Task: Buy 1 Sun Roof from Motors section under best seller category for shipping address: Kiera Campbell, 1126 Sharon Lane, South Bend, Indiana 46625, Cell Number 5742125169. Pay from credit card ending with 7965, CVV 549
Action: Mouse moved to (20, 84)
Screenshot: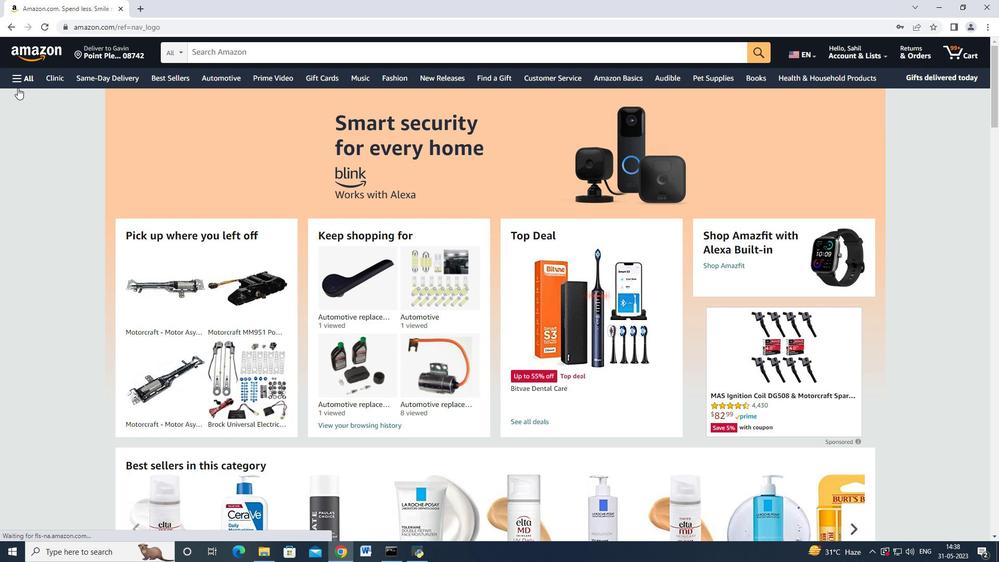 
Action: Mouse pressed left at (20, 84)
Screenshot: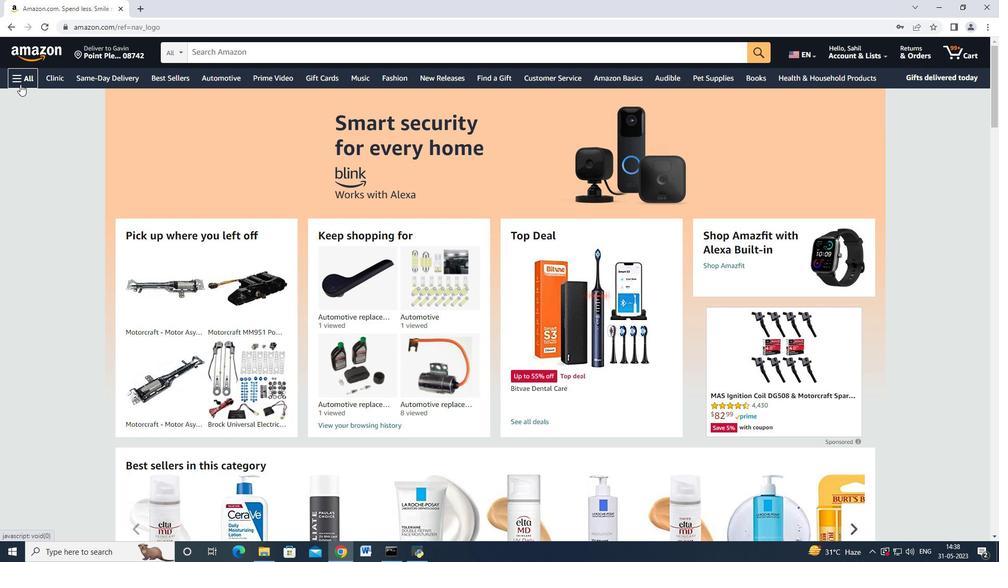 
Action: Mouse moved to (82, 189)
Screenshot: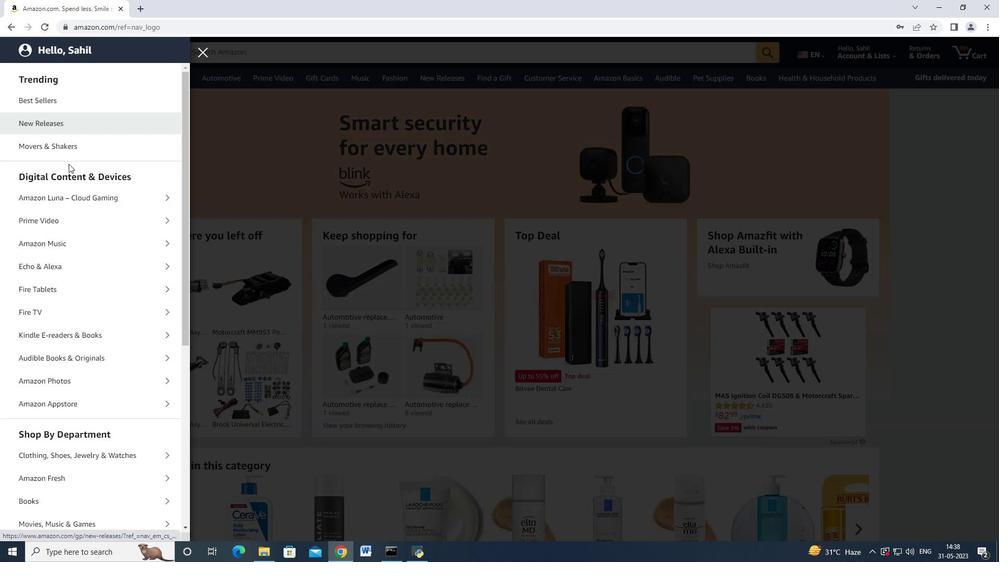 
Action: Mouse scrolled (82, 189) with delta (0, 0)
Screenshot: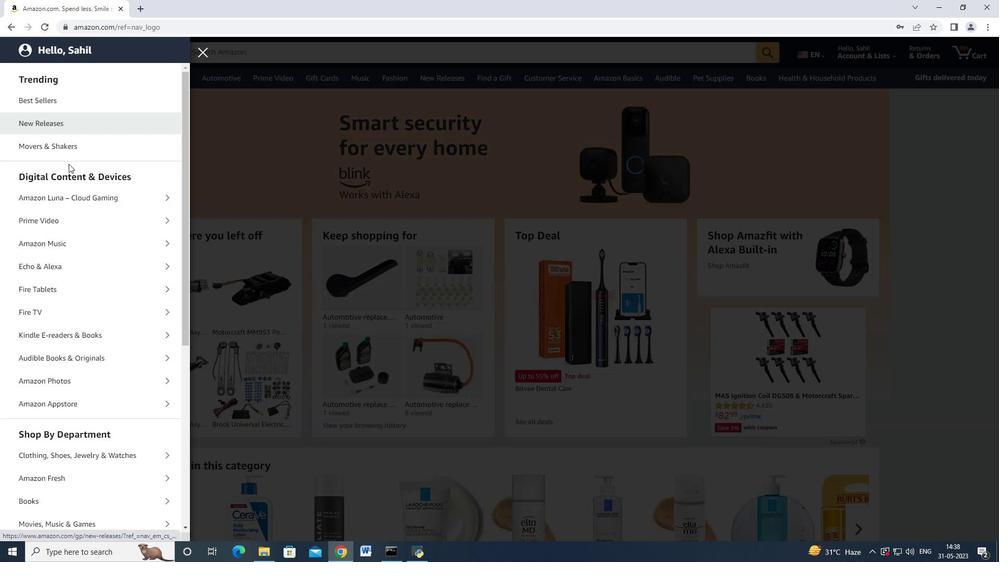 
Action: Mouse moved to (94, 228)
Screenshot: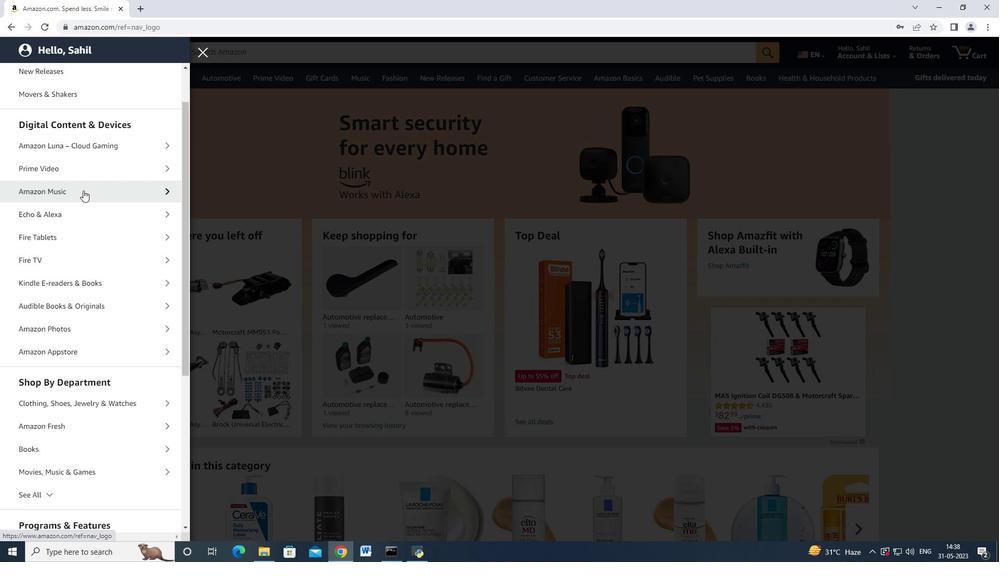 
Action: Mouse scrolled (84, 192) with delta (0, 0)
Screenshot: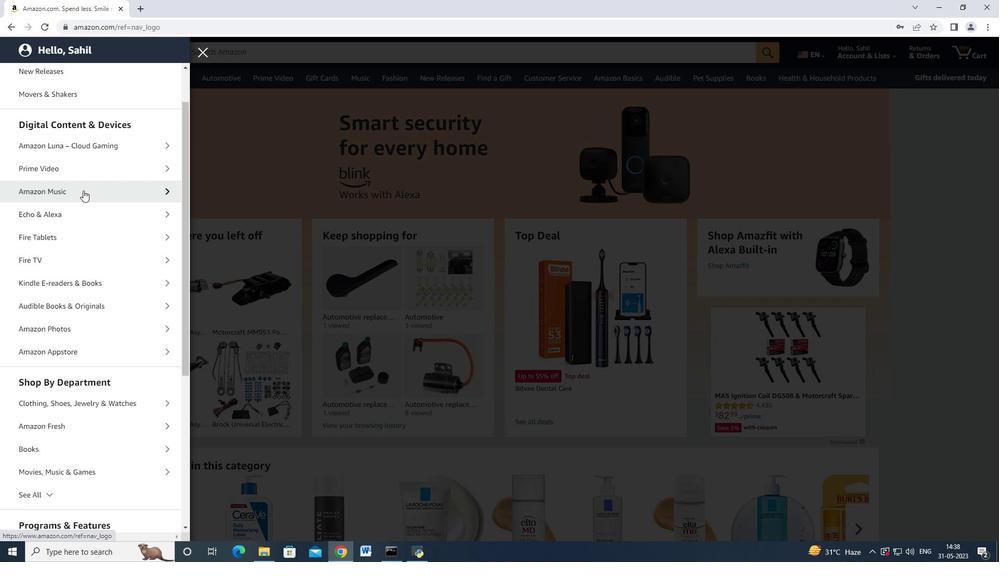
Action: Mouse moved to (101, 262)
Screenshot: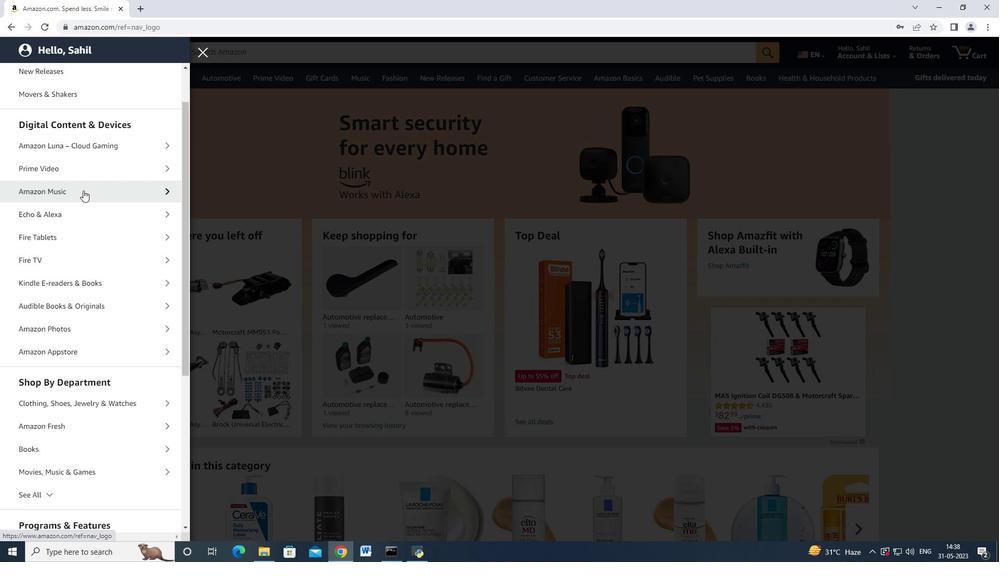 
Action: Mouse scrolled (86, 195) with delta (0, 0)
Screenshot: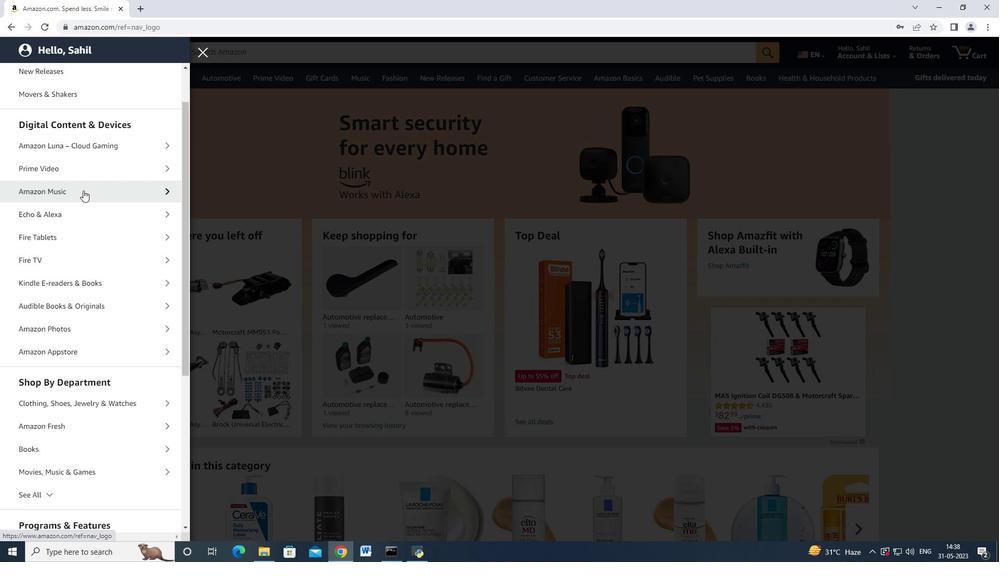 
Action: Mouse moved to (101, 264)
Screenshot: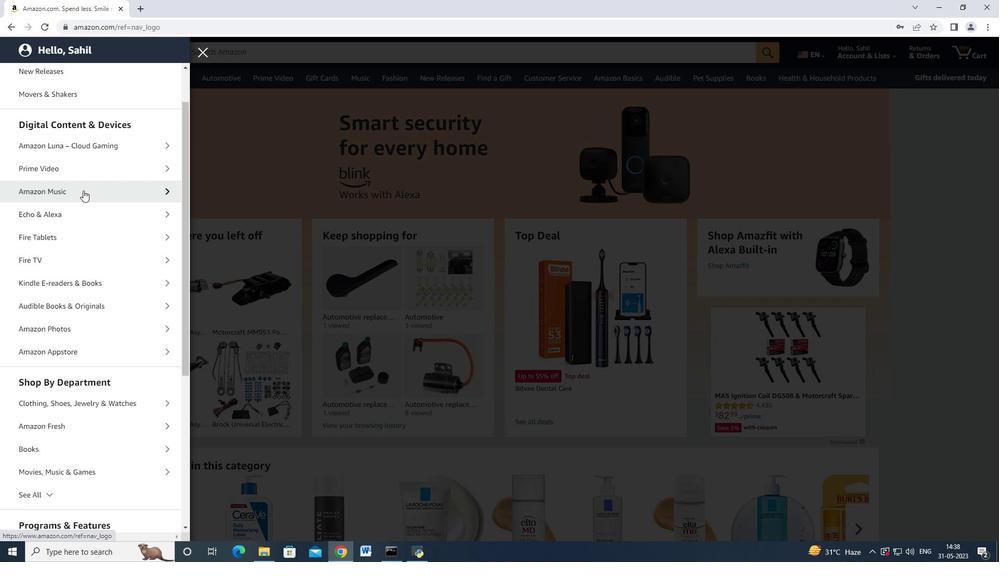 
Action: Mouse scrolled (87, 196) with delta (0, 0)
Screenshot: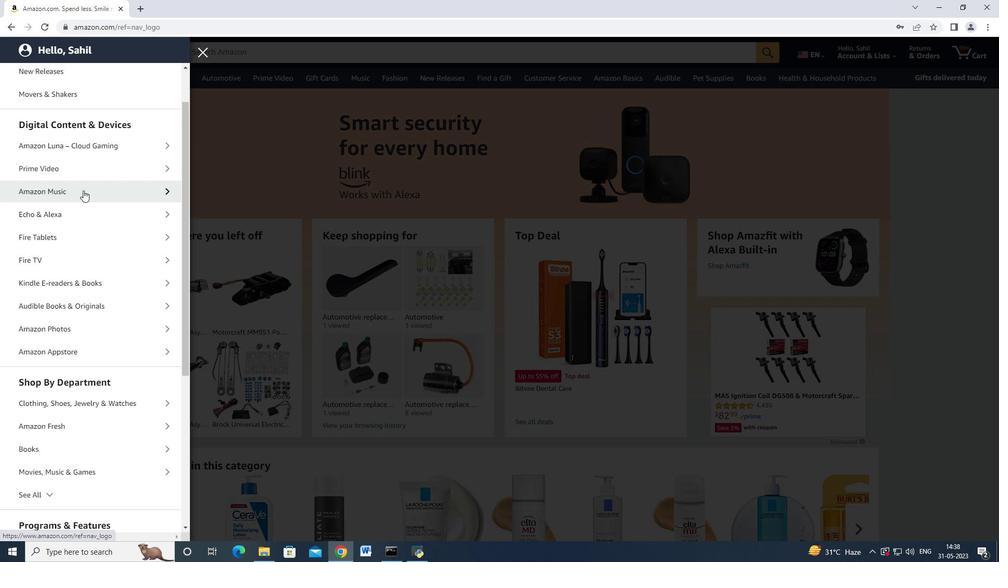 
Action: Mouse moved to (97, 298)
Screenshot: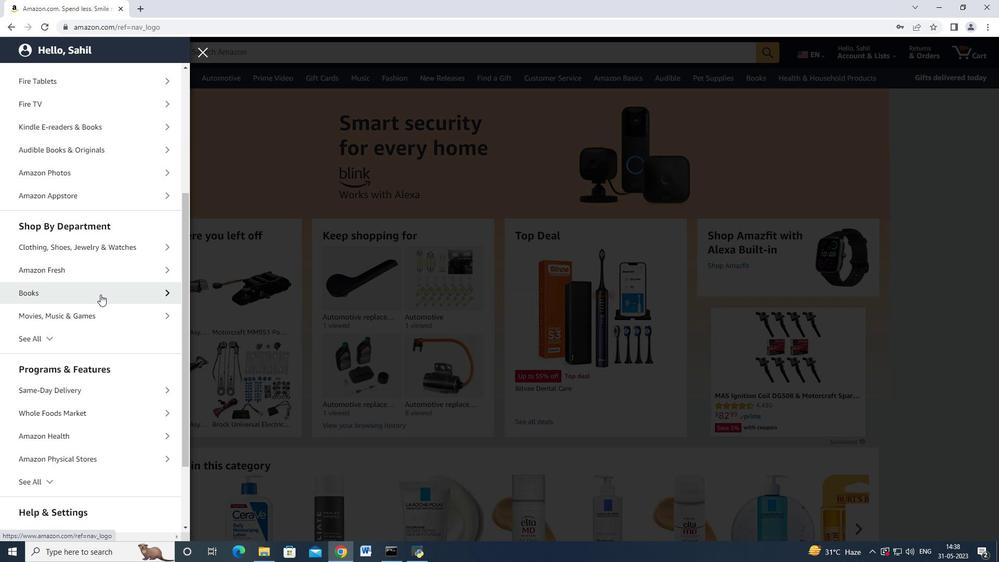 
Action: Mouse scrolled (97, 297) with delta (0, 0)
Screenshot: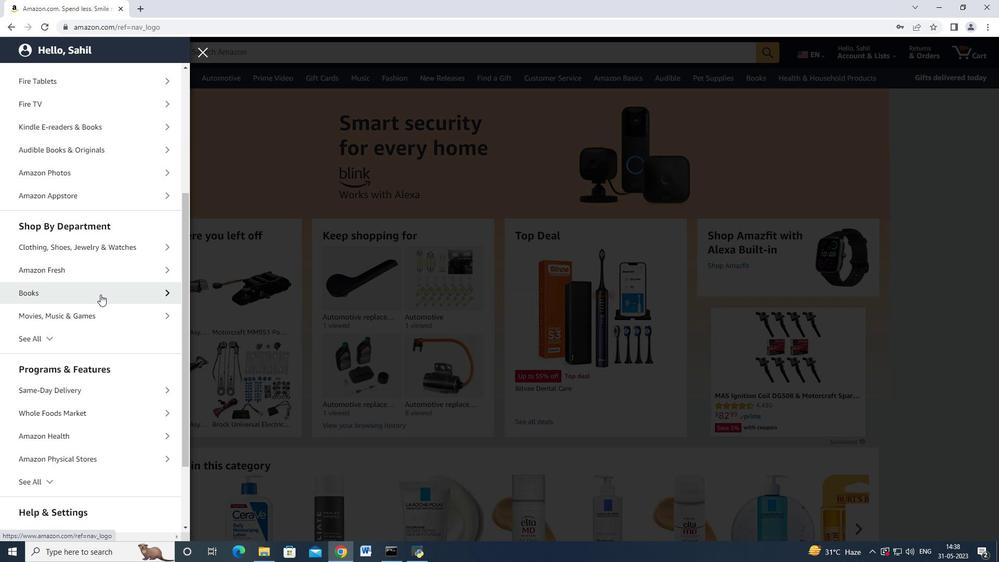 
Action: Mouse moved to (84, 290)
Screenshot: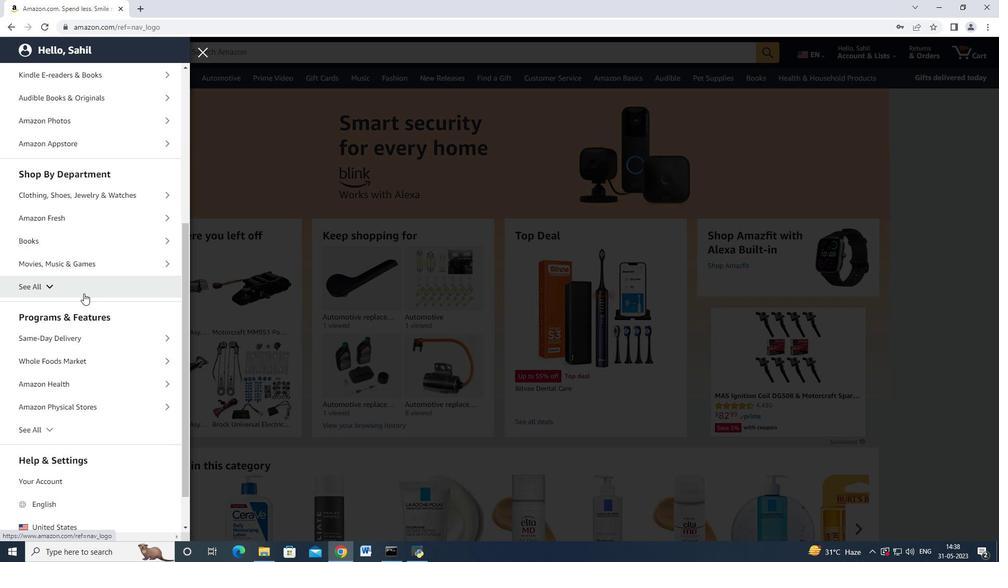 
Action: Mouse pressed left at (84, 290)
Screenshot: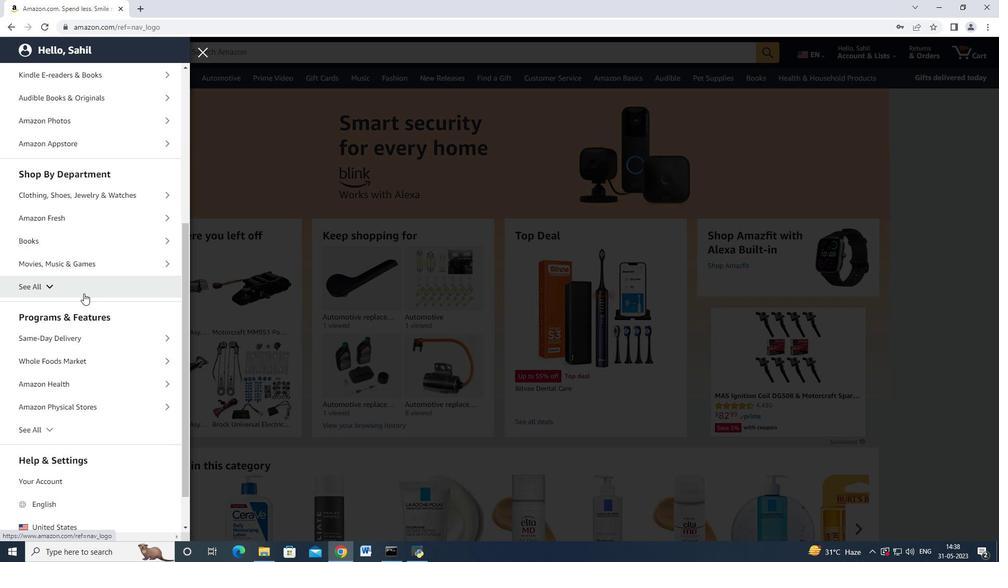 
Action: Mouse moved to (84, 291)
Screenshot: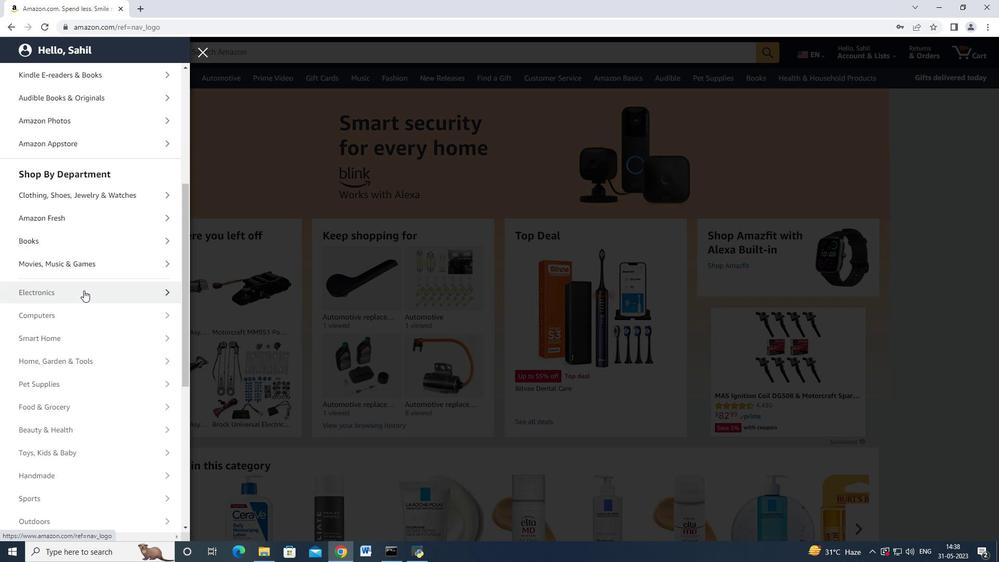 
Action: Mouse scrolled (84, 290) with delta (0, 0)
Screenshot: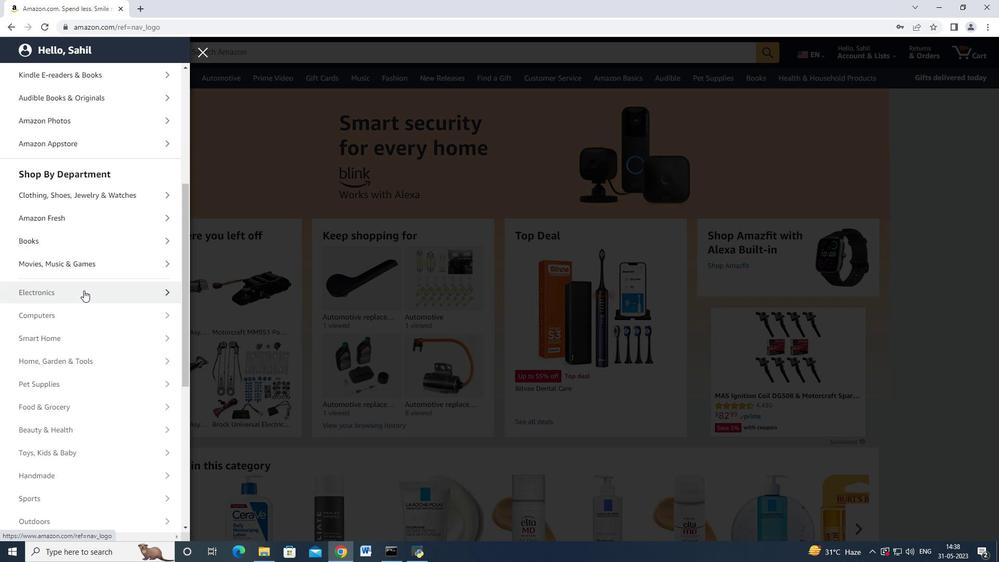 
Action: Mouse moved to (85, 291)
Screenshot: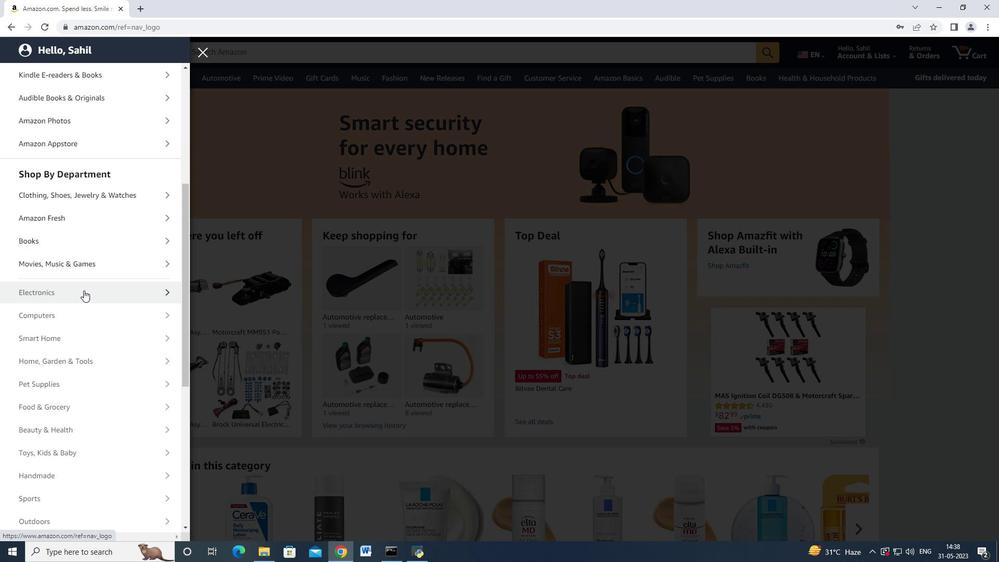
Action: Mouse scrolled (85, 290) with delta (0, 0)
Screenshot: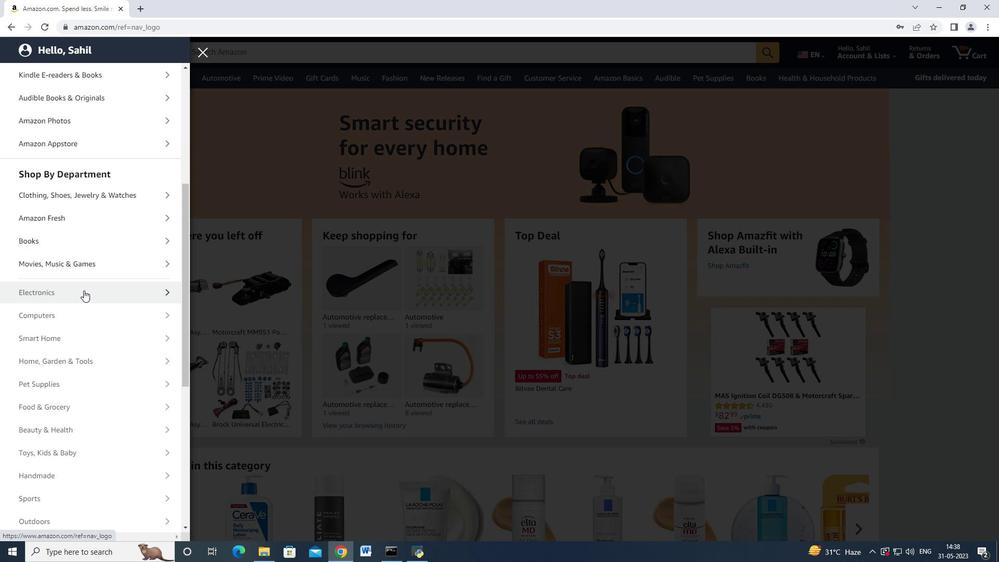 
Action: Mouse scrolled (85, 290) with delta (0, 0)
Screenshot: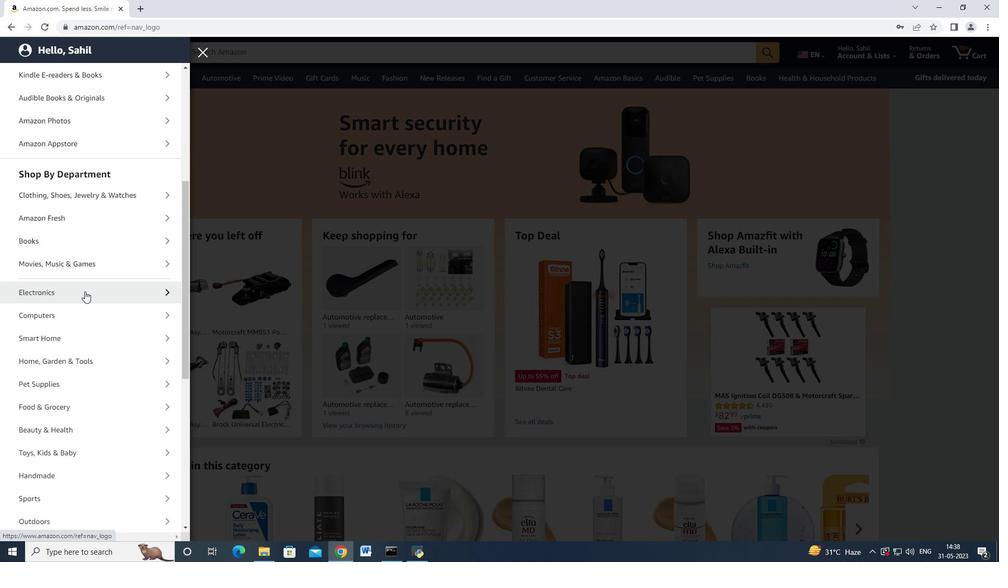 
Action: Mouse scrolled (85, 290) with delta (0, 0)
Screenshot: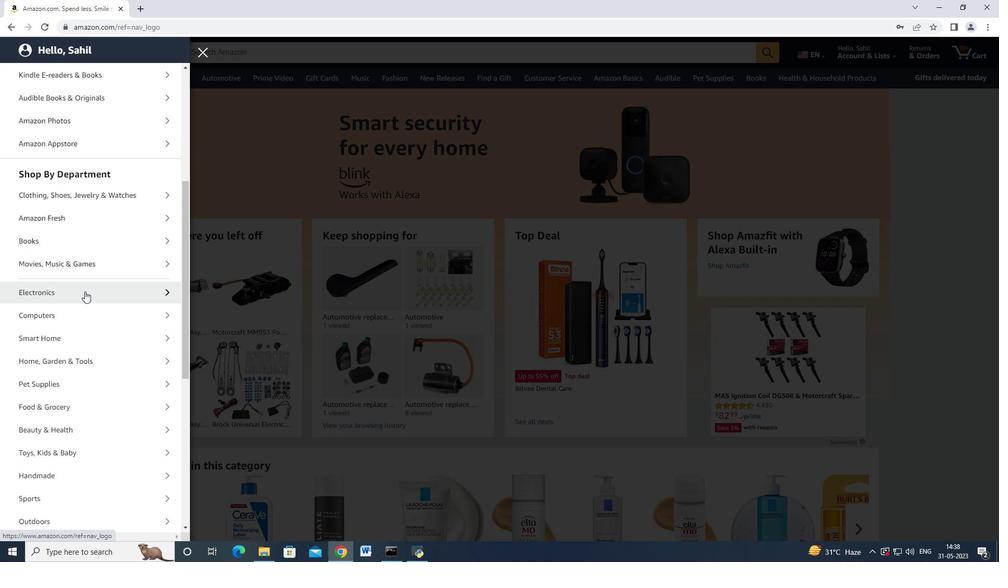 
Action: Mouse moved to (89, 340)
Screenshot: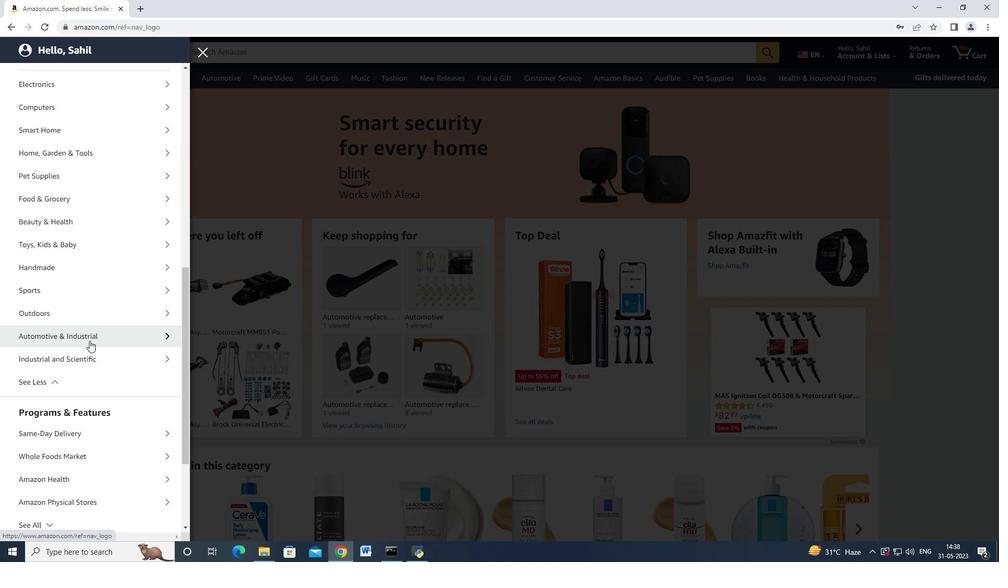 
Action: Mouse pressed left at (89, 340)
Screenshot: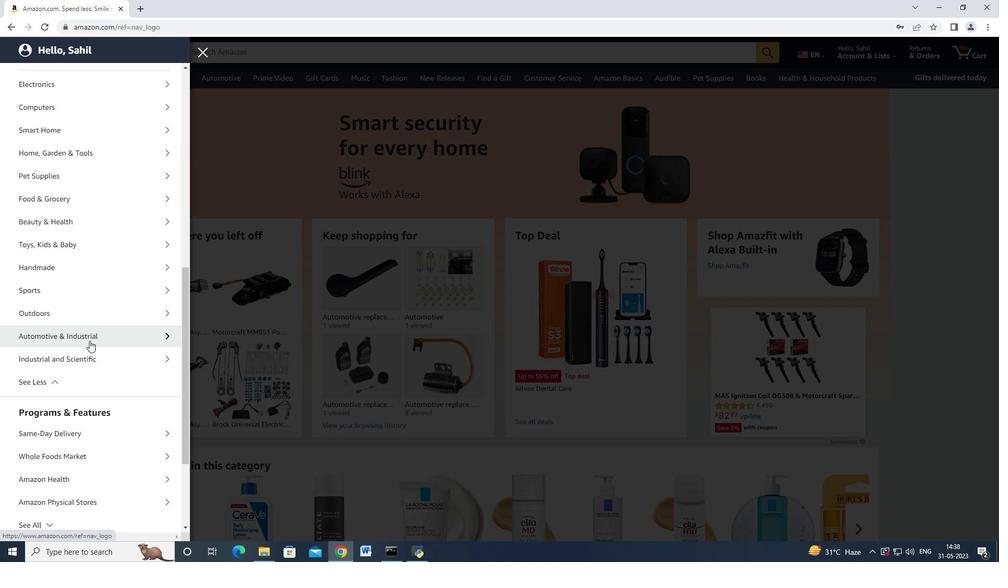 
Action: Mouse moved to (100, 127)
Screenshot: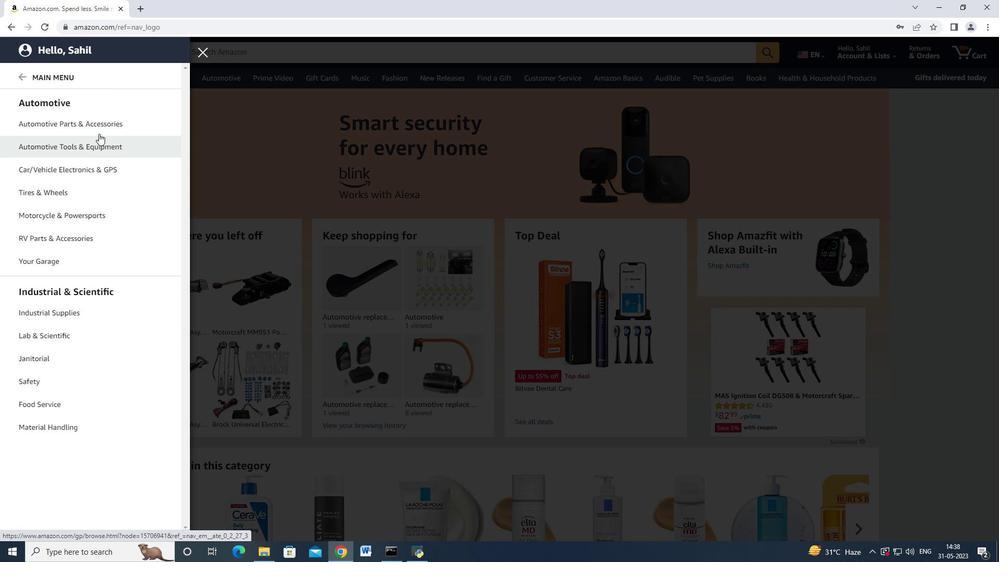 
Action: Mouse pressed left at (100, 127)
Screenshot: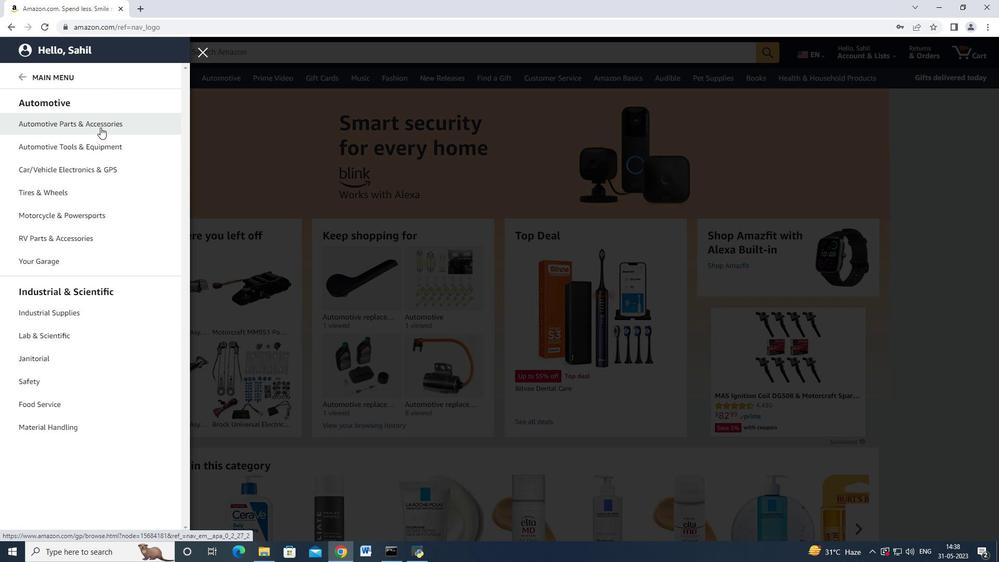 
Action: Mouse moved to (187, 102)
Screenshot: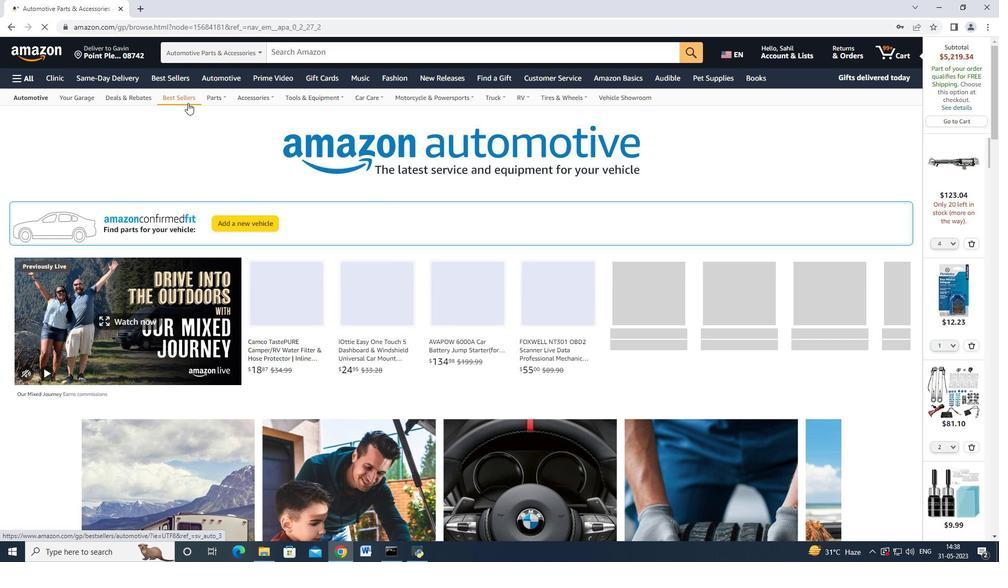 
Action: Mouse pressed left at (187, 102)
Screenshot: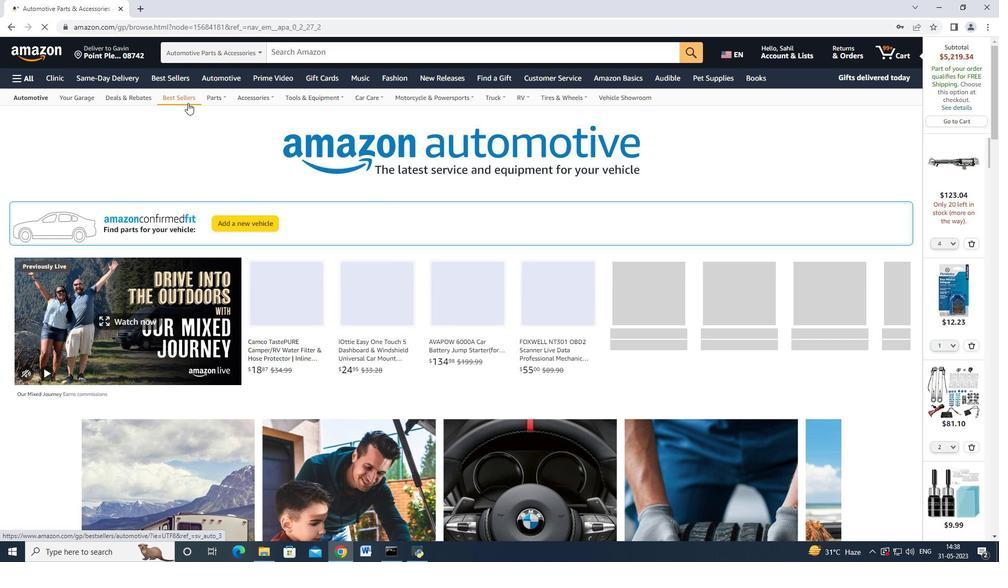 
Action: Mouse moved to (161, 203)
Screenshot: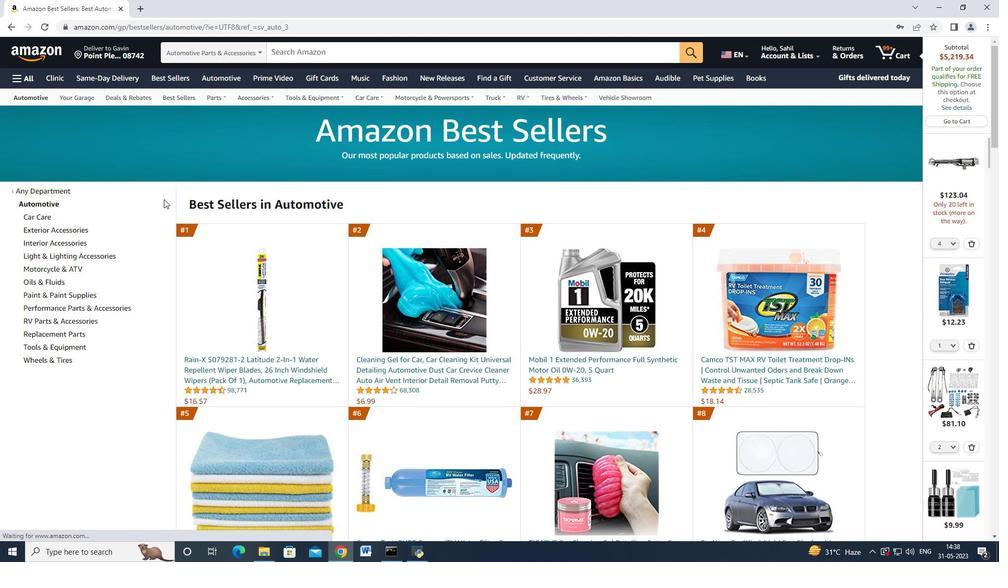 
Action: Mouse scrolled (161, 203) with delta (0, 0)
Screenshot: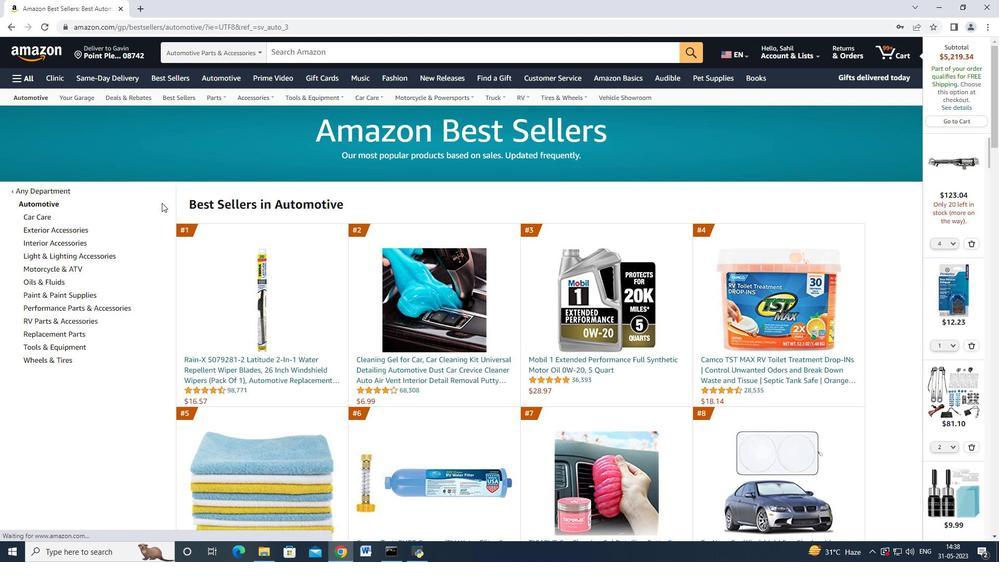 
Action: Mouse moved to (72, 279)
Screenshot: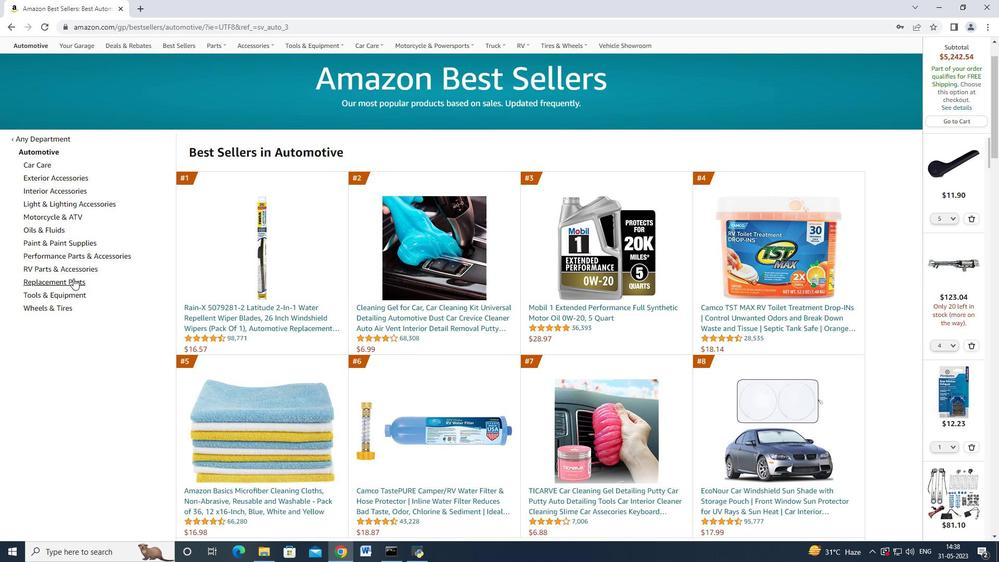 
Action: Mouse pressed left at (72, 279)
Screenshot: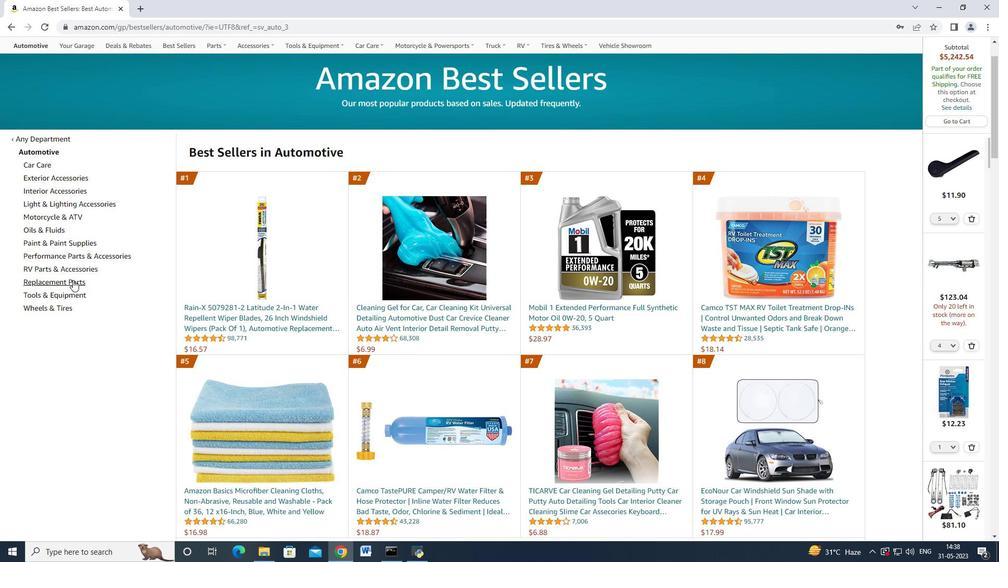 
Action: Mouse moved to (187, 98)
Screenshot: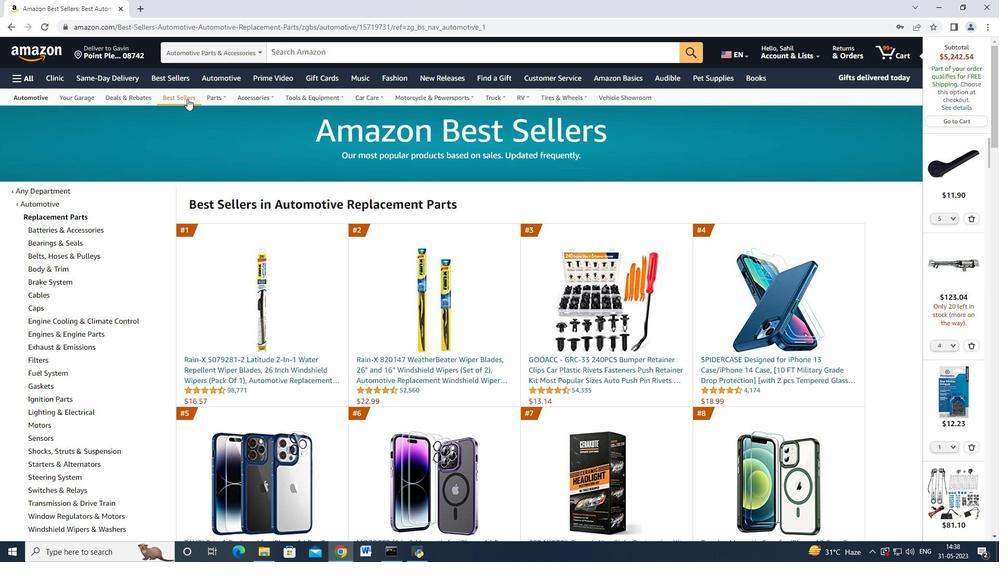 
Action: Mouse pressed left at (187, 98)
Screenshot: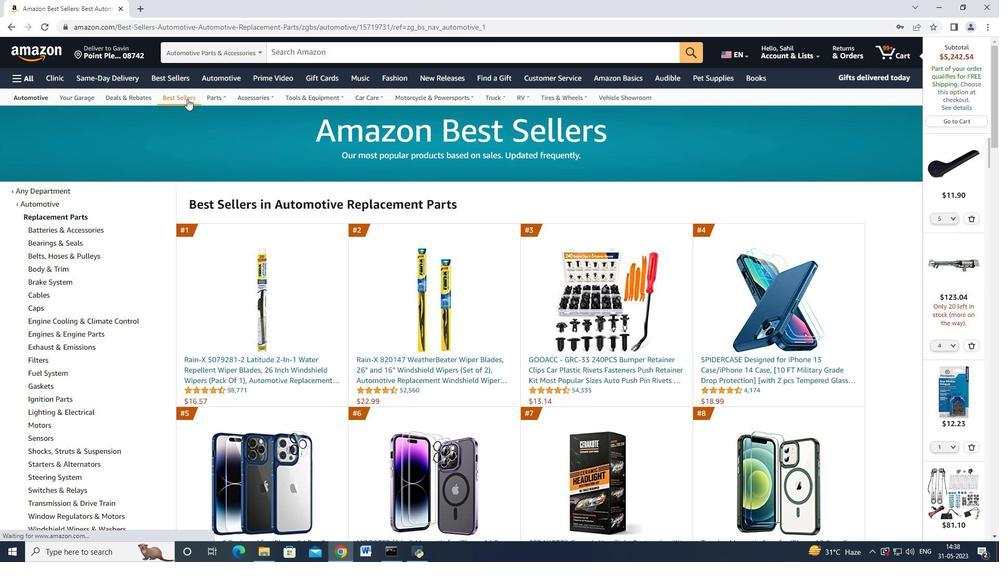 
Action: Mouse moved to (74, 332)
Screenshot: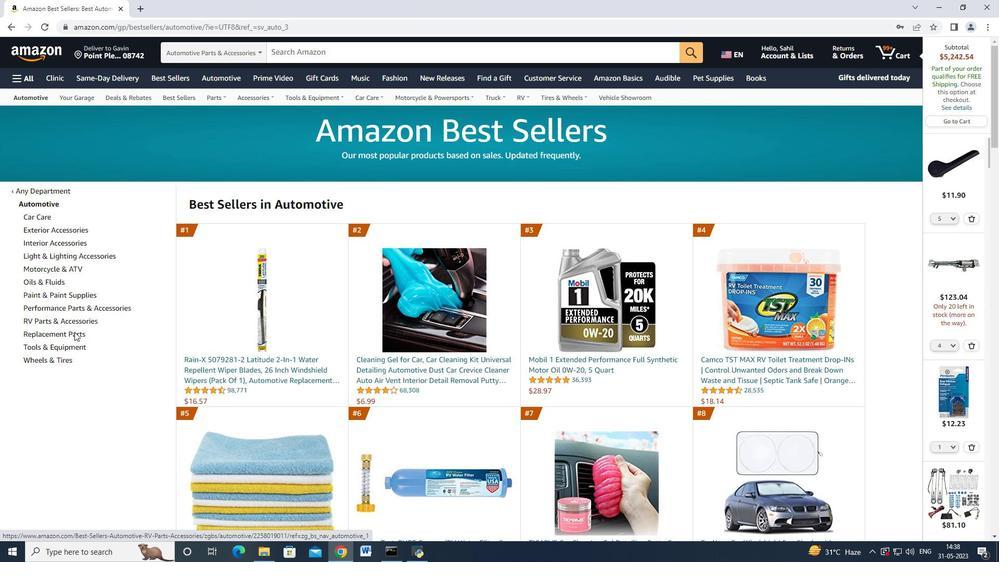 
Action: Mouse pressed left at (74, 332)
Screenshot: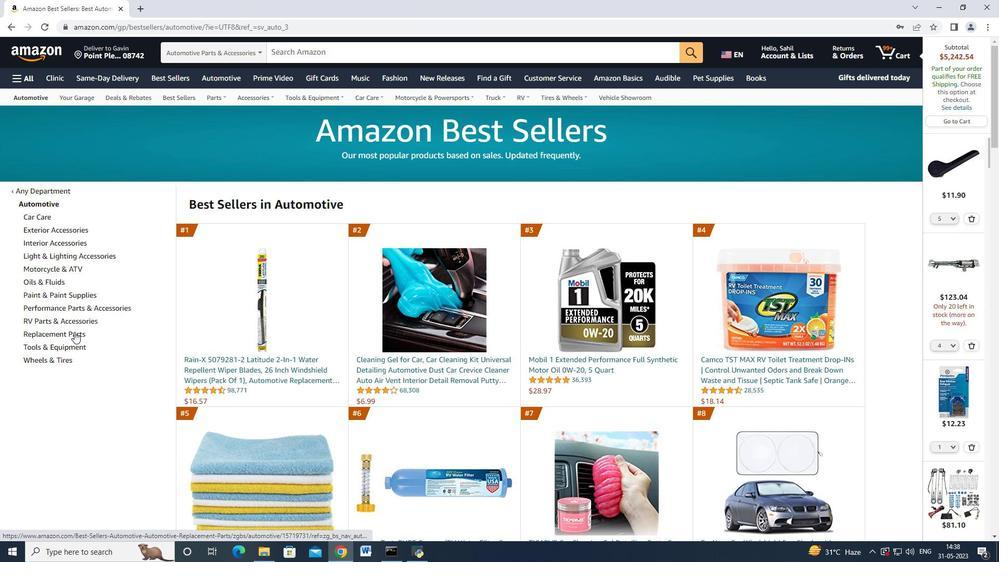 
Action: Mouse moved to (16, 321)
Screenshot: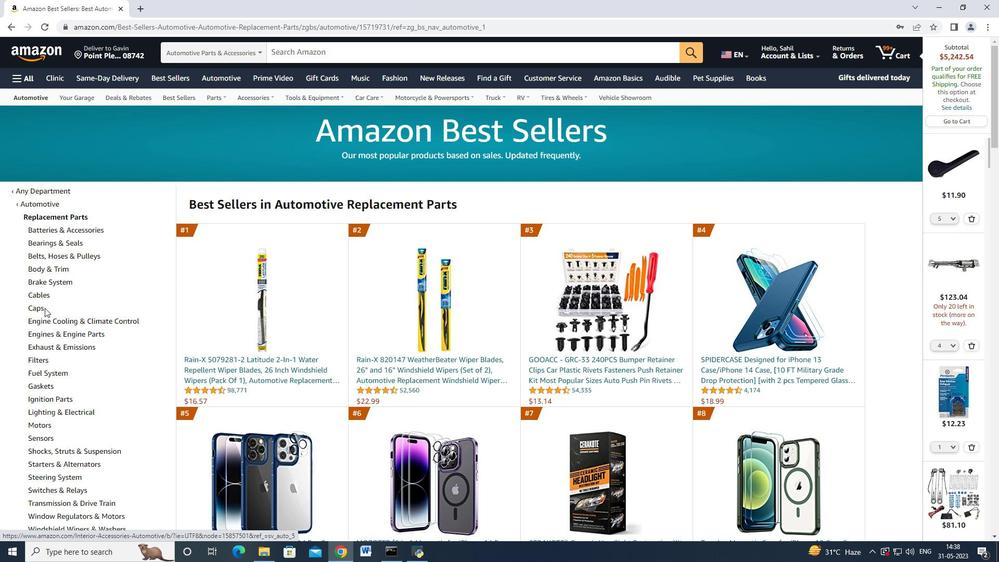 
Action: Mouse scrolled (16, 320) with delta (0, 0)
Screenshot: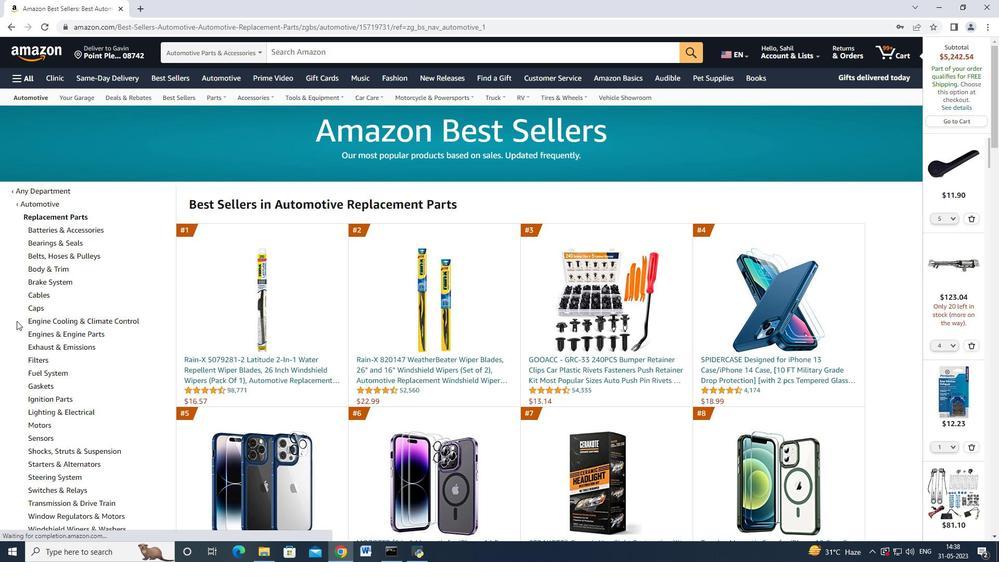 
Action: Mouse moved to (20, 320)
Screenshot: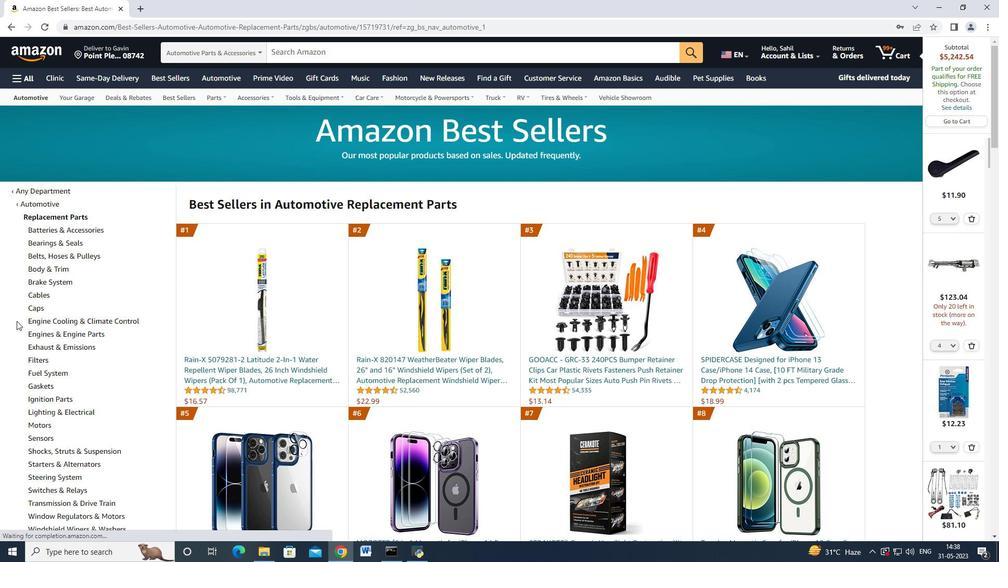 
Action: Mouse scrolled (20, 319) with delta (0, 0)
Screenshot: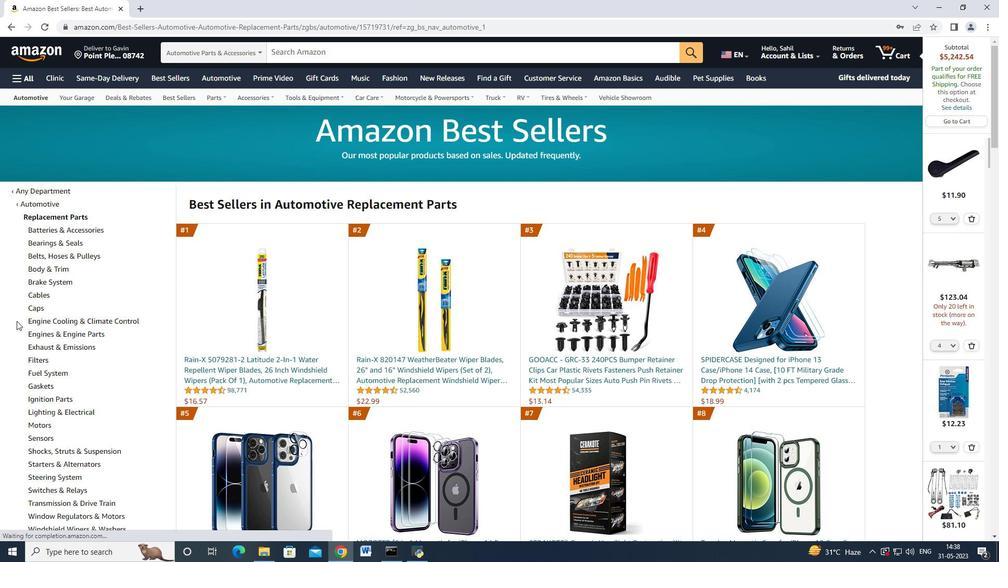 
Action: Mouse moved to (44, 323)
Screenshot: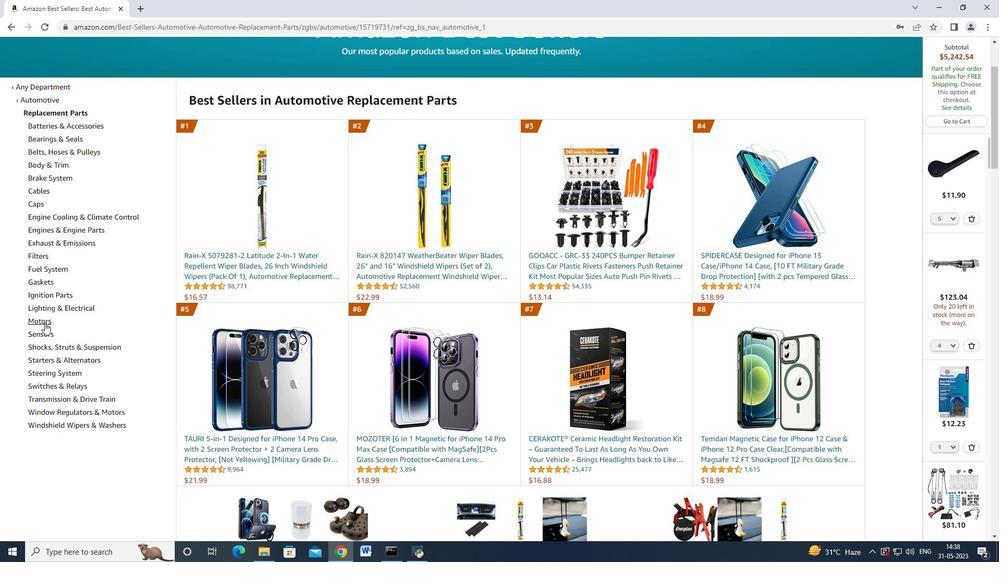 
Action: Mouse pressed left at (44, 323)
Screenshot: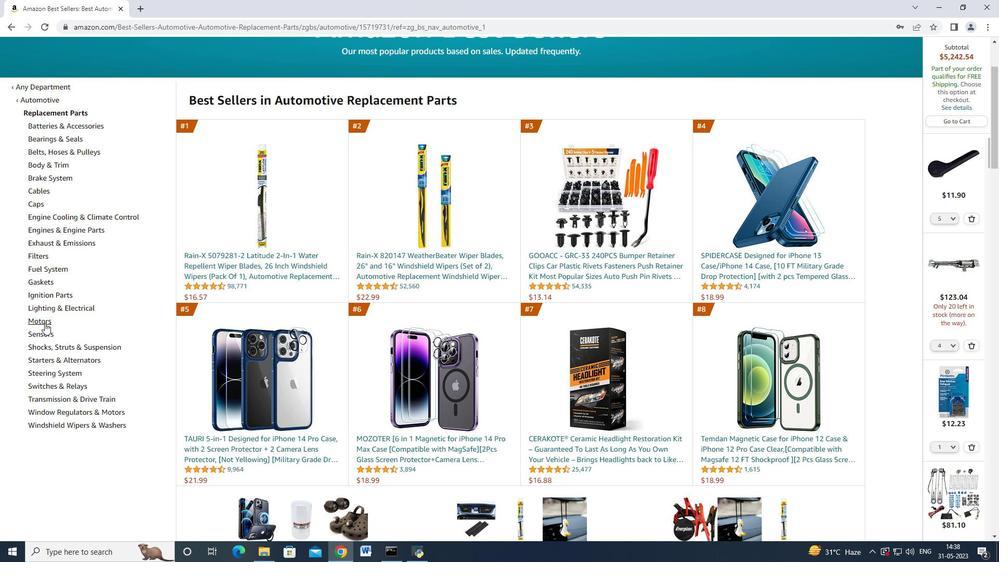 
Action: Mouse moved to (73, 294)
Screenshot: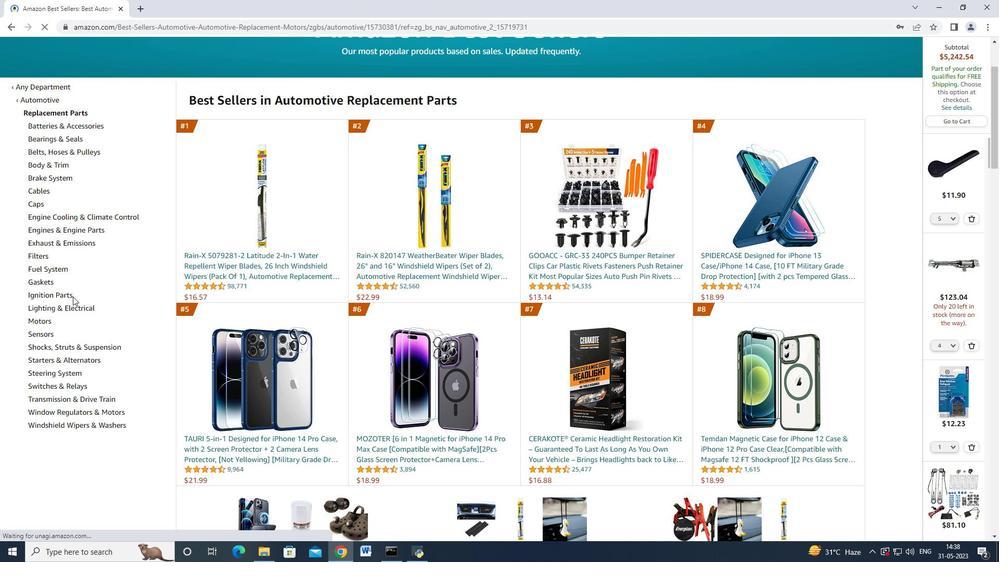 
Action: Mouse scrolled (73, 294) with delta (0, 0)
Screenshot: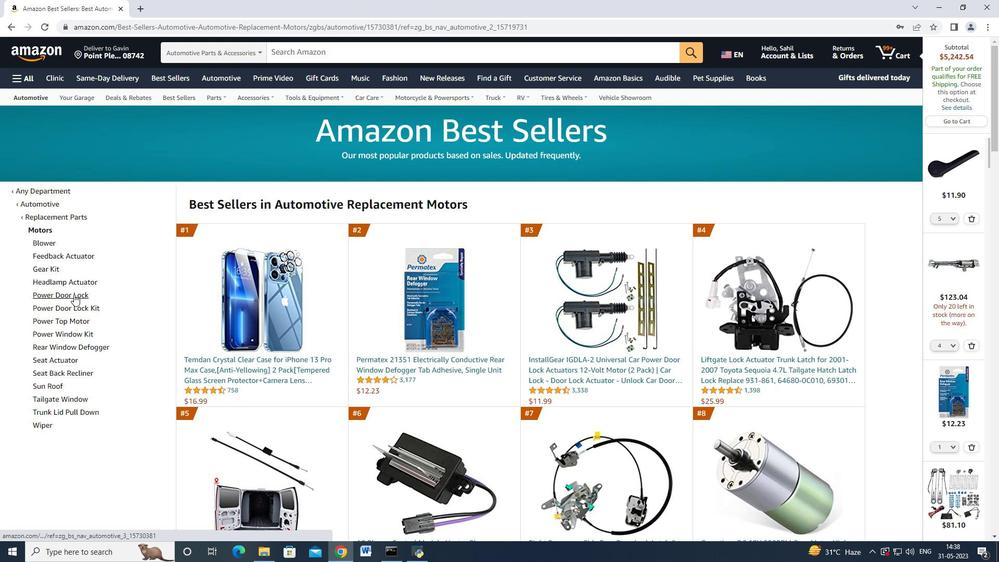 
Action: Mouse moved to (52, 332)
Screenshot: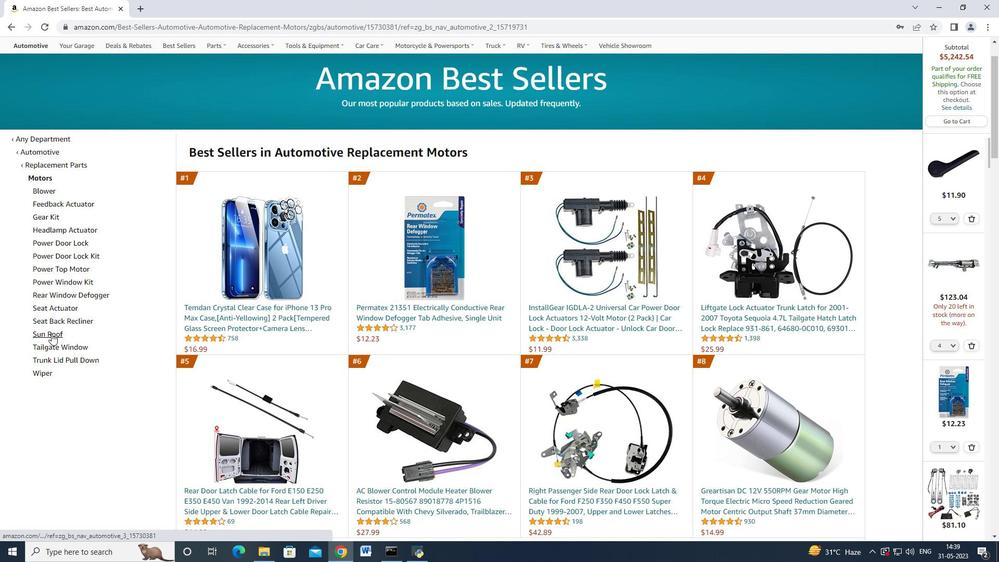 
Action: Mouse pressed left at (52, 332)
Screenshot: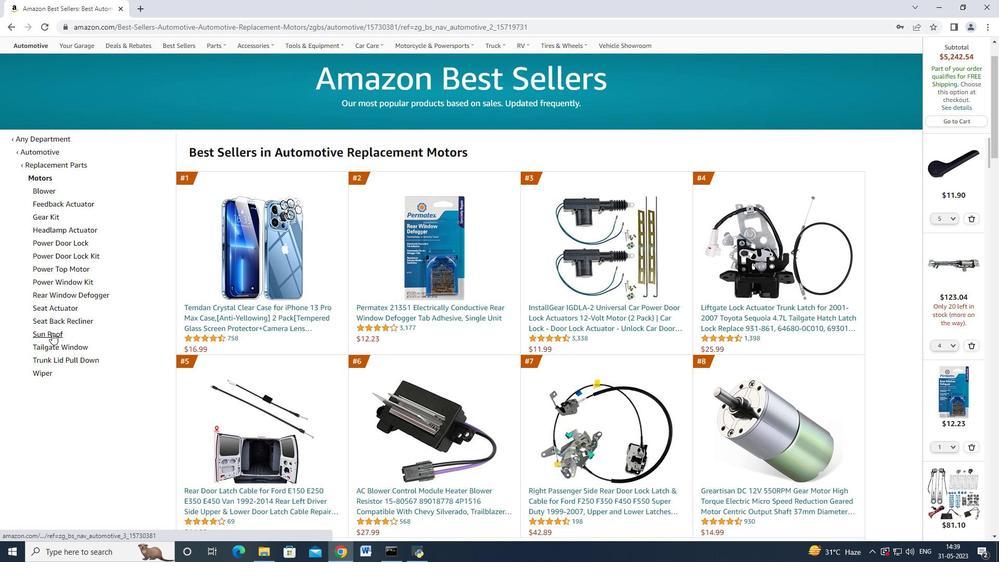 
Action: Mouse moved to (379, 363)
Screenshot: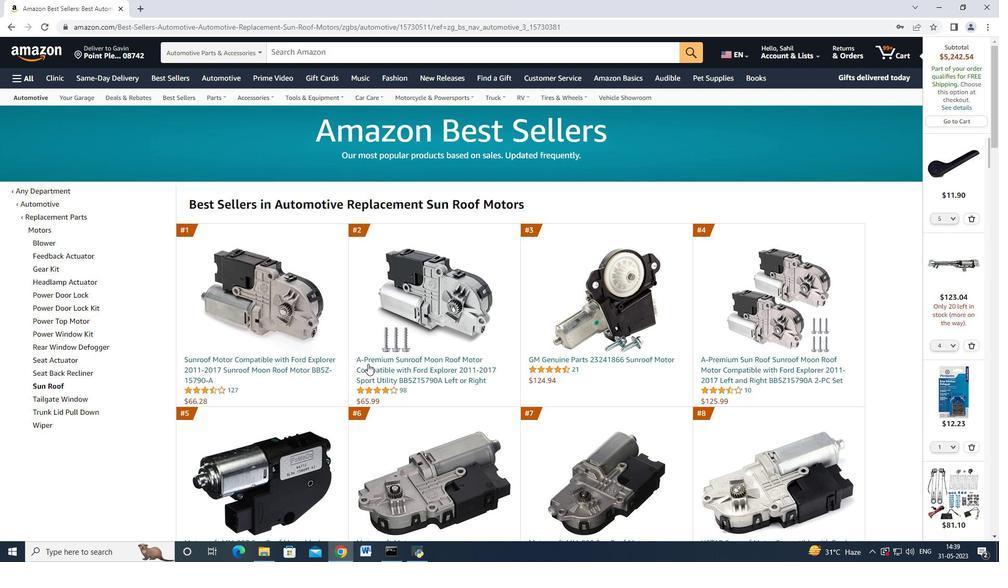 
Action: Mouse pressed left at (379, 363)
Screenshot: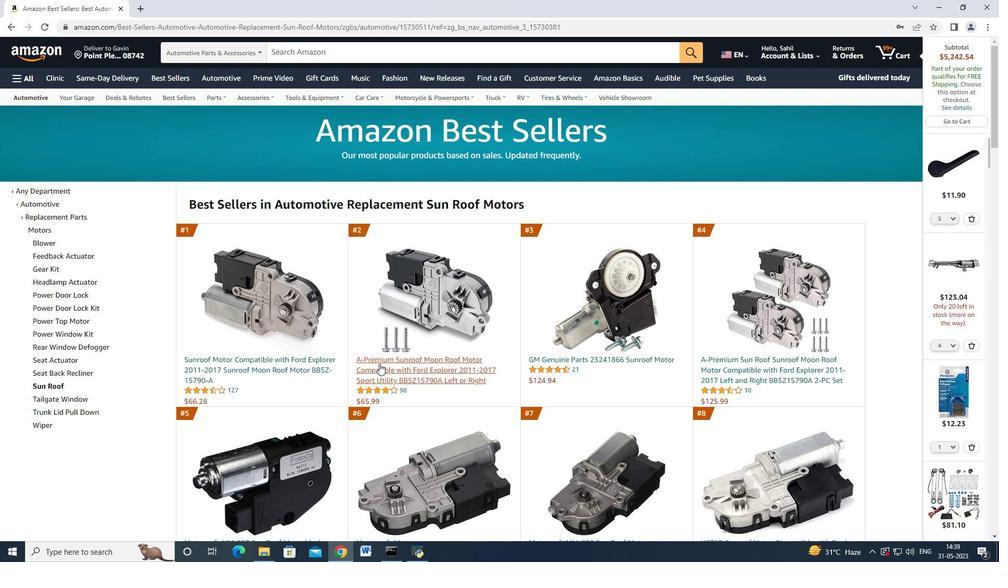 
Action: Mouse moved to (792, 315)
Screenshot: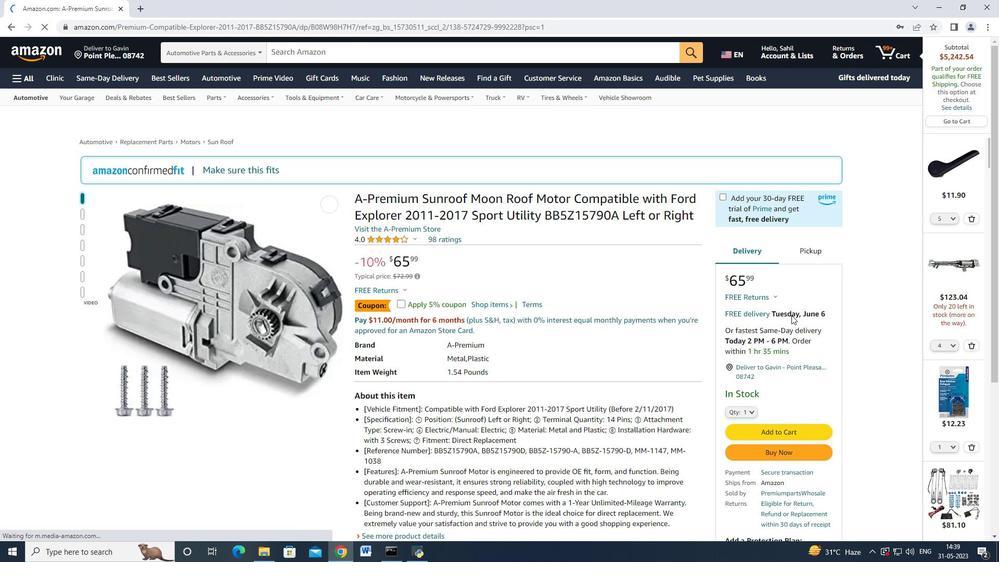 
Action: Mouse scrolled (792, 314) with delta (0, 0)
Screenshot: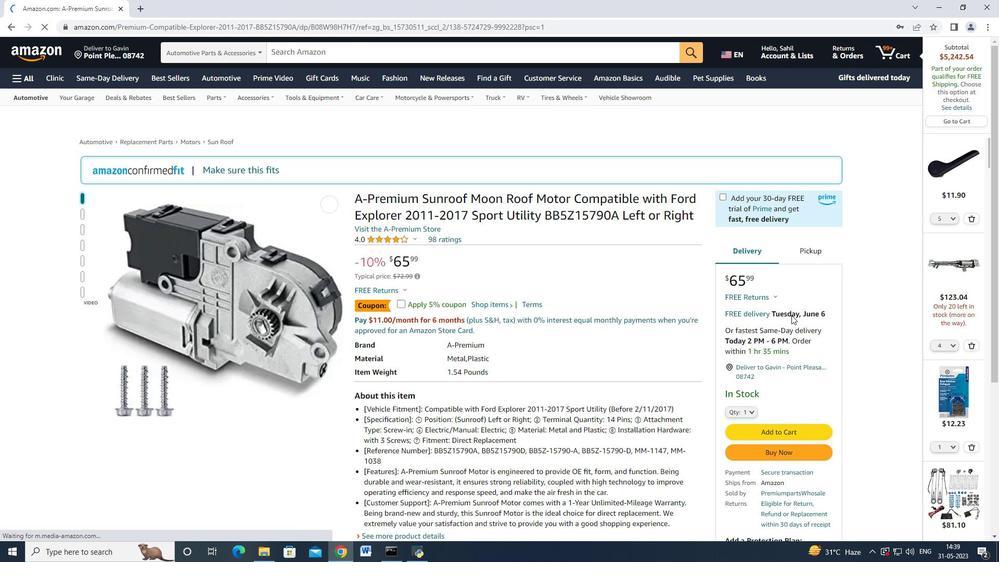 
Action: Mouse moved to (780, 401)
Screenshot: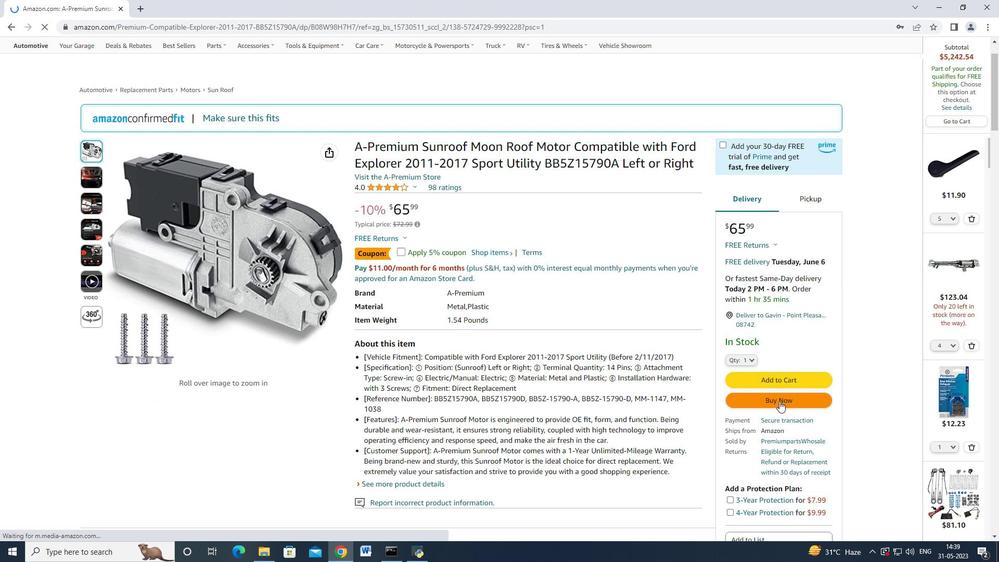 
Action: Mouse pressed left at (780, 401)
Screenshot: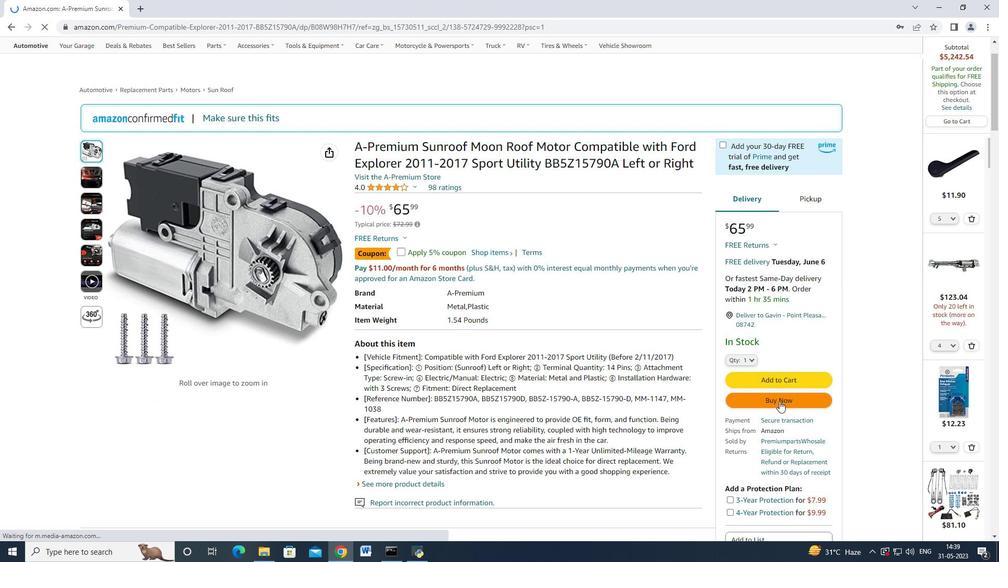 
Action: Mouse moved to (600, 90)
Screenshot: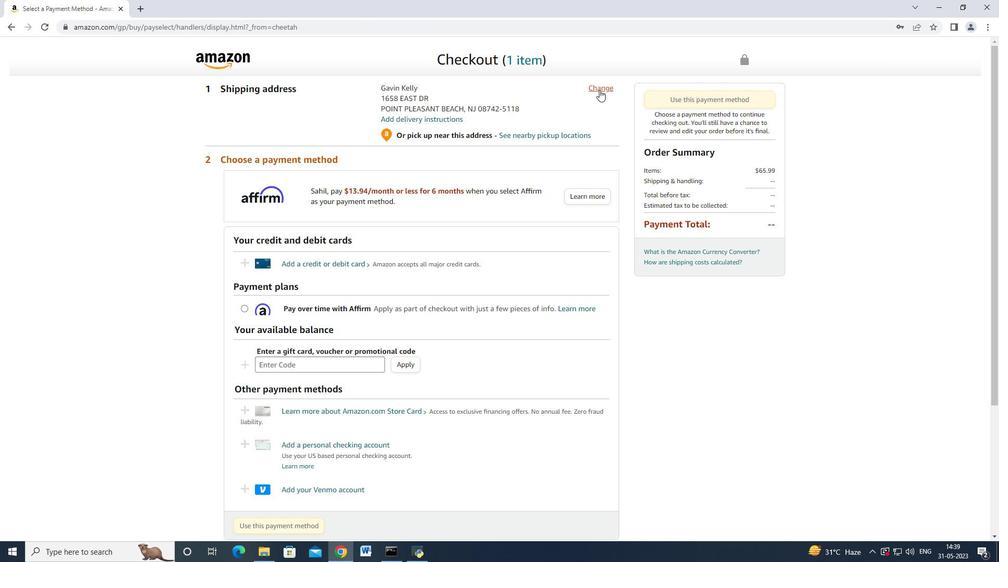 
Action: Mouse pressed left at (600, 90)
Screenshot: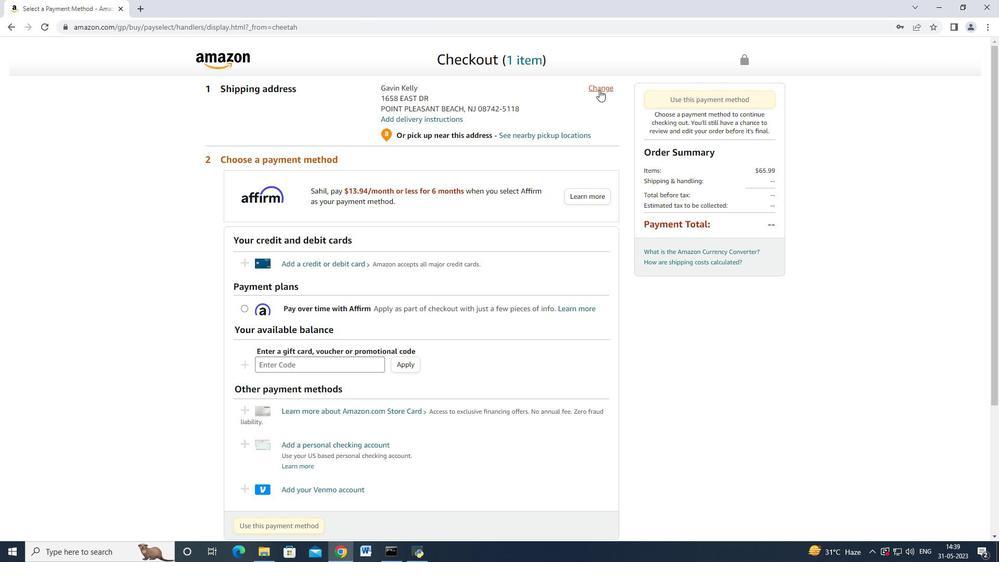 
Action: Mouse moved to (354, 205)
Screenshot: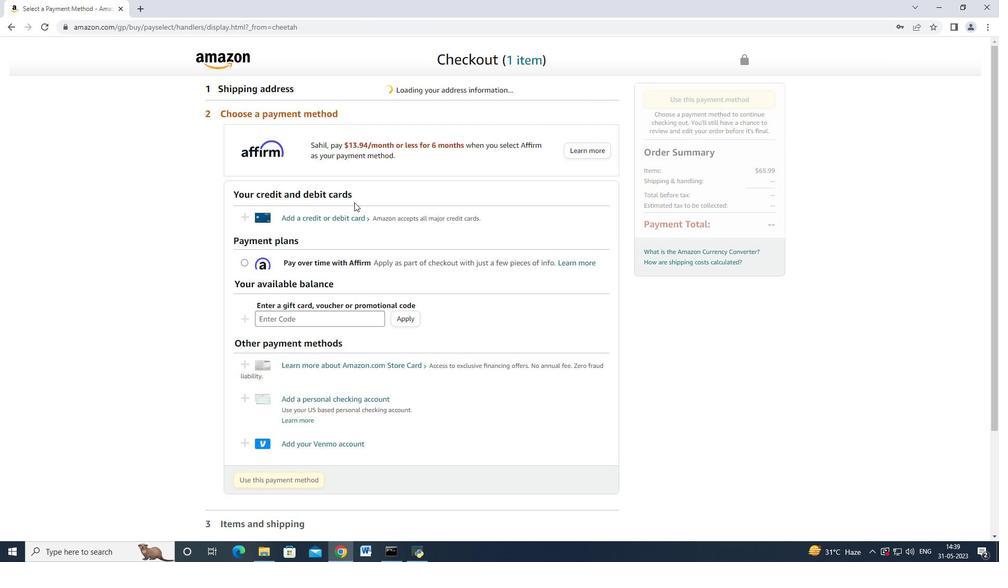 
Action: Mouse scrolled (354, 204) with delta (0, 0)
Screenshot: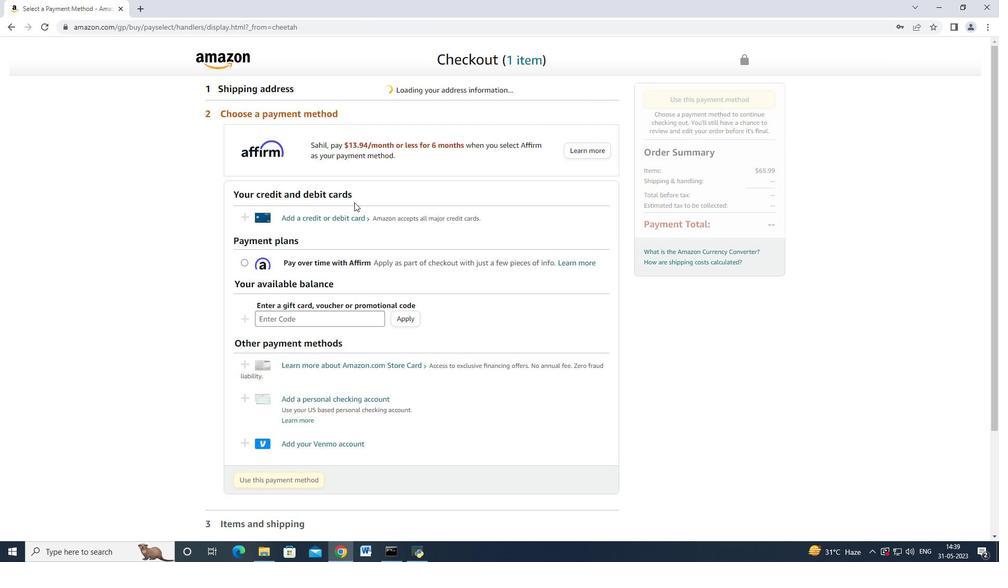 
Action: Mouse moved to (354, 206)
Screenshot: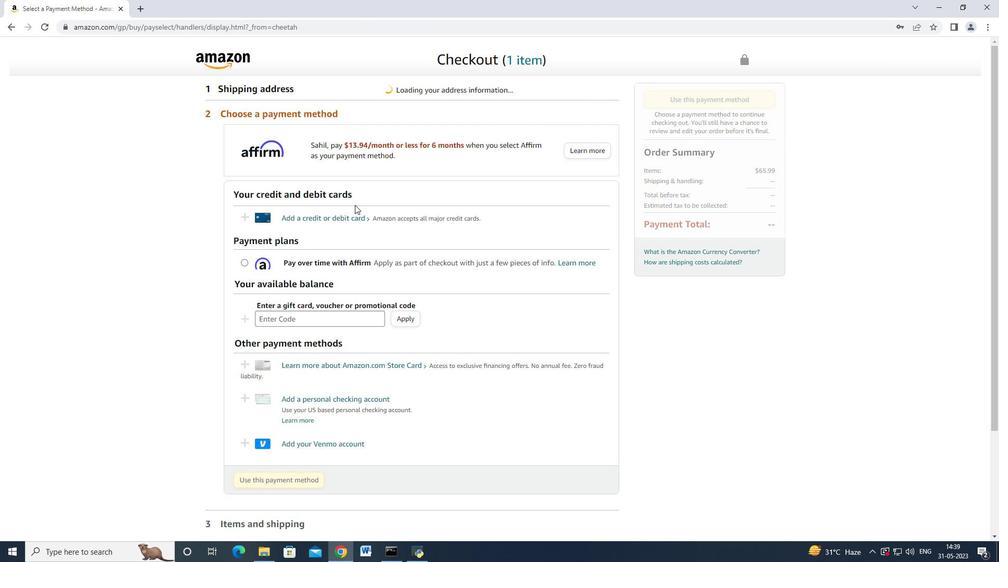 
Action: Mouse scrolled (354, 205) with delta (0, 0)
Screenshot: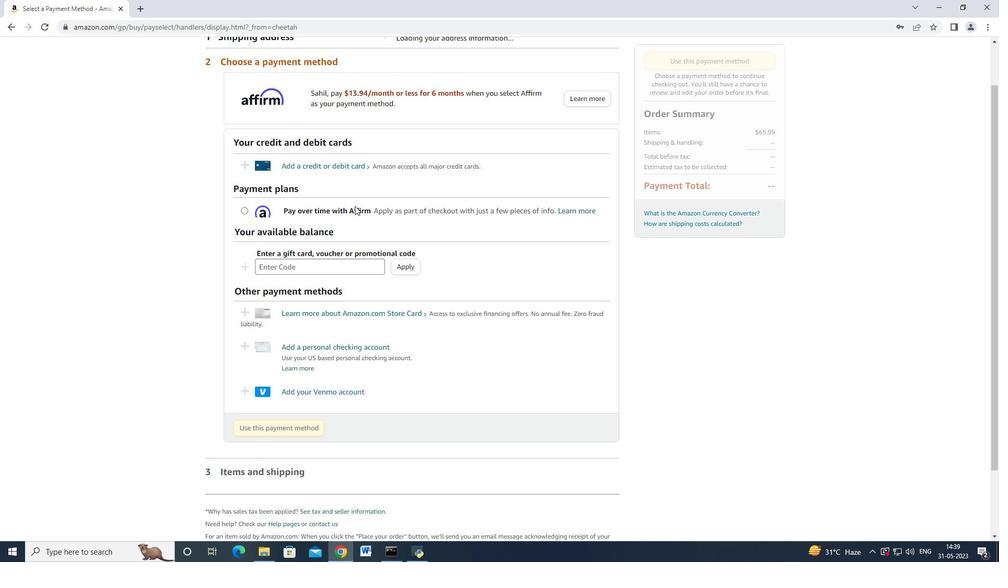
Action: Mouse scrolled (354, 206) with delta (0, 0)
Screenshot: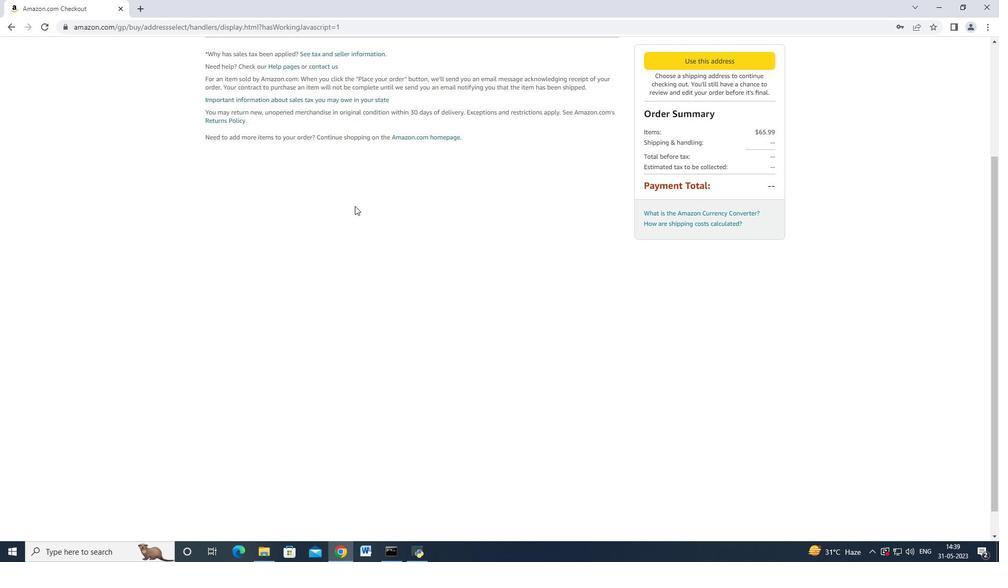 
Action: Mouse scrolled (354, 206) with delta (0, 0)
Screenshot: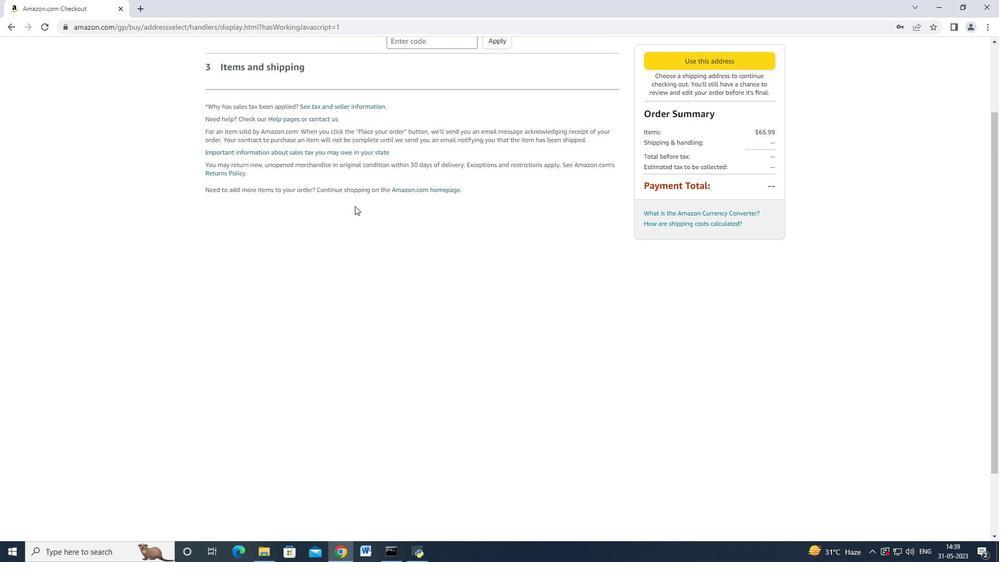 
Action: Mouse moved to (355, 207)
Screenshot: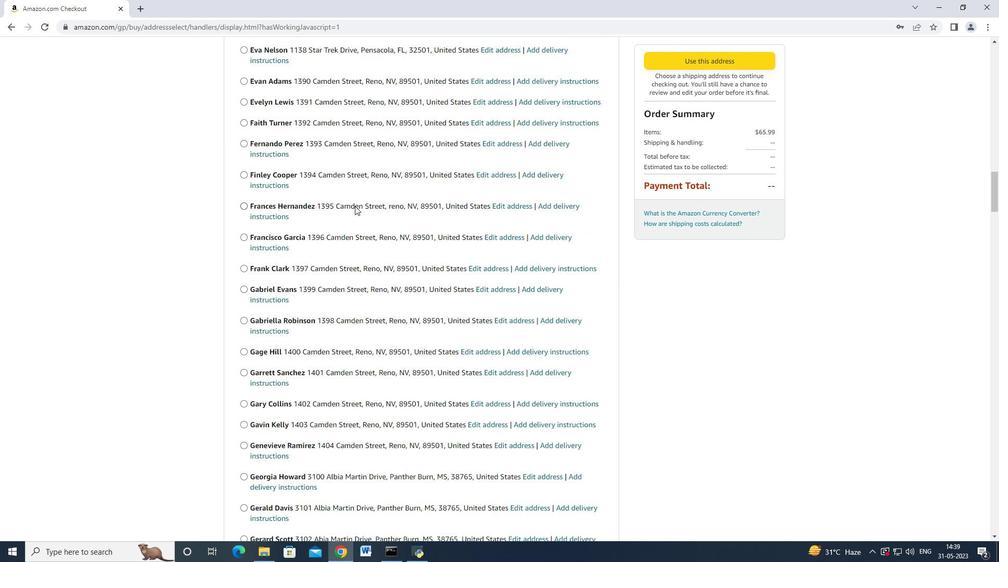 
Action: Mouse scrolled (355, 207) with delta (0, 0)
Screenshot: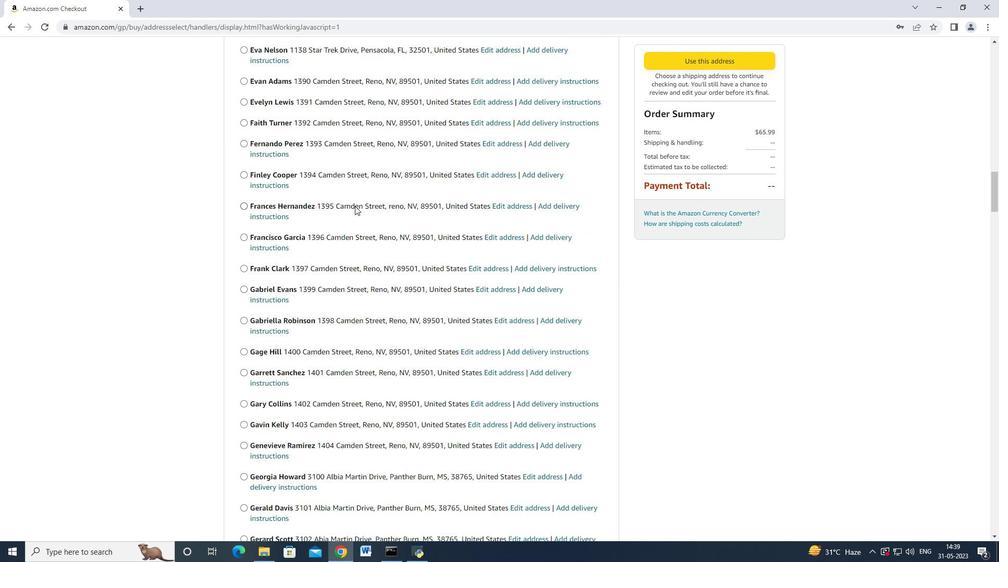 
Action: Mouse scrolled (355, 207) with delta (0, 0)
Screenshot: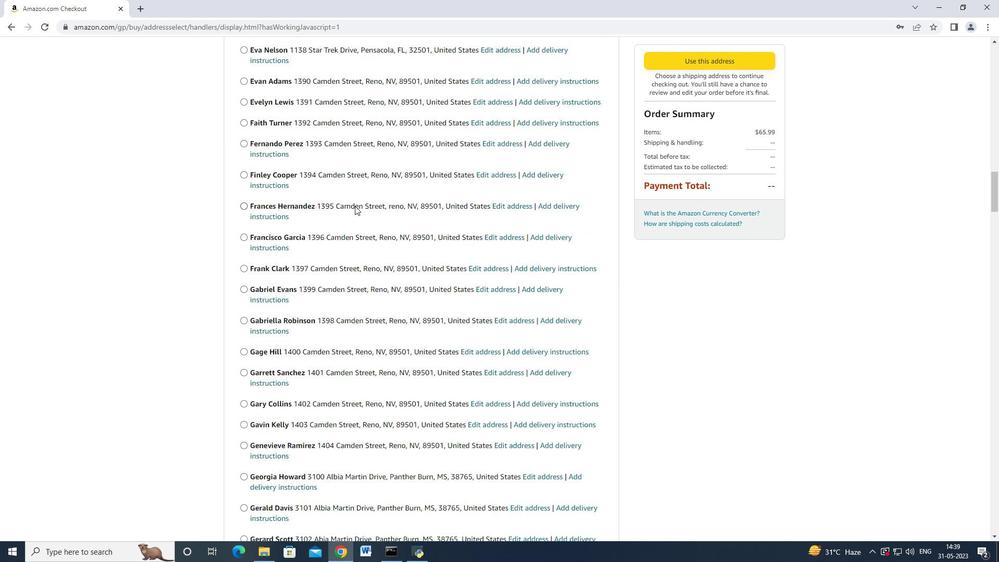 
Action: Mouse moved to (355, 208)
Screenshot: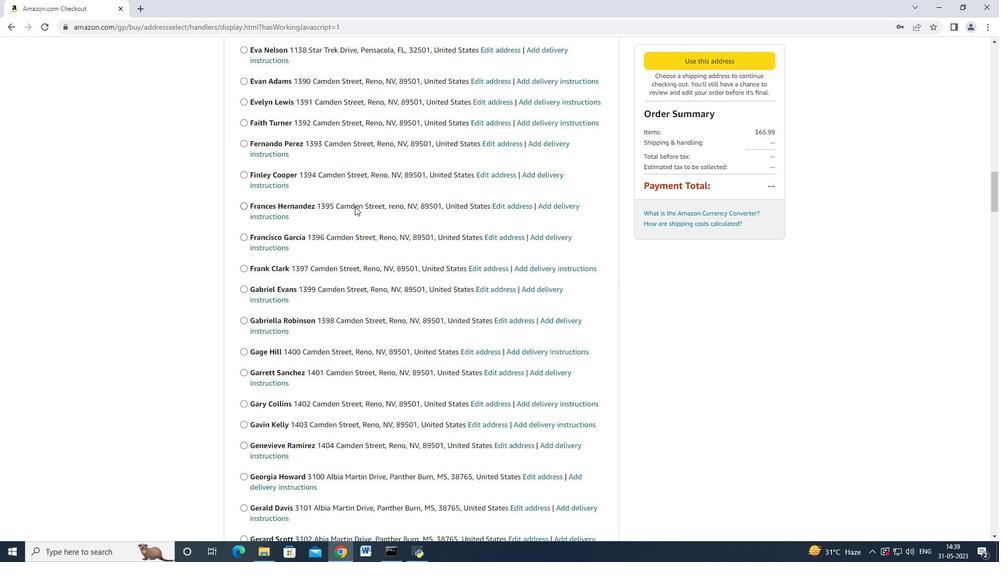 
Action: Mouse scrolled (355, 207) with delta (0, 0)
Screenshot: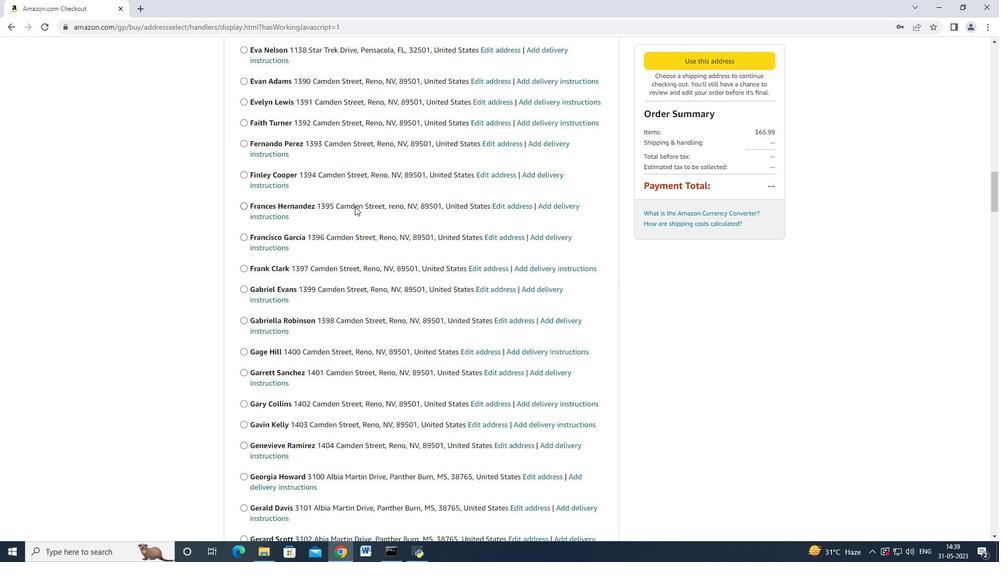 
Action: Mouse scrolled (355, 208) with delta (0, 0)
Screenshot: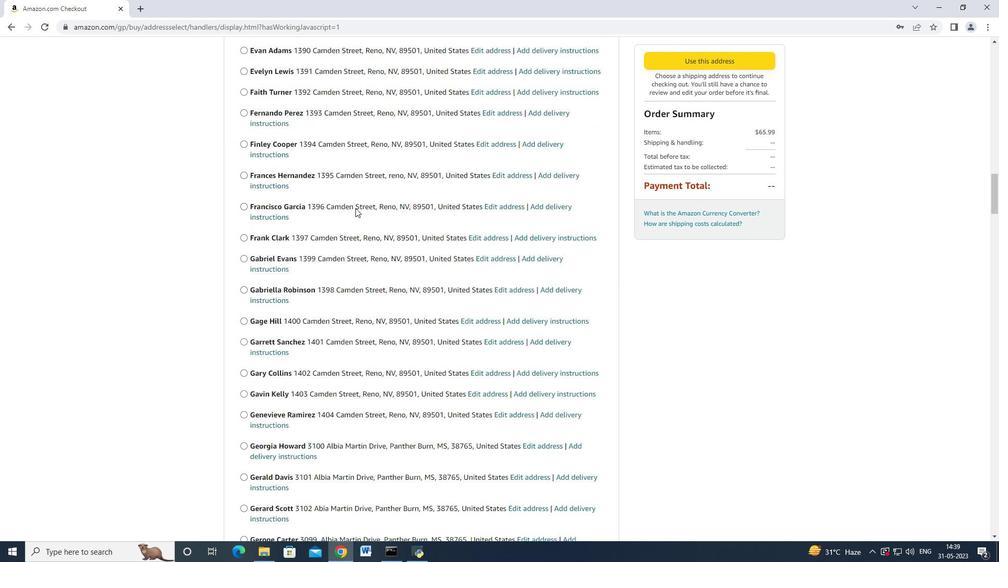 
Action: Mouse scrolled (355, 208) with delta (0, 0)
Screenshot: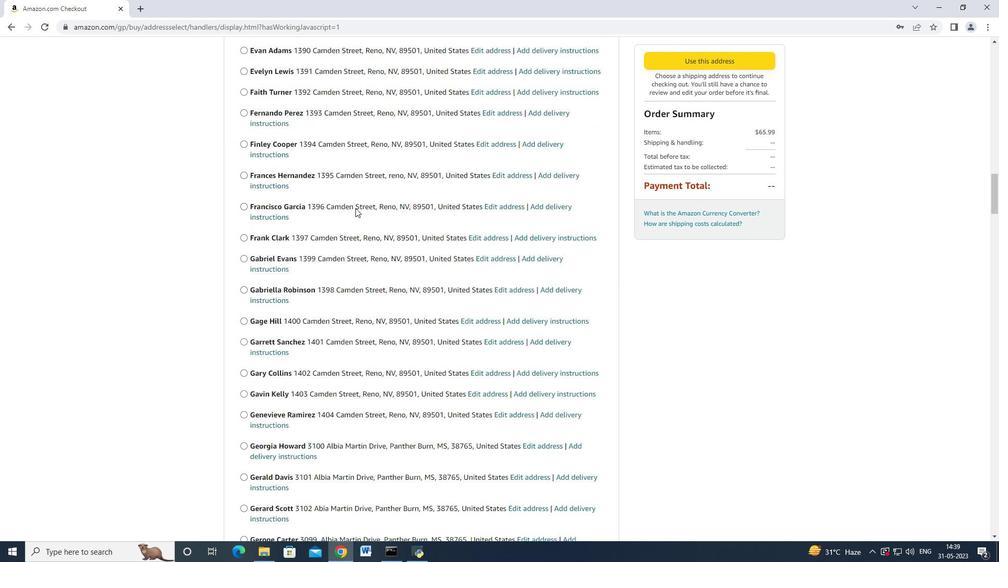 
Action: Mouse moved to (355, 208)
Screenshot: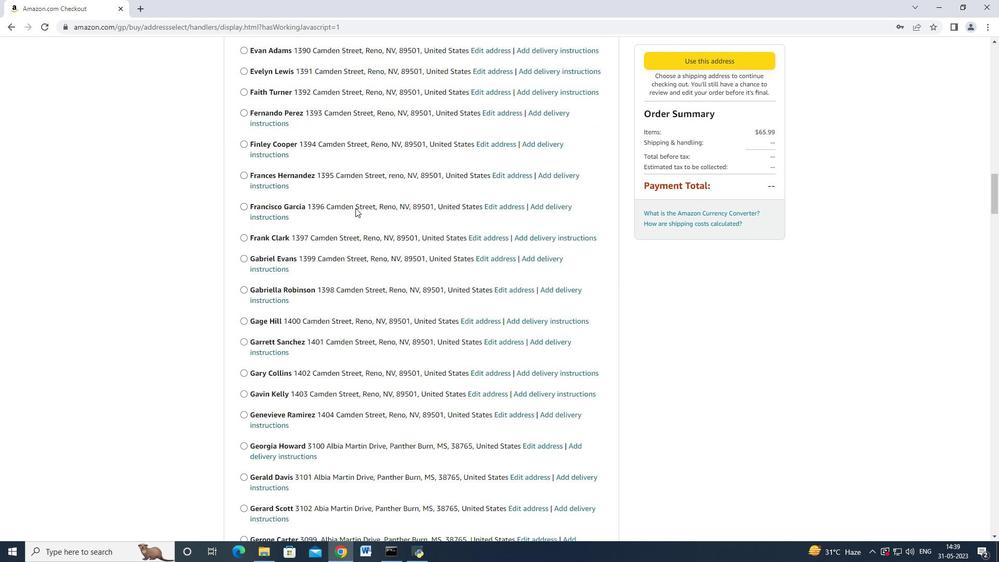 
Action: Mouse scrolled (355, 208) with delta (0, 0)
Screenshot: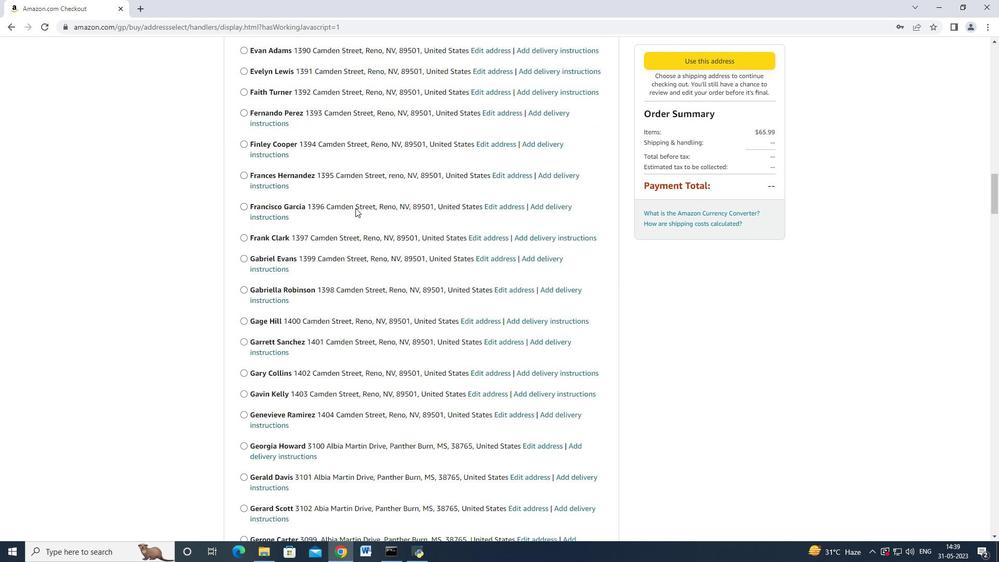 
Action: Mouse moved to (356, 208)
Screenshot: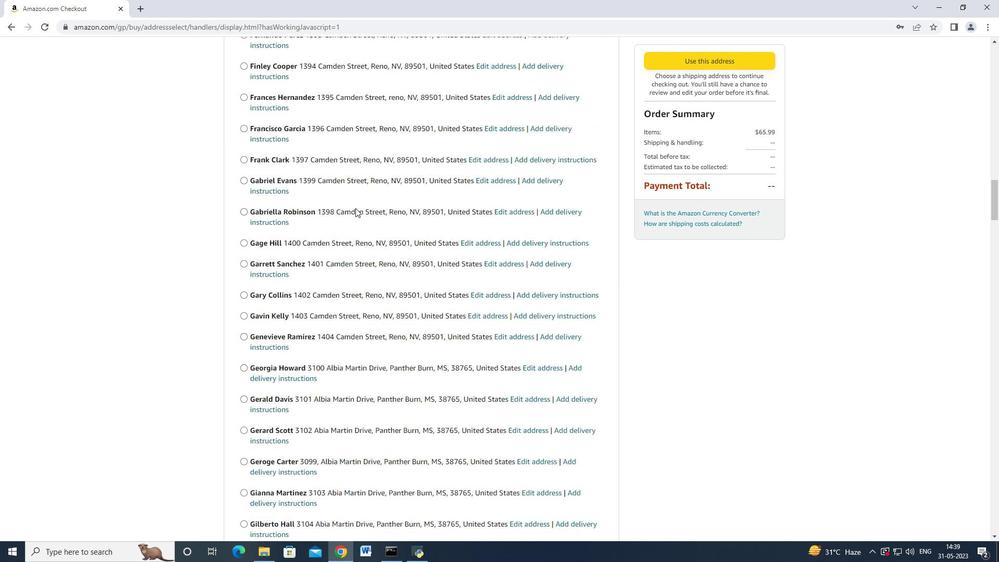 
Action: Mouse scrolled (356, 208) with delta (0, 0)
Screenshot: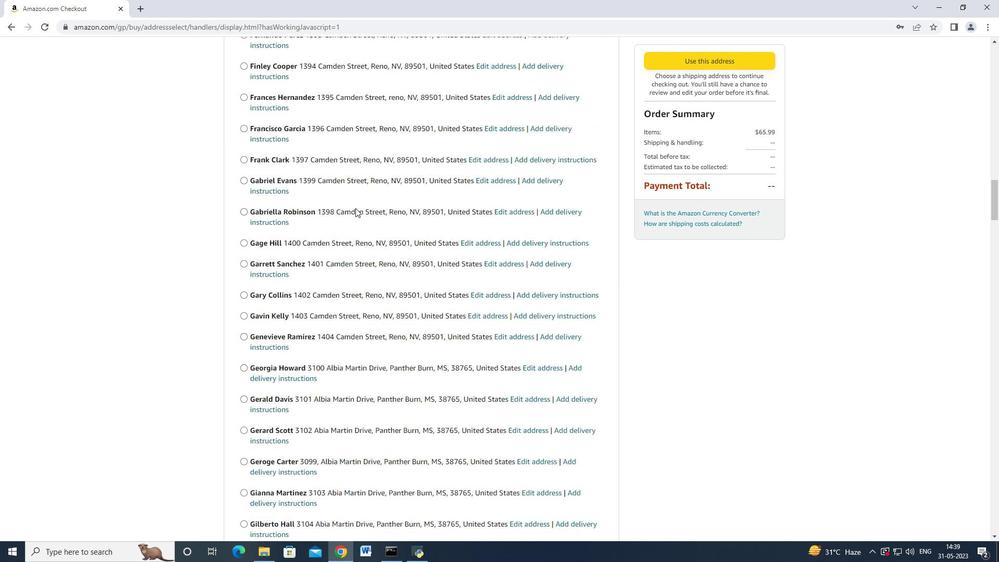 
Action: Mouse scrolled (356, 208) with delta (0, 0)
Screenshot: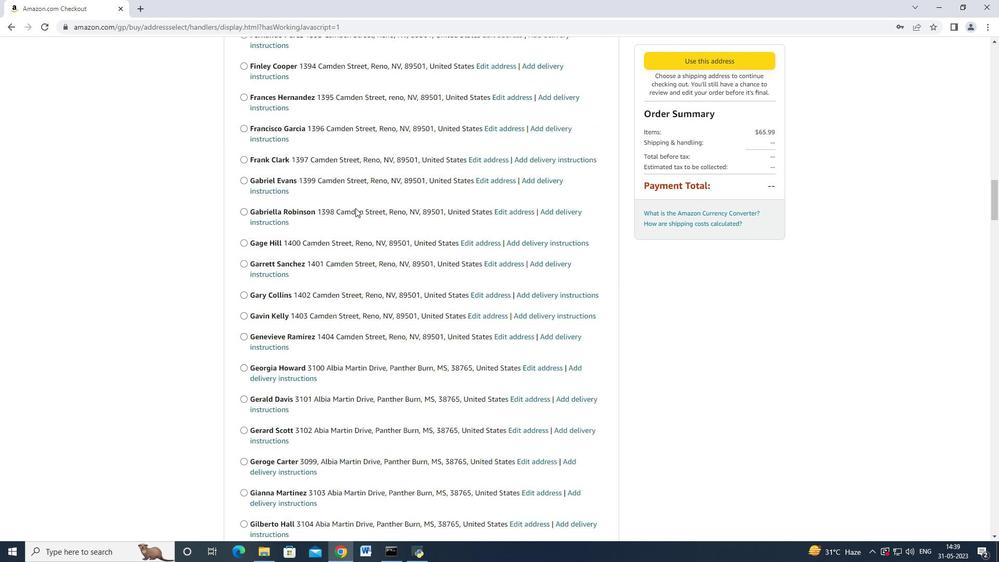 
Action: Mouse scrolled (356, 208) with delta (0, 0)
Screenshot: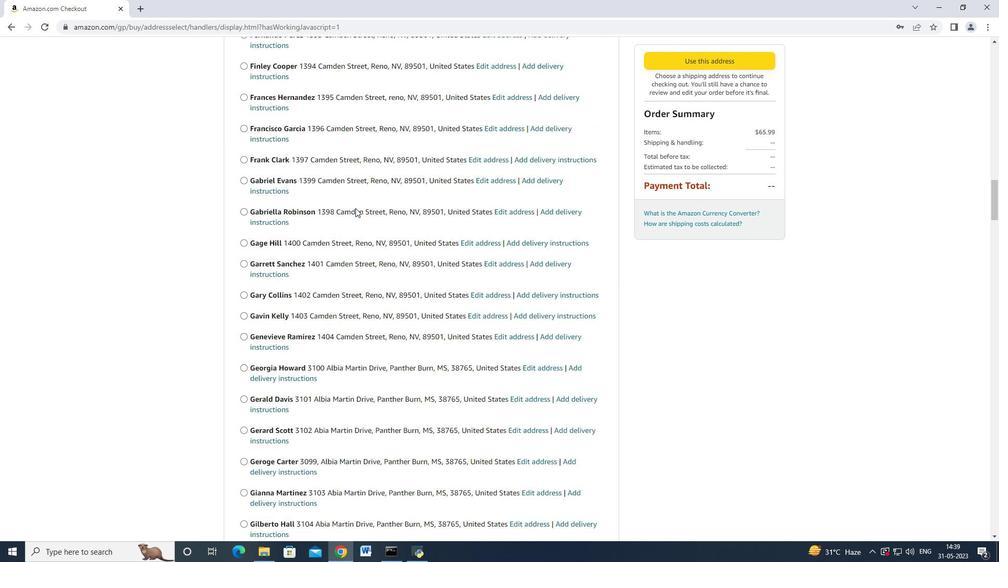 
Action: Mouse moved to (357, 208)
Screenshot: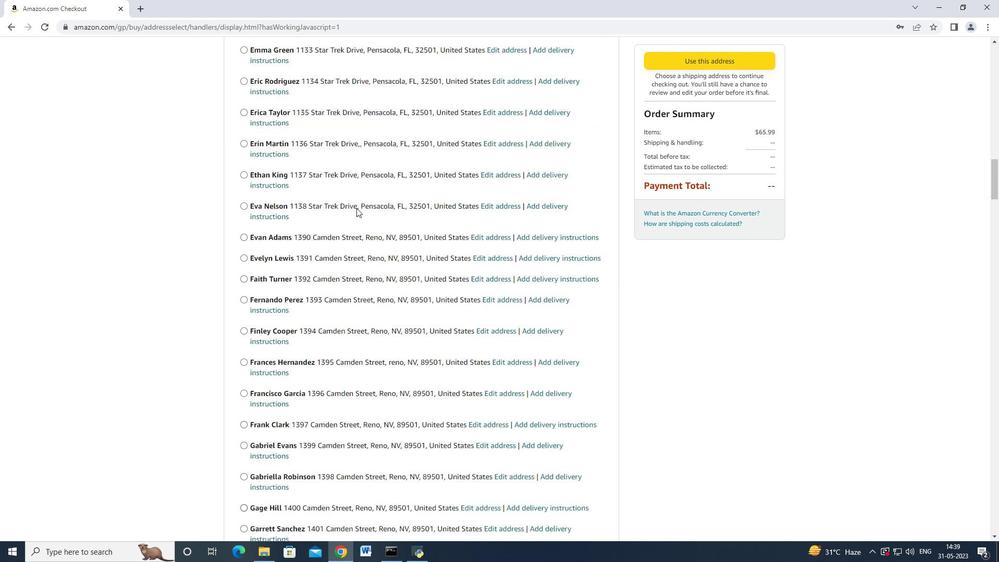 
Action: Mouse scrolled (357, 208) with delta (0, 0)
Screenshot: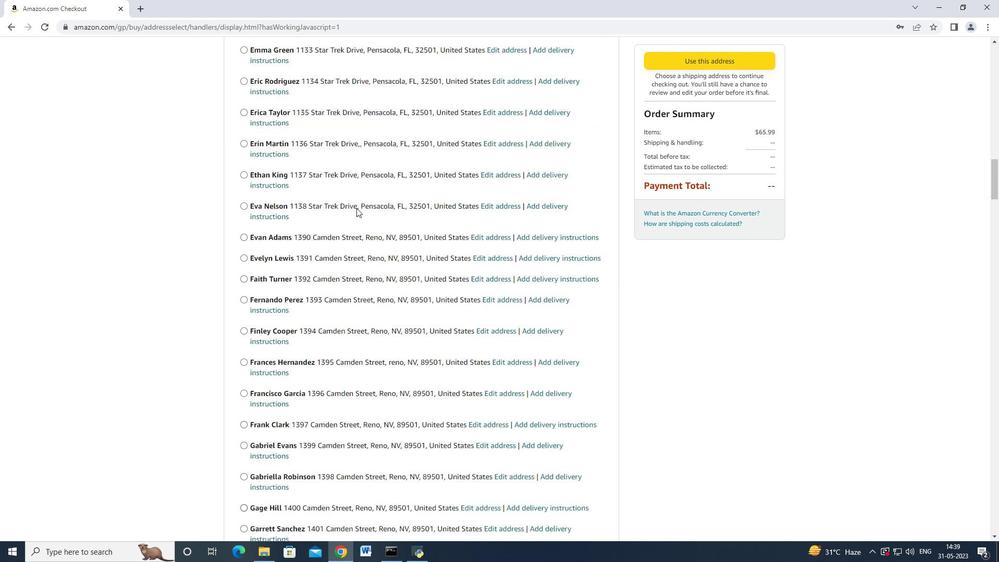 
Action: Mouse moved to (358, 208)
Screenshot: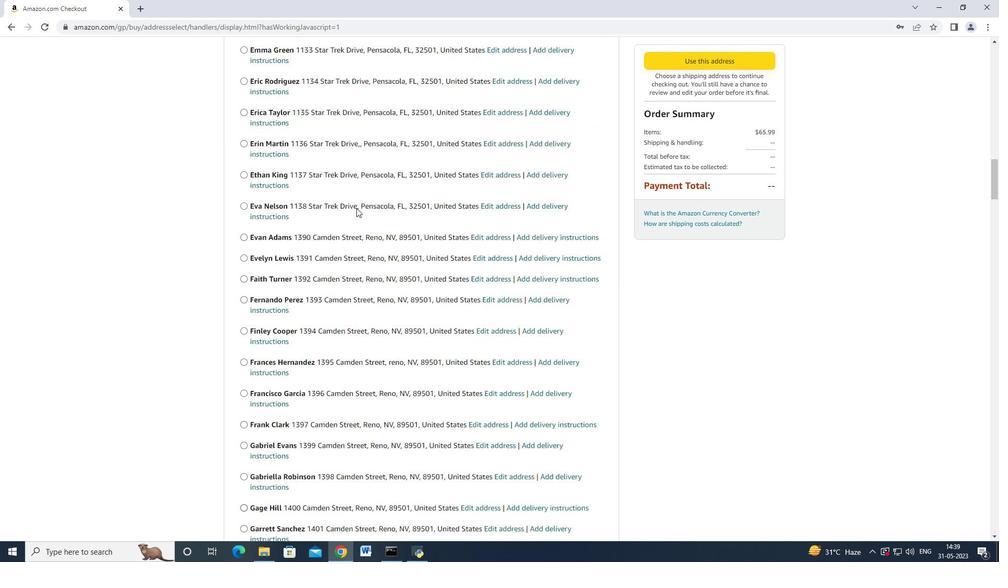 
Action: Mouse scrolled (358, 209) with delta (0, 0)
Screenshot: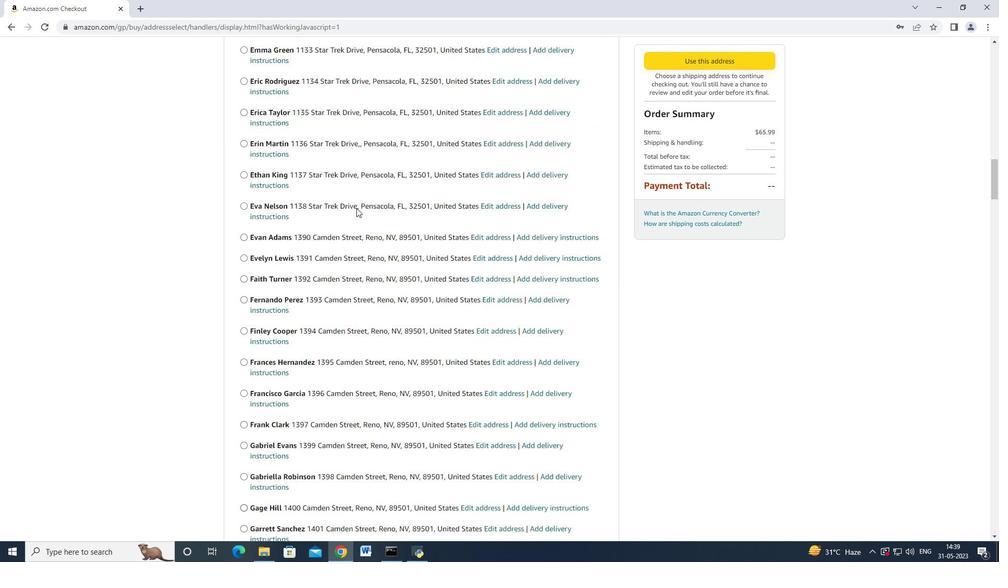 
Action: Mouse moved to (358, 208)
Screenshot: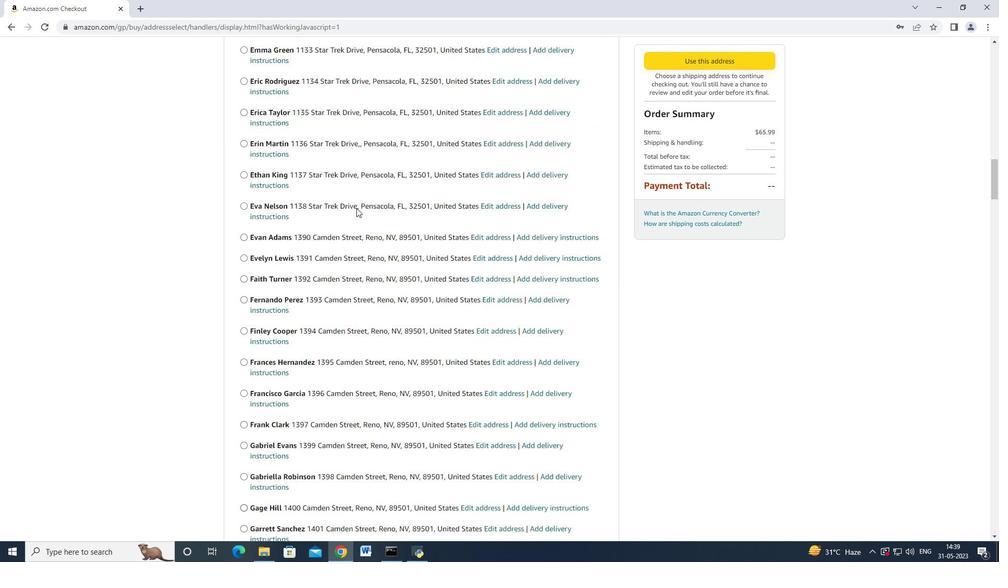 
Action: Mouse scrolled (358, 209) with delta (0, 0)
Screenshot: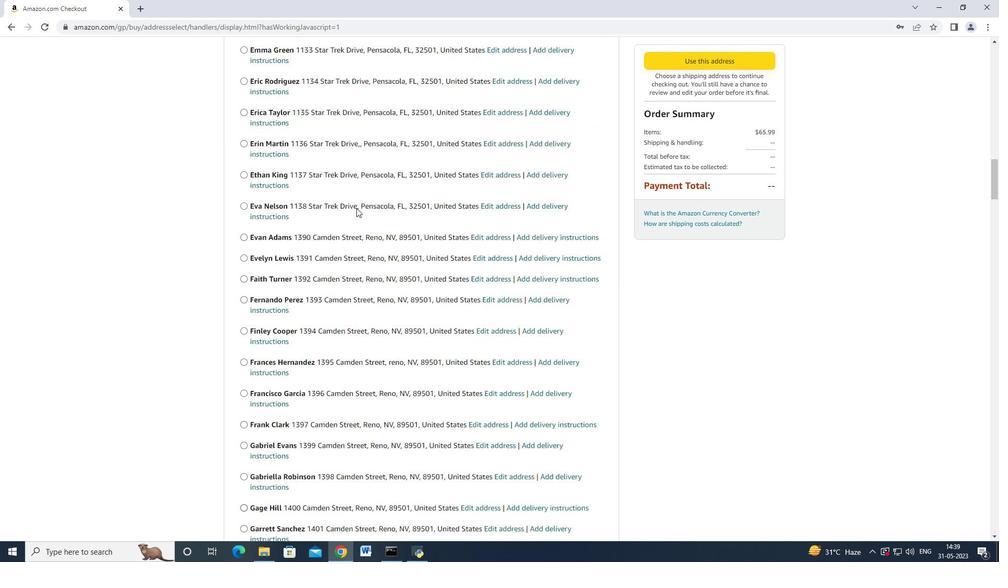 
Action: Mouse scrolled (358, 209) with delta (0, 0)
Screenshot: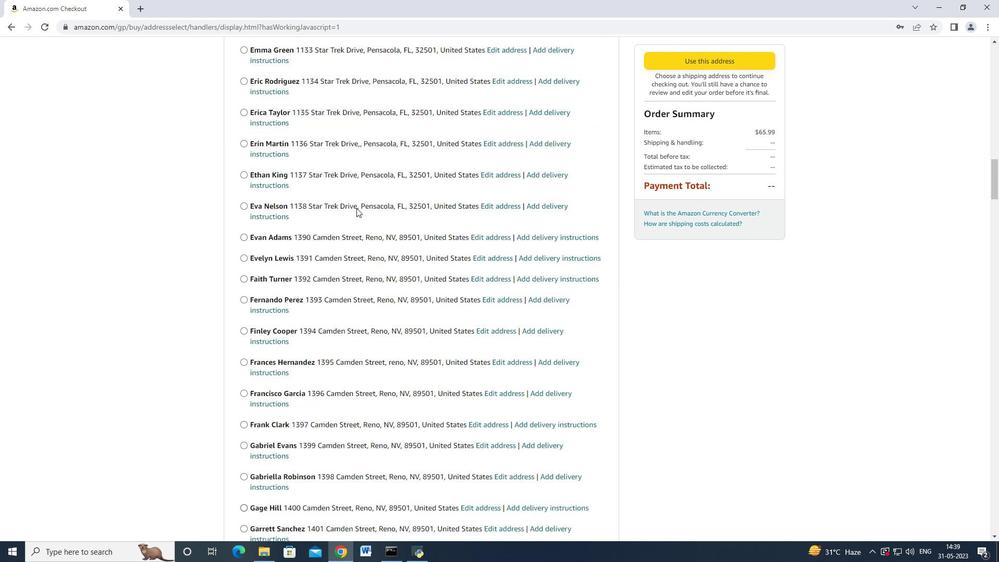 
Action: Mouse scrolled (358, 209) with delta (0, 0)
Screenshot: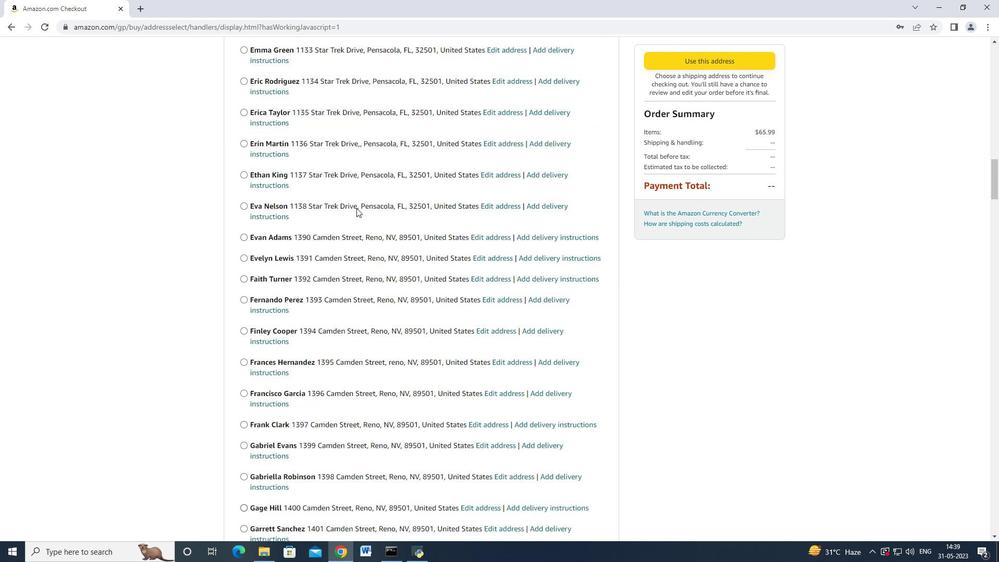 
Action: Mouse moved to (358, 208)
Screenshot: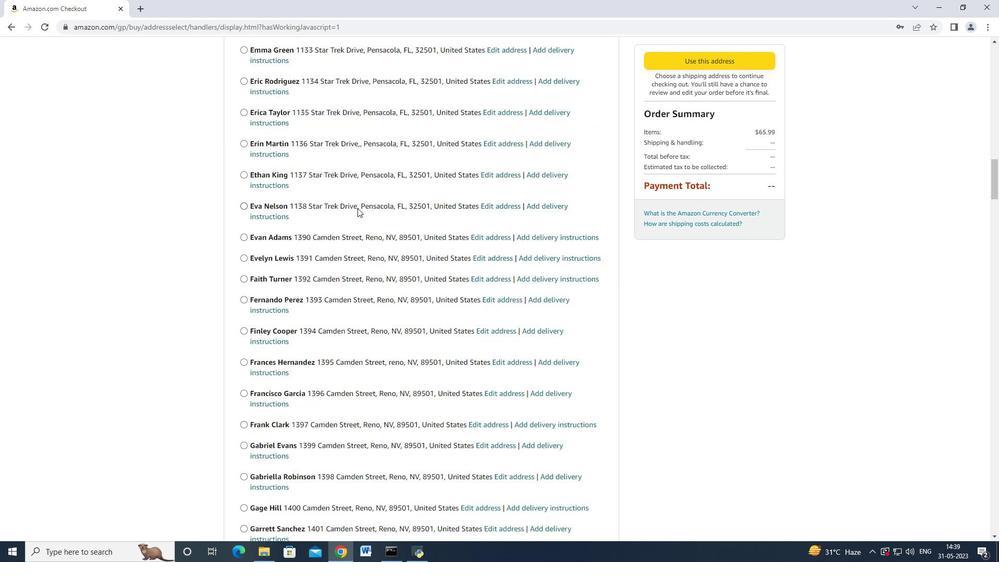 
Action: Mouse scrolled (358, 209) with delta (0, 0)
Screenshot: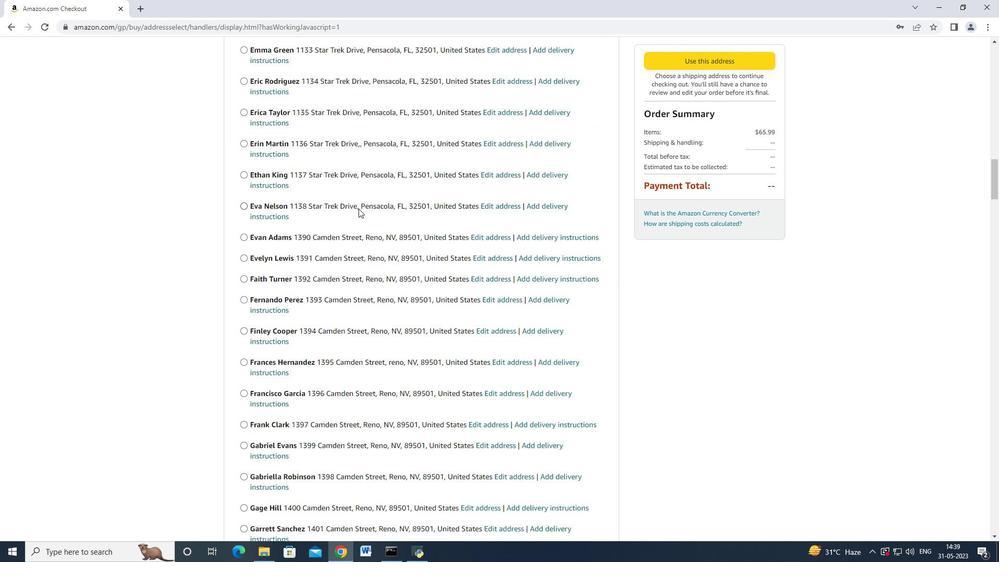 
Action: Mouse scrolled (358, 208) with delta (0, 0)
Screenshot: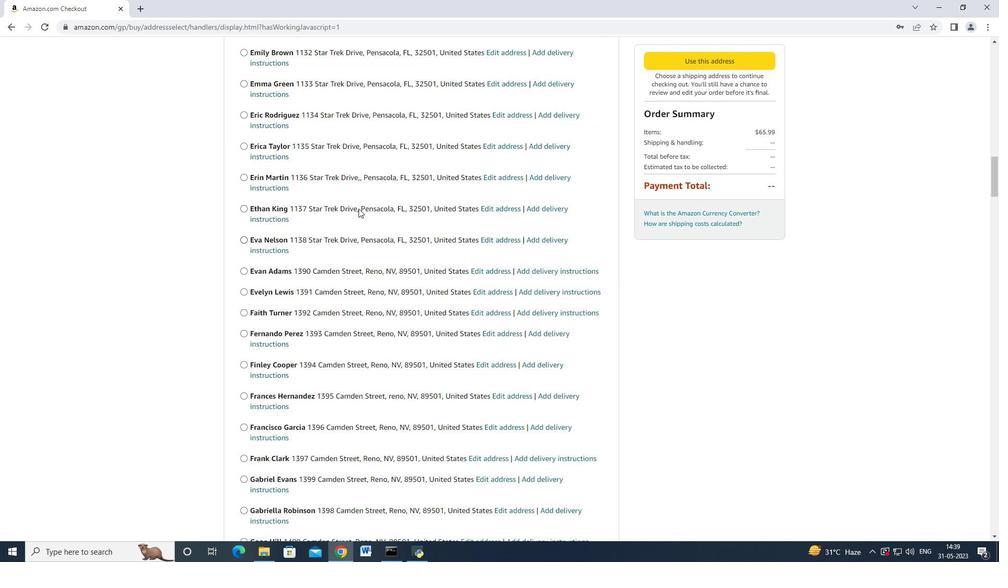 
Action: Mouse scrolled (358, 208) with delta (0, 0)
Screenshot: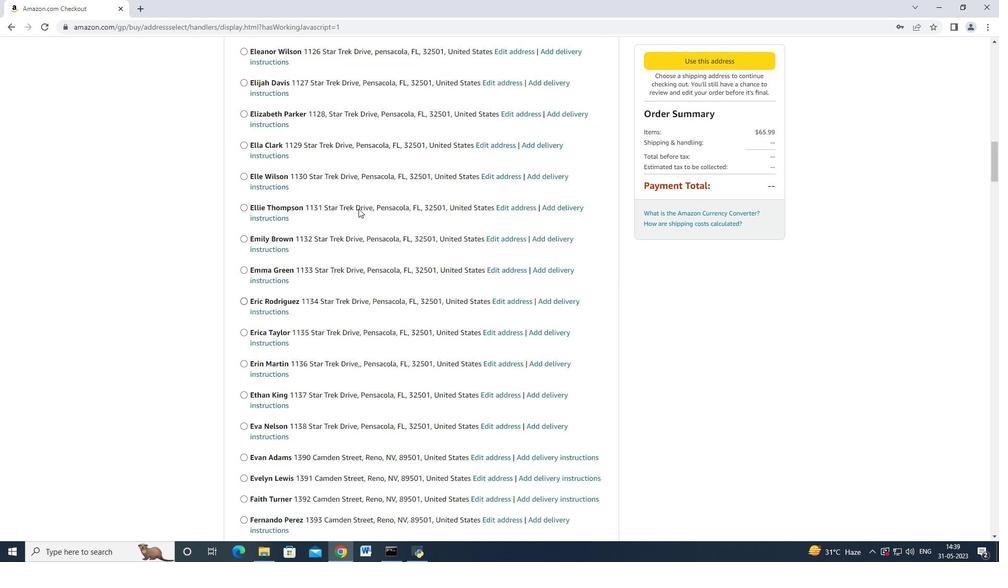 
Action: Mouse scrolled (358, 208) with delta (0, 0)
Screenshot: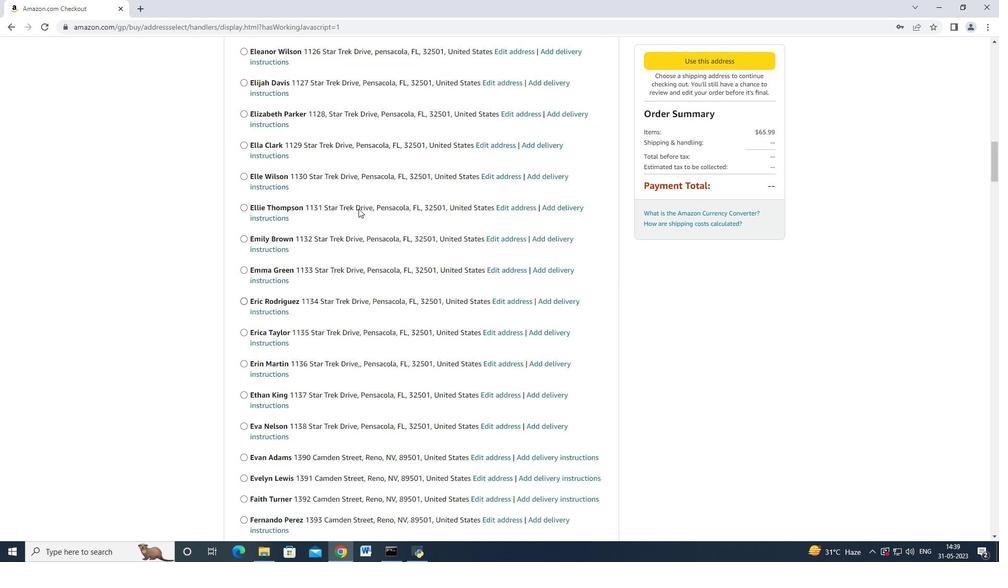
Action: Mouse scrolled (358, 208) with delta (0, 0)
Screenshot: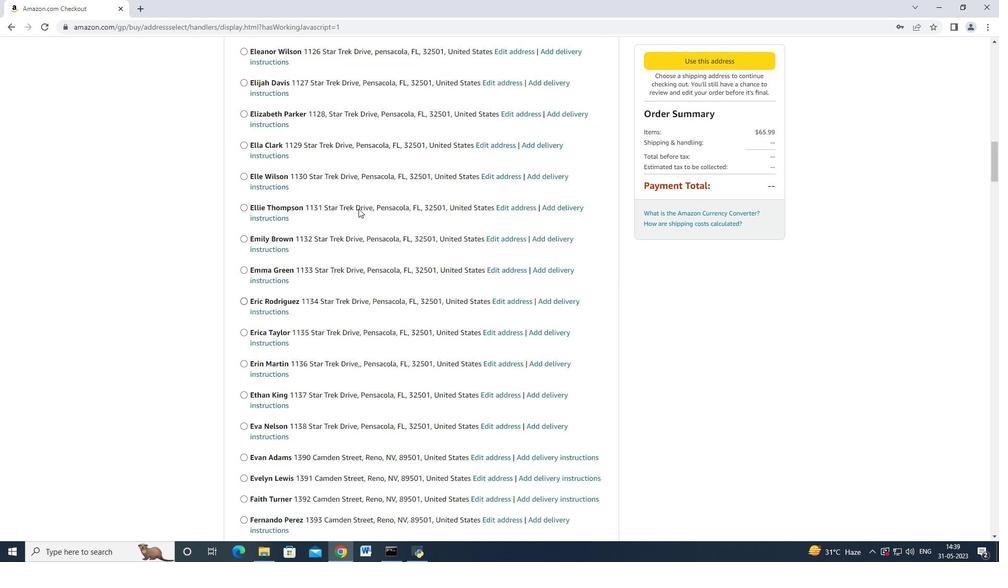 
Action: Mouse scrolled (358, 208) with delta (0, 0)
Screenshot: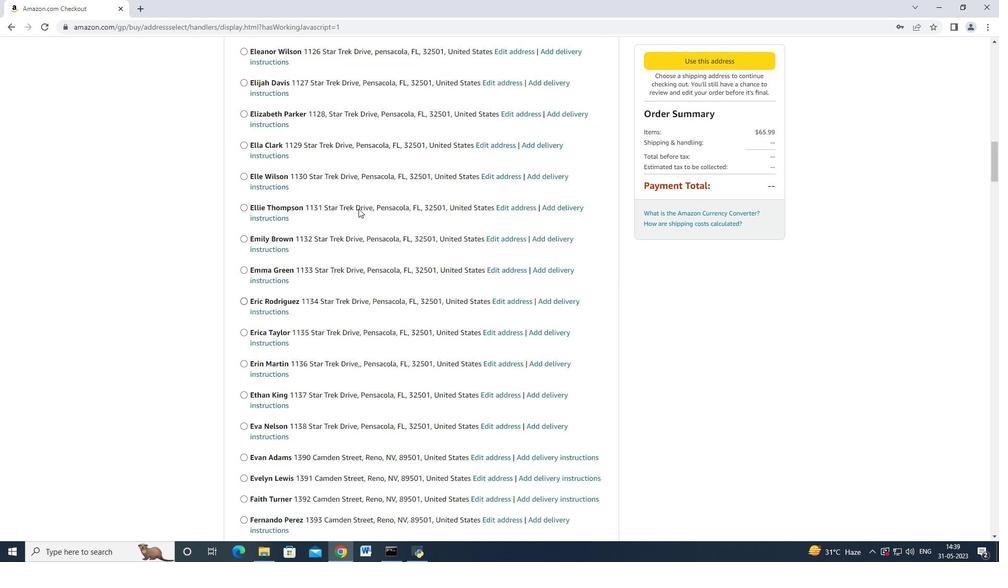 
Action: Mouse scrolled (358, 208) with delta (0, 0)
Screenshot: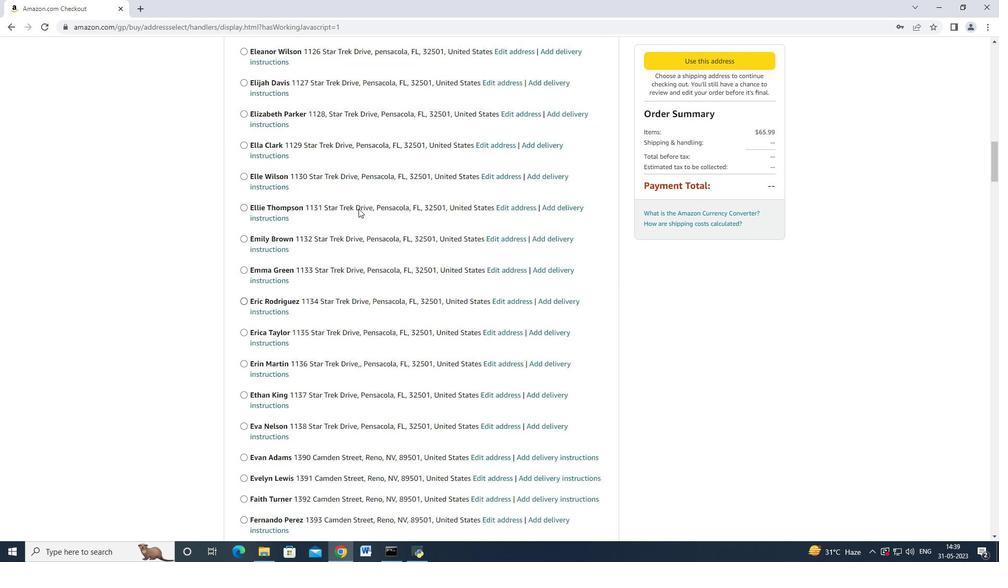 
Action: Mouse scrolled (358, 208) with delta (0, 0)
Screenshot: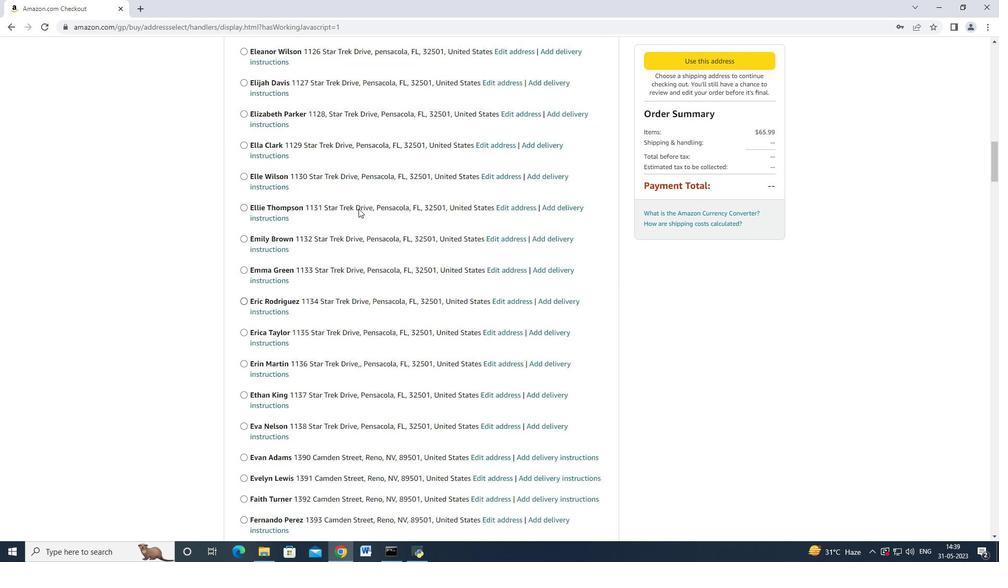 
Action: Mouse moved to (358, 208)
Screenshot: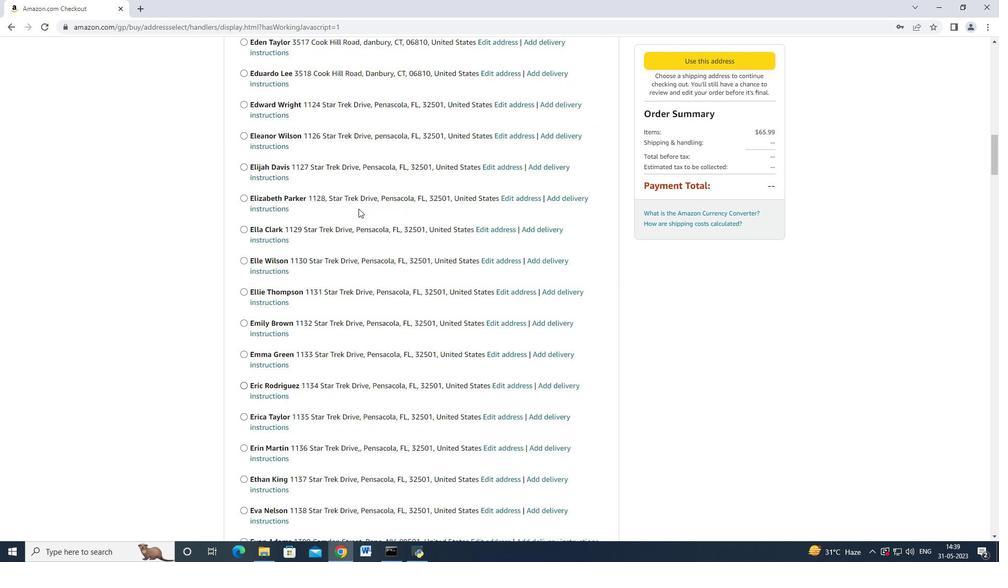 
Action: Mouse scrolled (358, 208) with delta (0, 0)
Screenshot: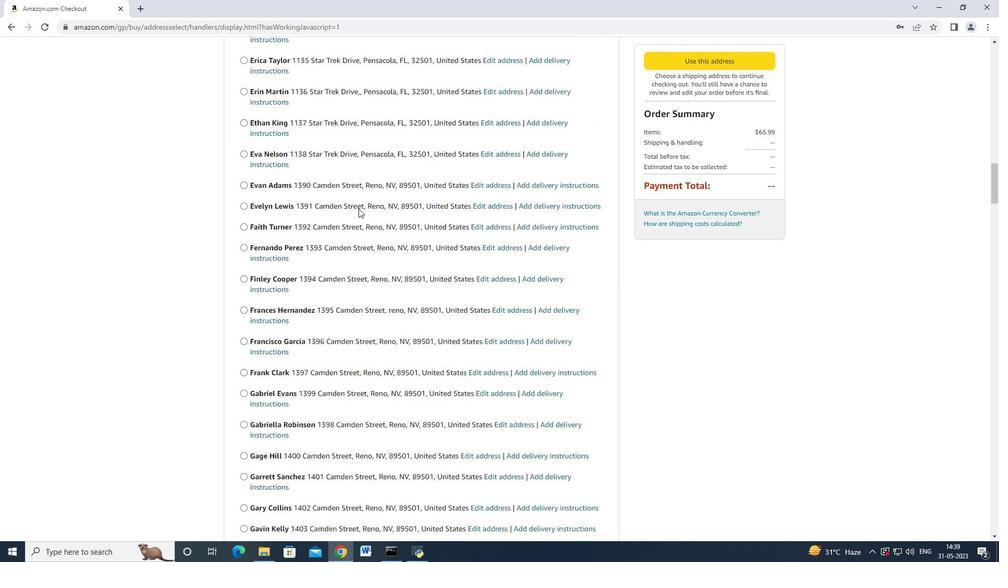 
Action: Mouse scrolled (358, 208) with delta (0, 0)
Screenshot: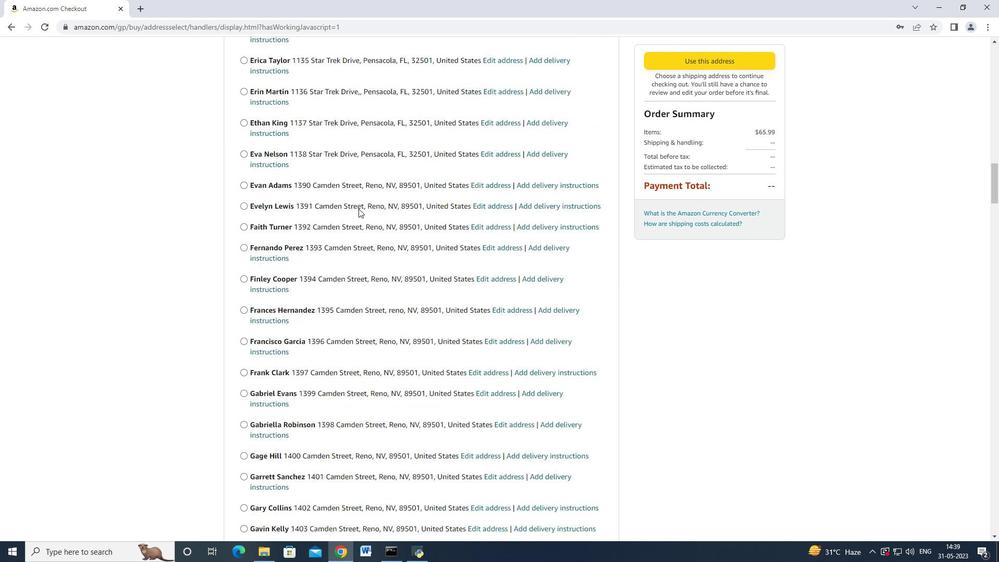 
Action: Mouse scrolled (358, 208) with delta (0, 0)
Screenshot: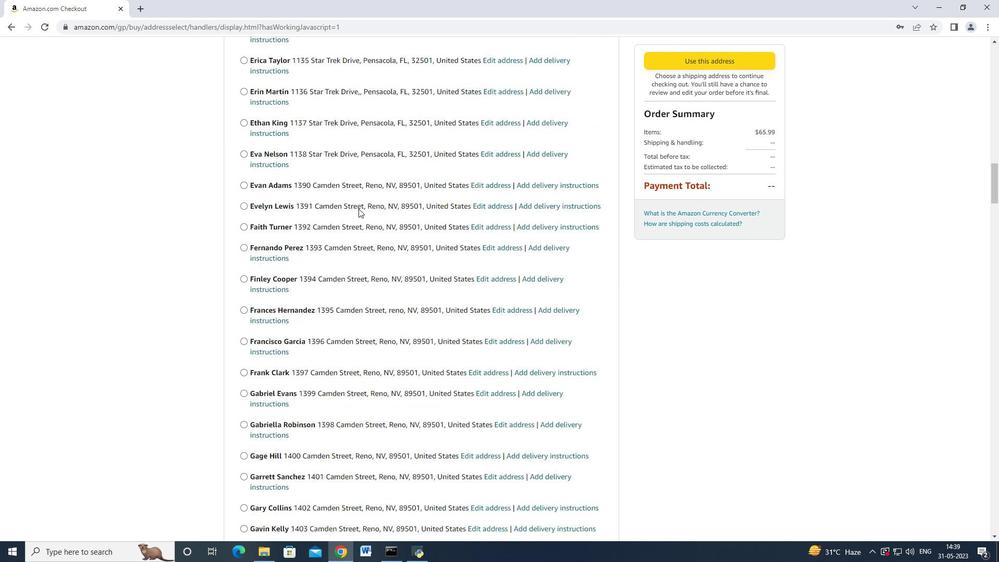 
Action: Mouse scrolled (358, 208) with delta (0, 0)
Screenshot: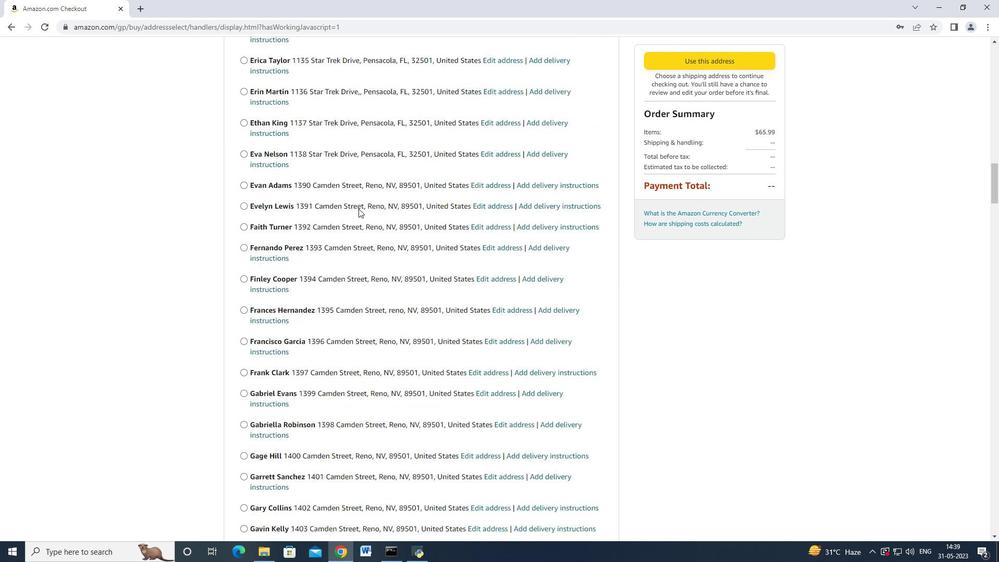 
Action: Mouse scrolled (358, 207) with delta (0, -1)
Screenshot: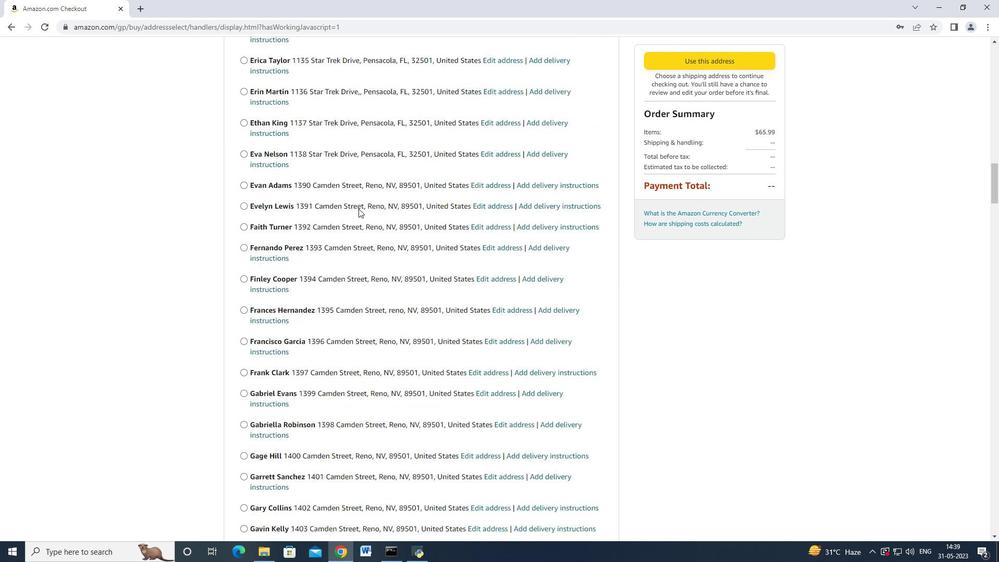 
Action: Mouse scrolled (358, 208) with delta (0, 0)
Screenshot: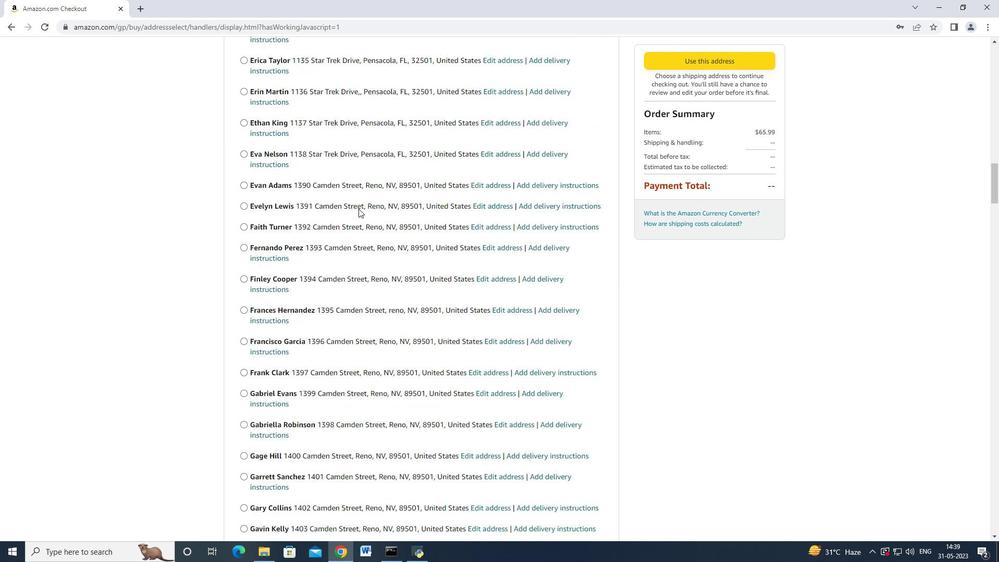 
Action: Mouse scrolled (358, 208) with delta (0, 0)
Screenshot: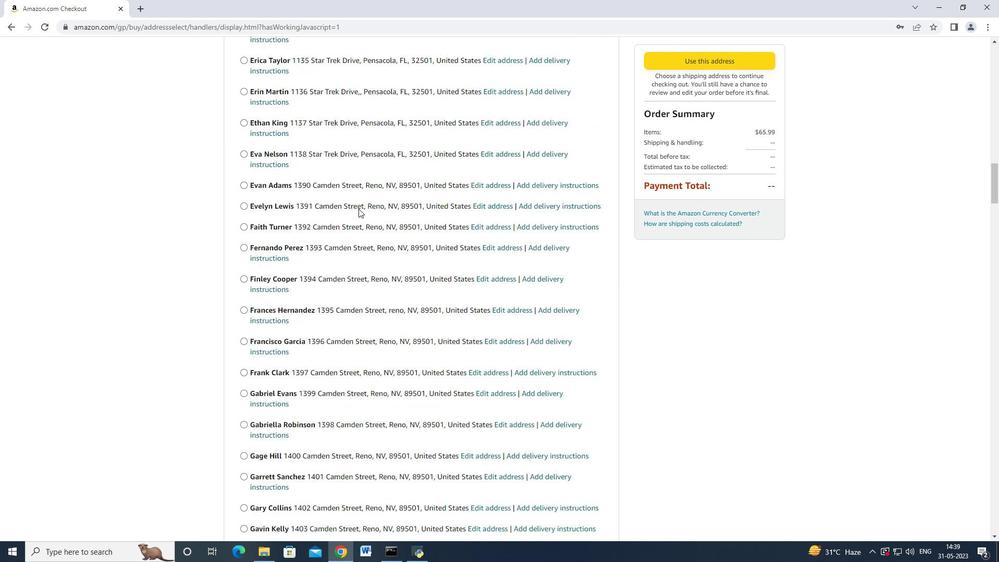 
Action: Mouse scrolled (358, 208) with delta (0, 0)
Screenshot: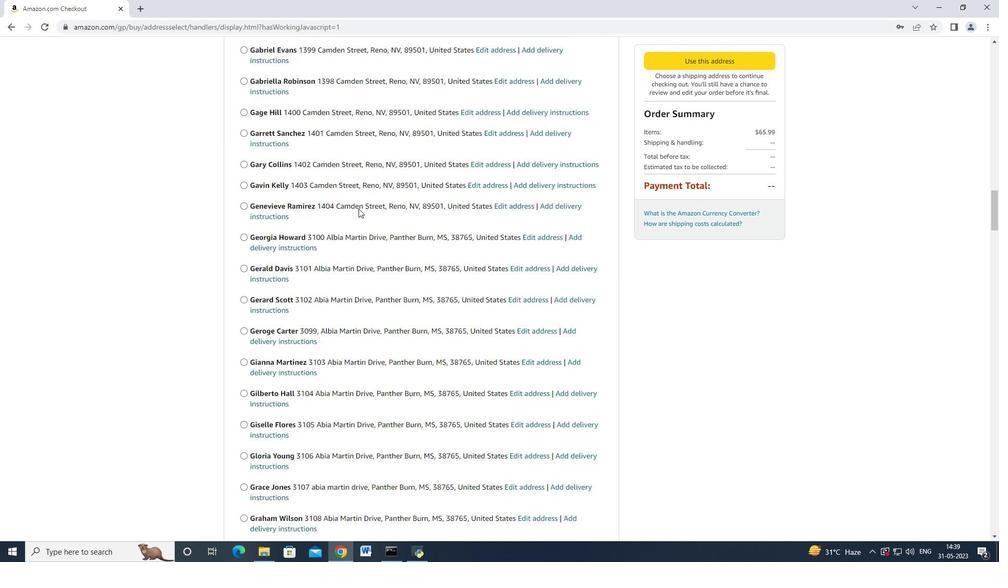 
Action: Mouse scrolled (358, 208) with delta (0, 0)
Screenshot: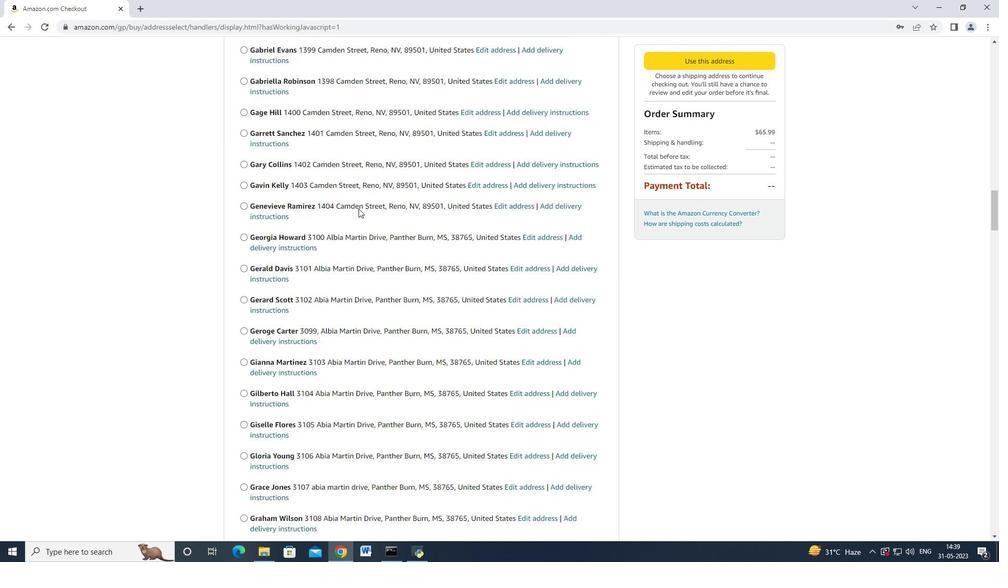 
Action: Mouse scrolled (358, 208) with delta (0, 0)
Screenshot: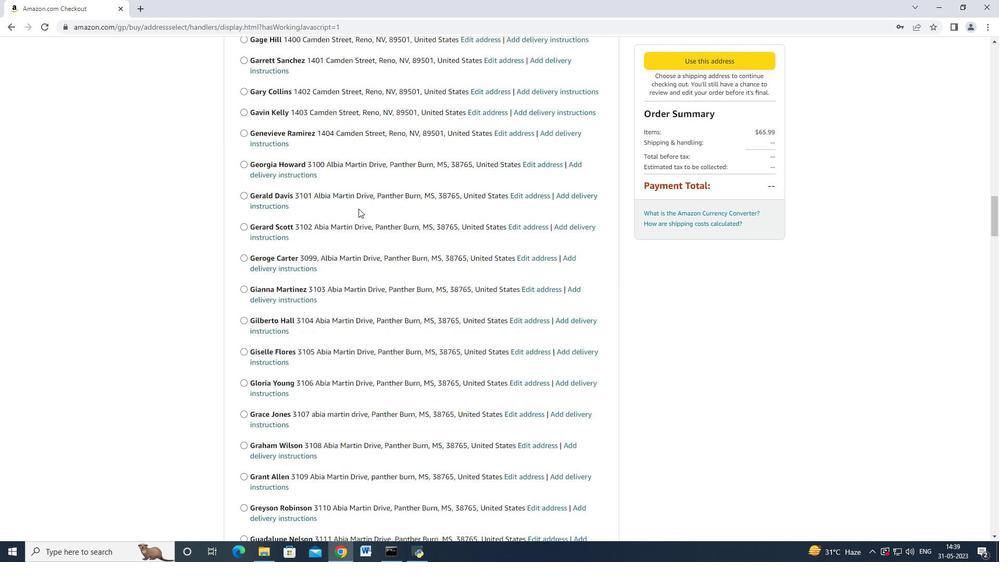 
Action: Mouse scrolled (358, 208) with delta (0, 0)
Screenshot: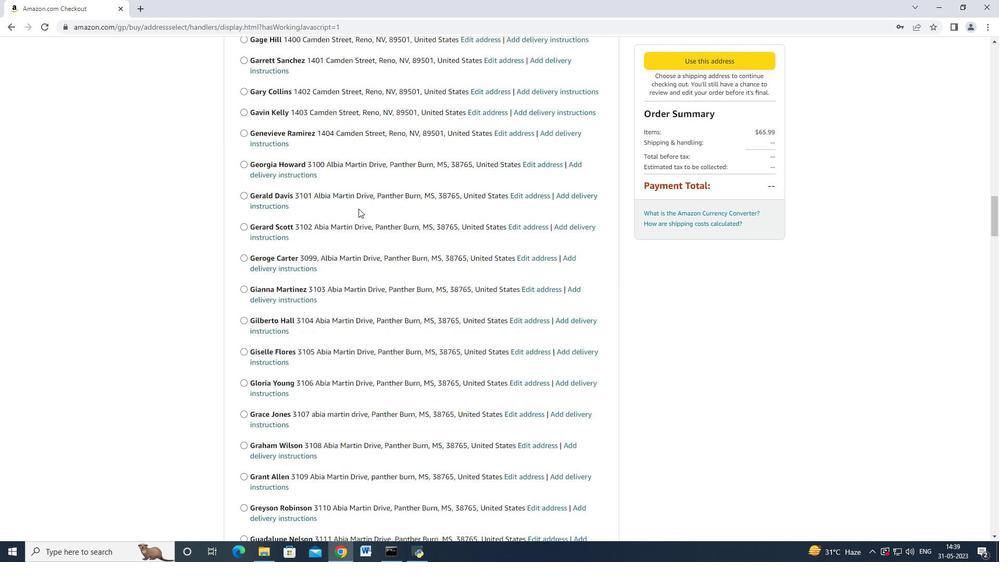 
Action: Mouse scrolled (358, 207) with delta (0, -1)
Screenshot: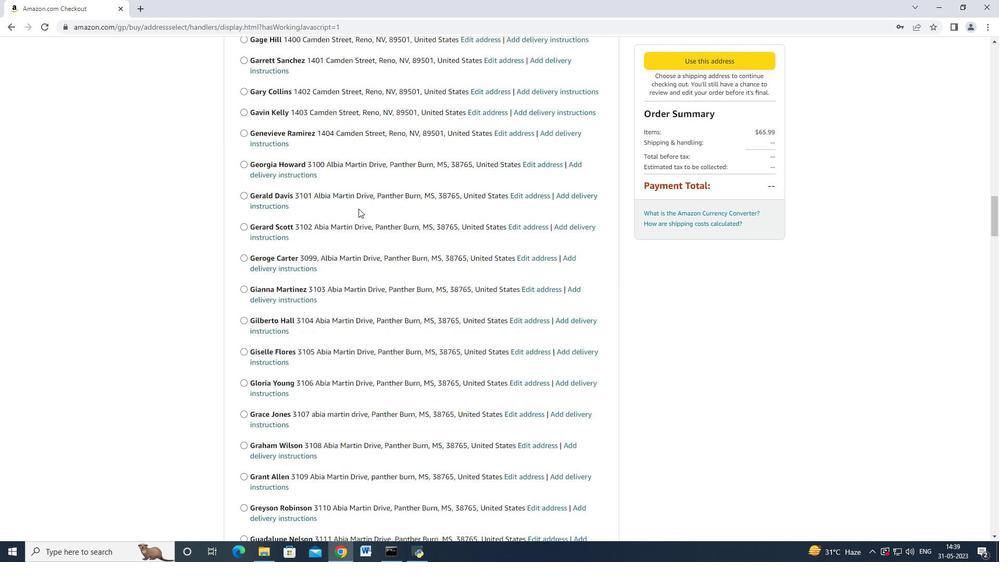 
Action: Mouse scrolled (358, 208) with delta (0, 0)
Screenshot: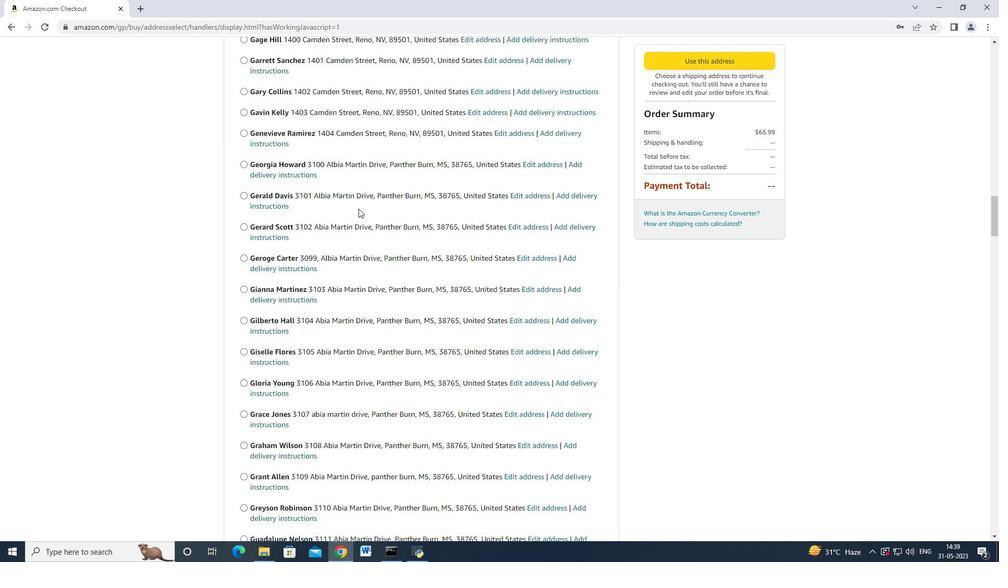 
Action: Mouse scrolled (358, 208) with delta (0, 0)
Screenshot: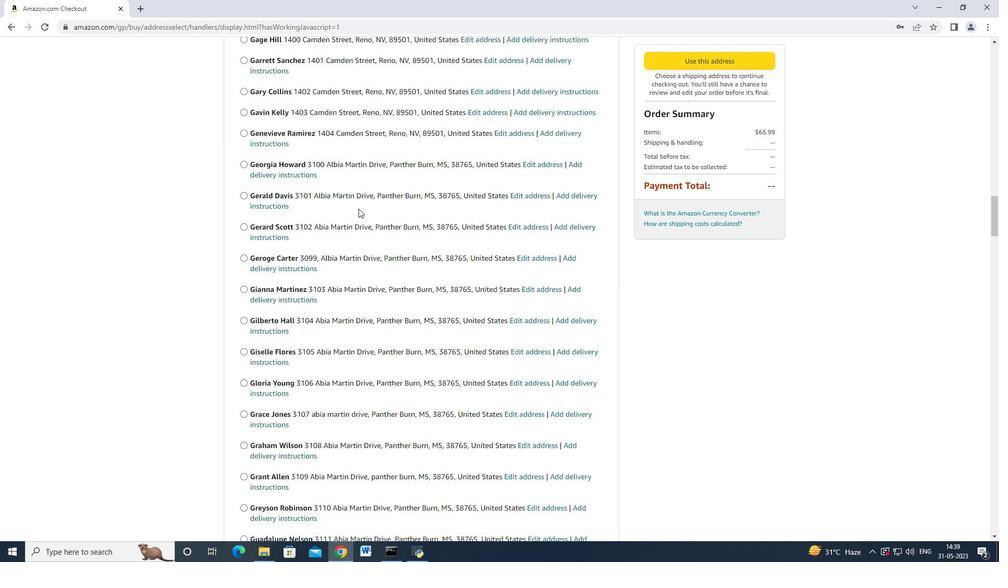 
Action: Mouse scrolled (358, 208) with delta (0, 0)
Screenshot: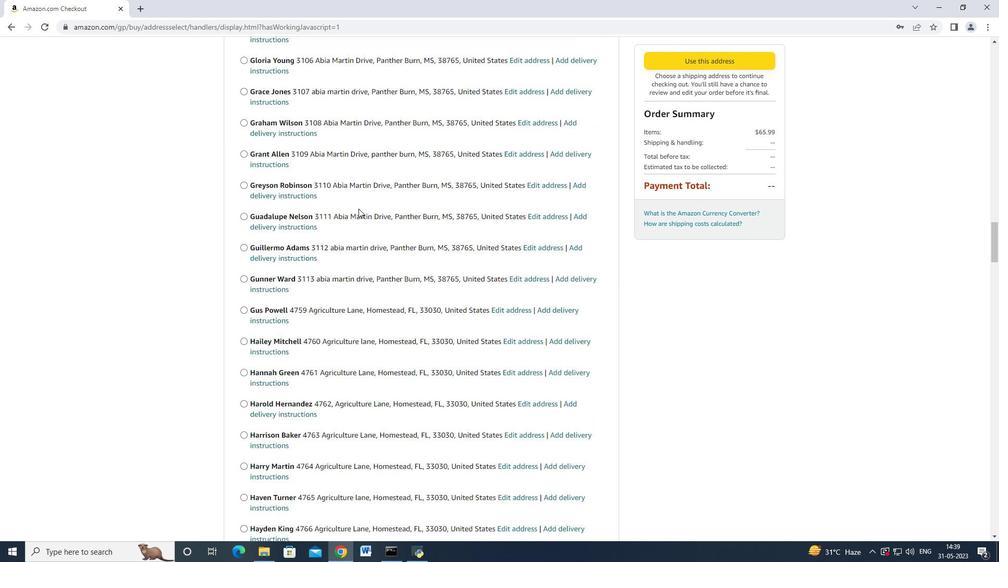 
Action: Mouse scrolled (358, 208) with delta (0, 0)
Screenshot: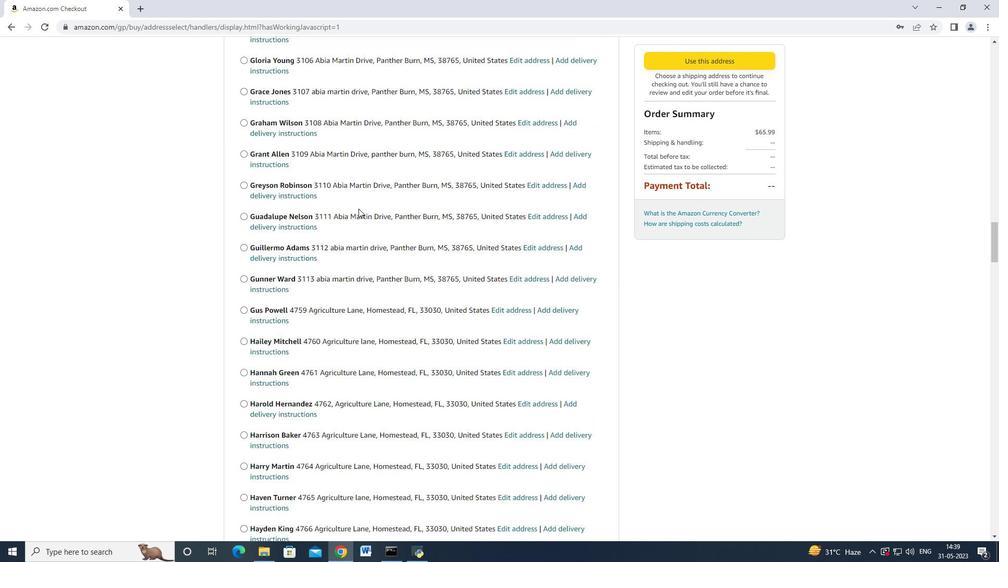 
Action: Mouse scrolled (358, 208) with delta (0, 0)
Screenshot: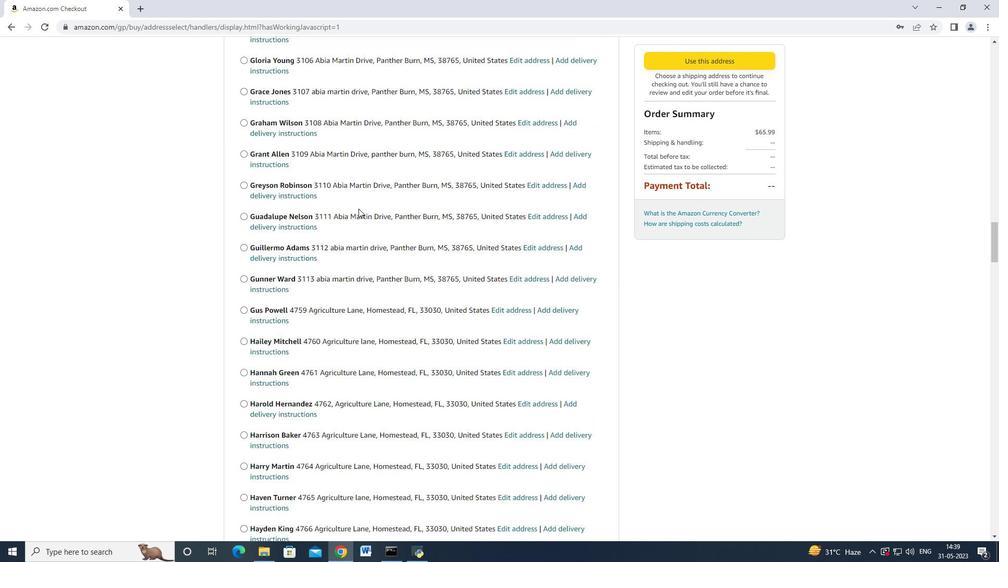 
Action: Mouse scrolled (358, 208) with delta (0, 0)
Screenshot: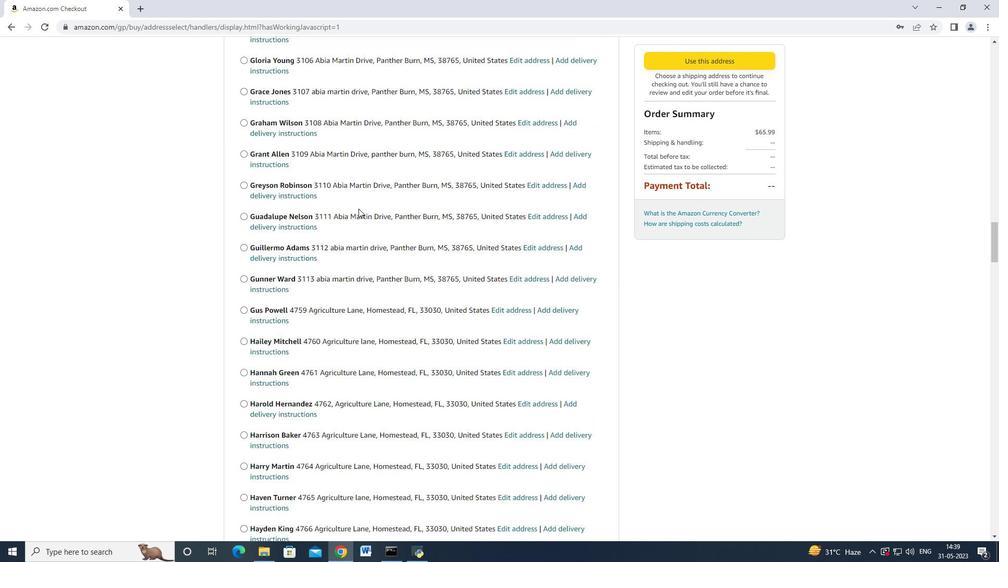 
Action: Mouse scrolled (358, 207) with delta (0, -1)
Screenshot: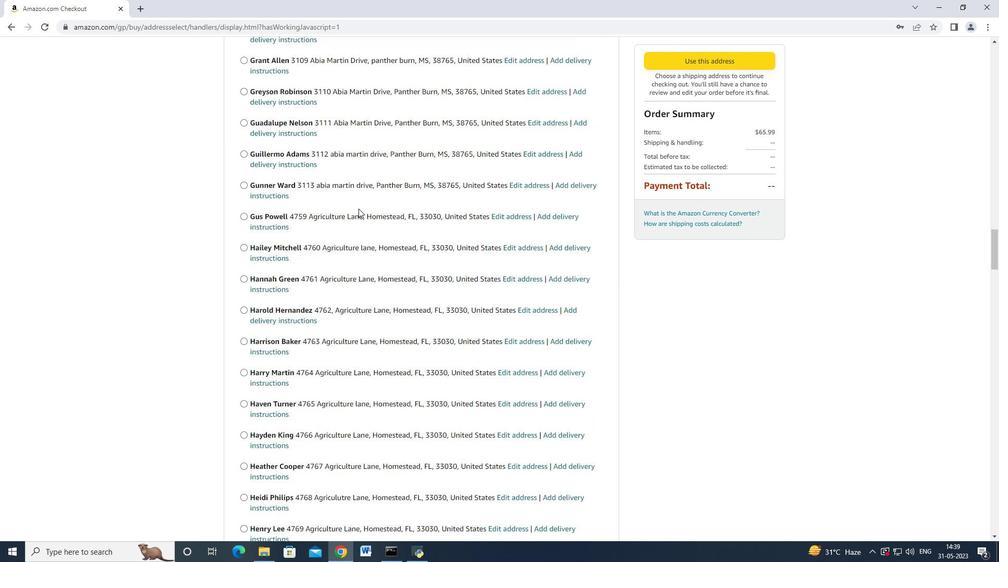 
Action: Mouse scrolled (358, 208) with delta (0, 0)
Screenshot: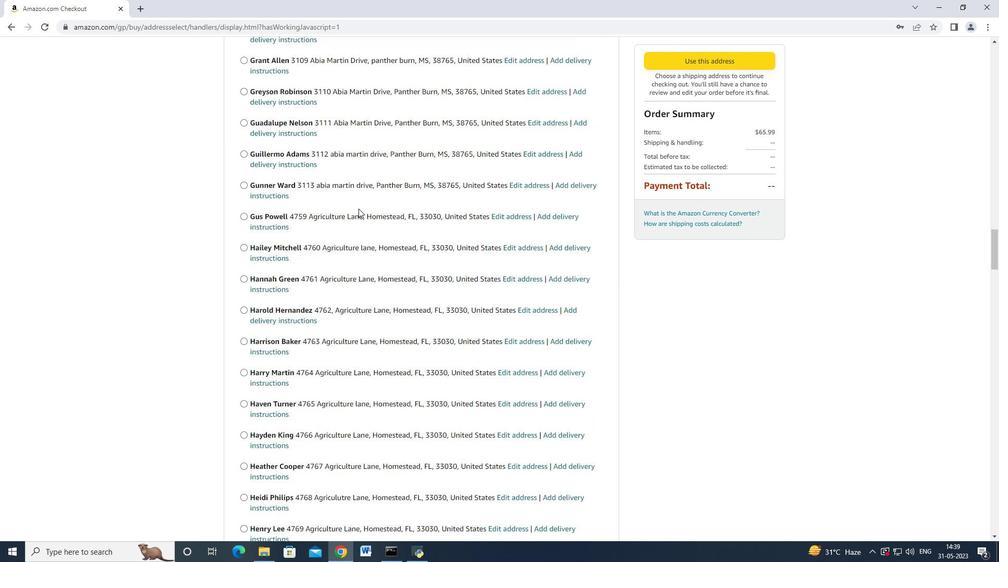 
Action: Mouse scrolled (358, 208) with delta (0, 0)
Screenshot: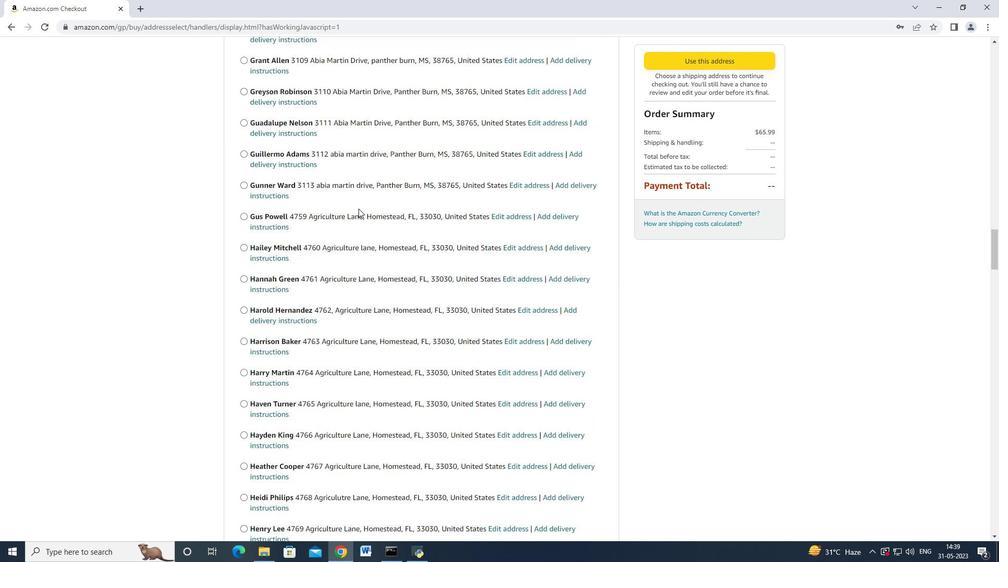 
Action: Mouse scrolled (358, 208) with delta (0, 0)
Screenshot: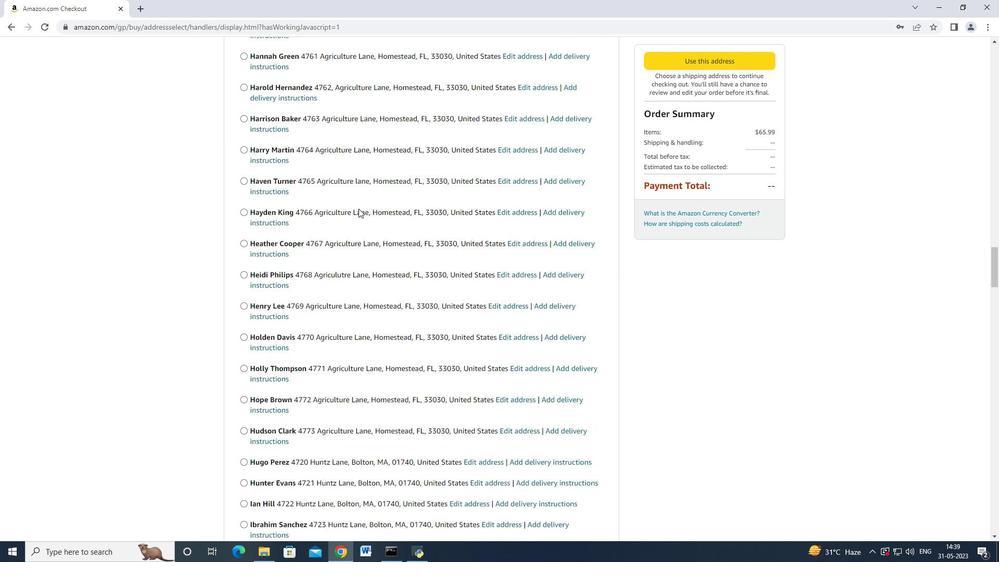 
Action: Mouse scrolled (358, 208) with delta (0, 0)
Screenshot: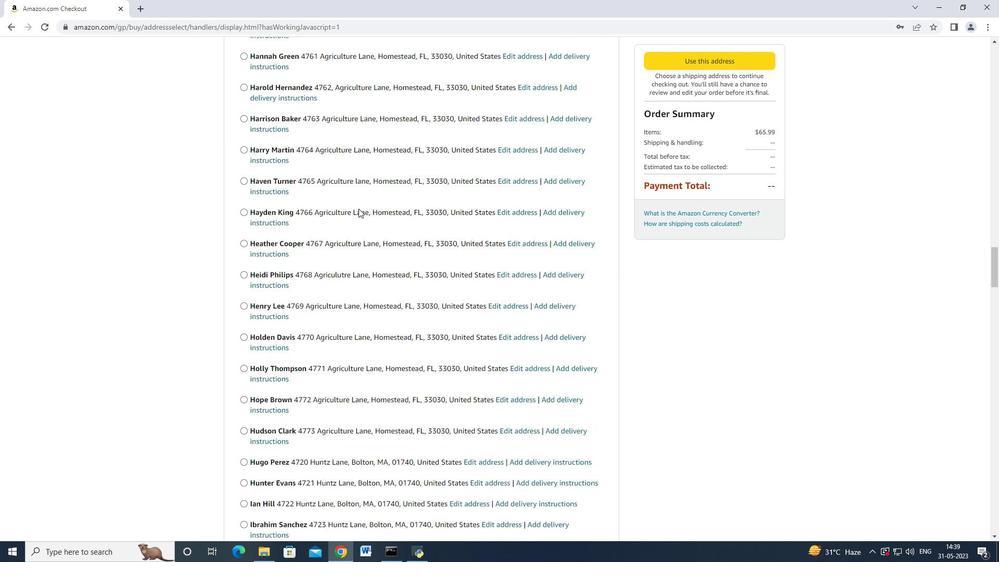 
Action: Mouse scrolled (358, 207) with delta (0, -1)
Screenshot: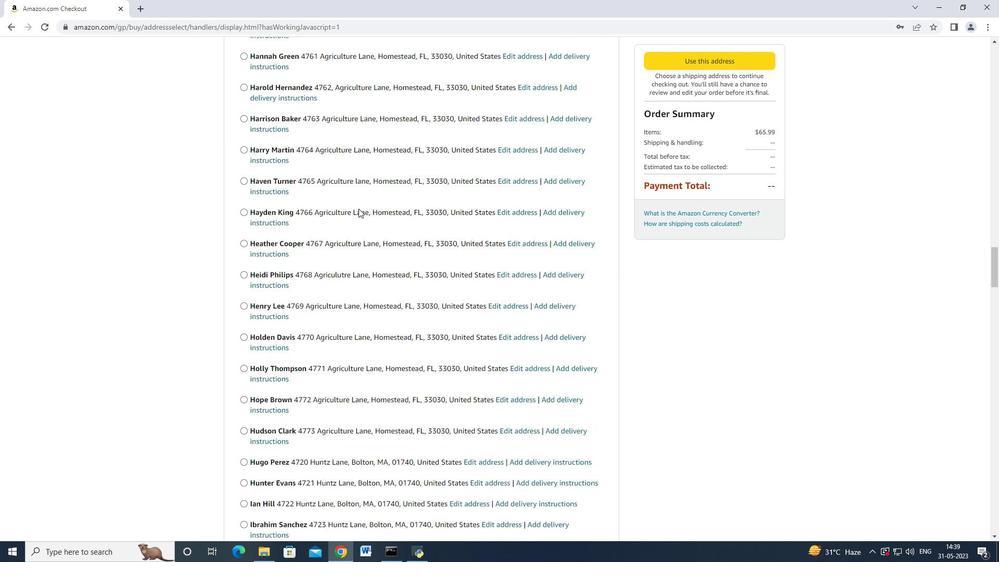
Action: Mouse scrolled (358, 208) with delta (0, 0)
Screenshot: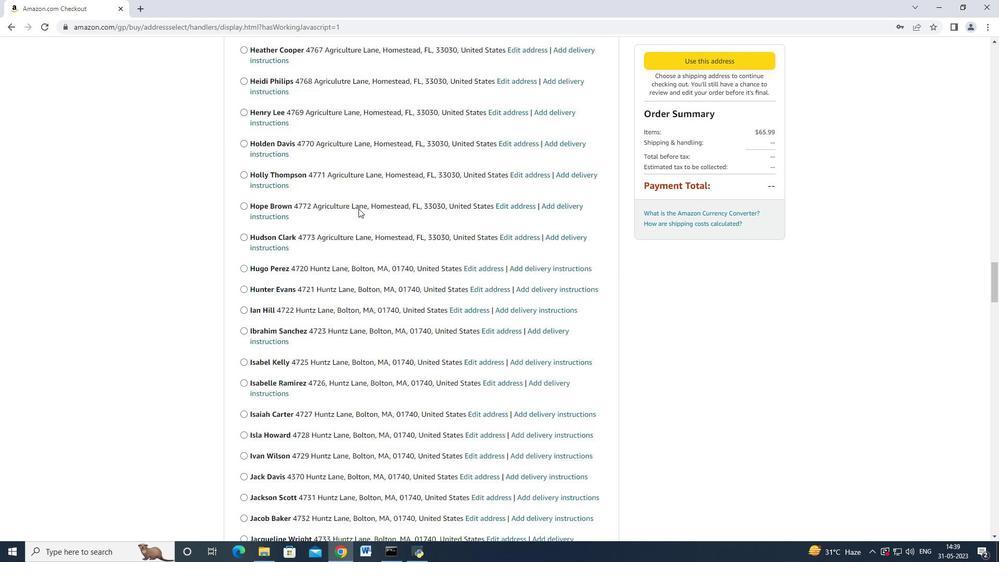 
Action: Mouse scrolled (358, 208) with delta (0, 0)
Screenshot: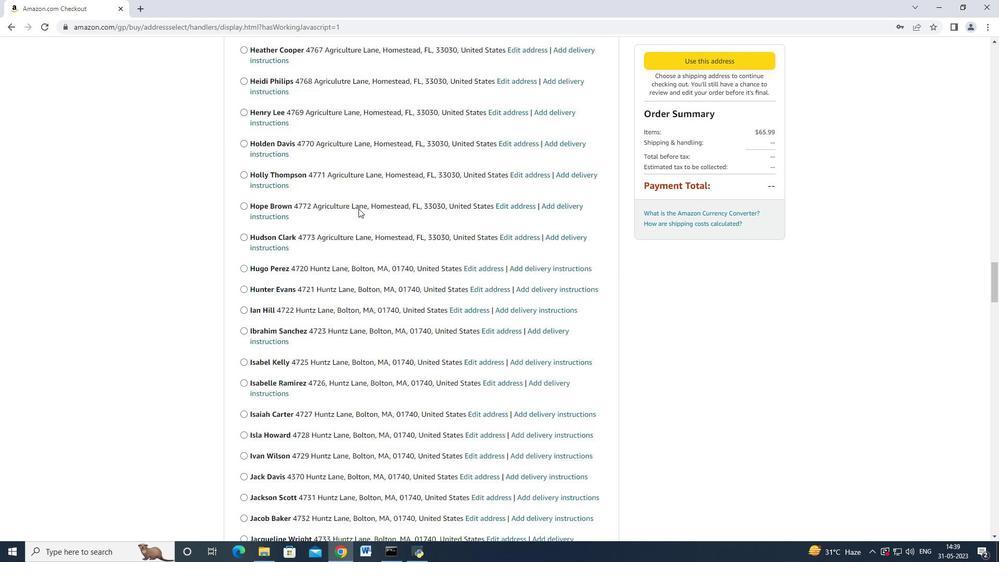 
Action: Mouse scrolled (358, 208) with delta (0, 0)
Screenshot: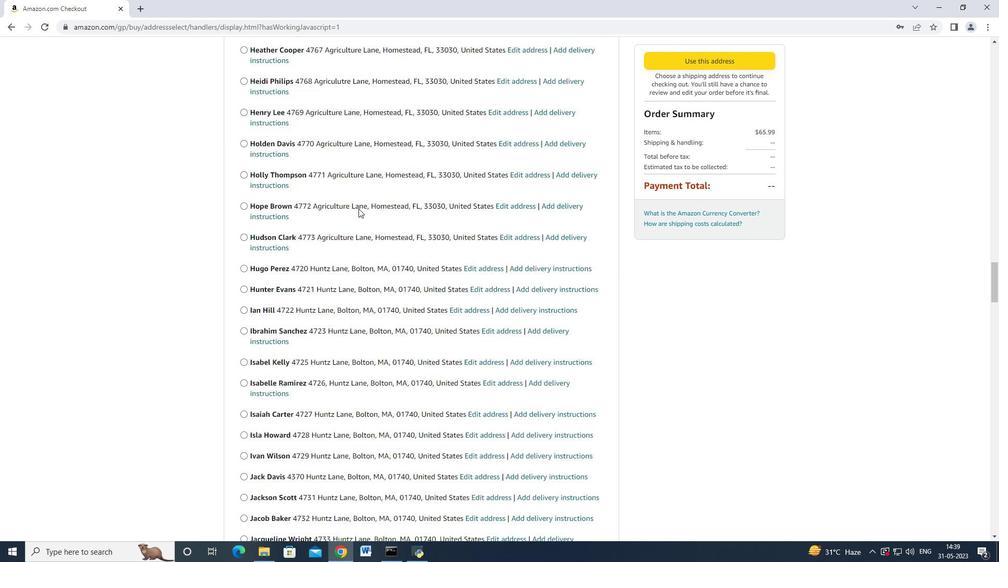 
Action: Mouse moved to (358, 209)
Screenshot: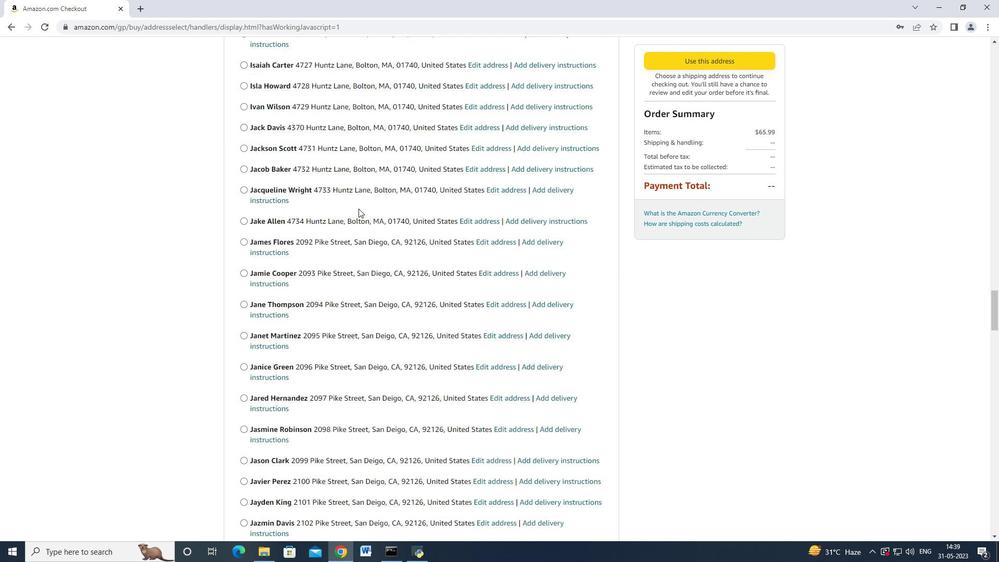 
Action: Mouse scrolled (358, 208) with delta (0, 0)
Screenshot: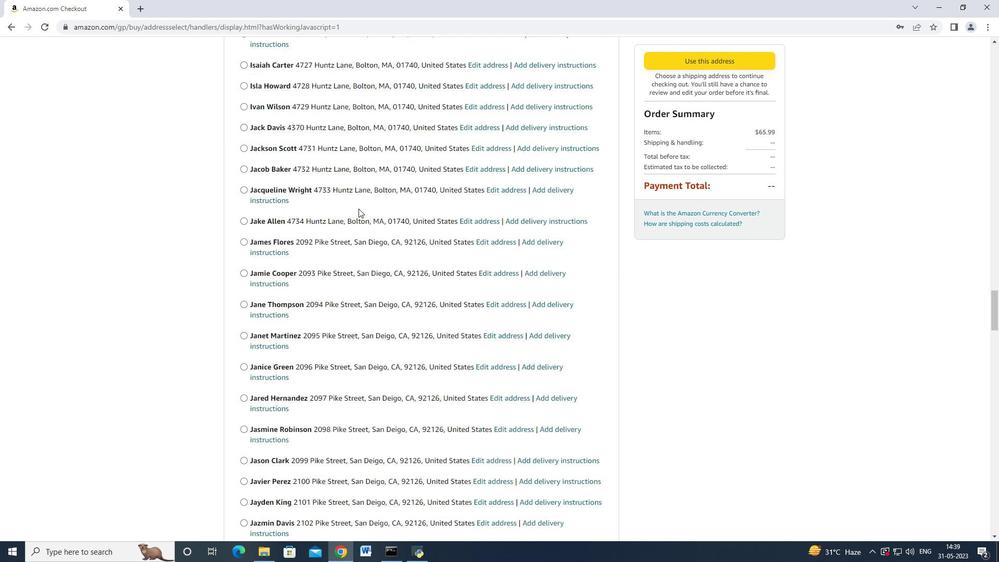 
Action: Mouse moved to (358, 209)
Screenshot: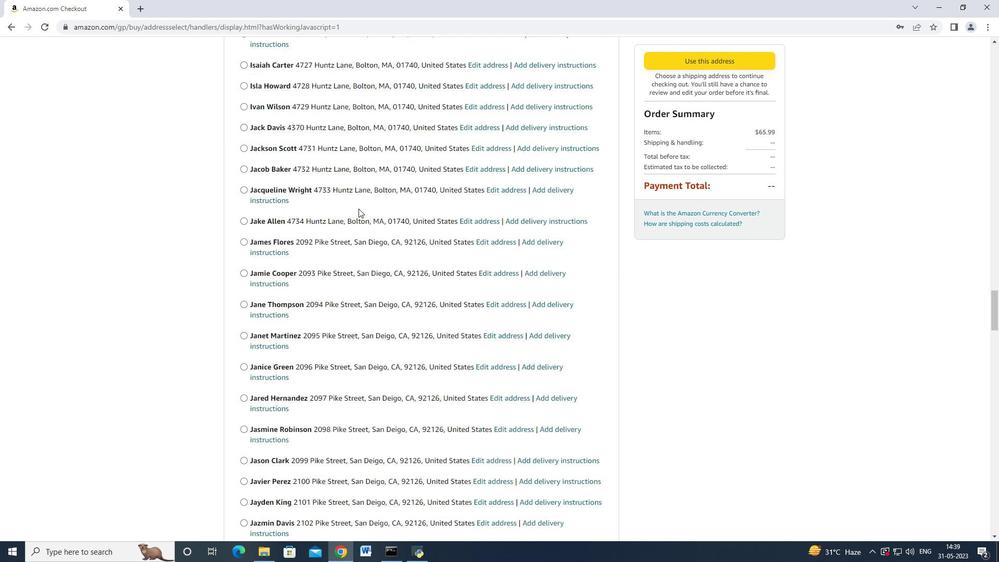 
Action: Mouse scrolled (358, 209) with delta (0, 0)
Screenshot: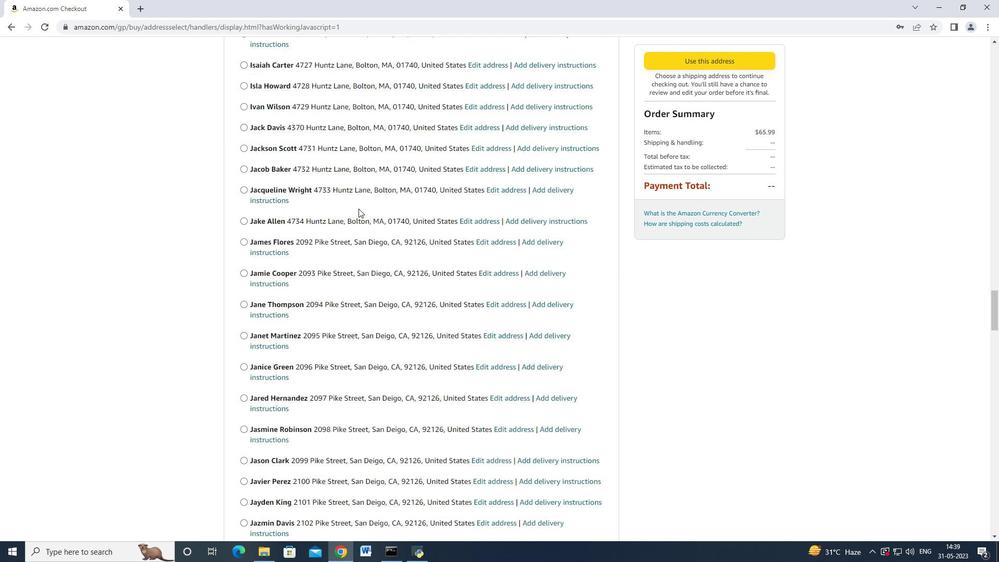 
Action: Mouse scrolled (358, 209) with delta (0, 0)
Screenshot: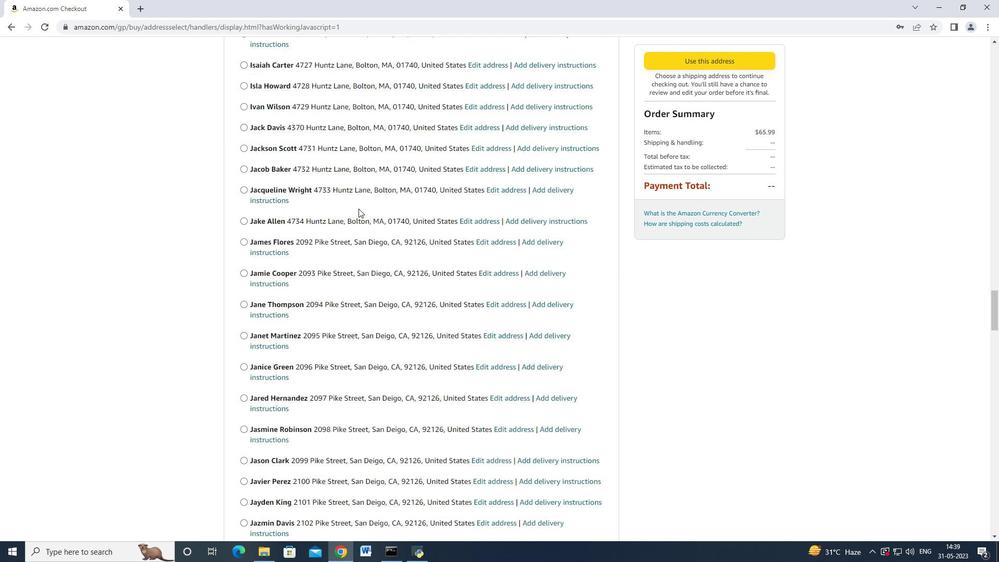 
Action: Mouse moved to (358, 209)
Screenshot: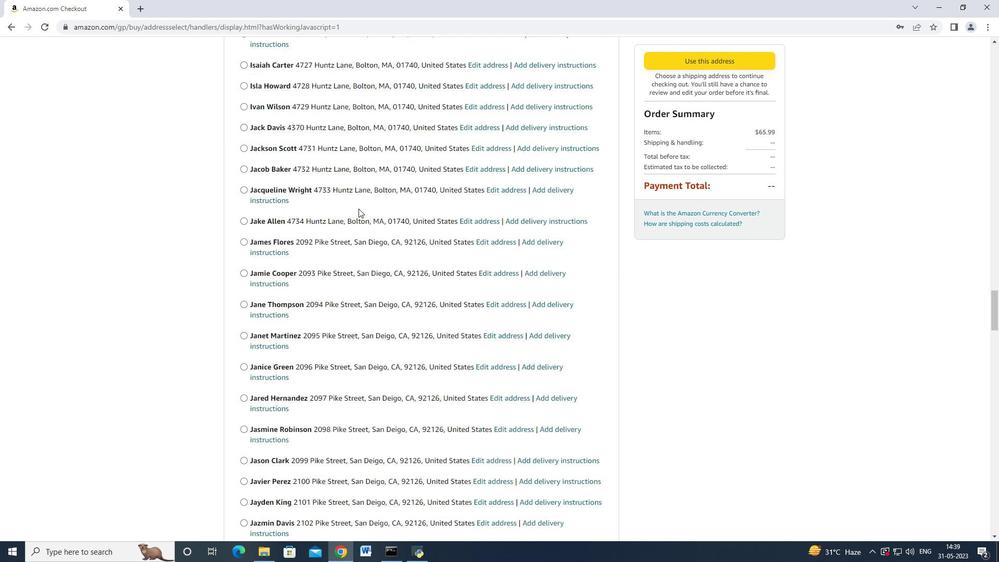 
Action: Mouse scrolled (358, 209) with delta (0, 0)
Screenshot: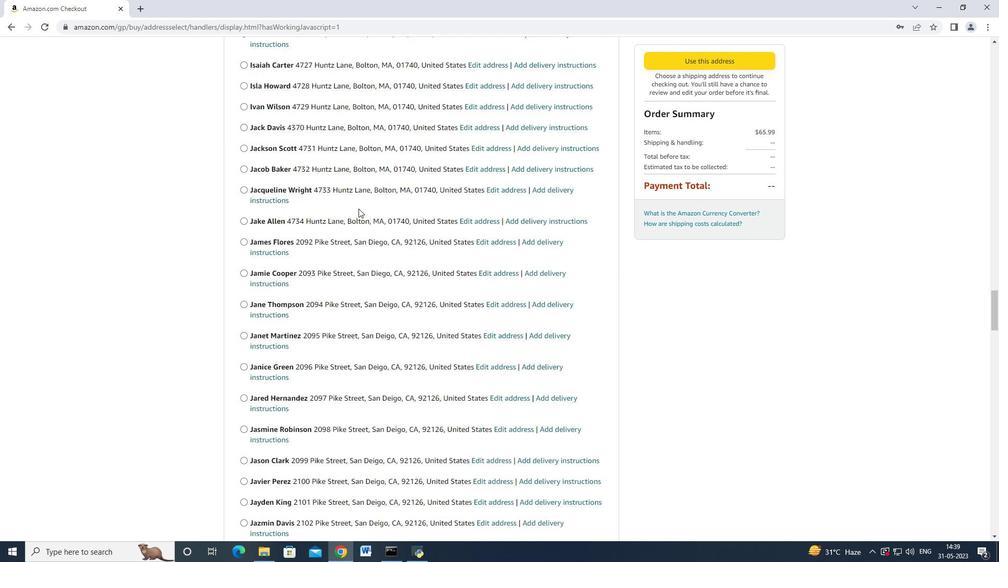 
Action: Mouse scrolled (358, 209) with delta (0, 0)
Screenshot: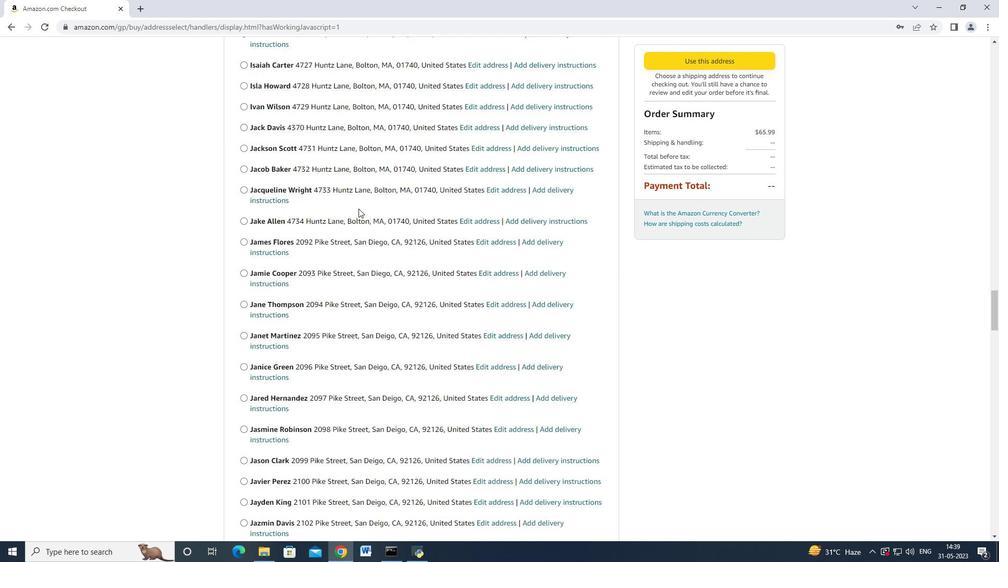 
Action: Mouse moved to (358, 209)
Screenshot: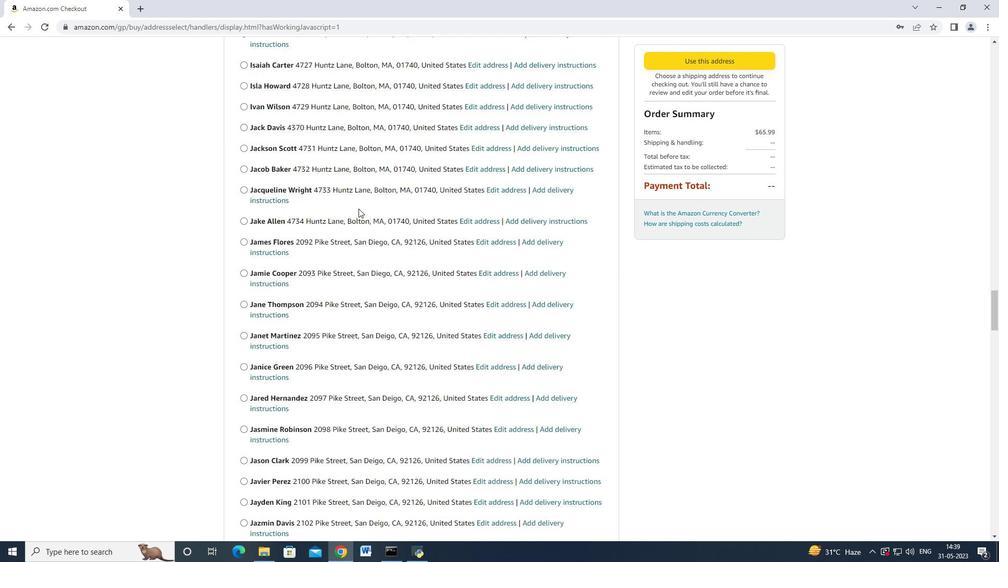 
Action: Mouse scrolled (358, 209) with delta (0, 0)
Screenshot: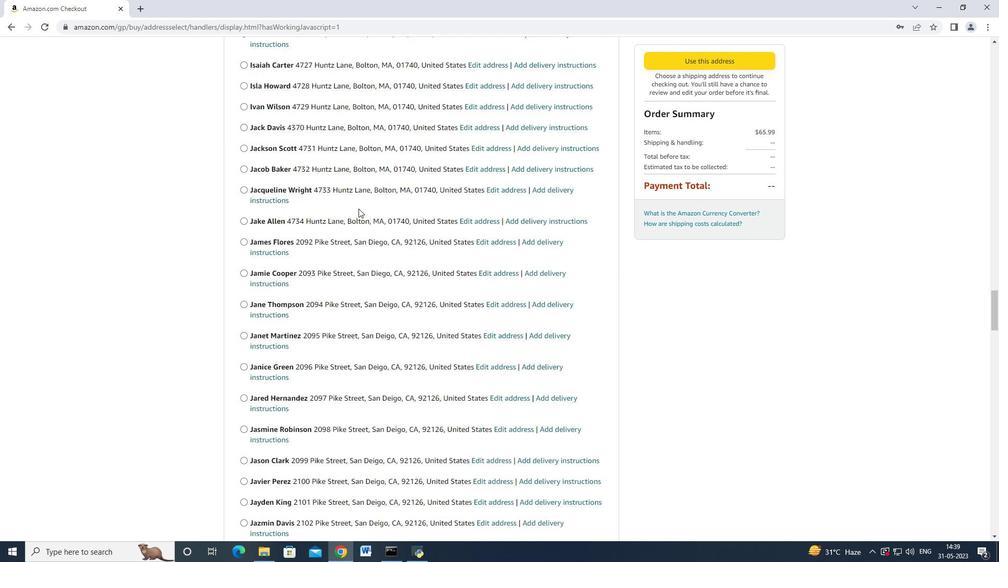 
Action: Mouse scrolled (358, 209) with delta (0, 0)
Screenshot: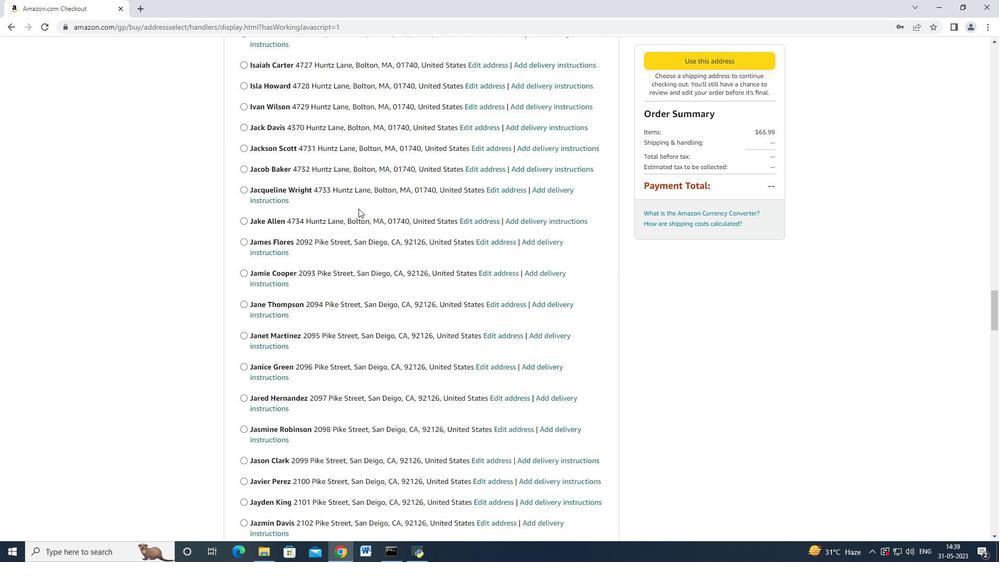 
Action: Mouse scrolled (358, 209) with delta (0, 0)
Screenshot: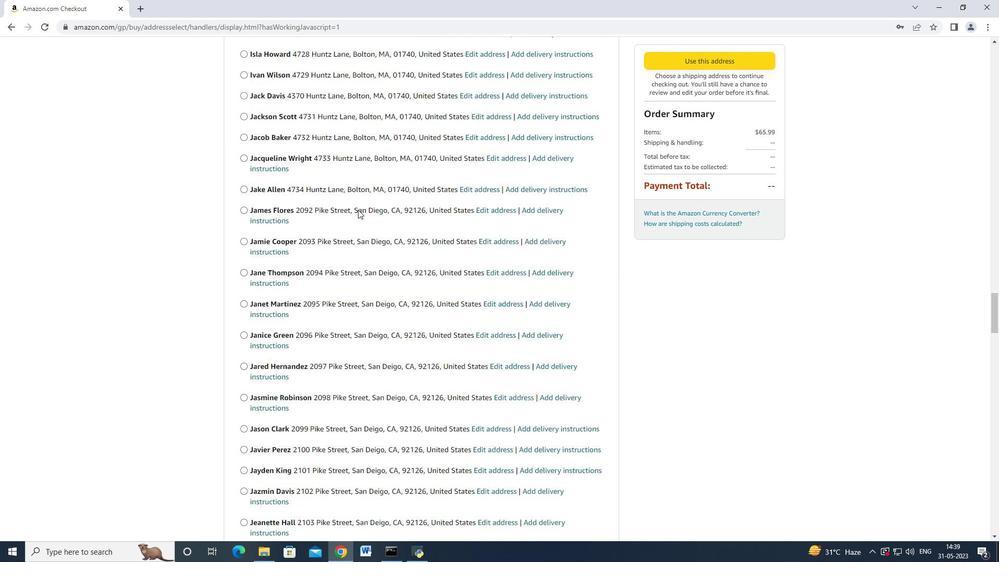 
Action: Mouse scrolled (358, 209) with delta (0, 0)
Screenshot: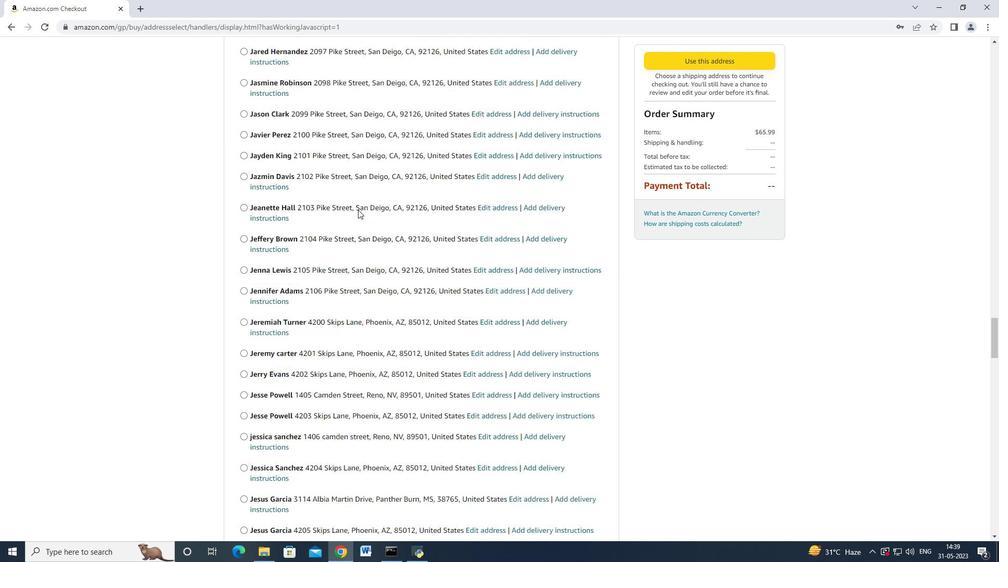 
Action: Mouse scrolled (358, 209) with delta (0, 0)
Screenshot: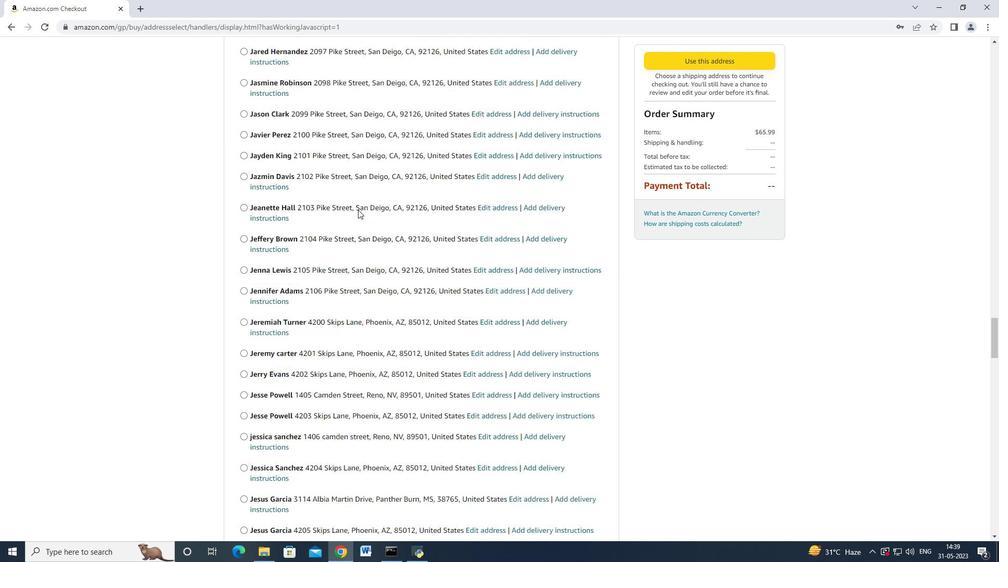 
Action: Mouse scrolled (358, 209) with delta (0, 0)
Screenshot: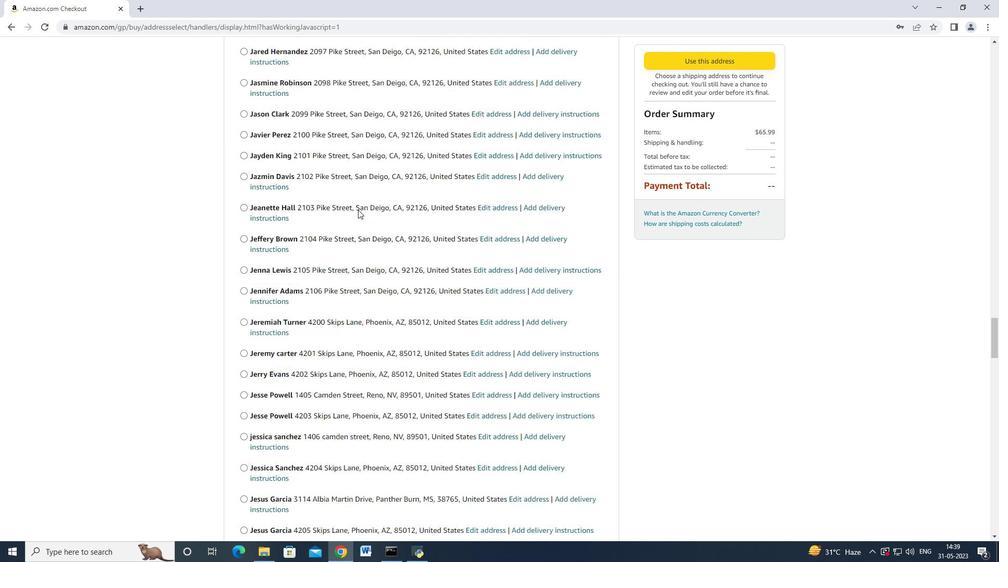 
Action: Mouse scrolled (358, 209) with delta (0, 0)
Screenshot: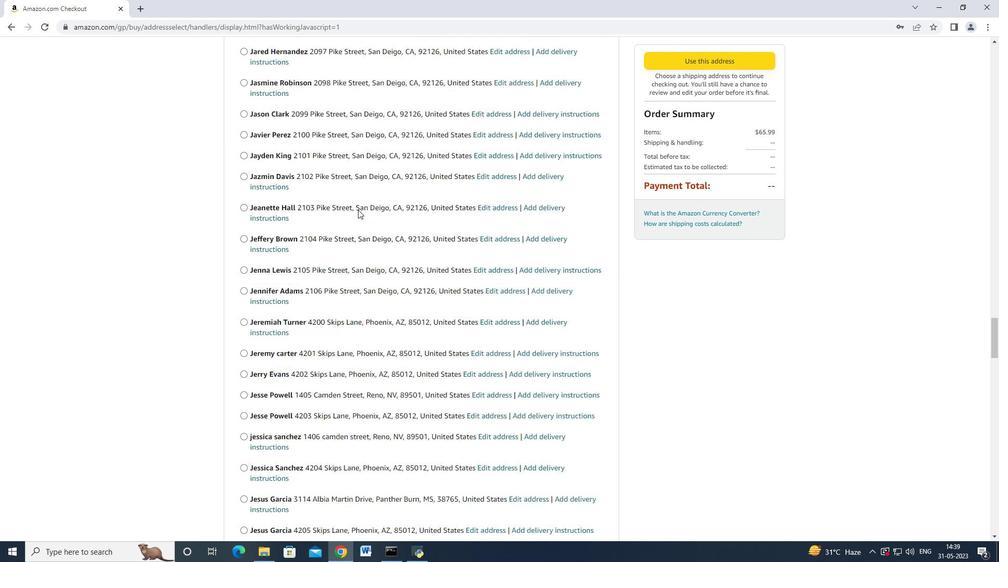 
Action: Mouse scrolled (358, 209) with delta (0, 0)
Screenshot: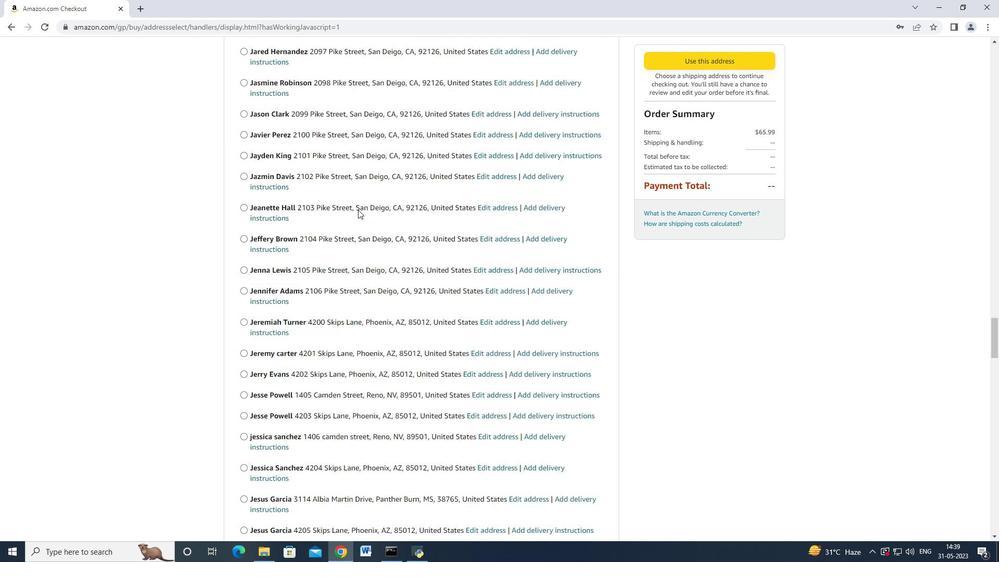 
Action: Mouse moved to (358, 209)
Screenshot: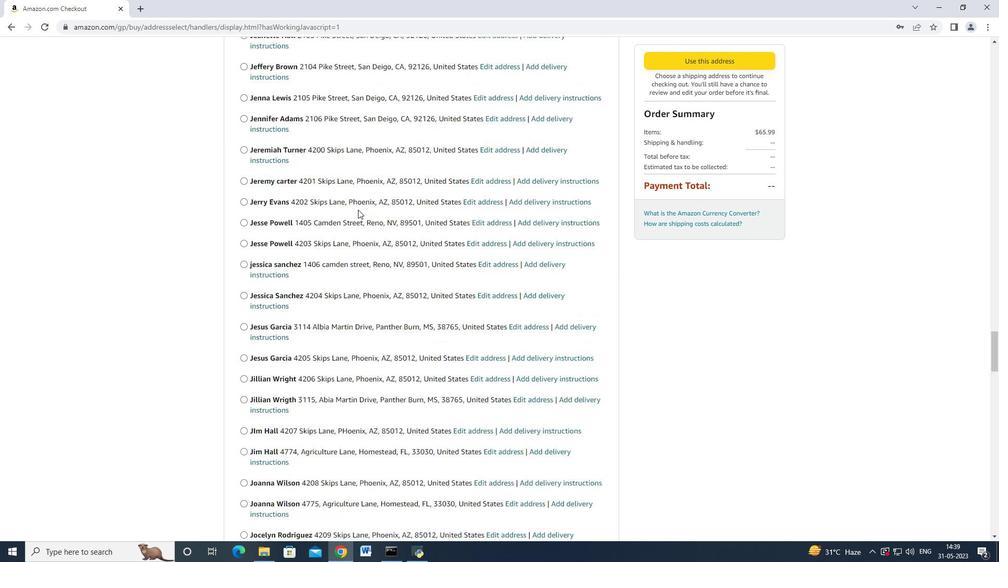 
Action: Mouse scrolled (358, 209) with delta (0, 0)
Screenshot: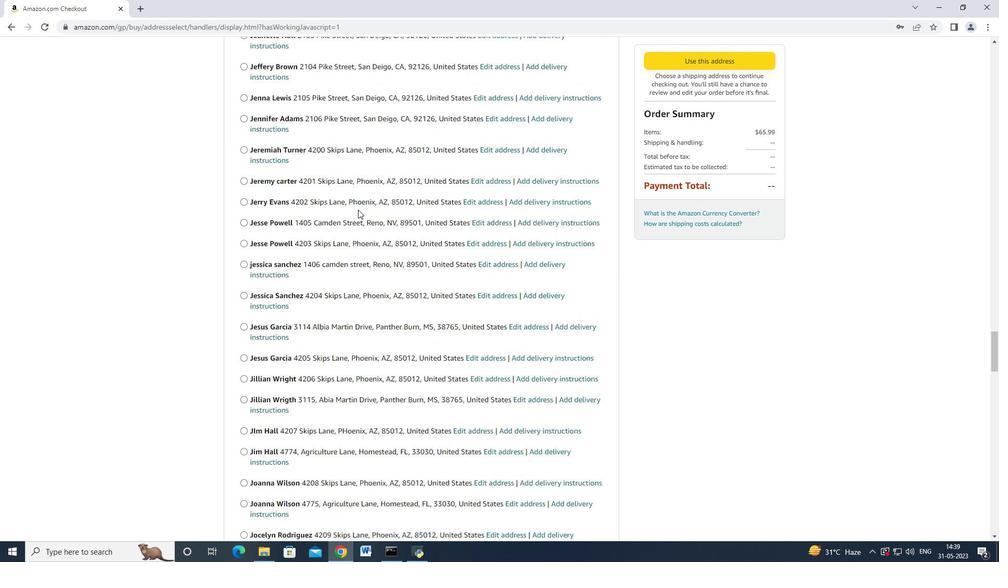 
Action: Mouse scrolled (358, 209) with delta (0, 0)
Screenshot: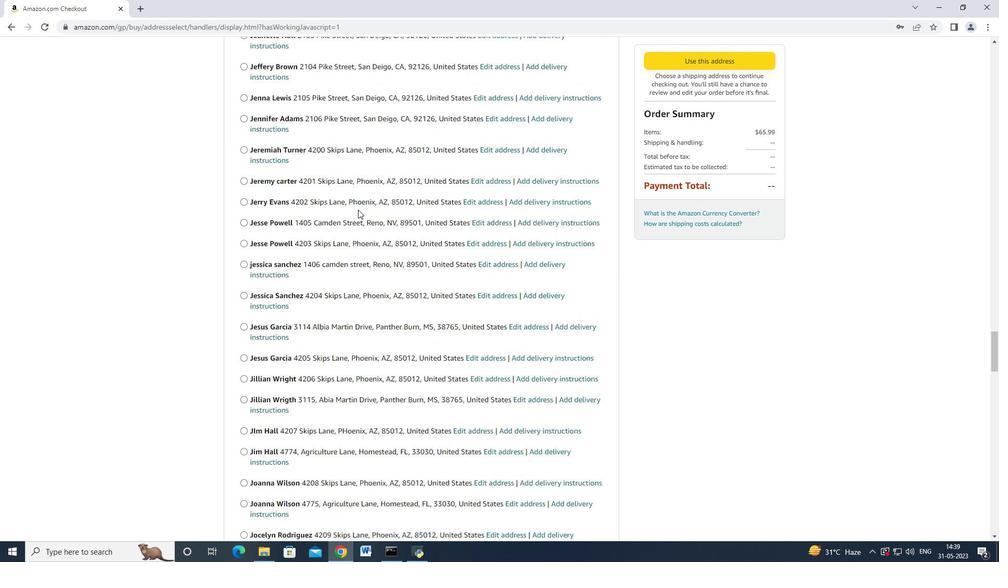 
Action: Mouse scrolled (358, 209) with delta (0, 0)
Screenshot: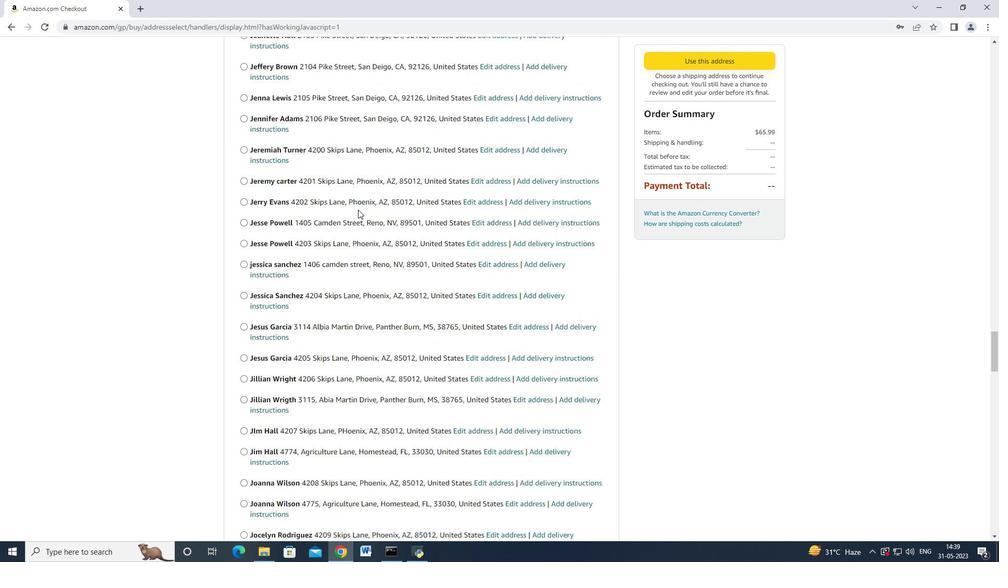 
Action: Mouse scrolled (358, 209) with delta (0, 0)
Screenshot: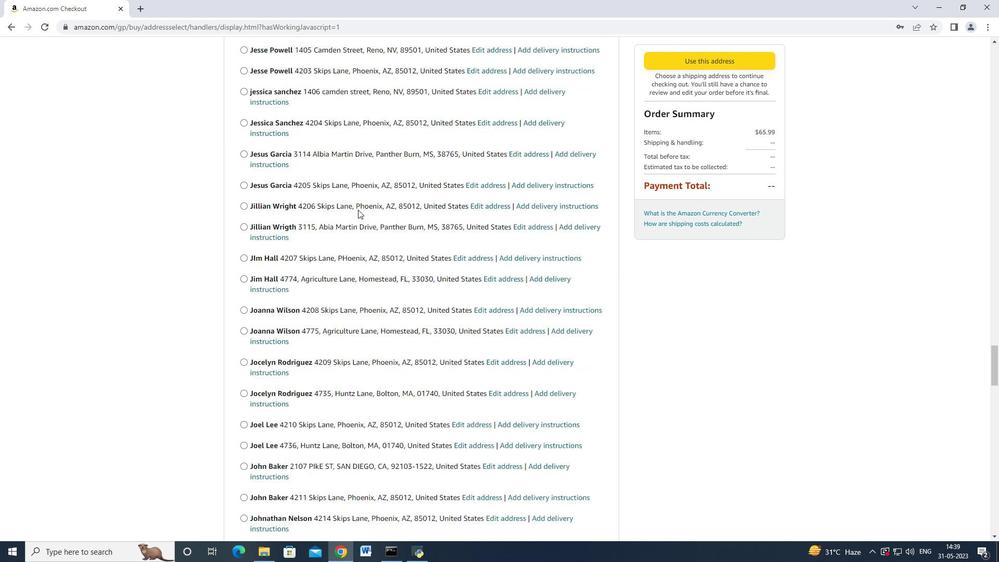 
Action: Mouse scrolled (358, 209) with delta (0, 0)
Screenshot: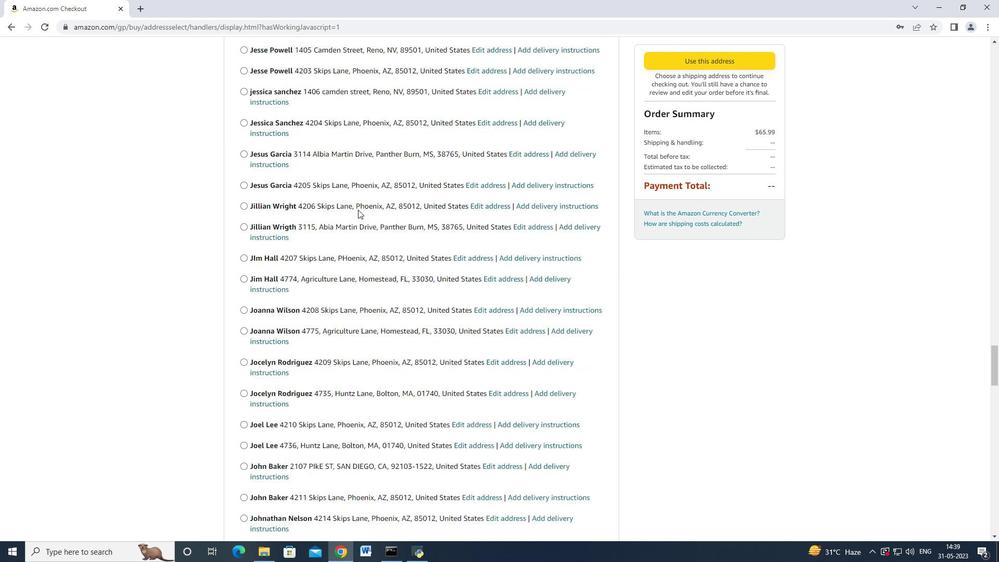 
Action: Mouse scrolled (358, 209) with delta (0, 0)
Screenshot: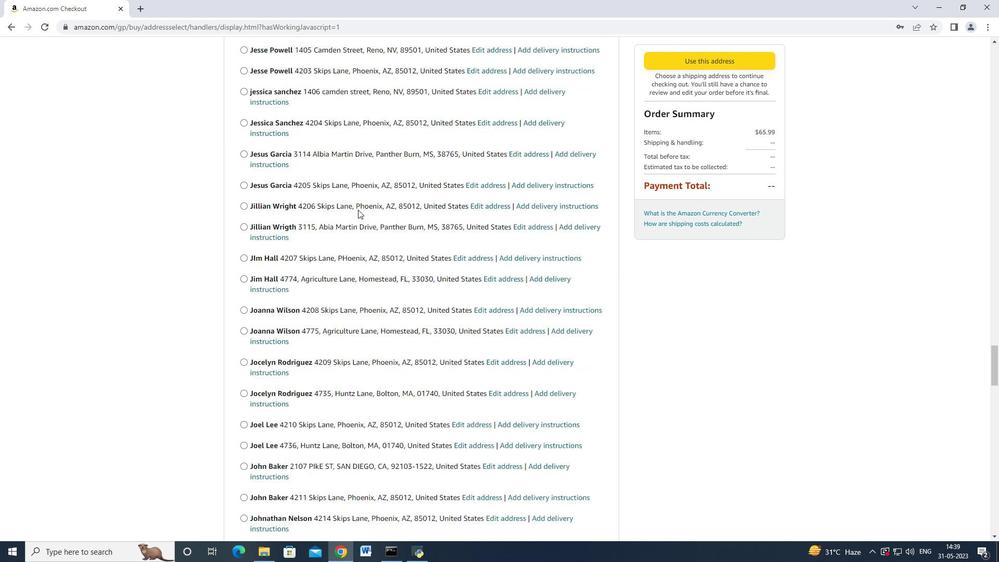
Action: Mouse moved to (358, 210)
Screenshot: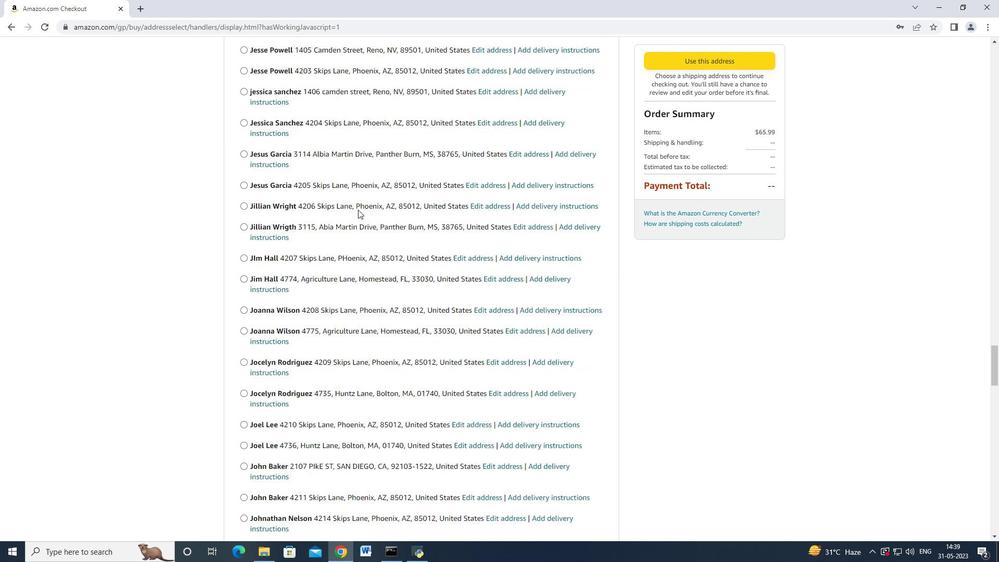 
Action: Mouse scrolled (358, 209) with delta (0, 0)
Screenshot: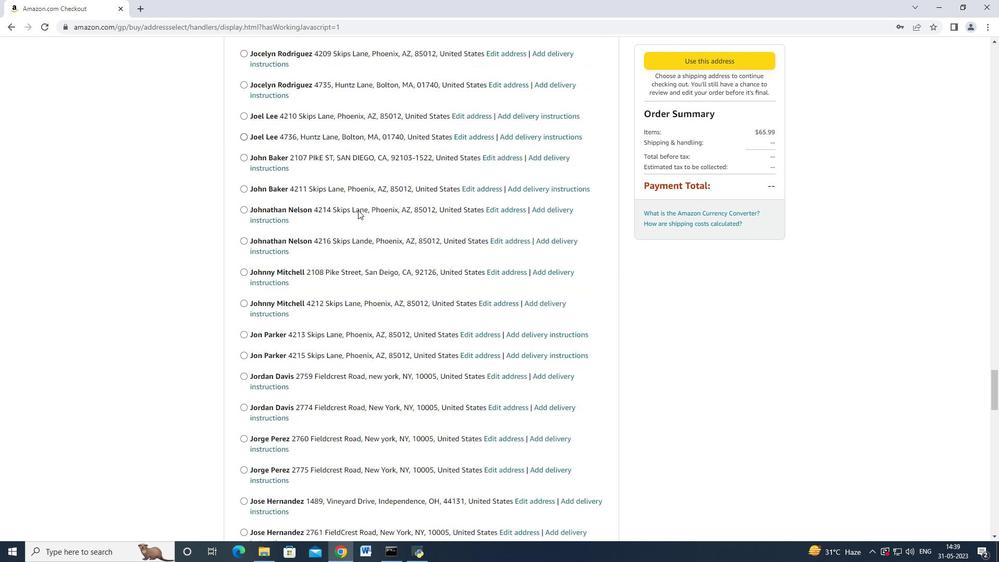 
Action: Mouse moved to (358, 210)
Screenshot: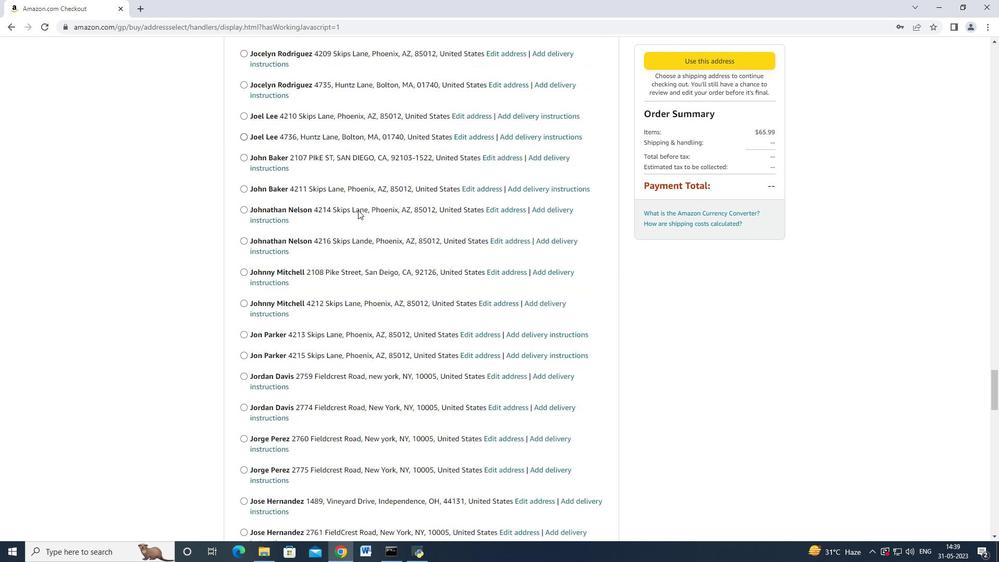 
Action: Mouse scrolled (358, 209) with delta (0, 0)
Screenshot: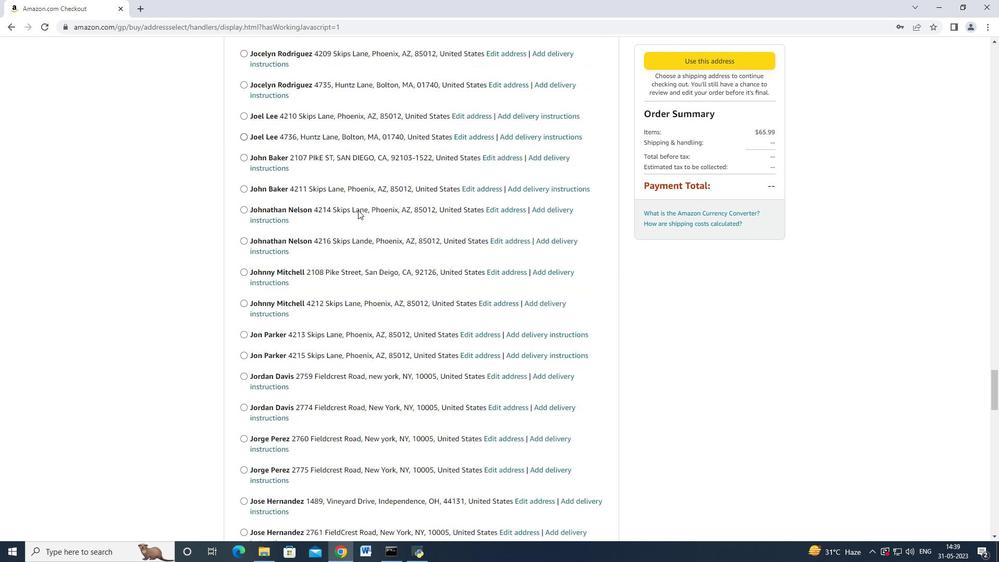 
Action: Mouse scrolled (358, 209) with delta (0, 0)
Screenshot: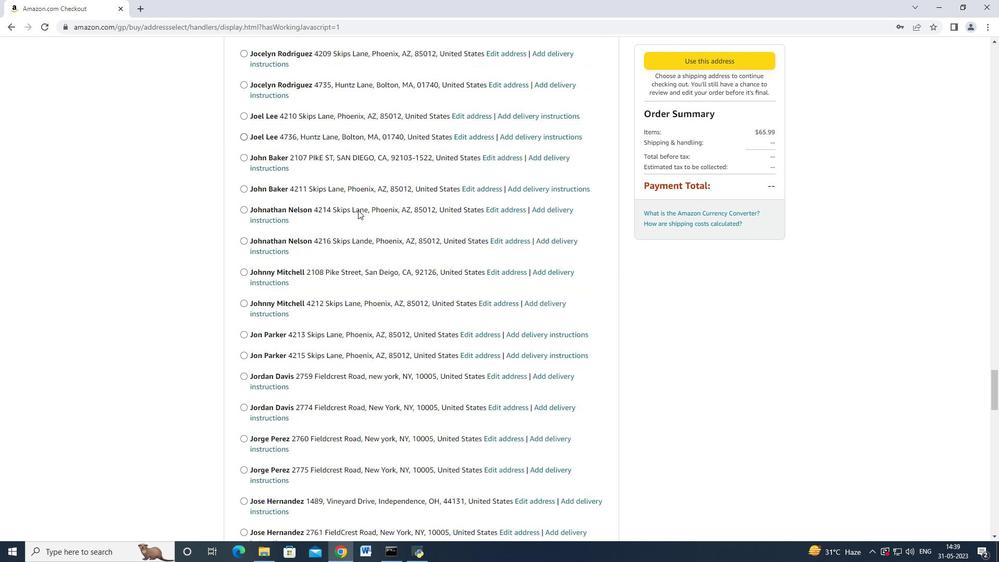 
Action: Mouse scrolled (358, 209) with delta (0, -1)
Screenshot: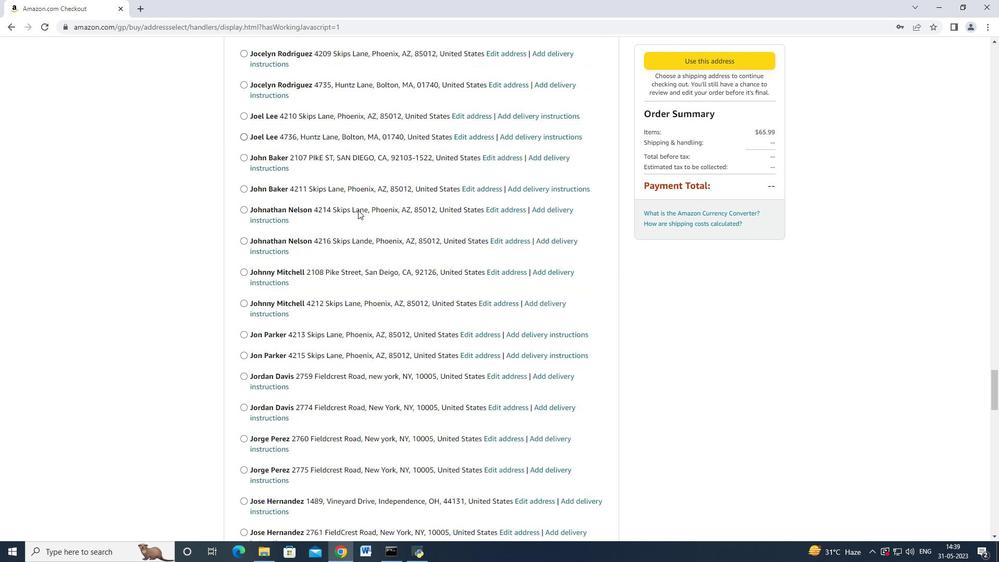 
Action: Mouse moved to (358, 210)
Screenshot: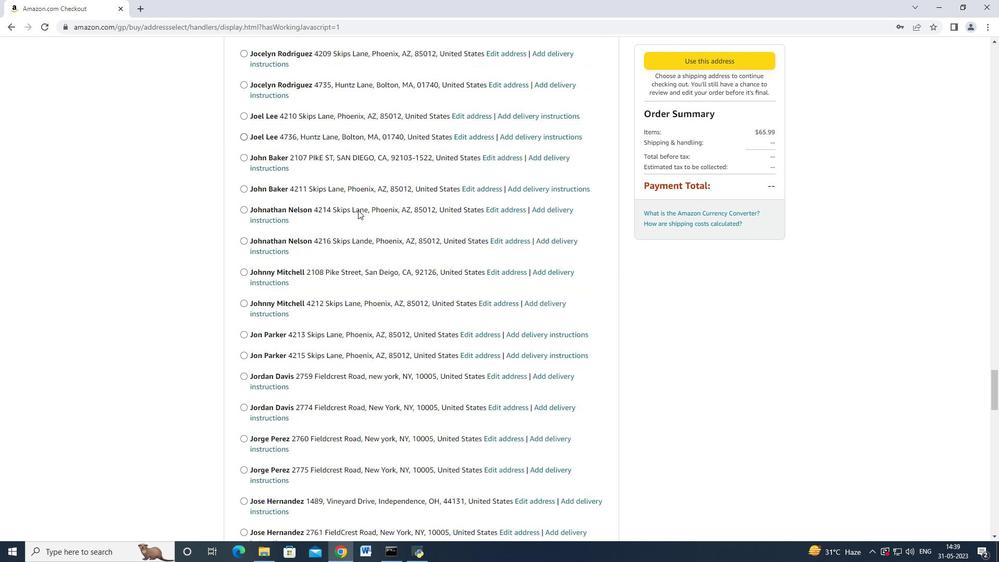 
Action: Mouse scrolled (358, 210) with delta (0, 0)
Screenshot: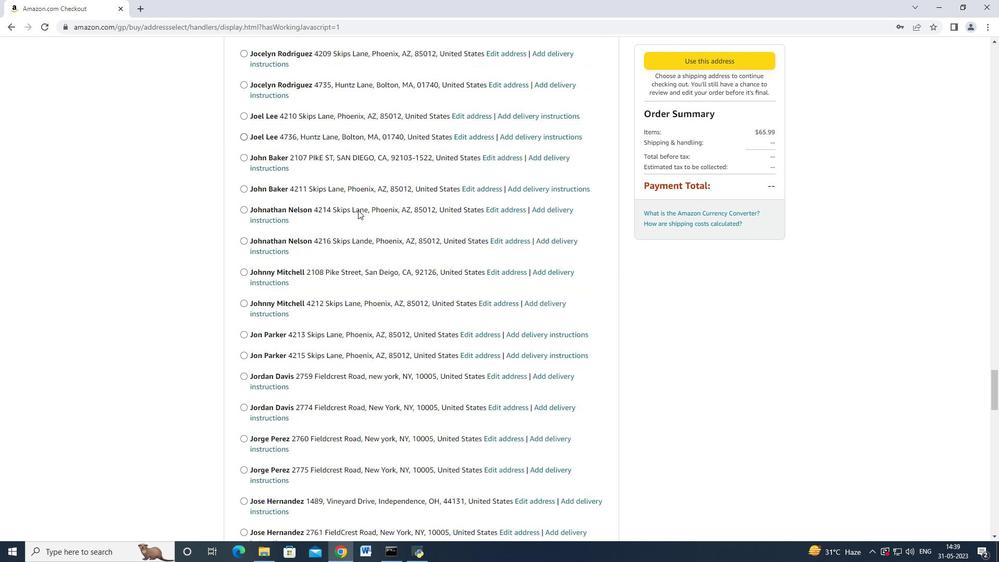 
Action: Mouse scrolled (358, 210) with delta (0, 0)
Screenshot: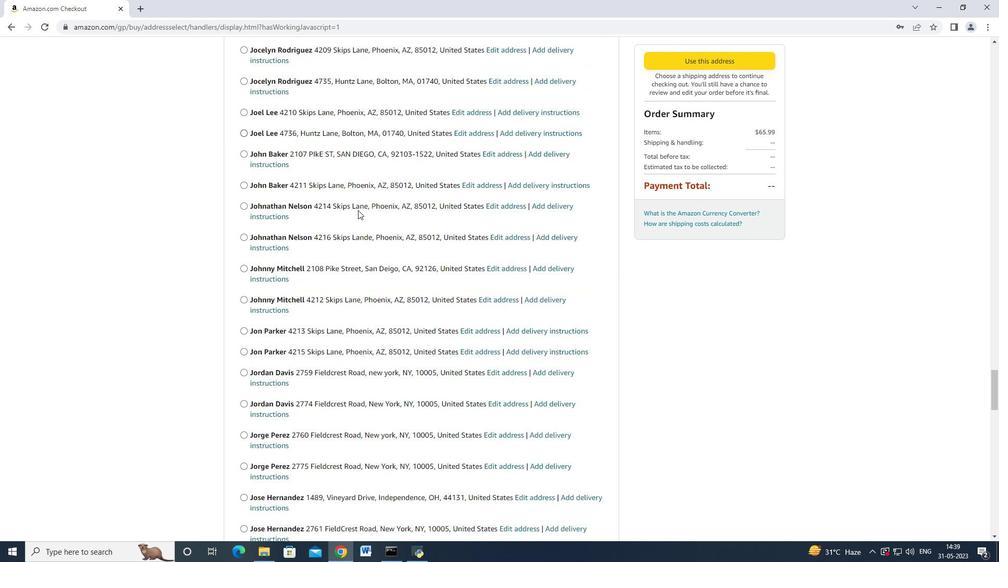 
Action: Mouse moved to (358, 211)
Screenshot: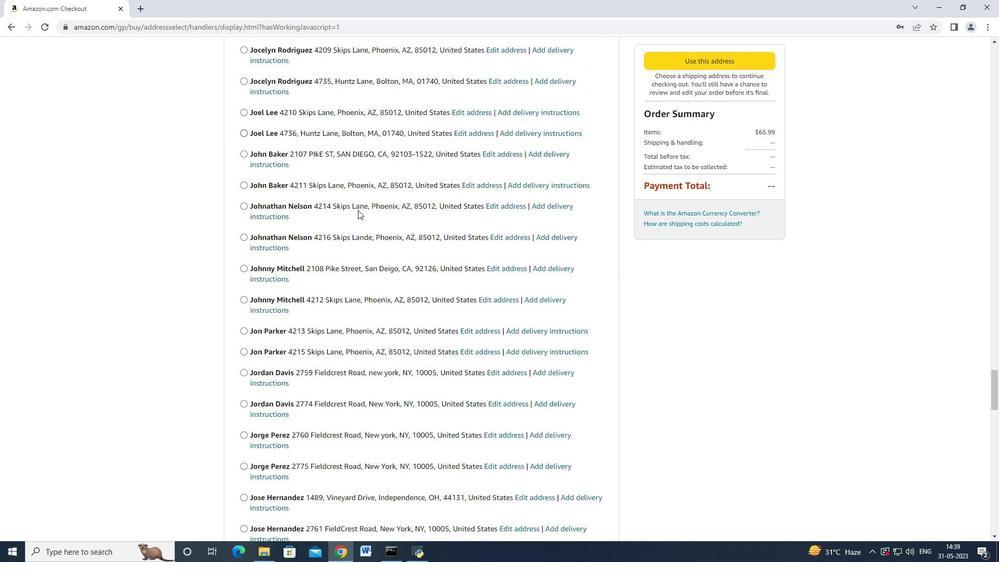 
Action: Mouse scrolled (358, 210) with delta (0, 0)
Screenshot: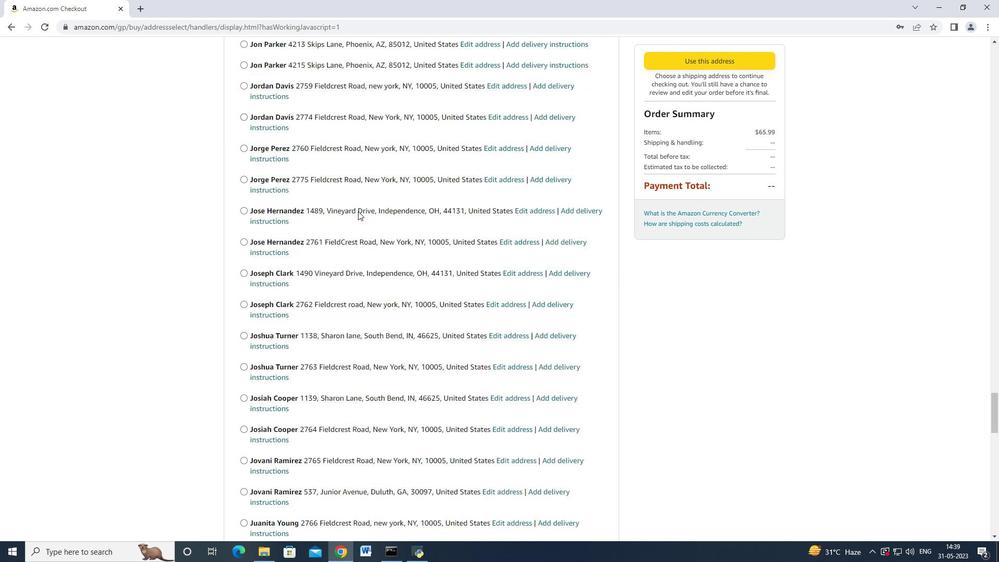 
Action: Mouse scrolled (358, 210) with delta (0, 0)
Screenshot: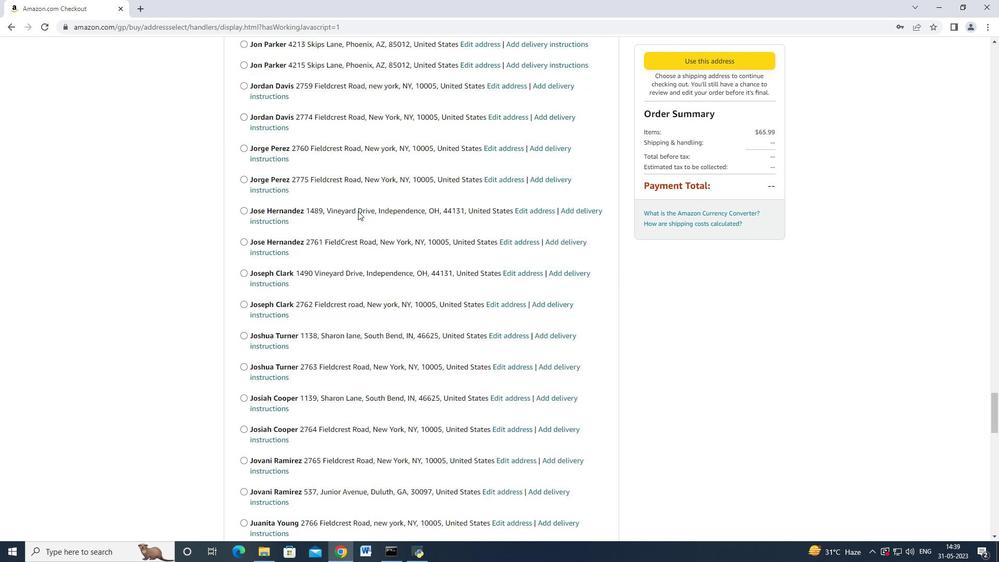 
Action: Mouse scrolled (358, 210) with delta (0, -1)
Screenshot: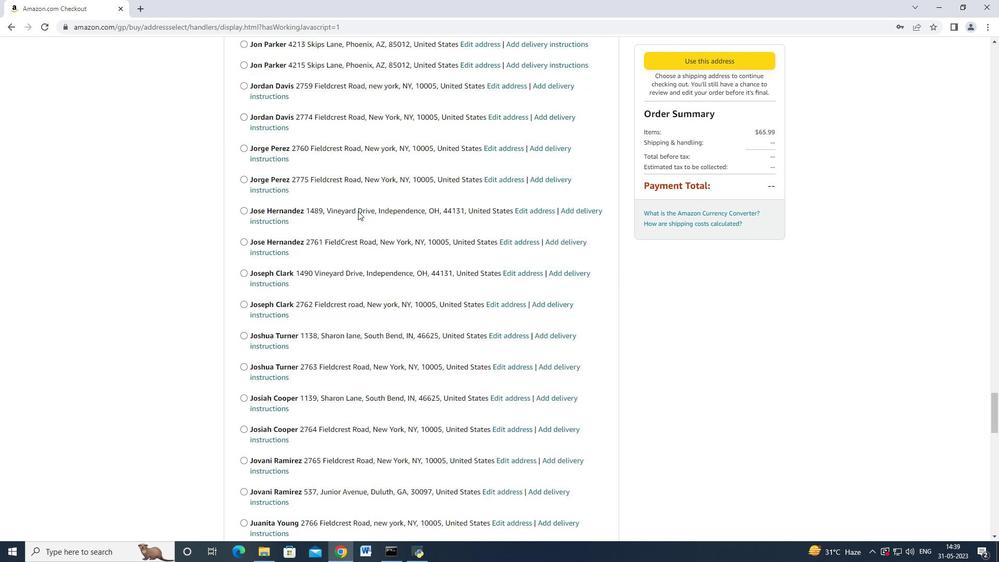 
Action: Mouse scrolled (358, 210) with delta (0, 0)
Screenshot: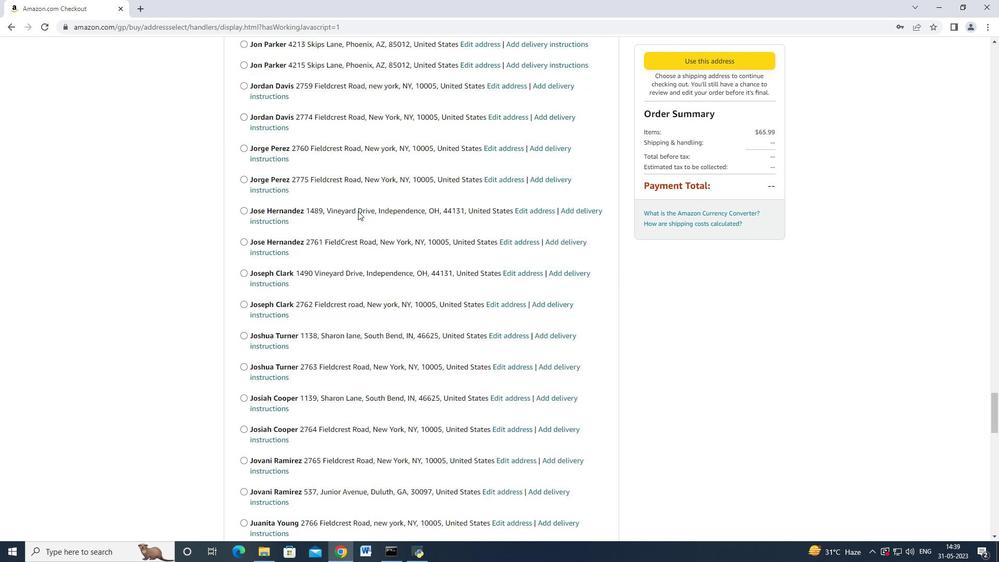 
Action: Mouse moved to (358, 211)
Screenshot: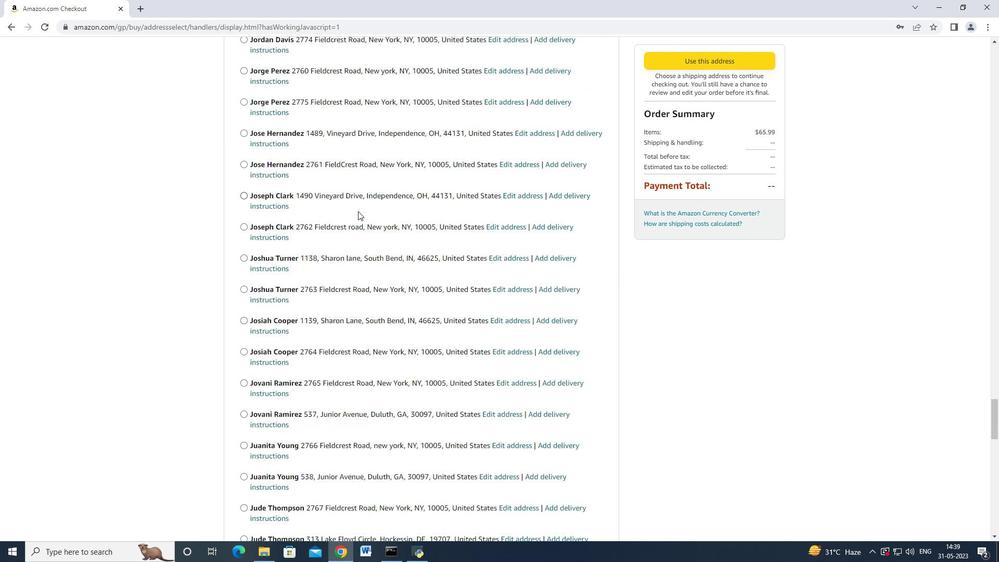 
Action: Mouse scrolled (358, 210) with delta (0, 0)
Screenshot: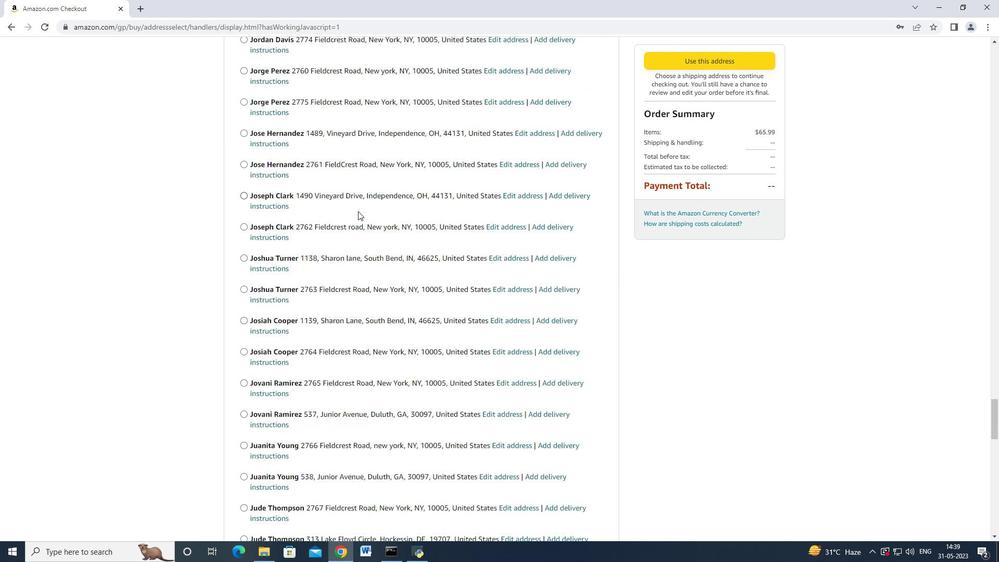 
Action: Mouse moved to (359, 210)
Screenshot: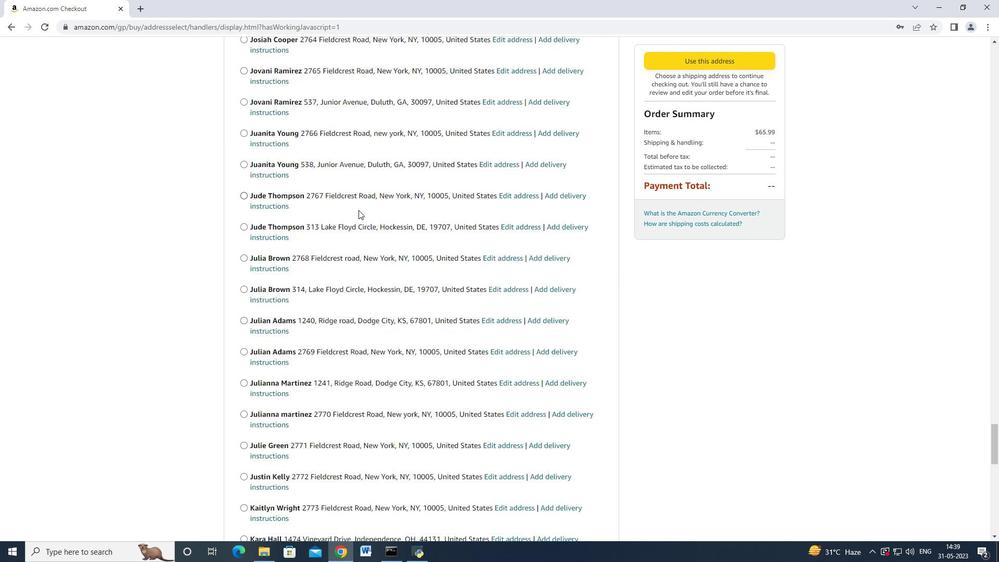 
Action: Mouse scrolled (359, 209) with delta (0, 0)
Screenshot: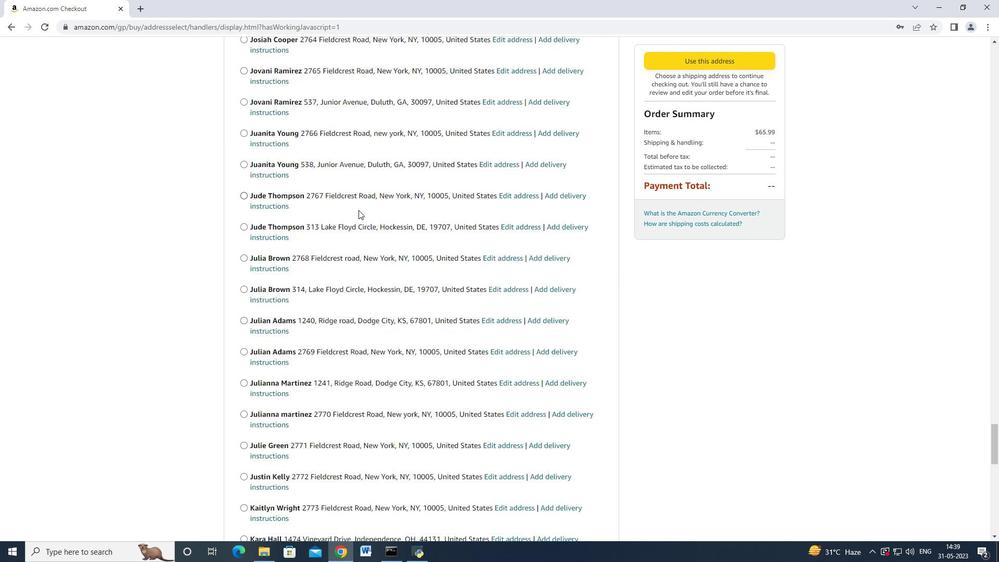 
Action: Mouse scrolled (359, 209) with delta (0, 0)
Screenshot: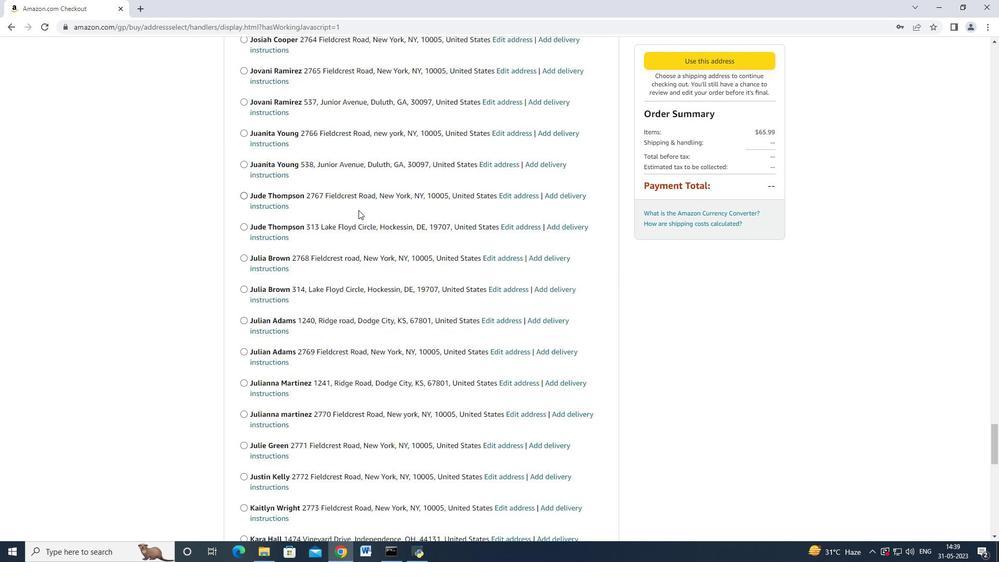 
Action: Mouse scrolled (359, 209) with delta (0, 0)
Screenshot: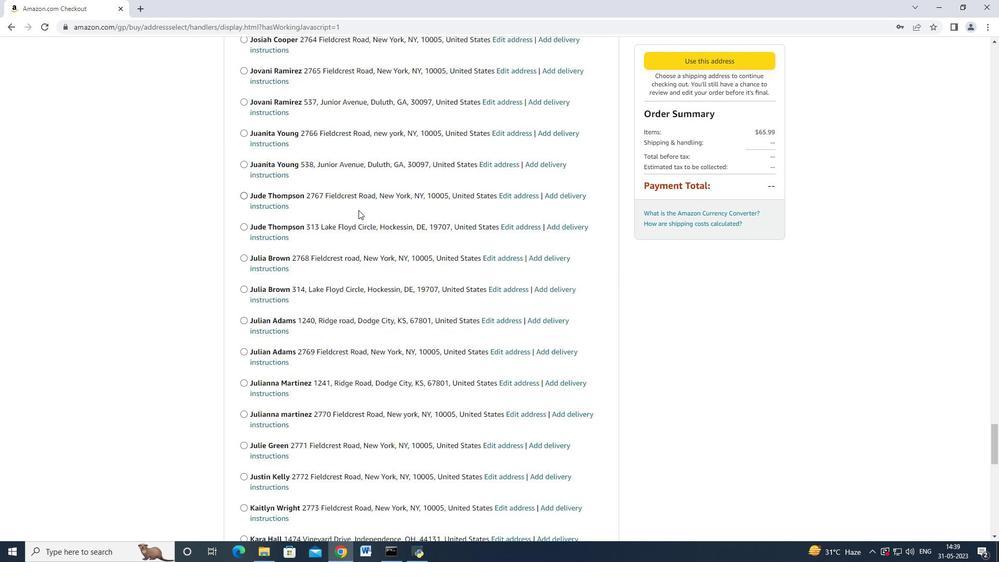 
Action: Mouse scrolled (359, 209) with delta (0, -1)
Screenshot: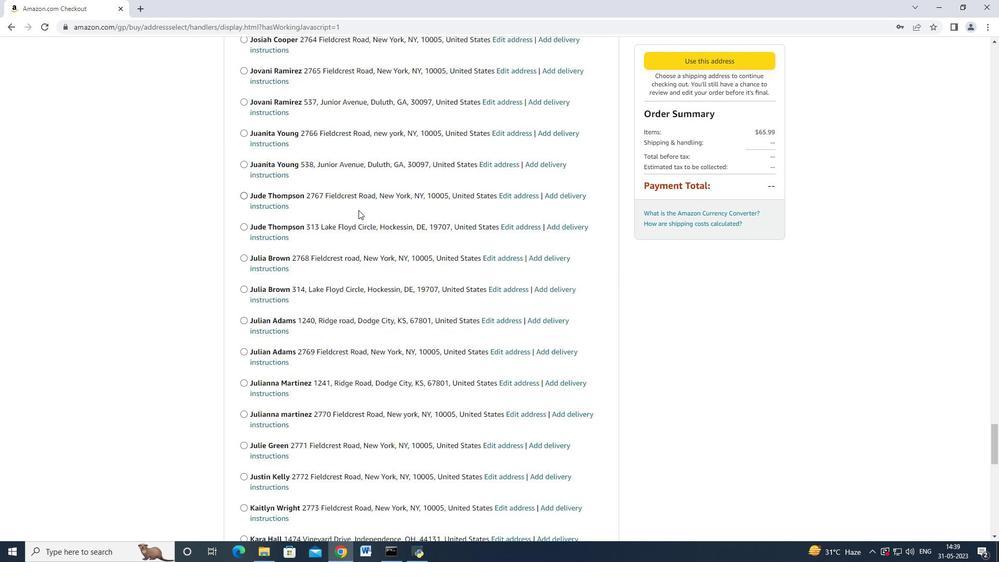 
Action: Mouse moved to (359, 210)
Screenshot: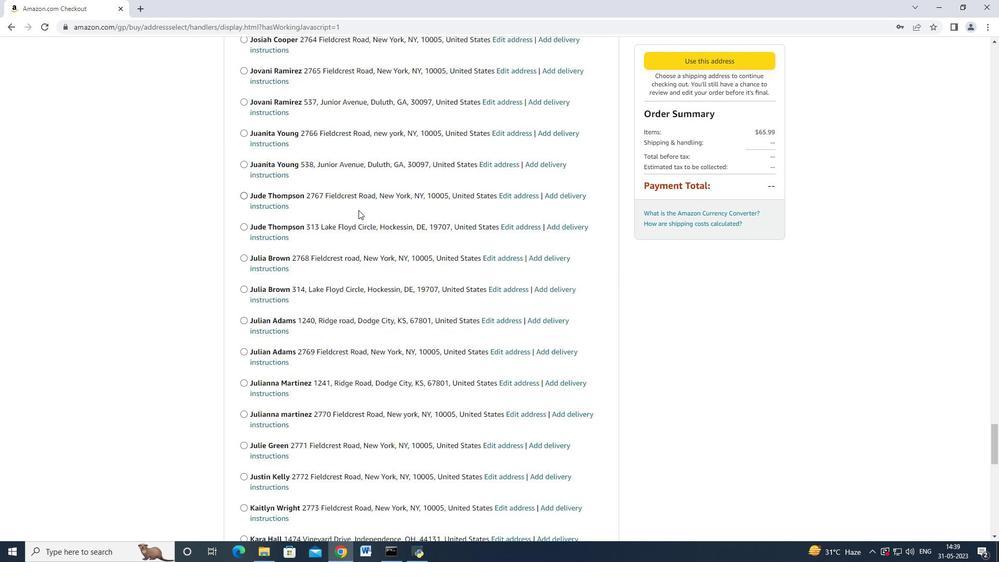 
Action: Mouse scrolled (359, 209) with delta (0, 0)
Screenshot: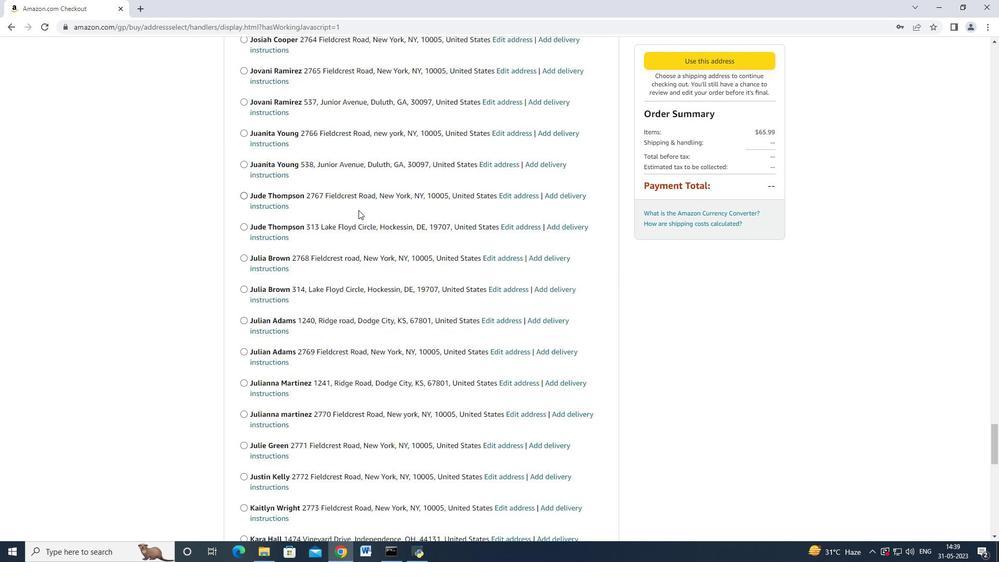 
Action: Mouse moved to (359, 210)
Screenshot: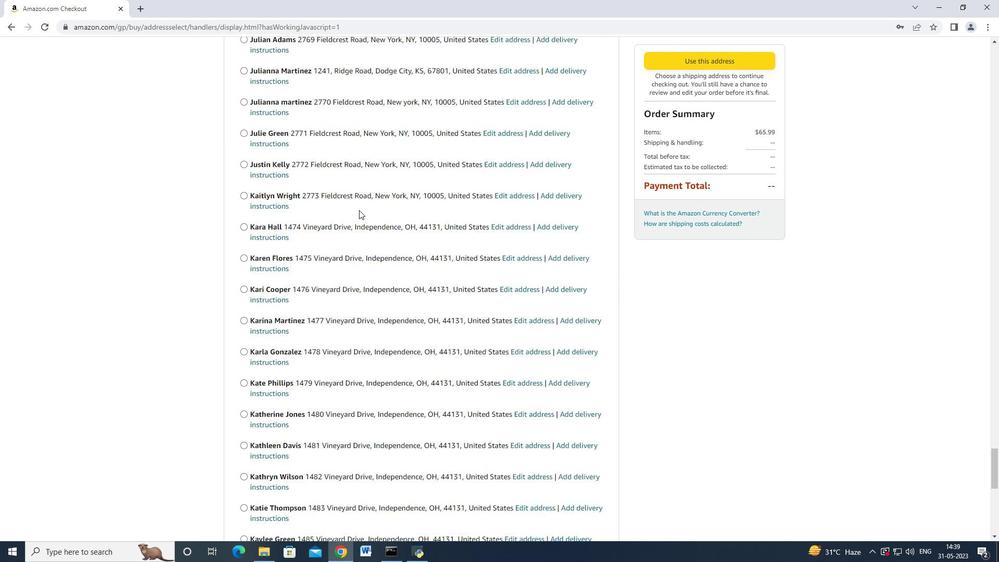 
Action: Mouse scrolled (359, 209) with delta (0, 0)
Screenshot: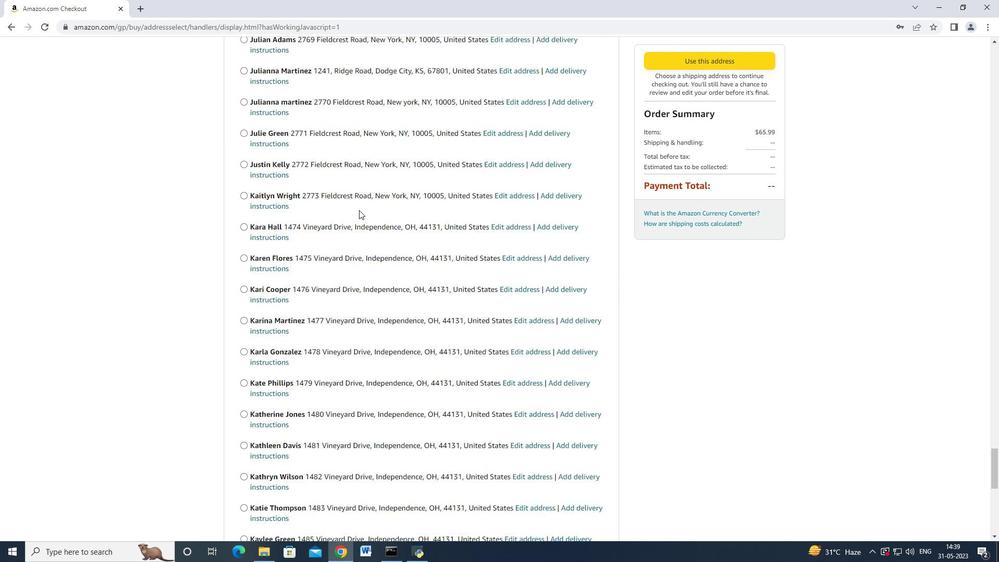 
Action: Mouse moved to (359, 210)
Screenshot: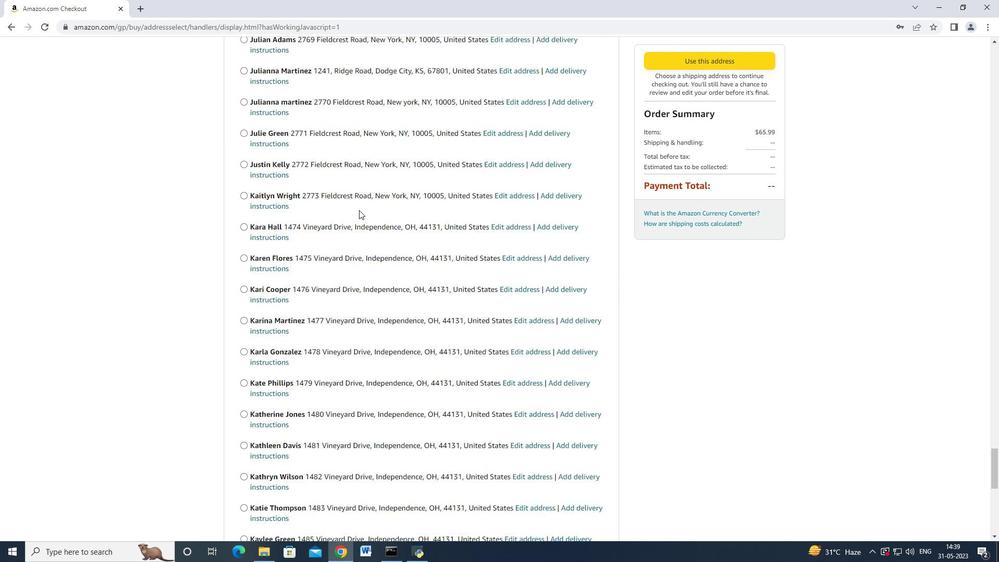 
Action: Mouse scrolled (359, 210) with delta (0, 0)
Screenshot: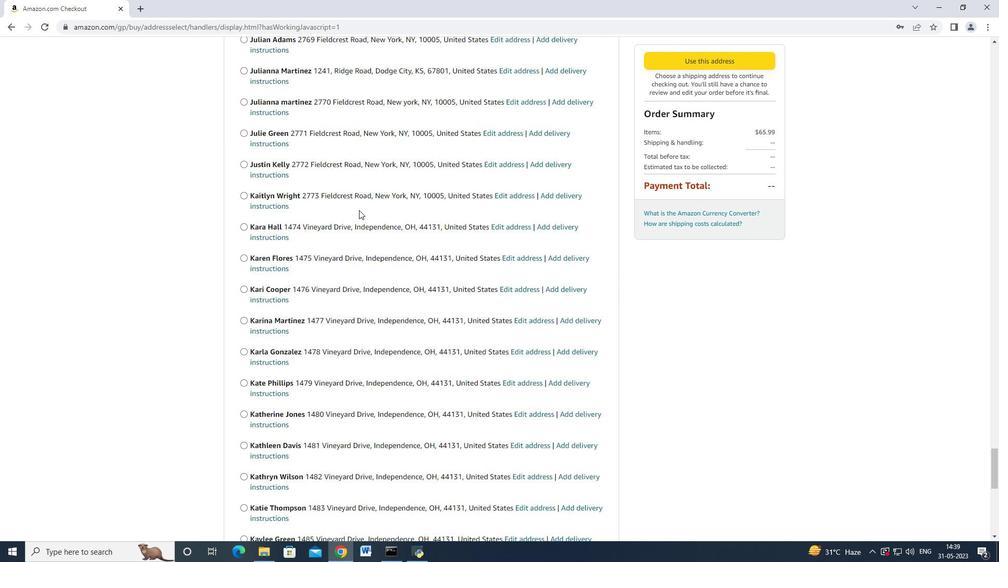 
Action: Mouse moved to (359, 210)
Screenshot: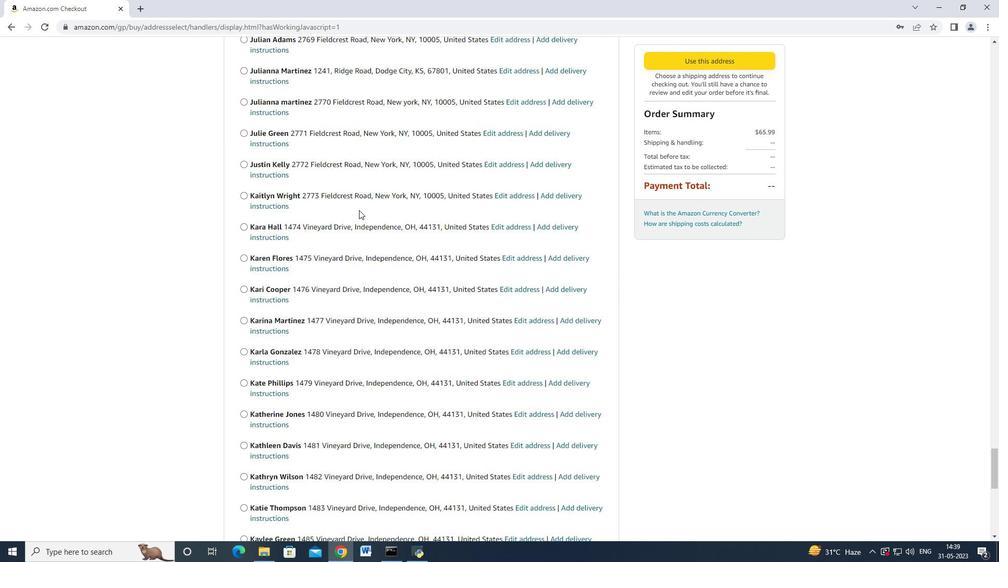 
Action: Mouse scrolled (359, 210) with delta (0, 0)
Screenshot: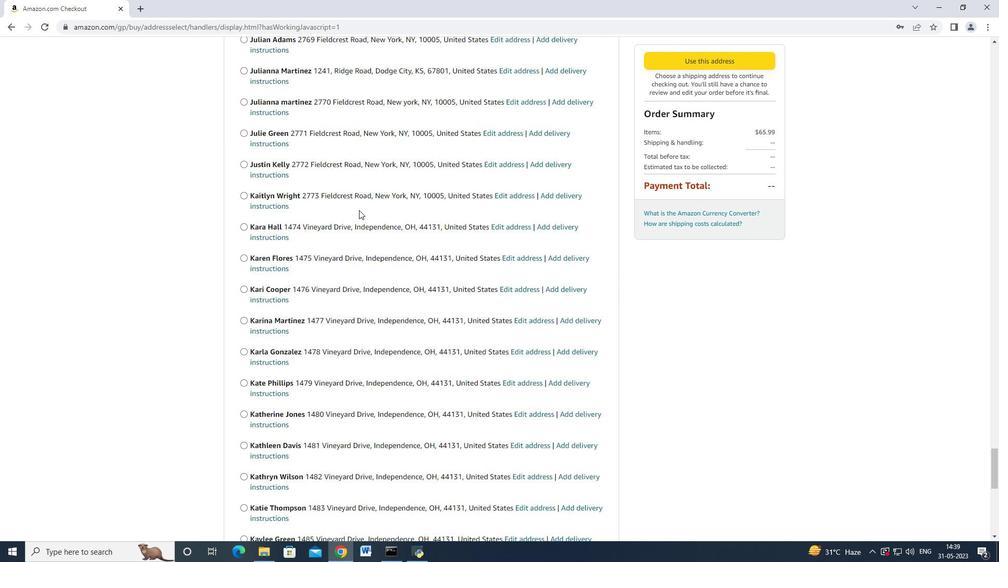 
Action: Mouse scrolled (359, 210) with delta (0, 0)
Screenshot: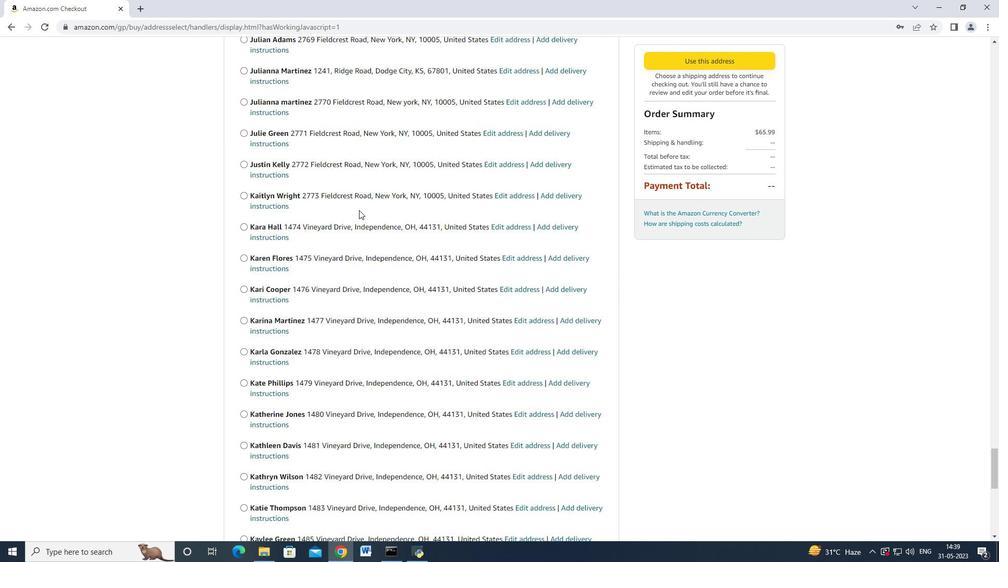 
Action: Mouse scrolled (359, 210) with delta (0, 0)
Screenshot: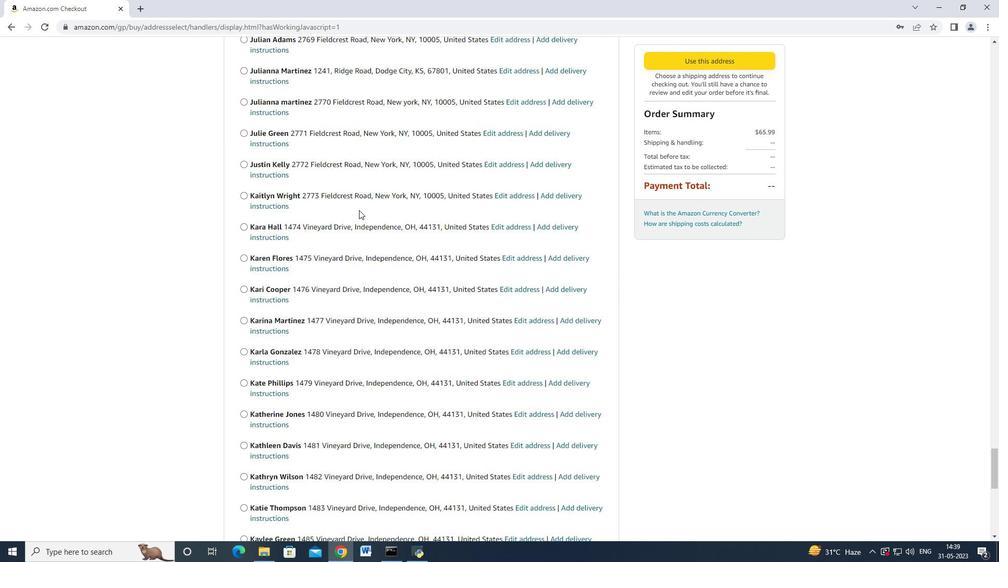 
Action: Mouse scrolled (359, 210) with delta (0, 0)
Screenshot: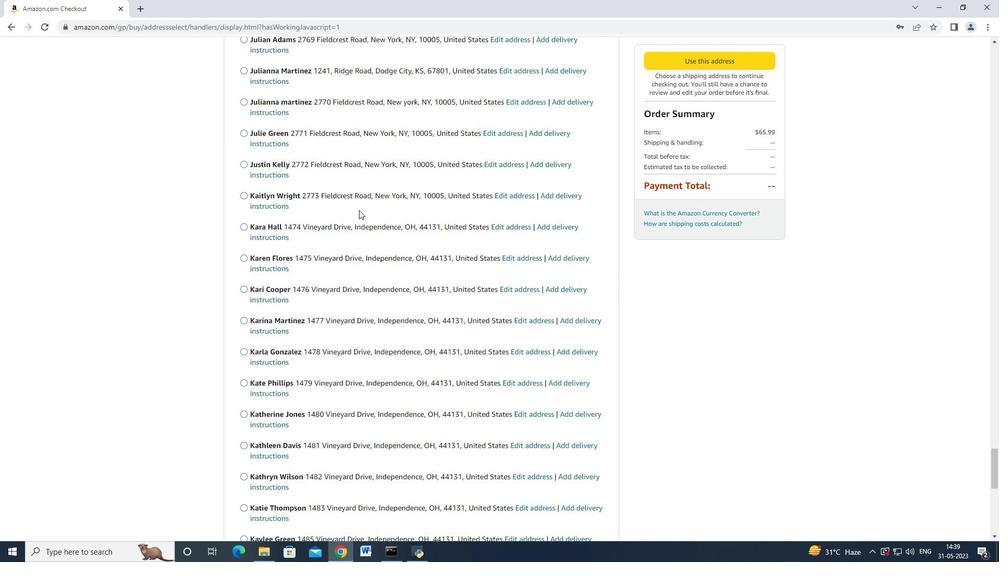 
Action: Mouse moved to (359, 210)
Screenshot: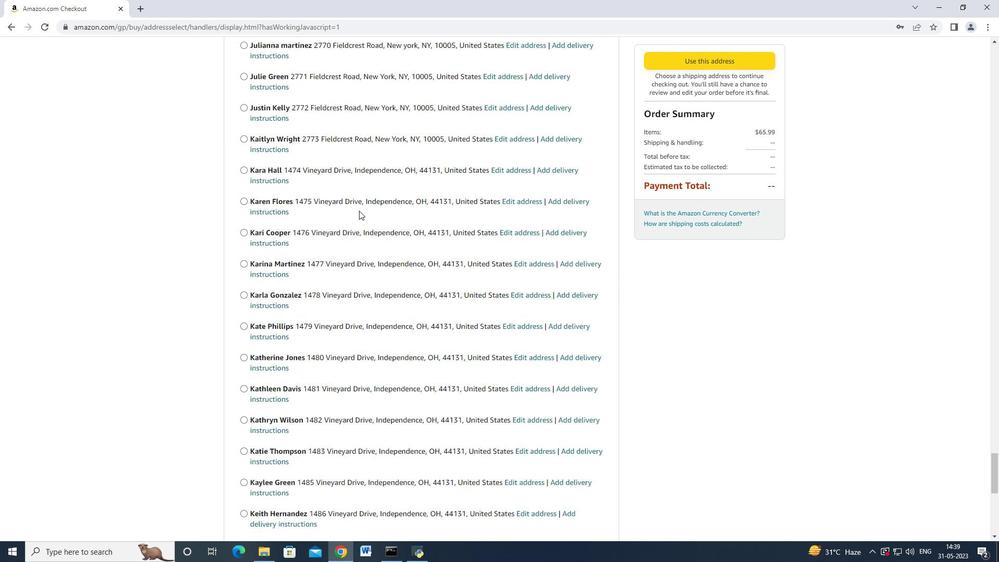 
Action: Mouse scrolled (359, 210) with delta (0, 0)
Screenshot: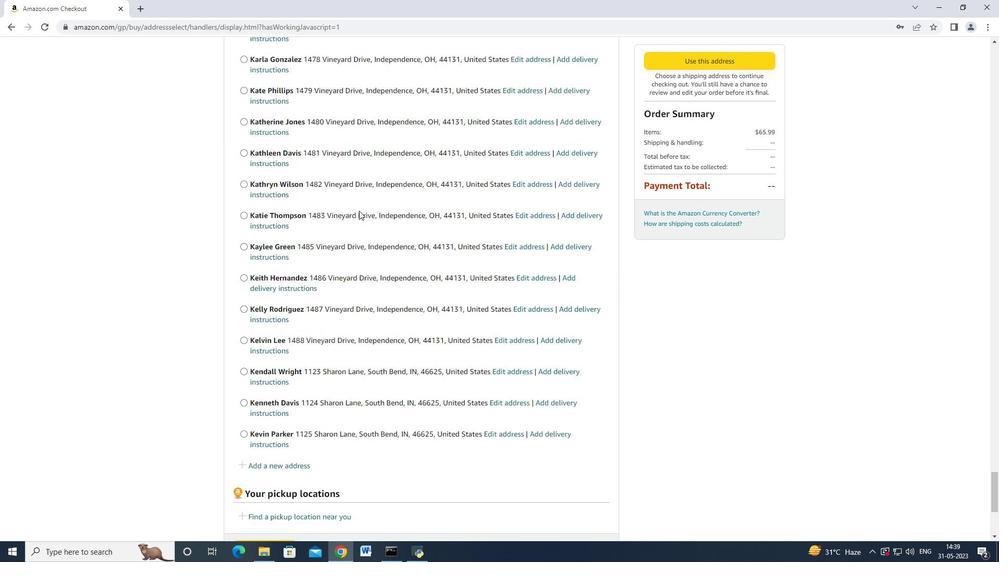 
Action: Mouse moved to (359, 210)
Screenshot: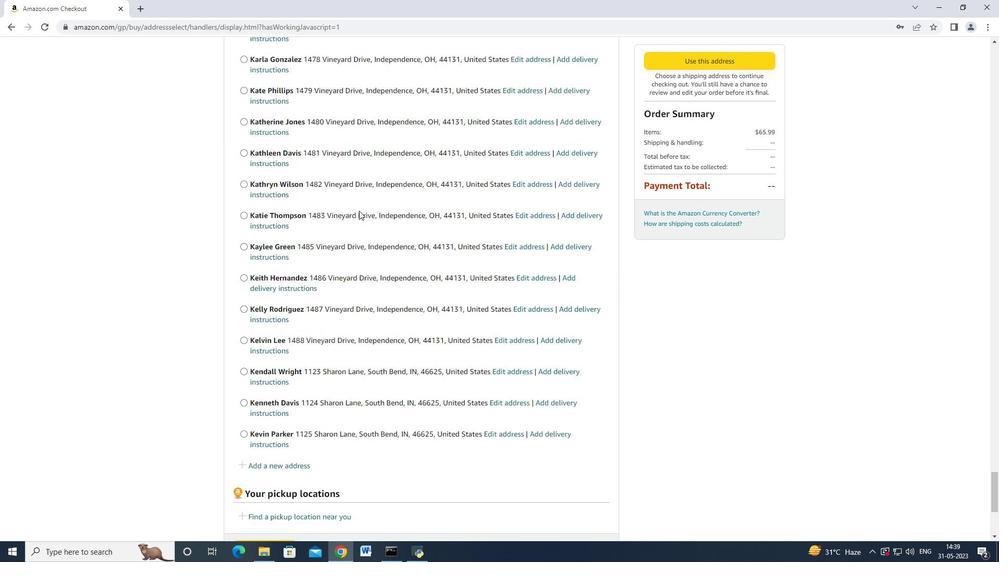 
Action: Mouse scrolled (359, 210) with delta (0, 0)
Screenshot: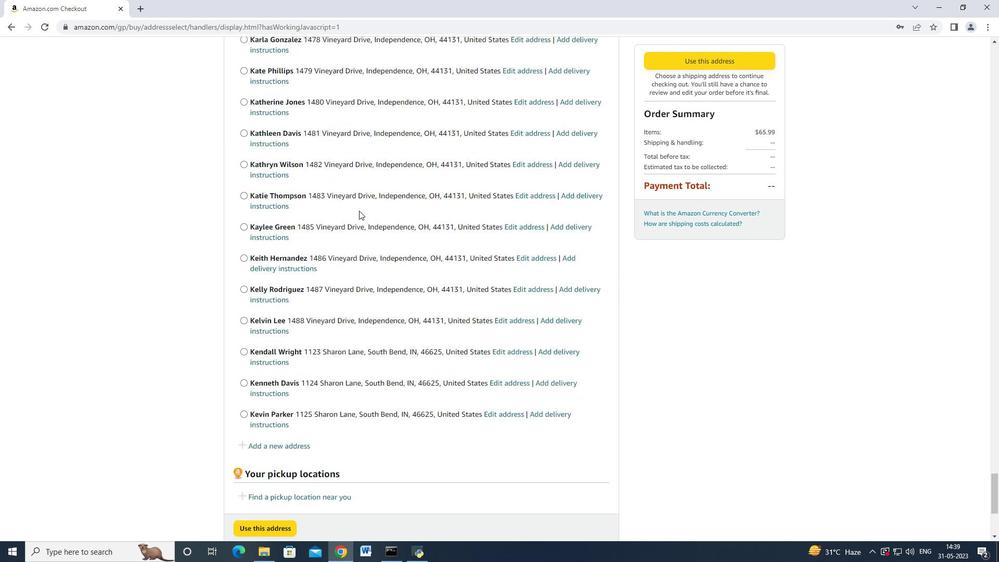 
Action: Mouse moved to (359, 210)
Screenshot: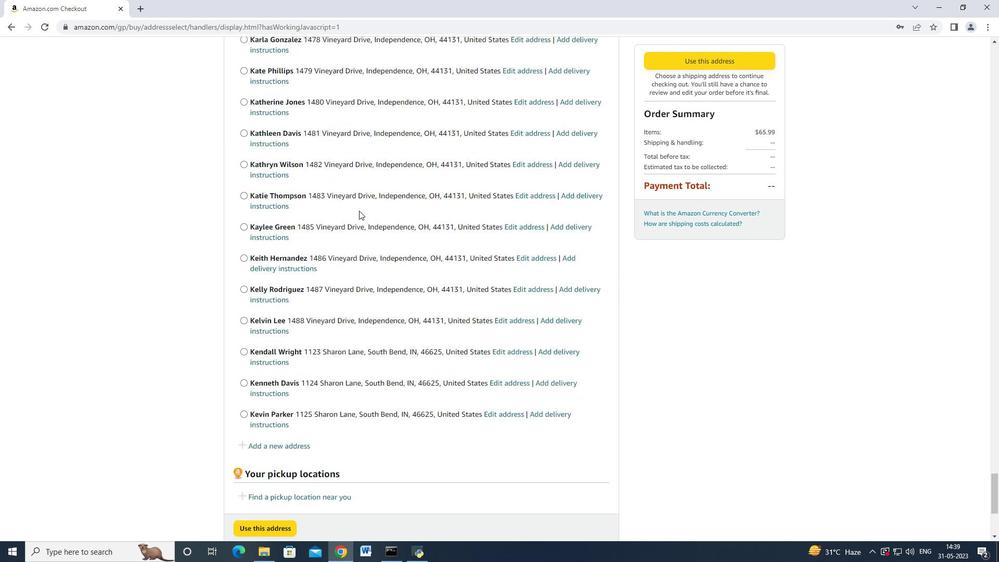 
Action: Mouse scrolled (359, 210) with delta (0, 0)
Screenshot: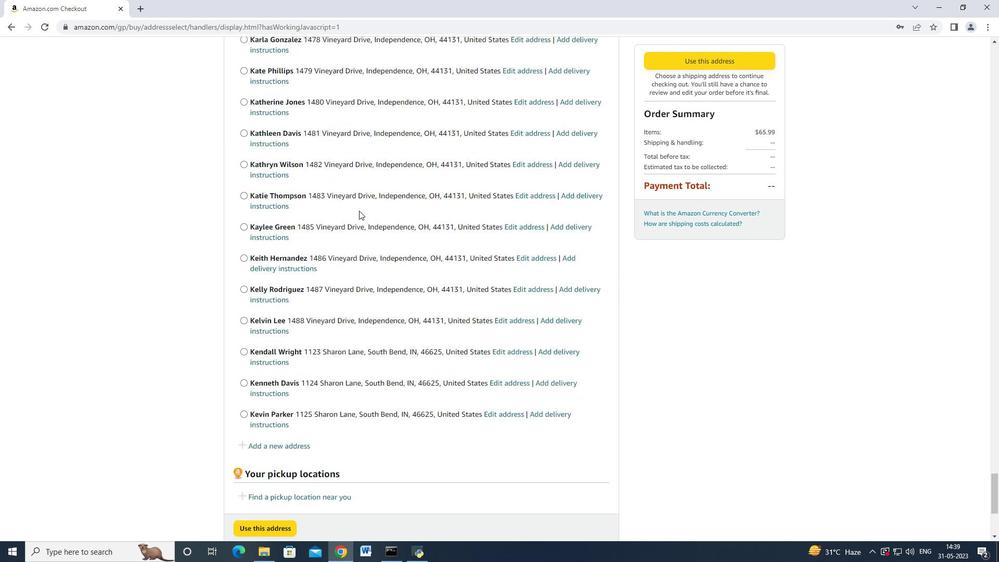
Action: Mouse moved to (359, 211)
Screenshot: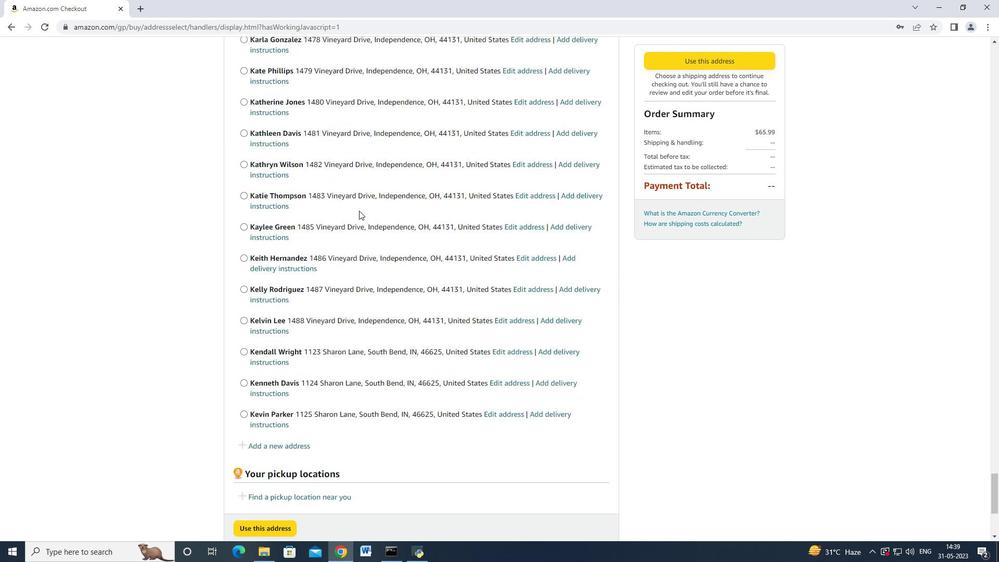 
Action: Mouse scrolled (359, 210) with delta (0, -1)
Screenshot: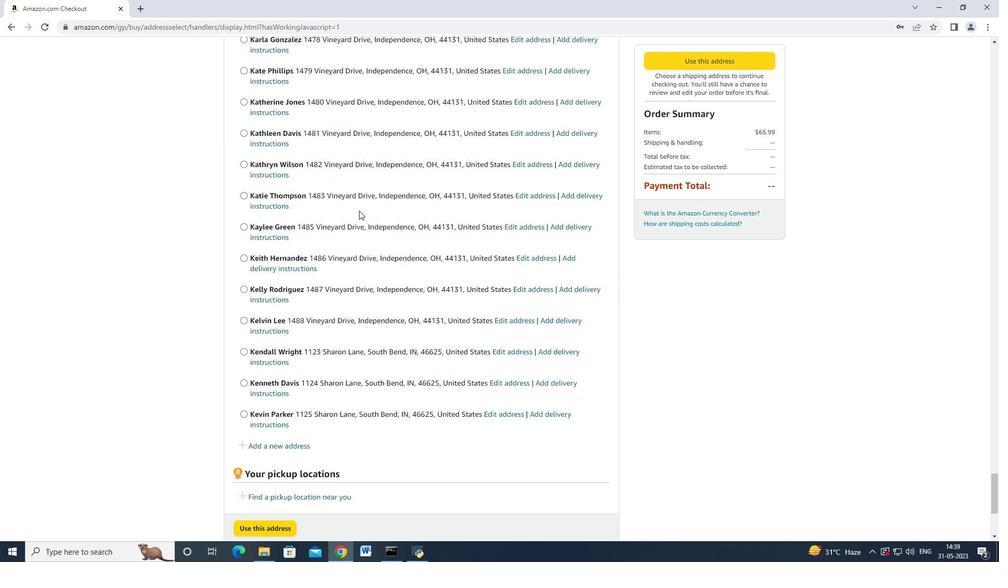 
Action: Mouse scrolled (359, 210) with delta (0, 0)
Screenshot: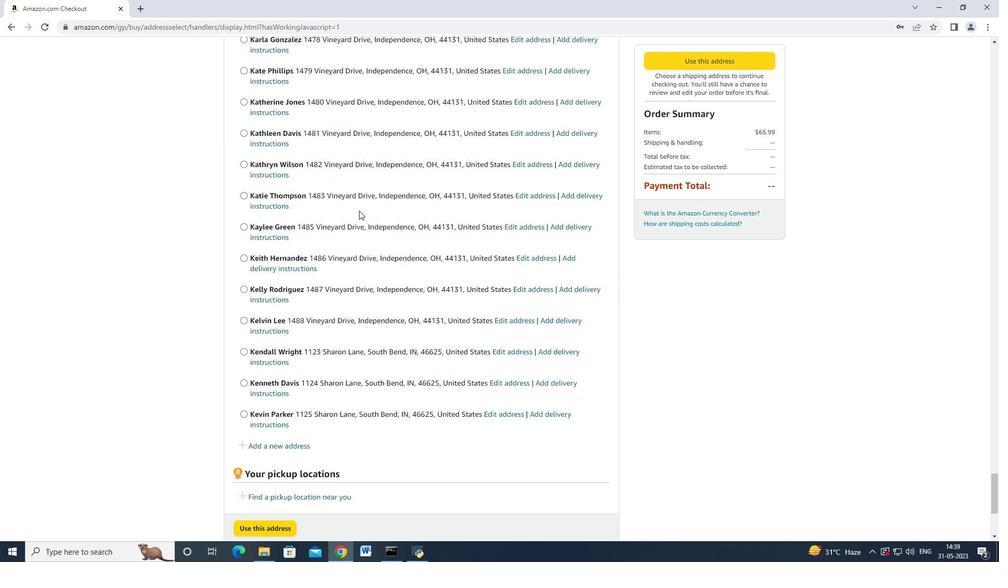 
Action: Mouse scrolled (359, 210) with delta (0, 0)
Screenshot: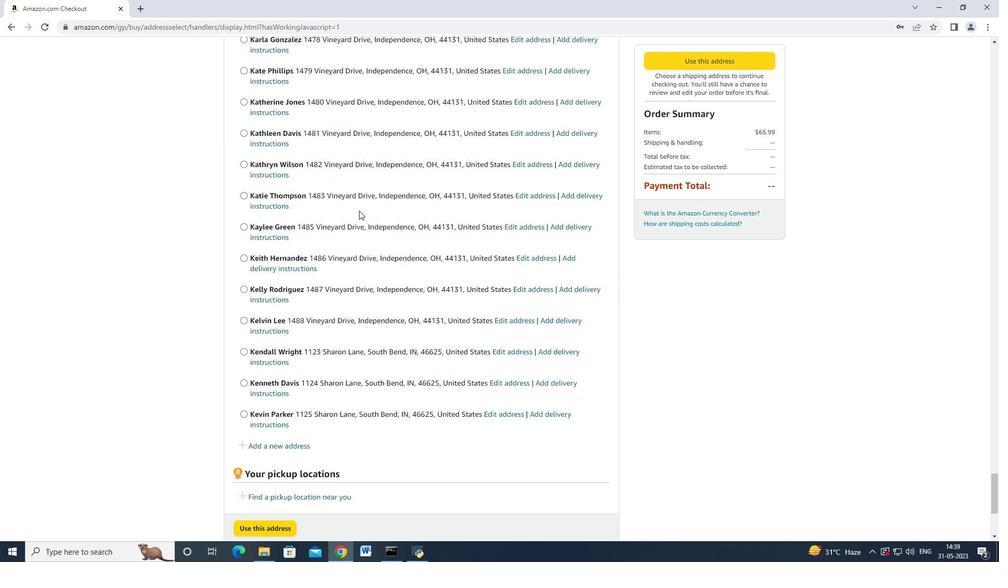 
Action: Mouse moved to (280, 213)
Screenshot: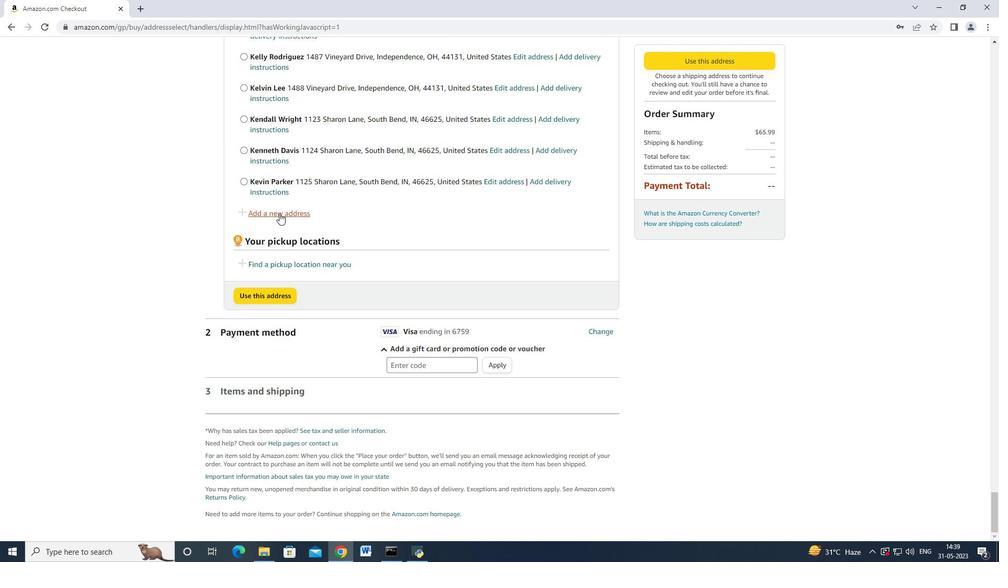 
Action: Mouse pressed left at (280, 213)
Screenshot: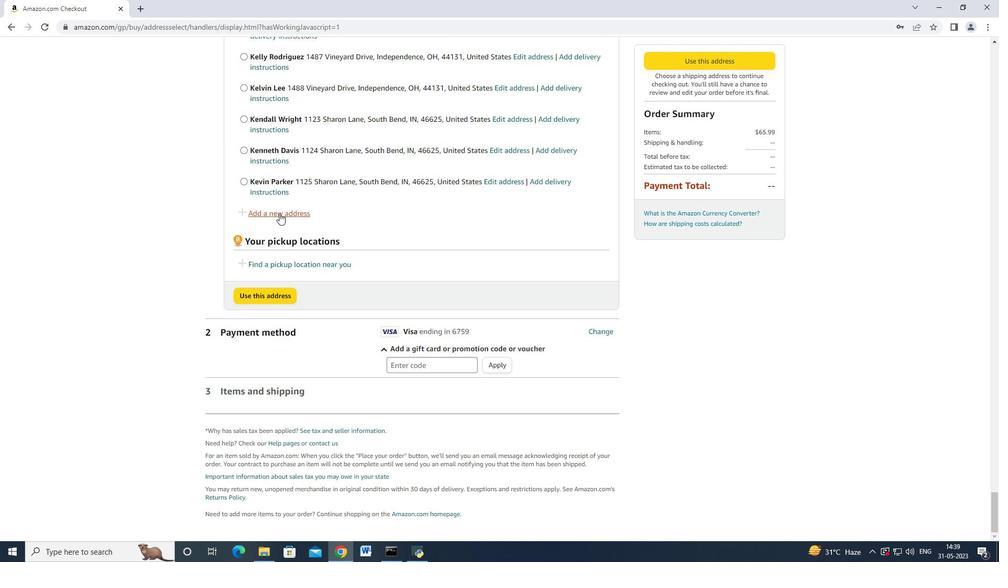 
Action: Mouse moved to (346, 249)
Screenshot: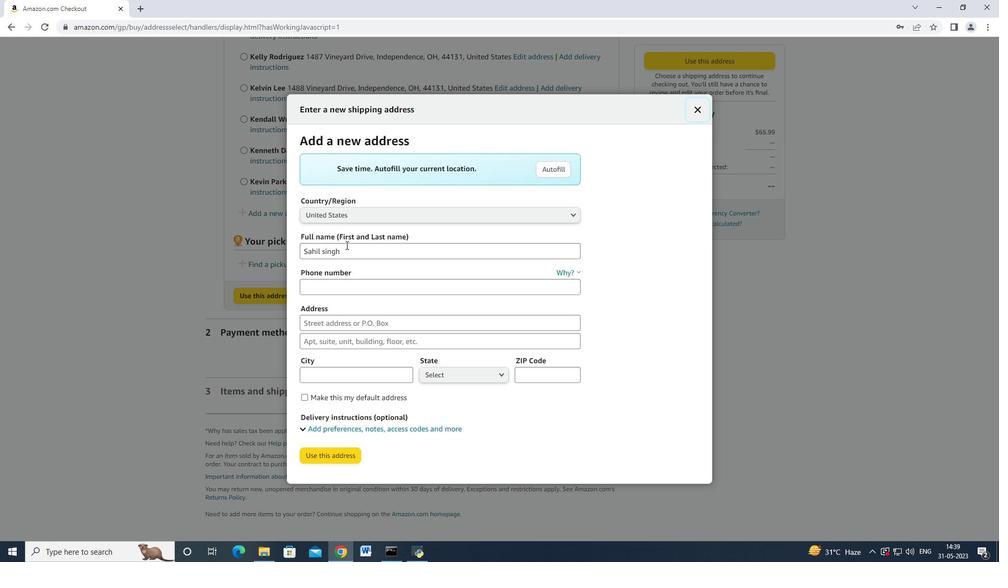
Action: Mouse pressed left at (346, 249)
Screenshot: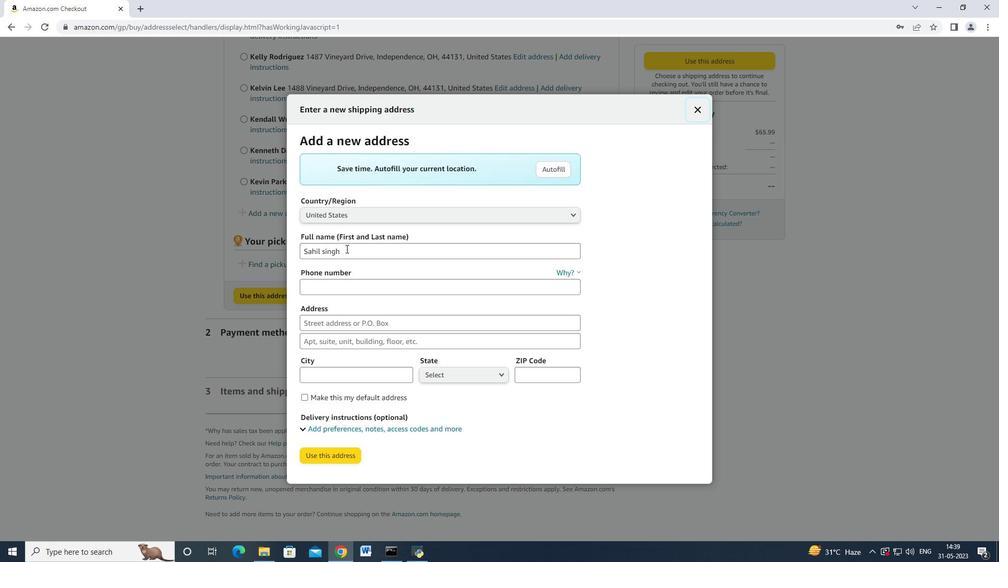 
Action: Mouse moved to (309, 249)
Screenshot: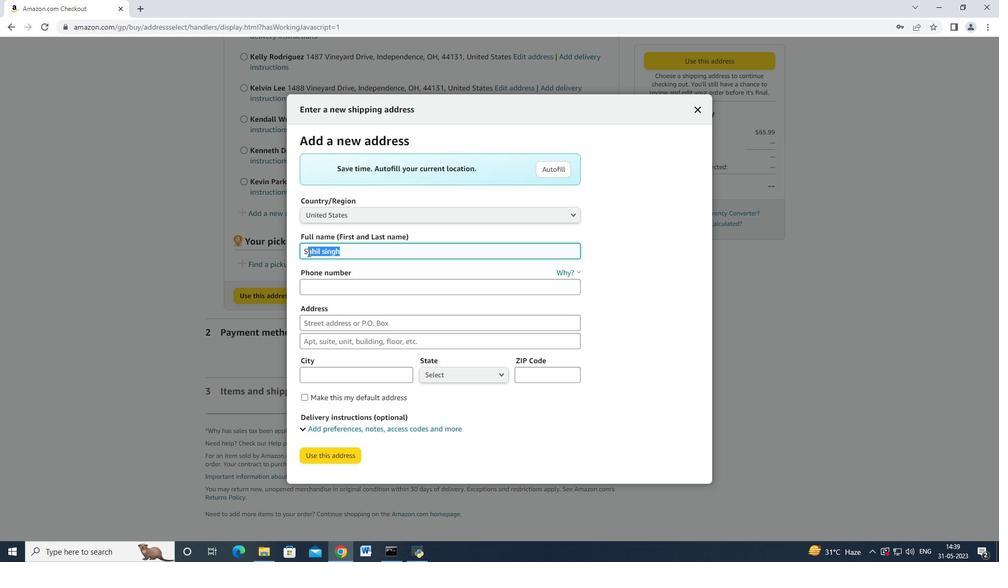 
Action: Key pressed <Key.backspace><Key.backspace><Key.shift>Kiera<Key.space><Key.shift>Campball<Key.tab><Key.tab>5742125169<Key.tab>1126<Key.space><Key.shift_r>Sa<Key.backspace>haron<Key.space><Key.shift>Lane<Key.tab><Key.tab><Key.shift_r>South<Key.space><Key.shift>Bend<Key.space>
Screenshot: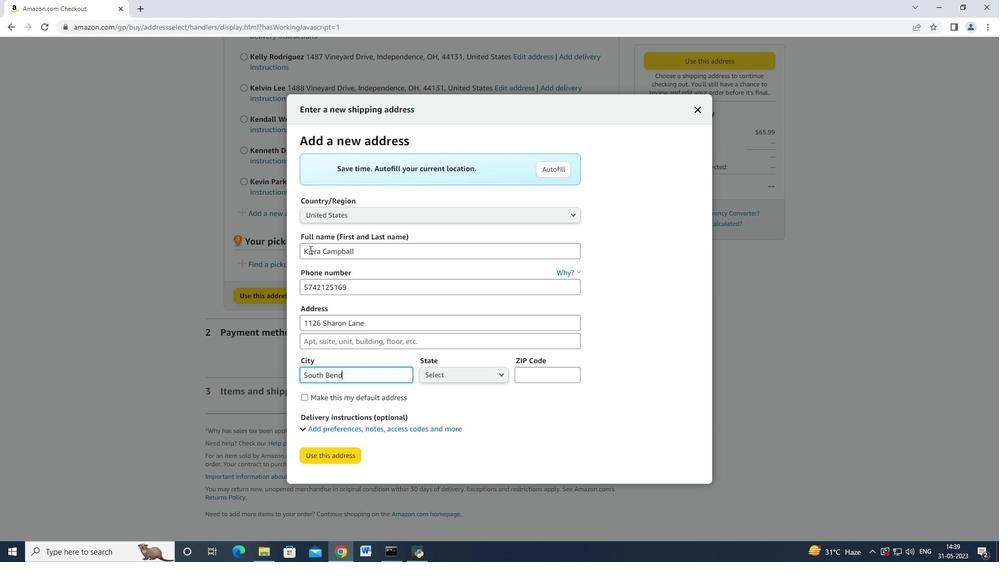 
Action: Mouse moved to (499, 381)
Screenshot: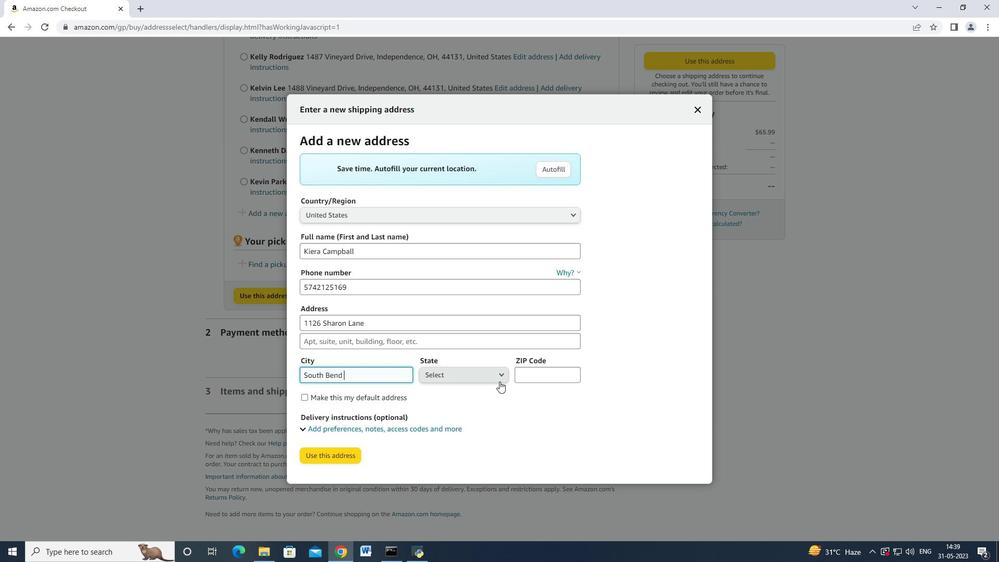 
Action: Mouse pressed left at (499, 381)
Screenshot: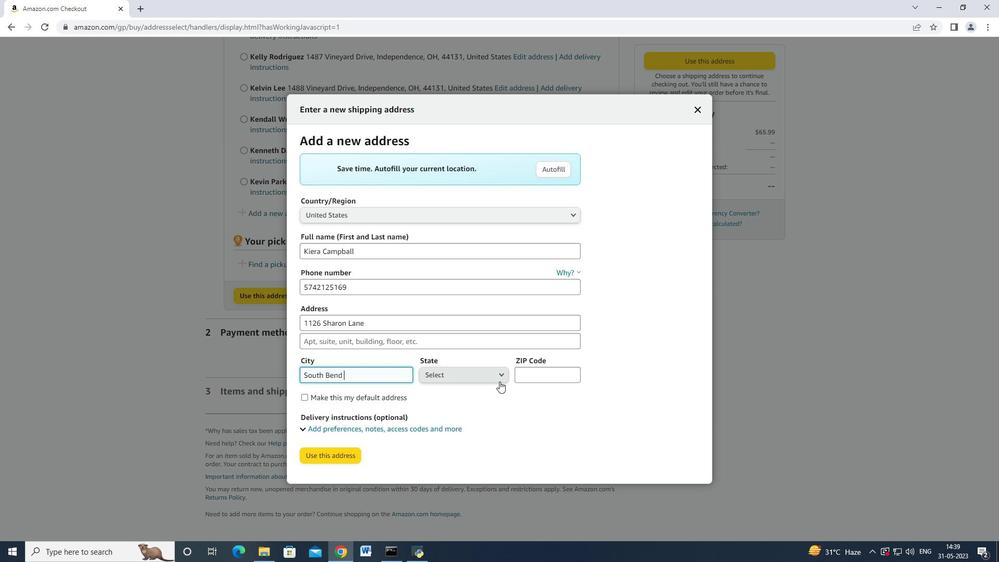 
Action: Mouse moved to (444, 281)
Screenshot: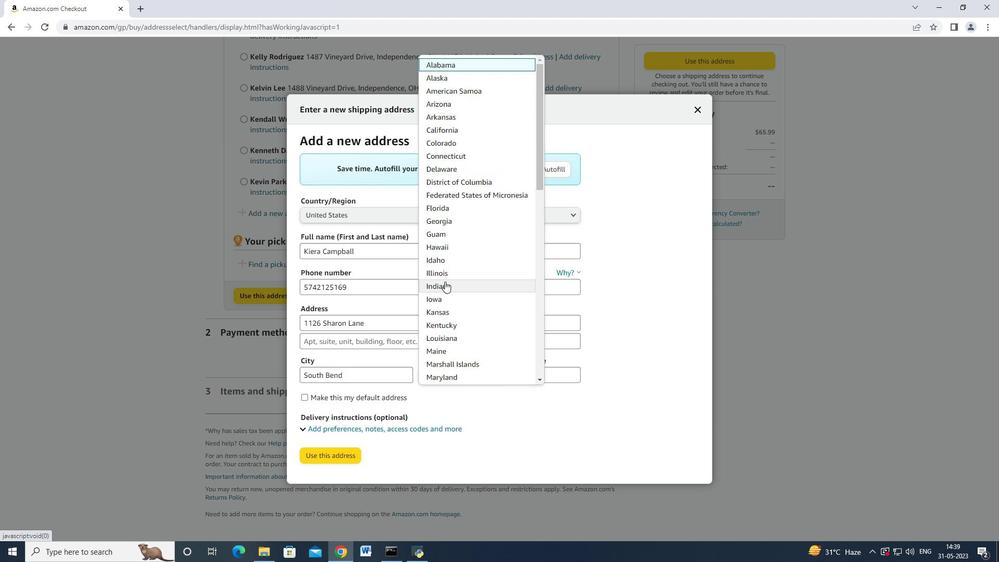 
Action: Mouse pressed left at (444, 281)
Screenshot: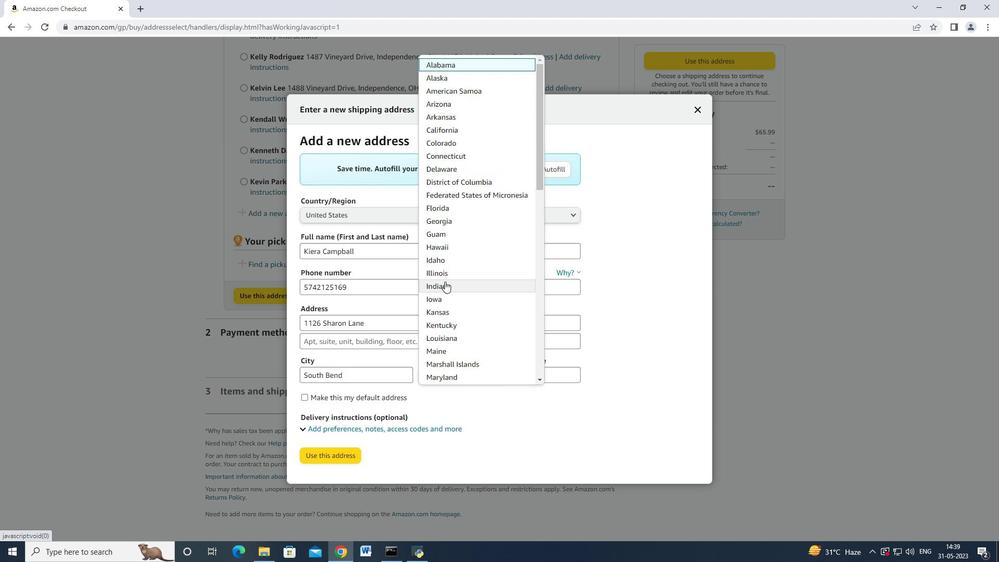 
Action: Mouse moved to (529, 380)
Screenshot: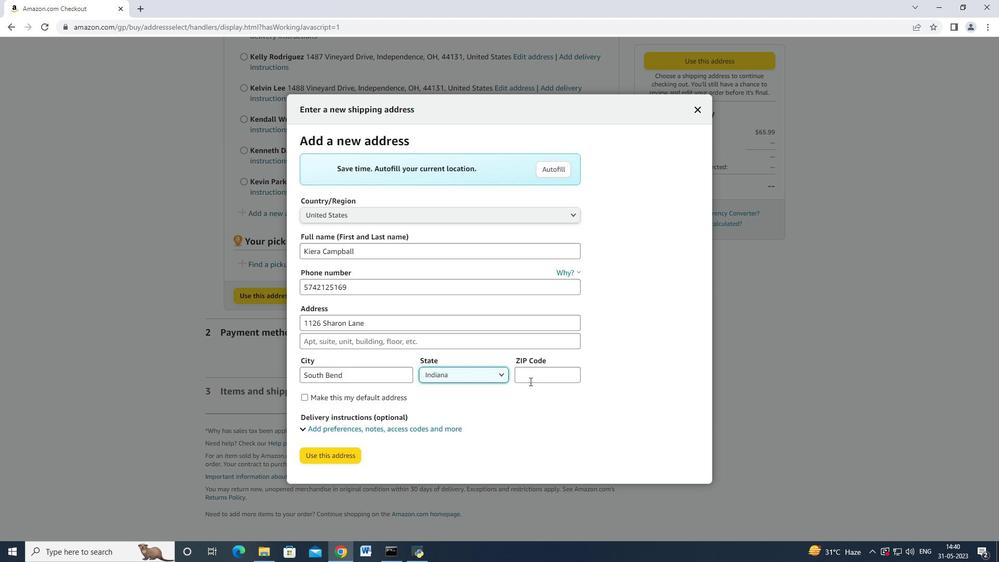 
Action: Mouse pressed left at (529, 380)
Screenshot: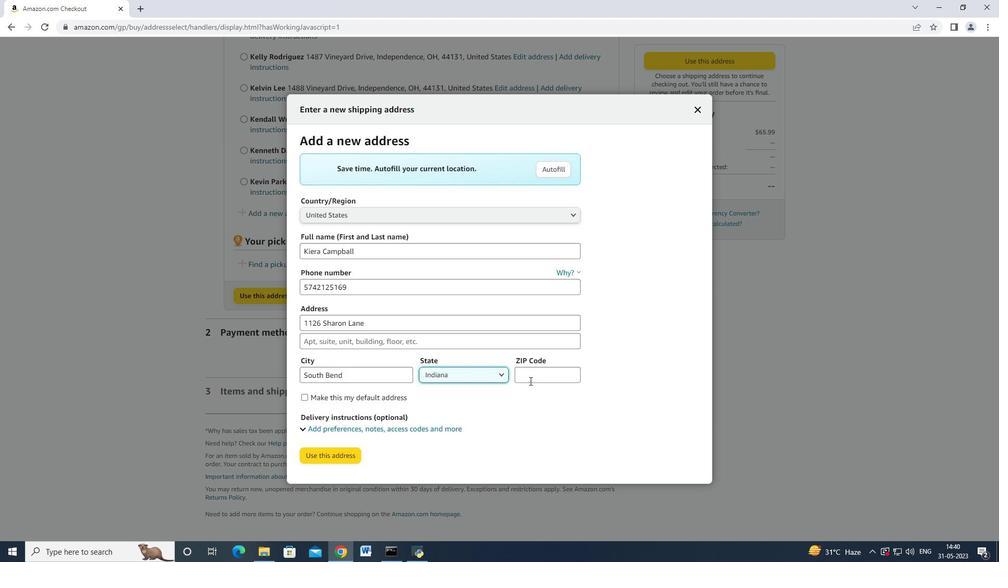 
Action: Mouse moved to (529, 380)
Screenshot: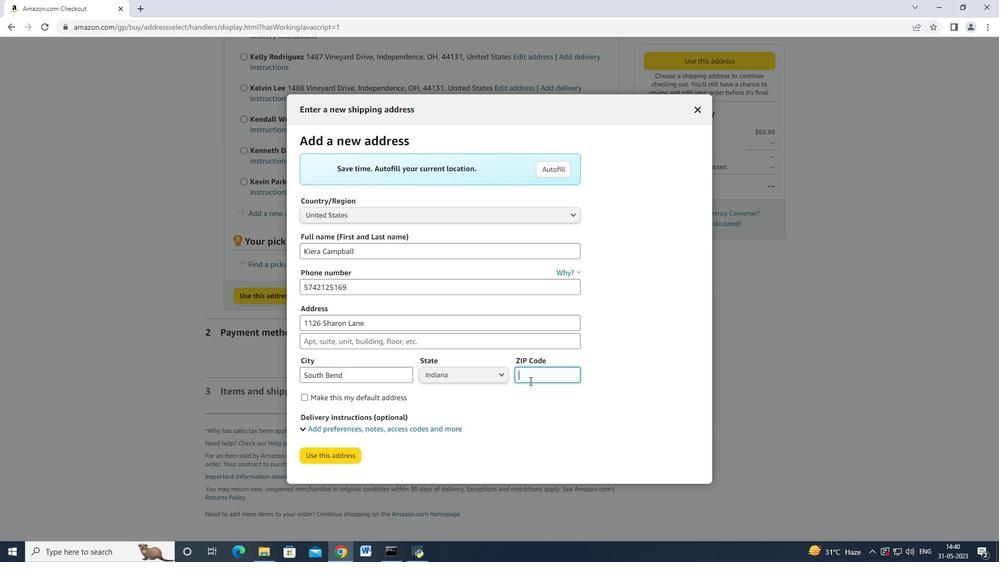 
Action: Key pressed 46625
Screenshot: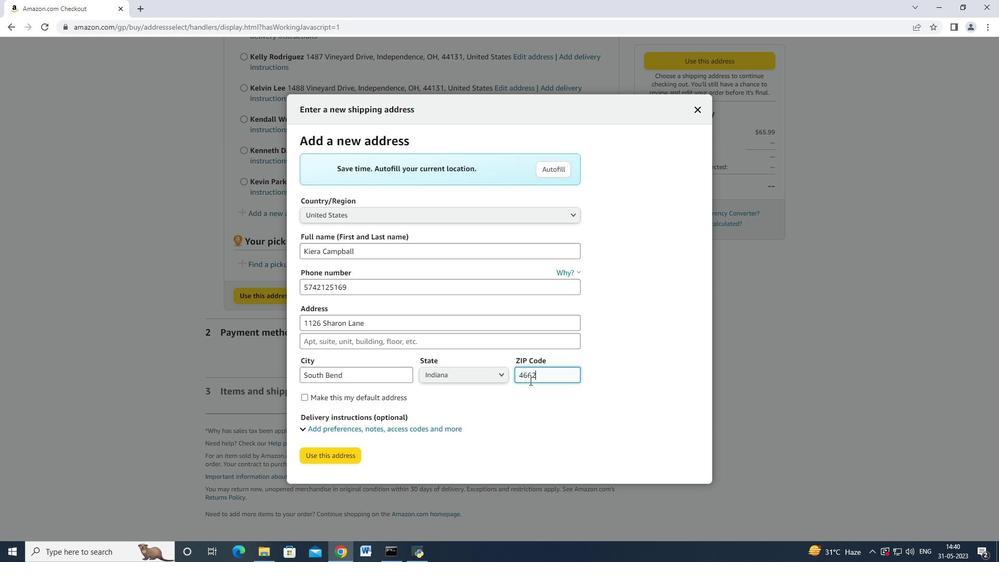 
Action: Mouse moved to (346, 453)
Screenshot: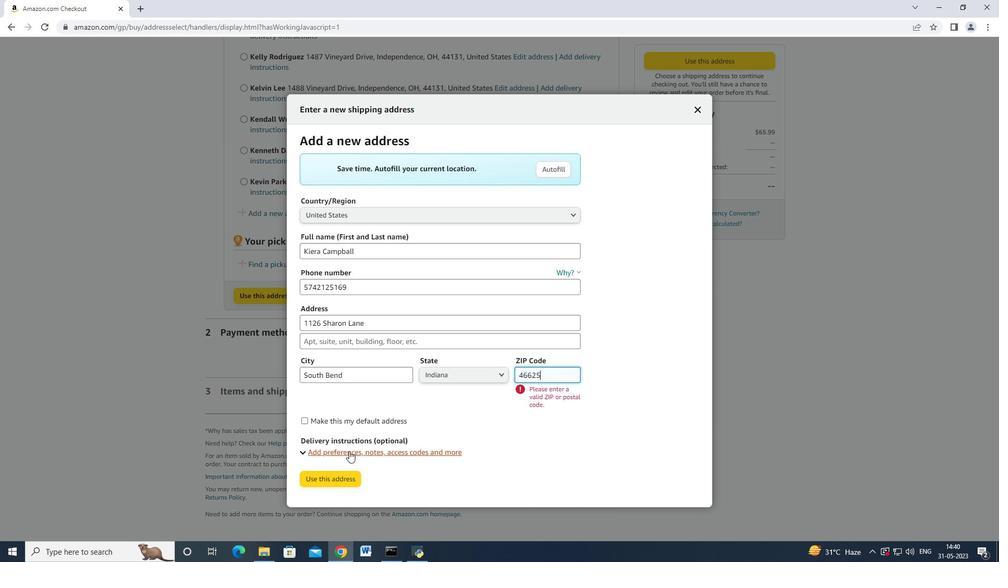 
Action: Mouse pressed left at (346, 453)
Screenshot: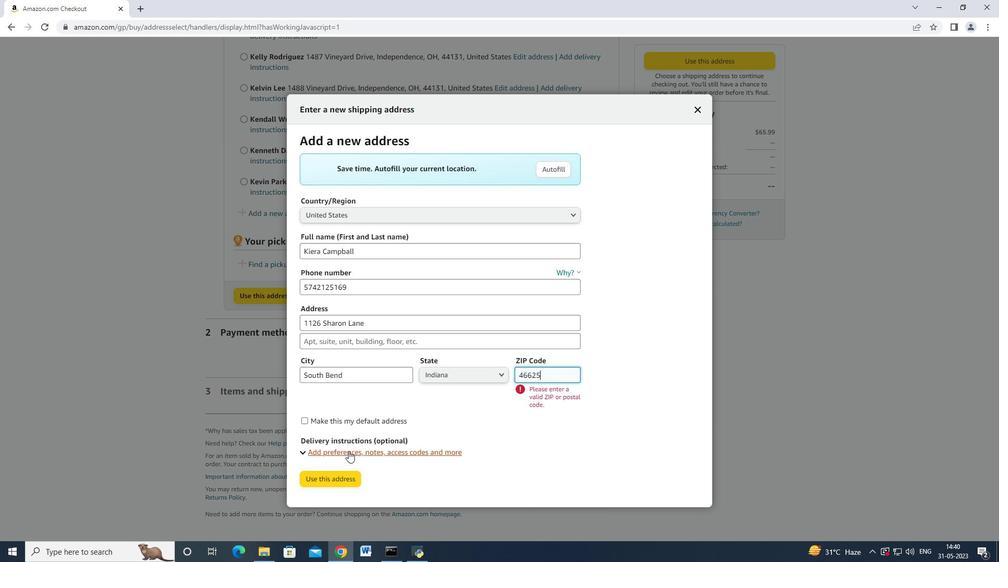 
Action: Mouse moved to (404, 436)
Screenshot: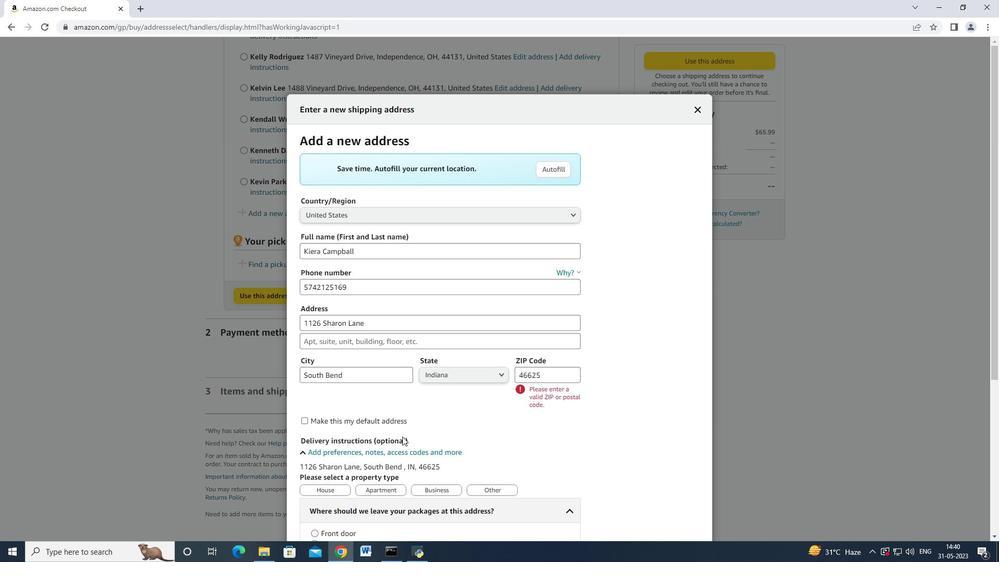 
Action: Mouse scrolled (404, 435) with delta (0, 0)
Screenshot: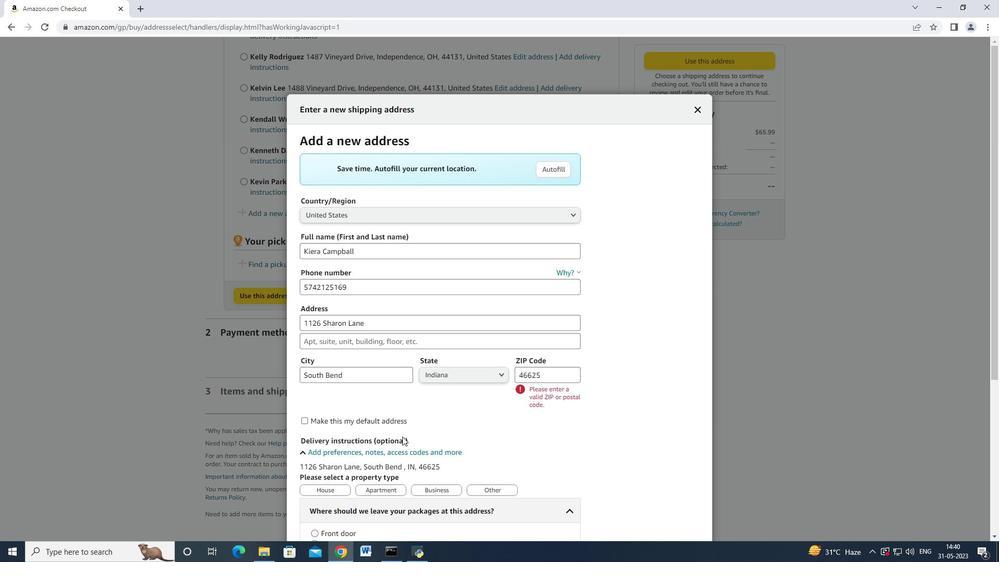 
Action: Mouse scrolled (404, 435) with delta (0, 0)
Screenshot: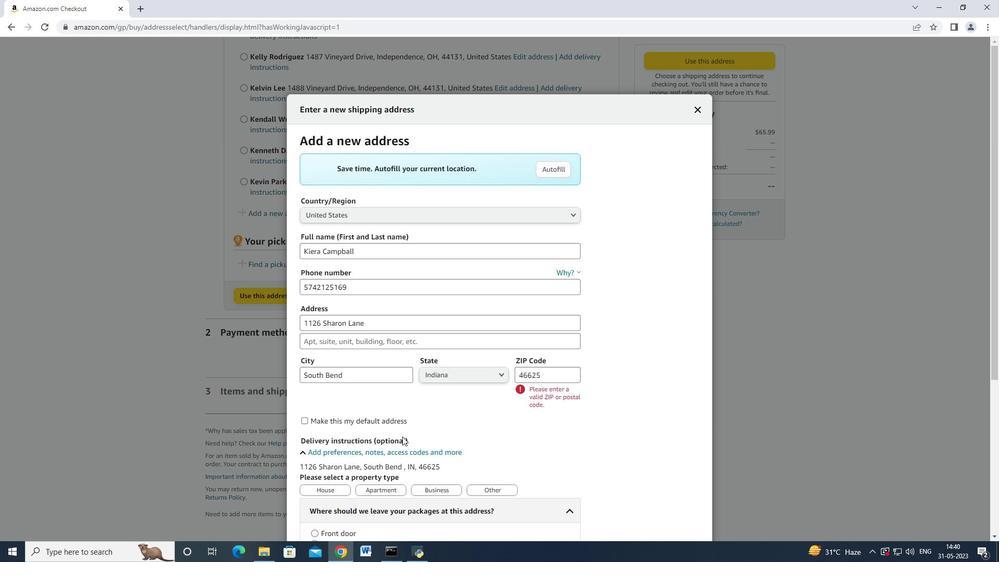 
Action: Mouse scrolled (404, 435) with delta (0, 0)
Screenshot: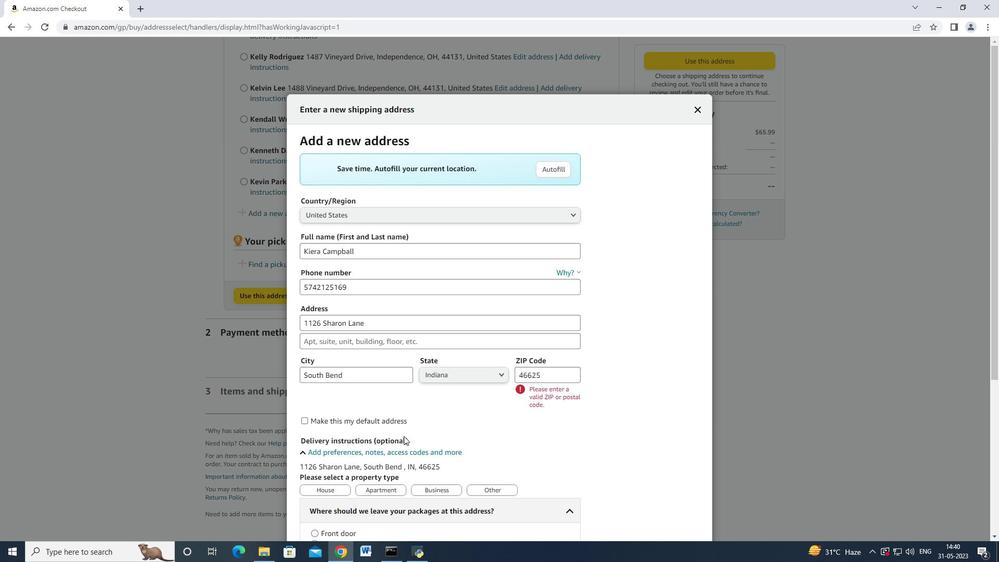 
Action: Mouse scrolled (404, 435) with delta (0, 0)
Screenshot: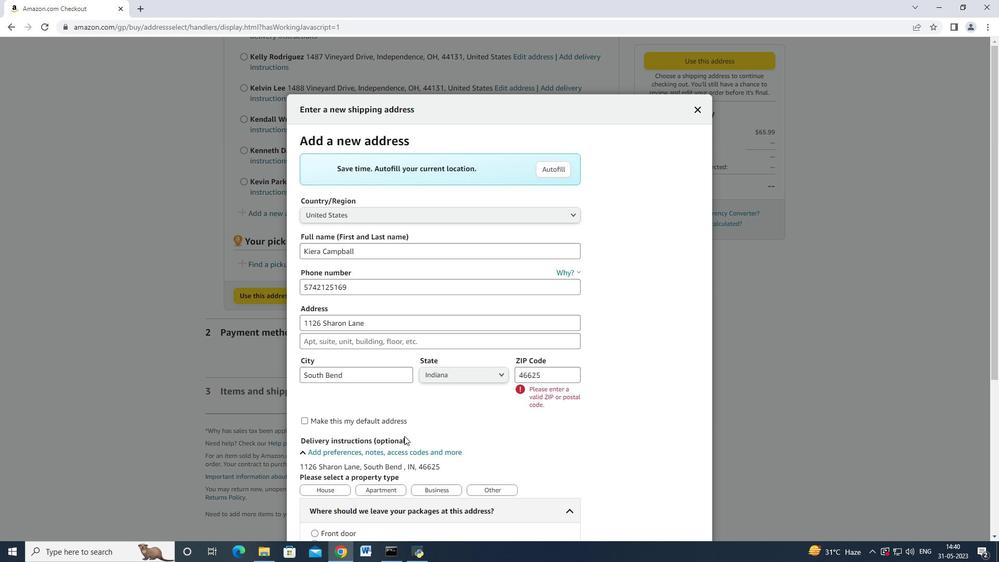 
Action: Mouse moved to (320, 323)
Screenshot: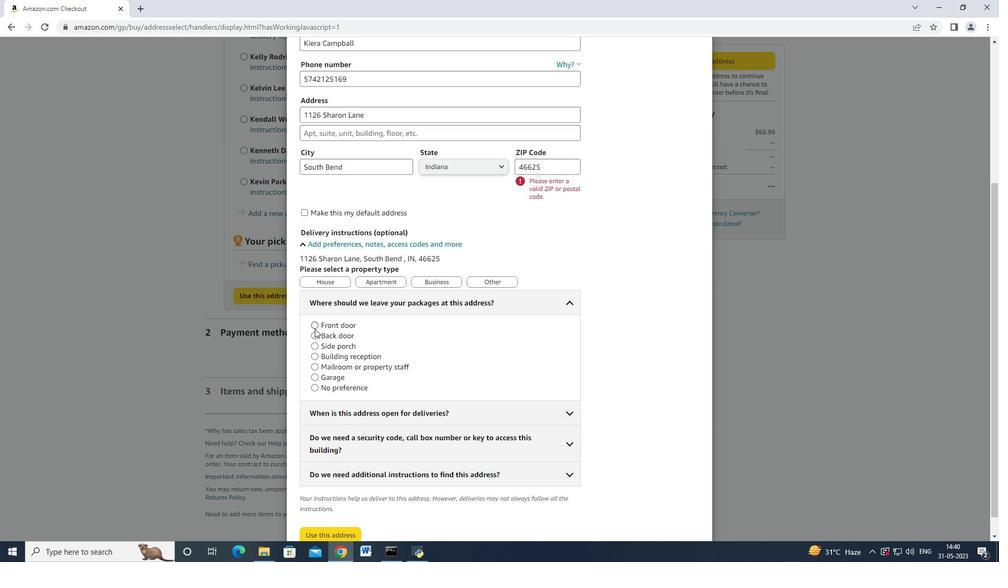 
Action: Mouse pressed left at (320, 323)
Screenshot: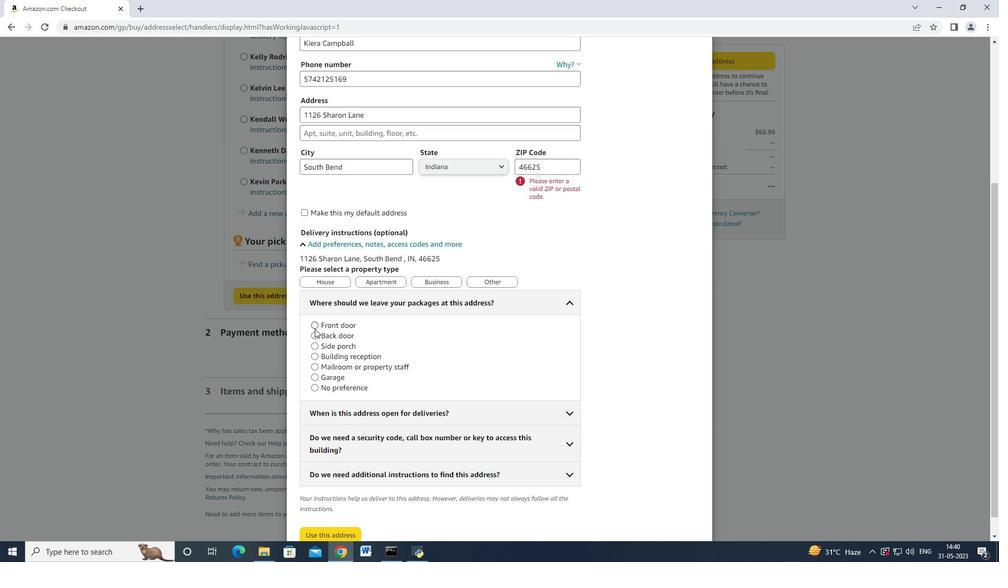
Action: Mouse moved to (334, 285)
Screenshot: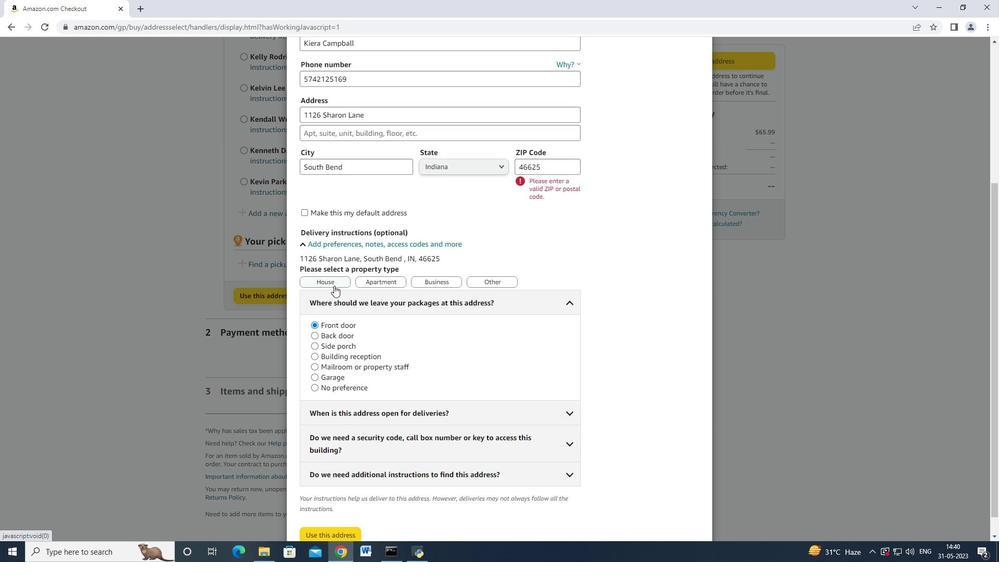 
Action: Mouse pressed left at (334, 285)
Screenshot: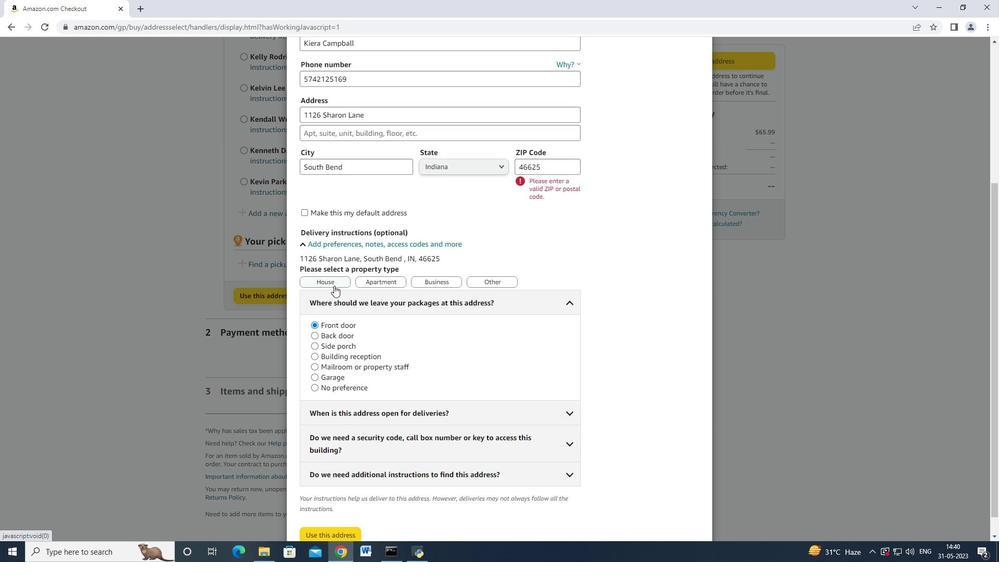 
Action: Mouse moved to (336, 313)
Screenshot: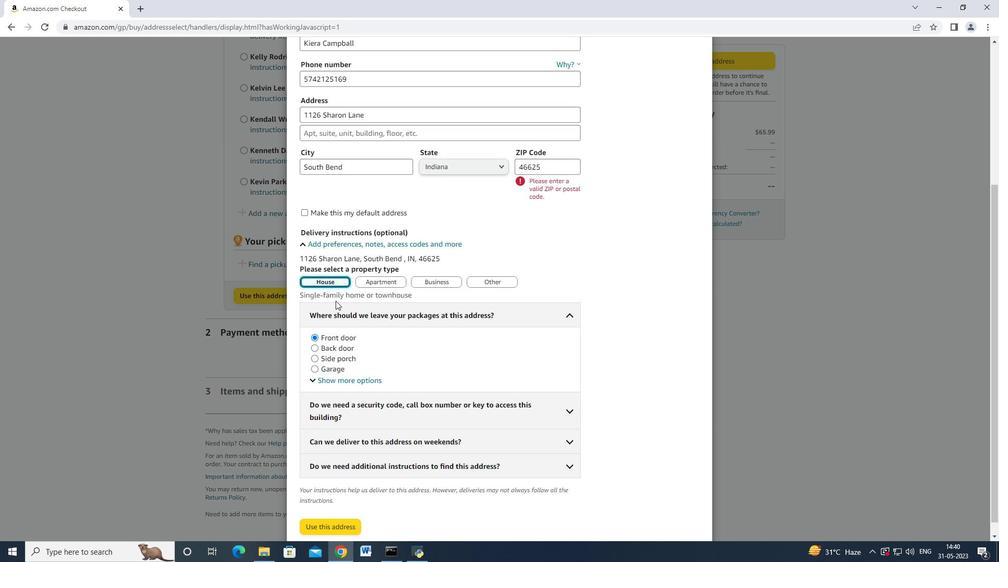 
Action: Mouse scrolled (336, 308) with delta (0, 0)
Screenshot: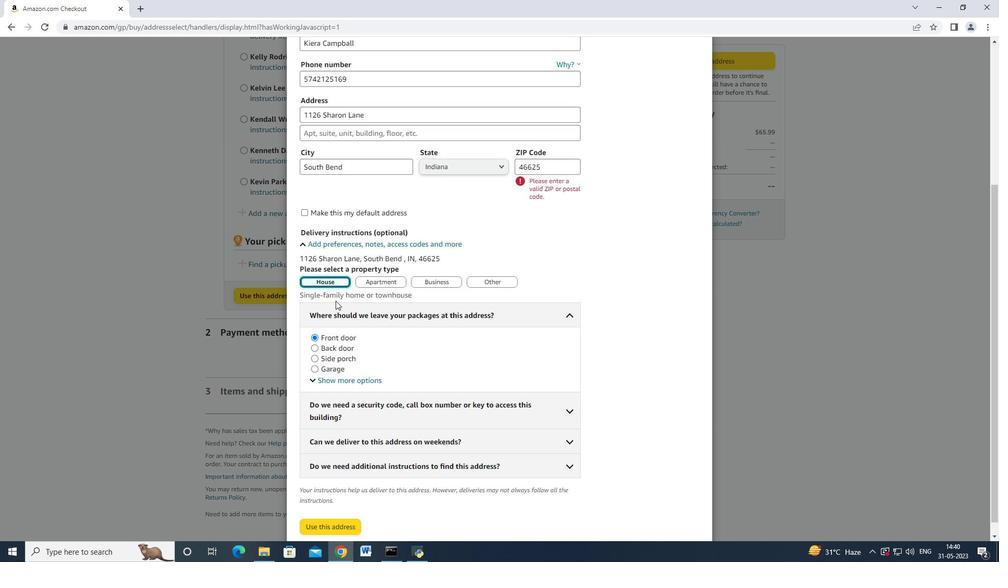 
Action: Mouse moved to (337, 316)
Screenshot: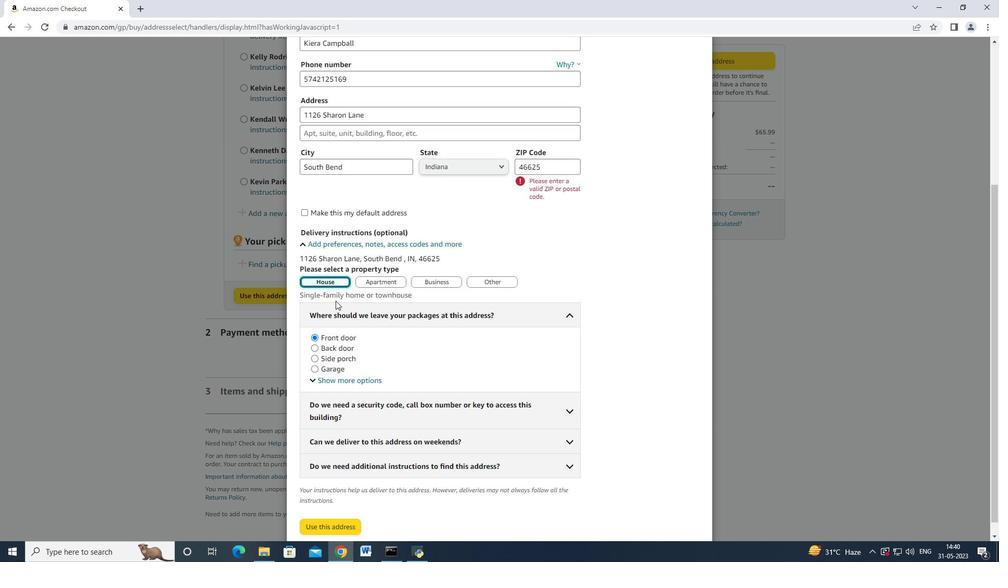 
Action: Mouse scrolled (336, 311) with delta (0, 0)
Screenshot: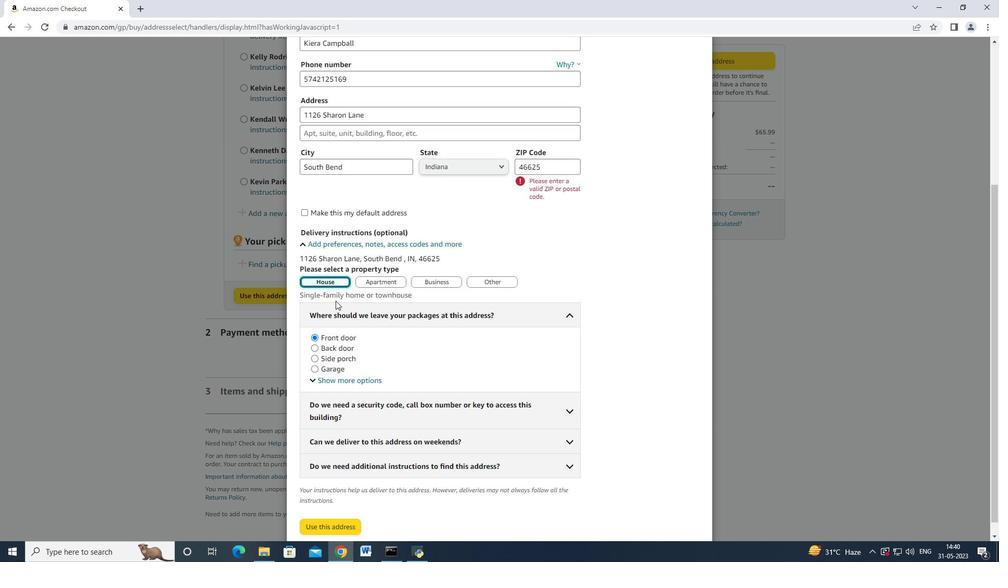 
Action: Mouse moved to (337, 317)
Screenshot: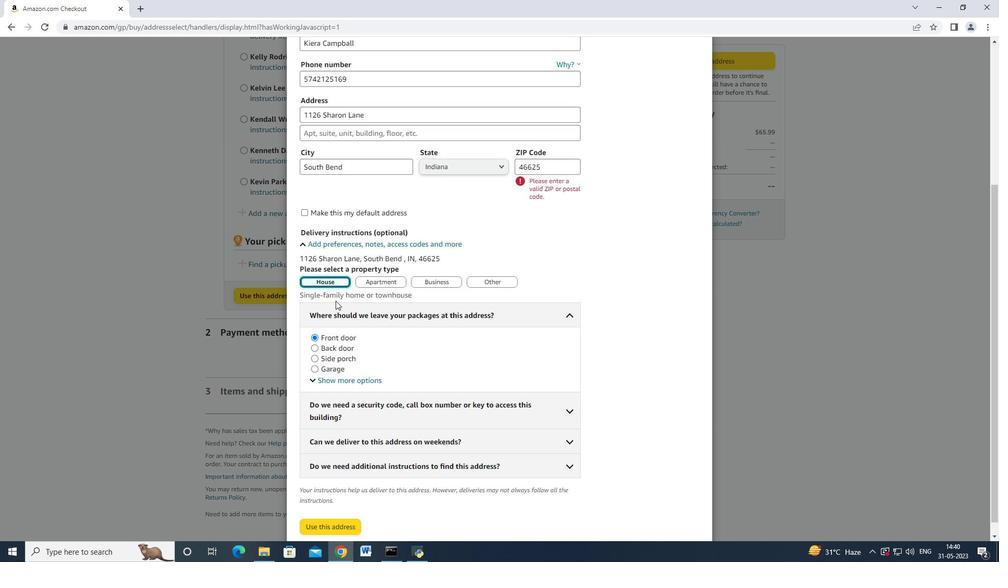 
Action: Mouse scrolled (336, 312) with delta (0, 0)
Screenshot: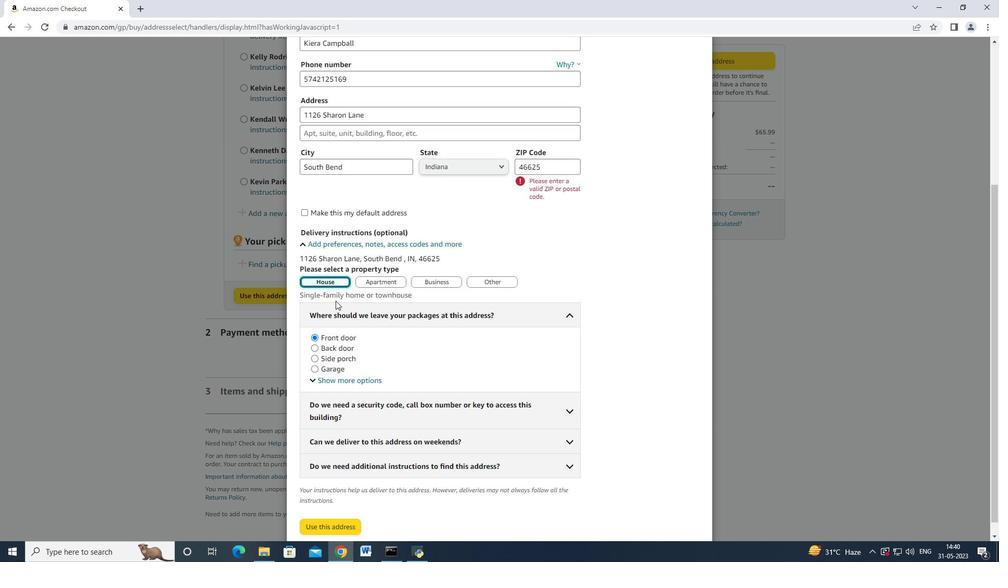 
Action: Mouse moved to (337, 319)
Screenshot: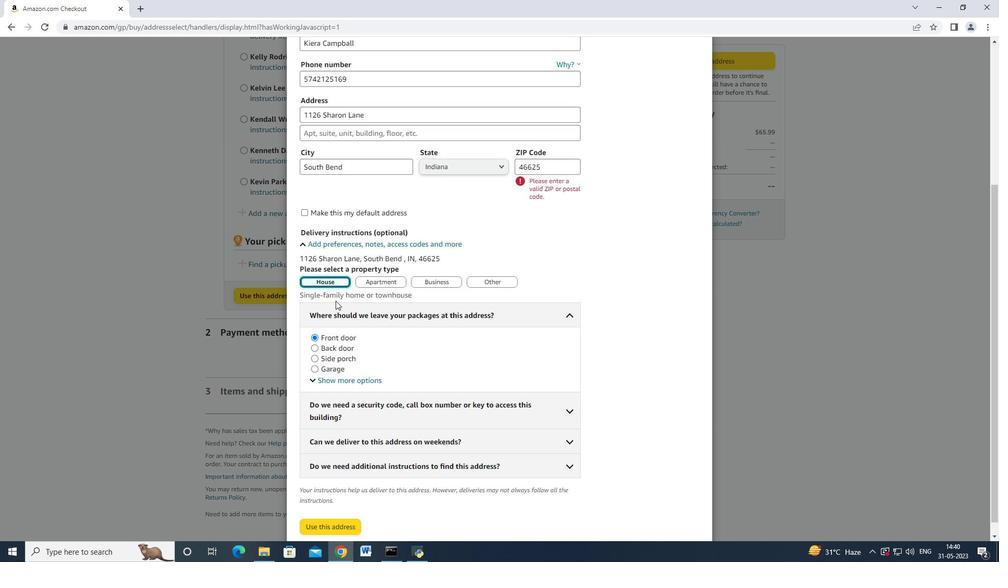 
Action: Mouse scrolled (337, 317) with delta (0, 0)
Screenshot: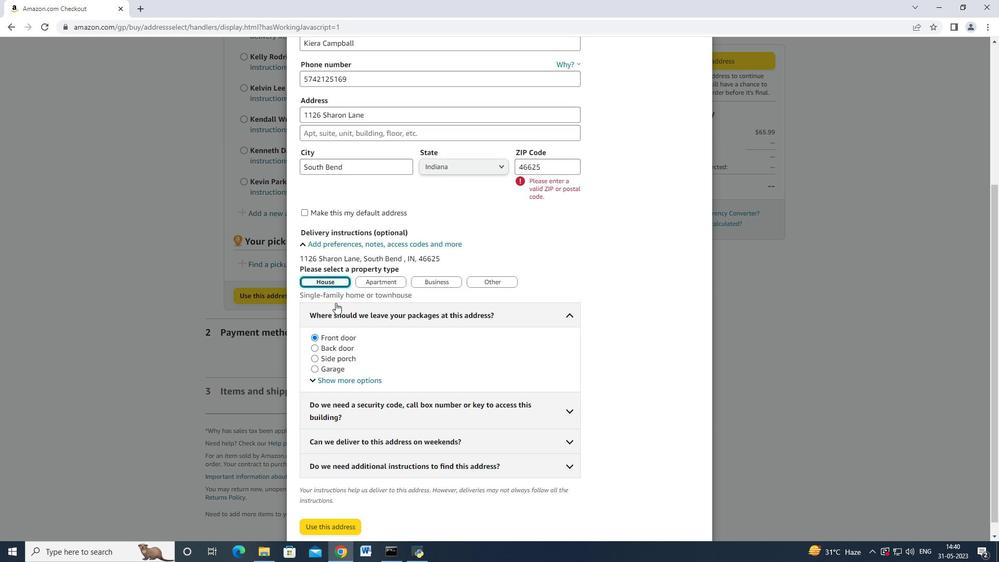 
Action: Mouse moved to (336, 512)
Screenshot: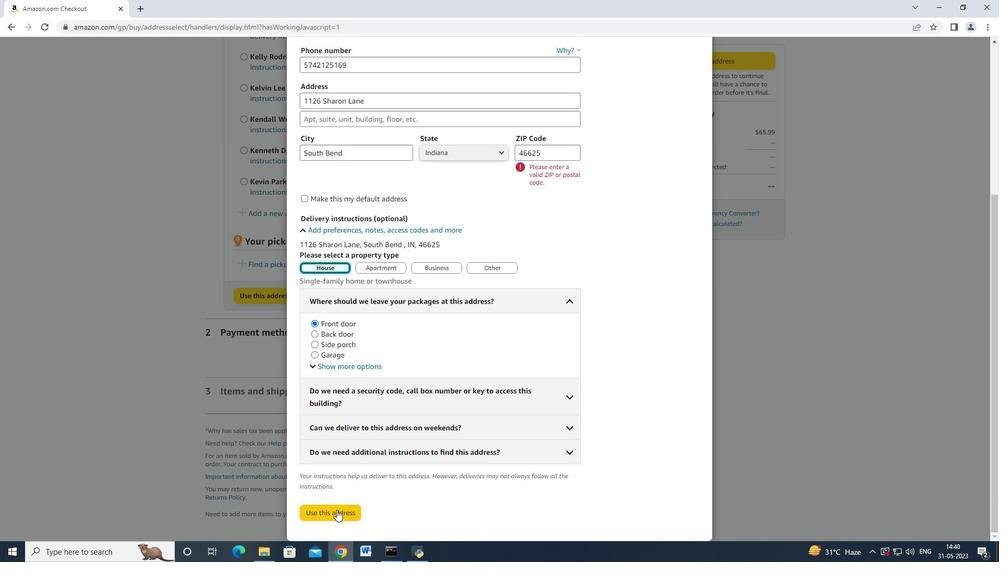 
Action: Mouse pressed left at (336, 512)
Screenshot: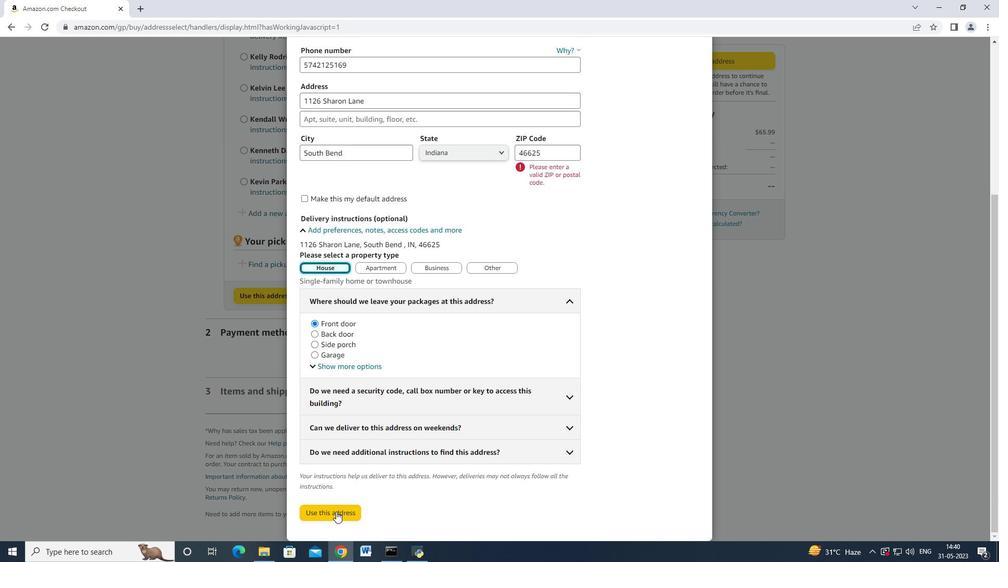 
Action: Mouse moved to (499, 390)
Screenshot: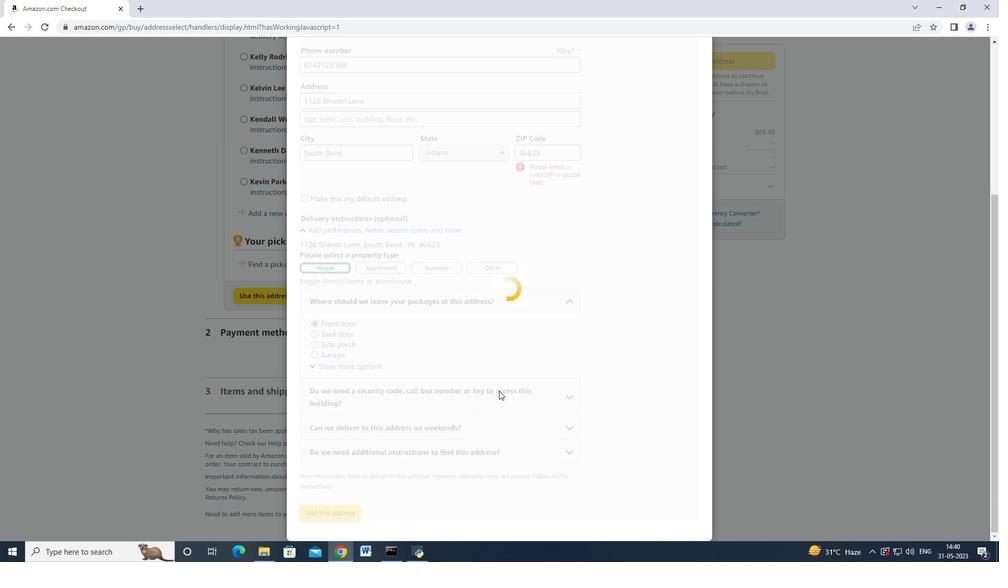 
Action: Mouse scrolled (499, 389) with delta (0, 0)
Screenshot: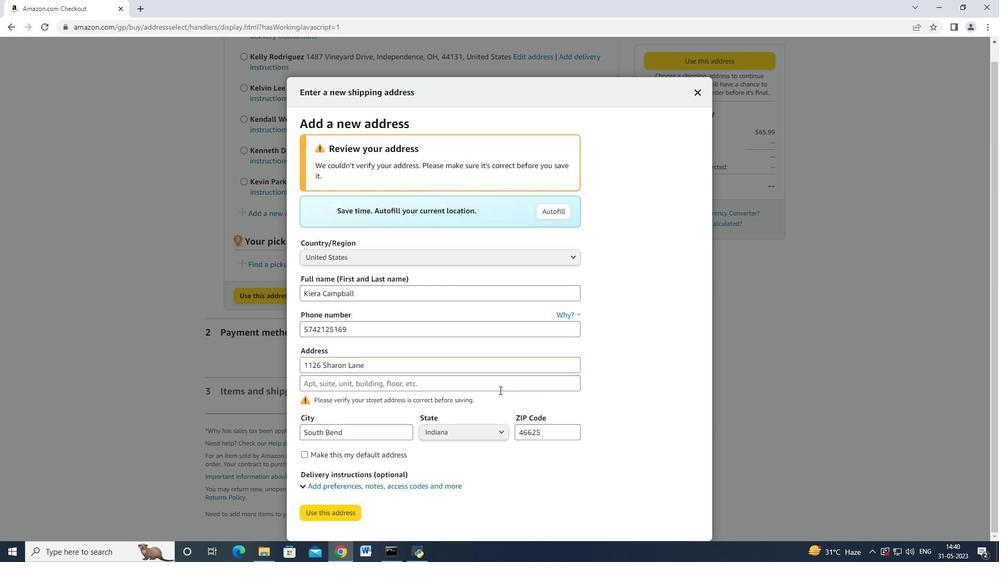 
Action: Mouse moved to (499, 391)
Screenshot: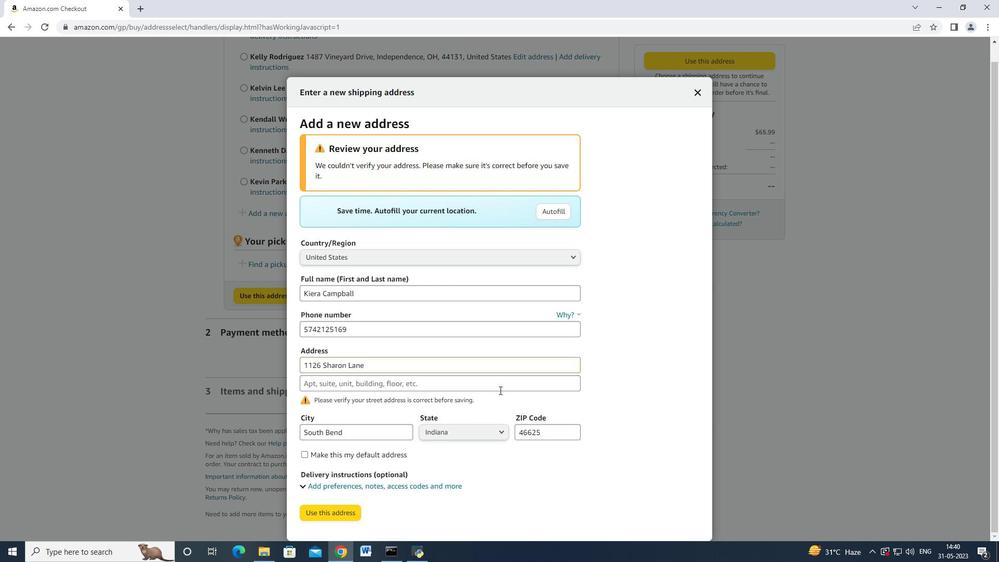 
Action: Mouse scrolled (499, 390) with delta (0, 0)
Screenshot: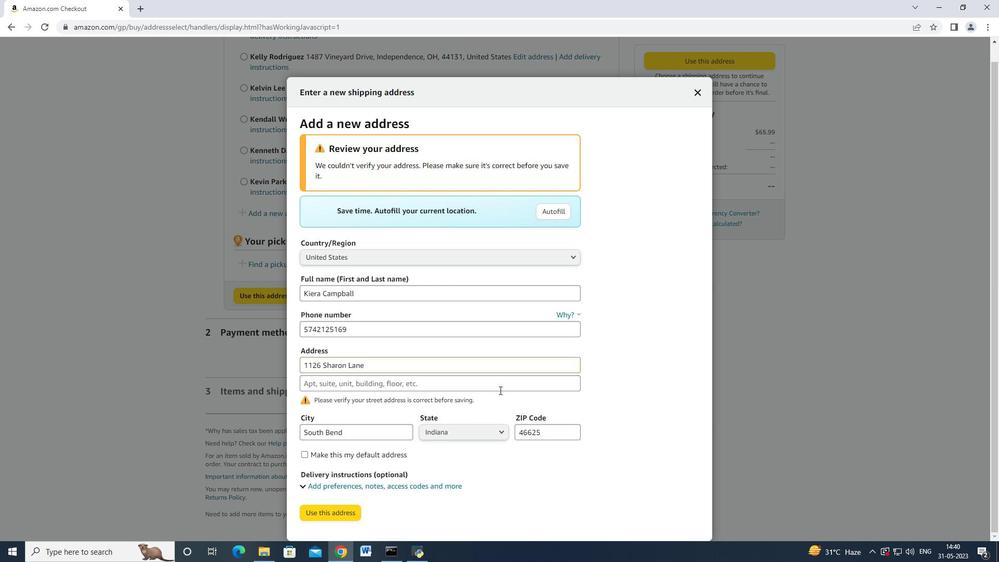 
Action: Mouse moved to (487, 400)
Screenshot: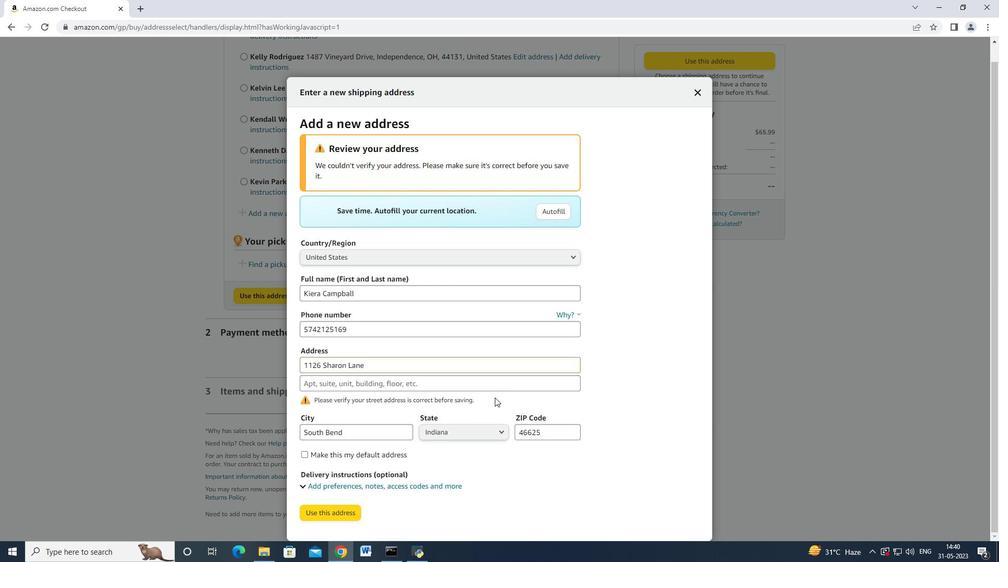 
Action: Mouse scrolled (487, 399) with delta (0, 0)
Screenshot: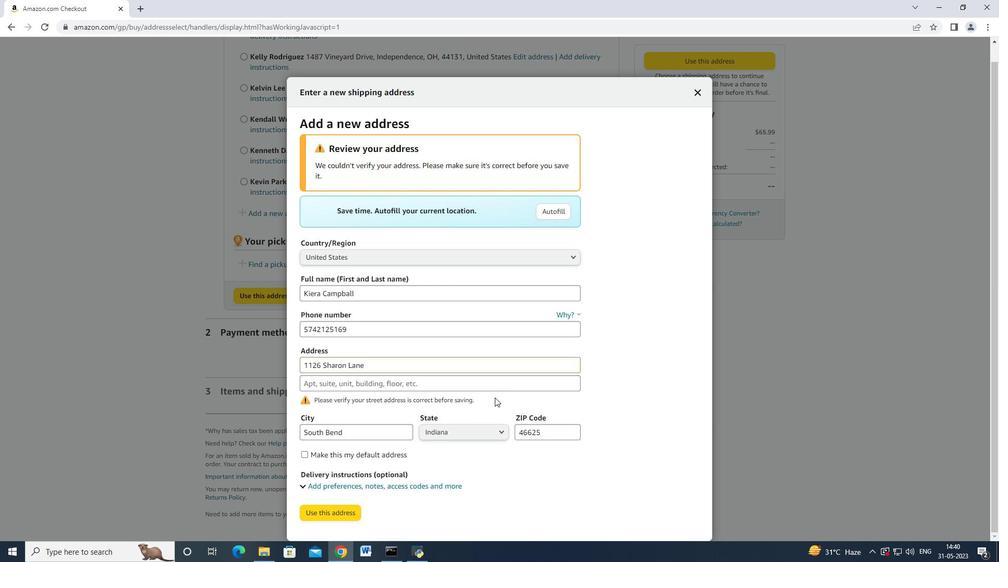 
Action: Mouse moved to (327, 507)
Screenshot: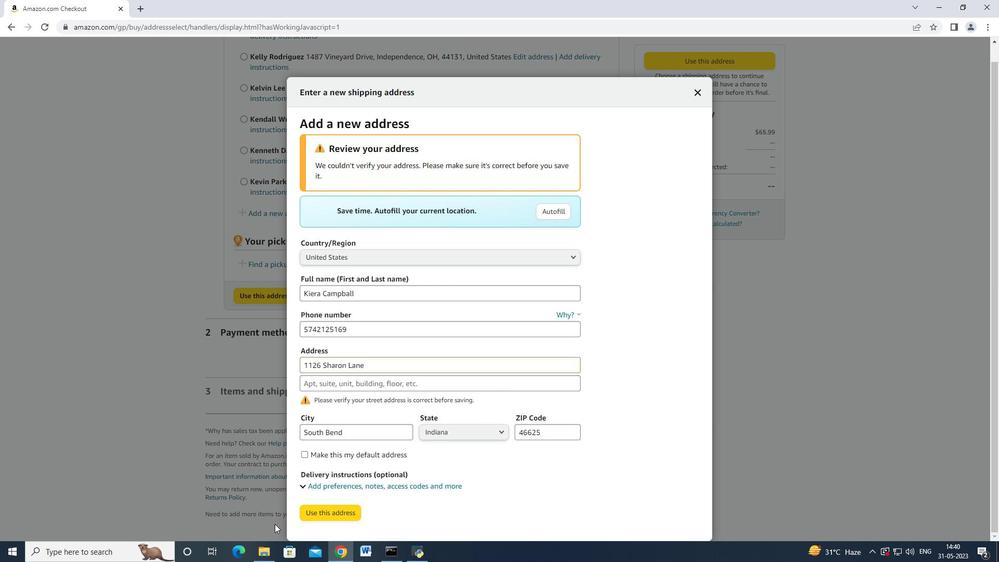 
Action: Mouse pressed left at (327, 507)
Screenshot: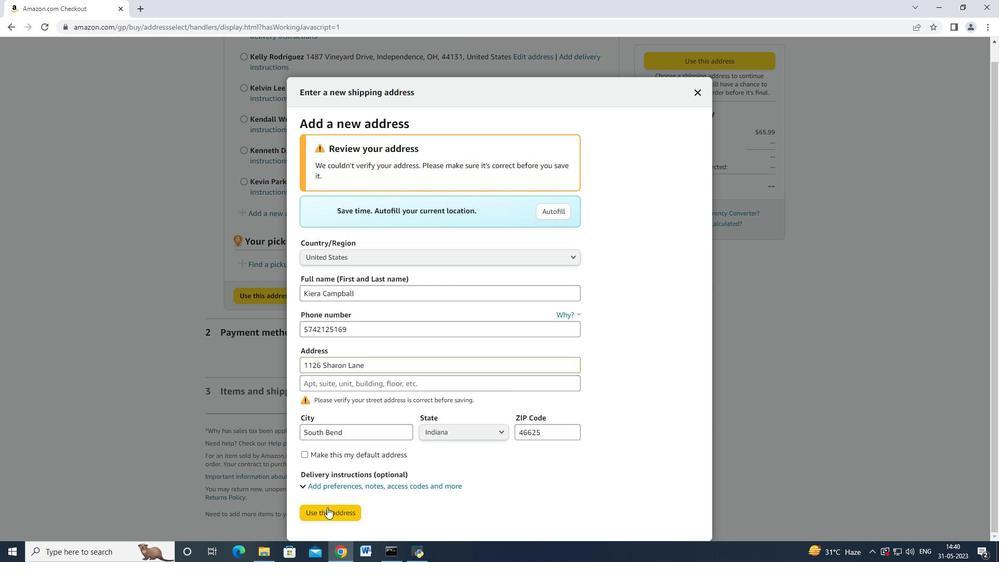 
Action: Mouse moved to (426, 300)
Screenshot: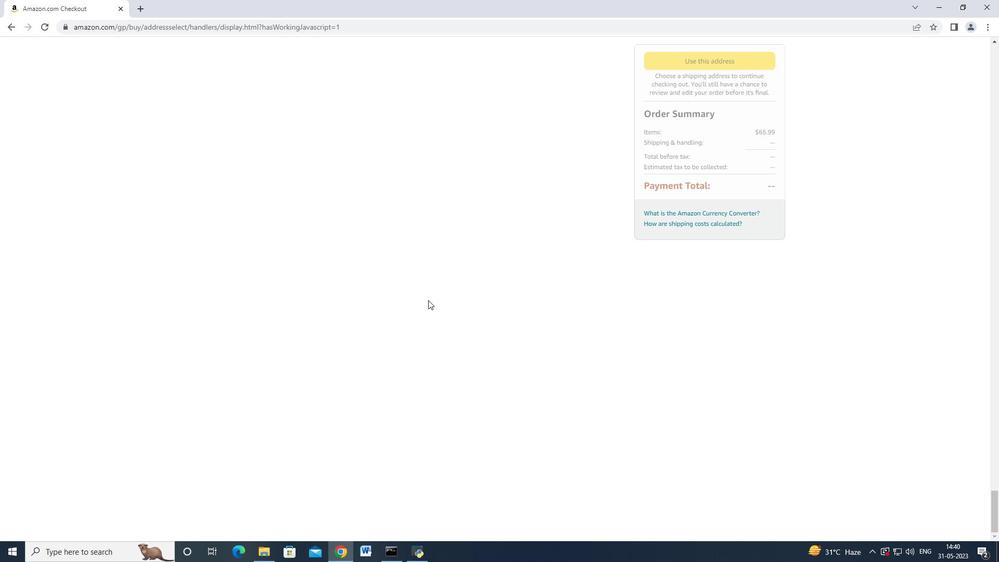 
Action: Mouse scrolled (426, 299) with delta (0, 0)
Screenshot: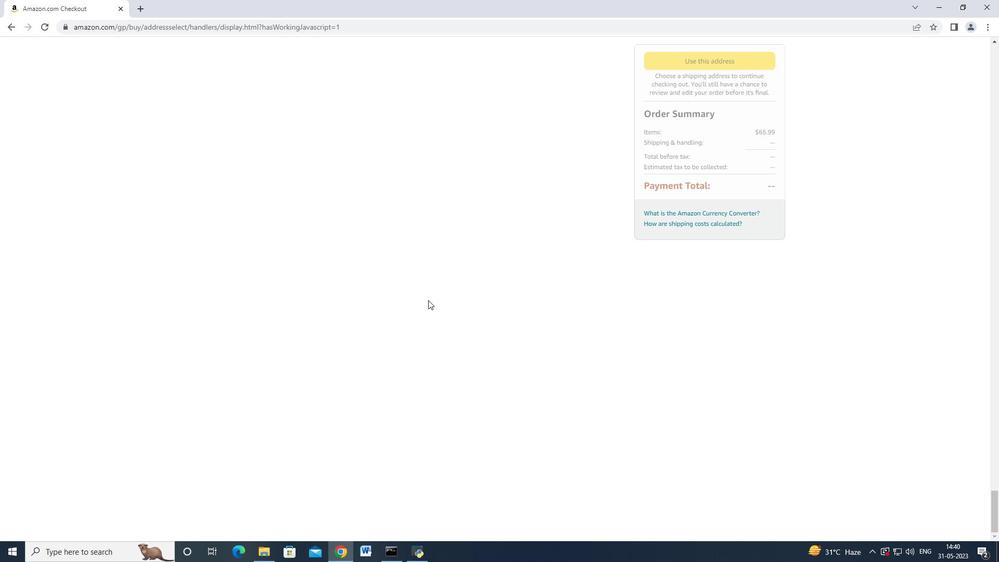 
Action: Mouse scrolled (426, 300) with delta (0, 0)
Screenshot: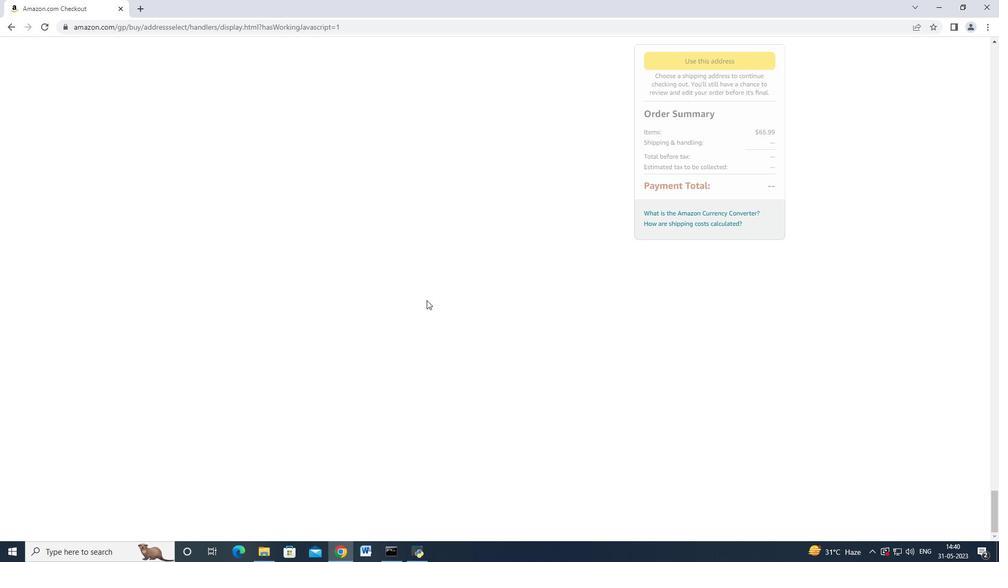 
Action: Mouse moved to (308, 243)
Screenshot: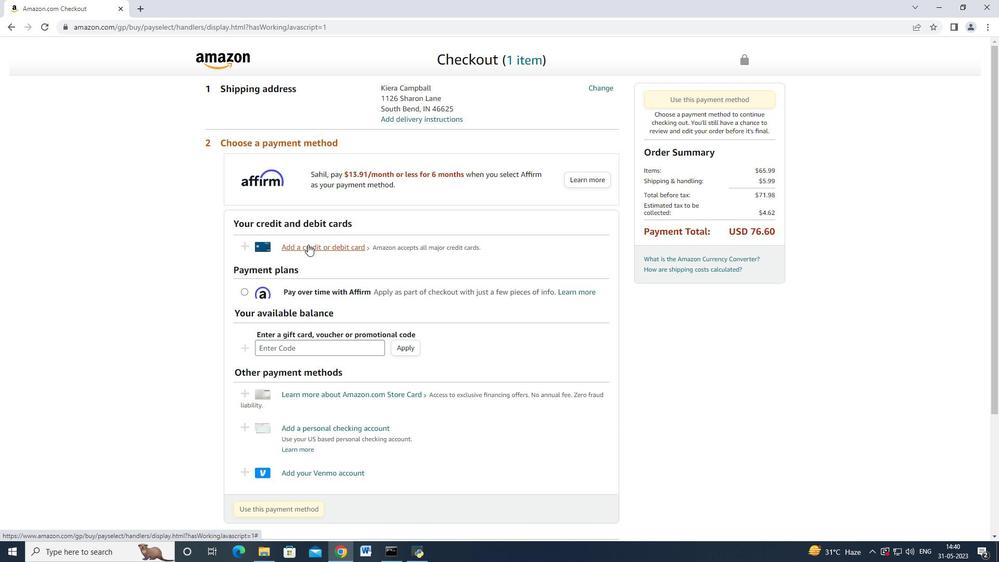 
Action: Mouse pressed left at (308, 243)
Screenshot: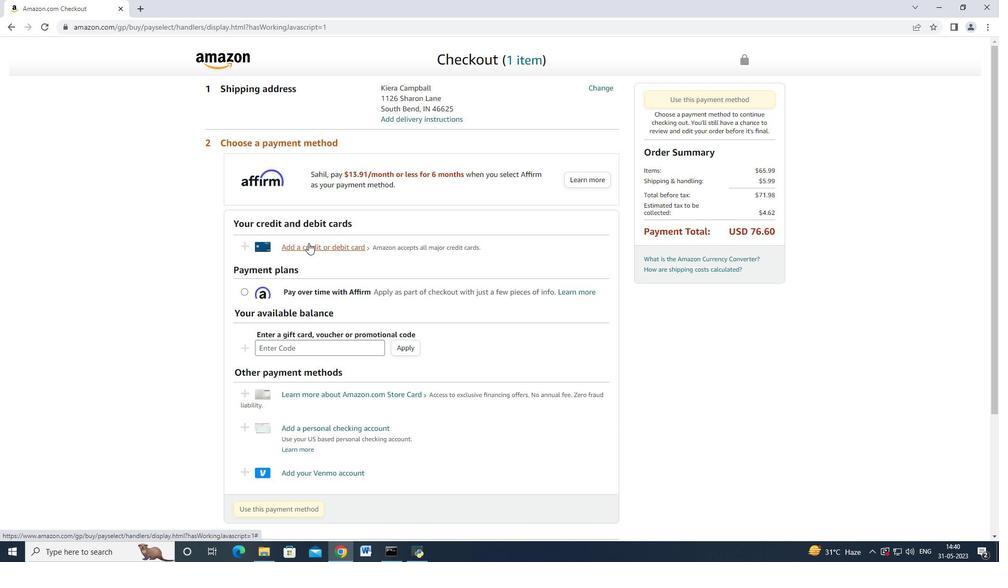 
Action: Mouse moved to (309, 242)
Screenshot: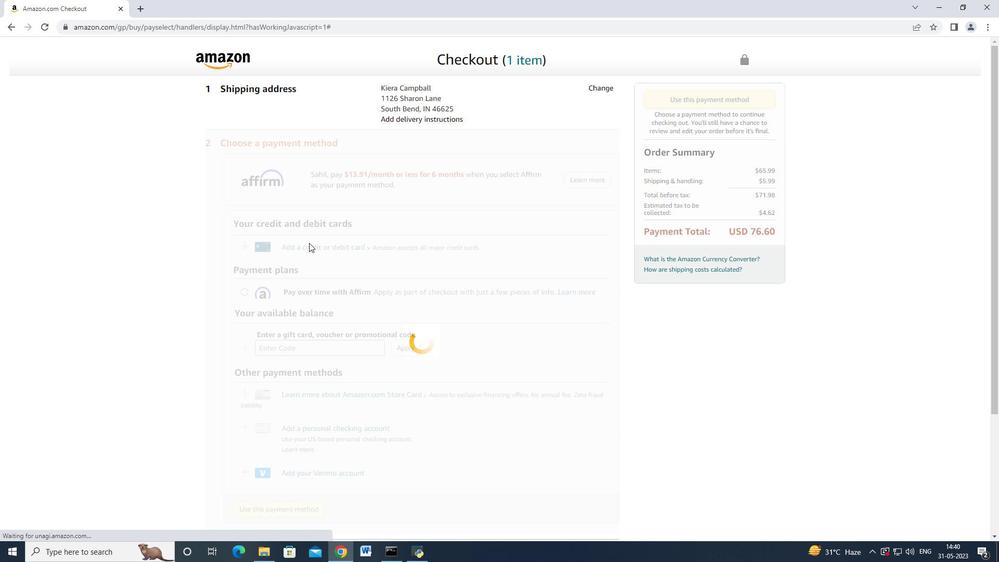 
Action: Key pressed 48
Screenshot: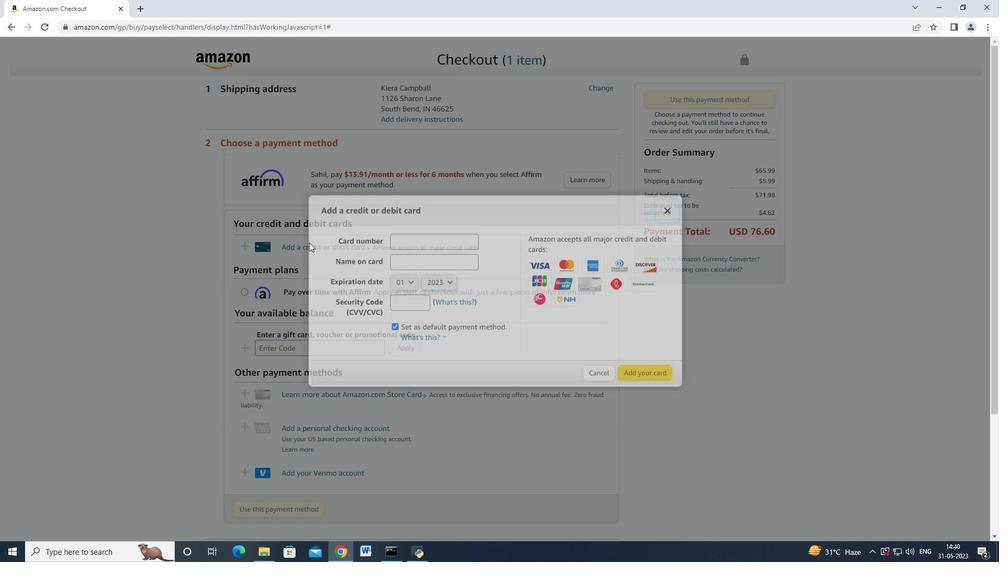 
Action: Mouse moved to (416, 236)
Screenshot: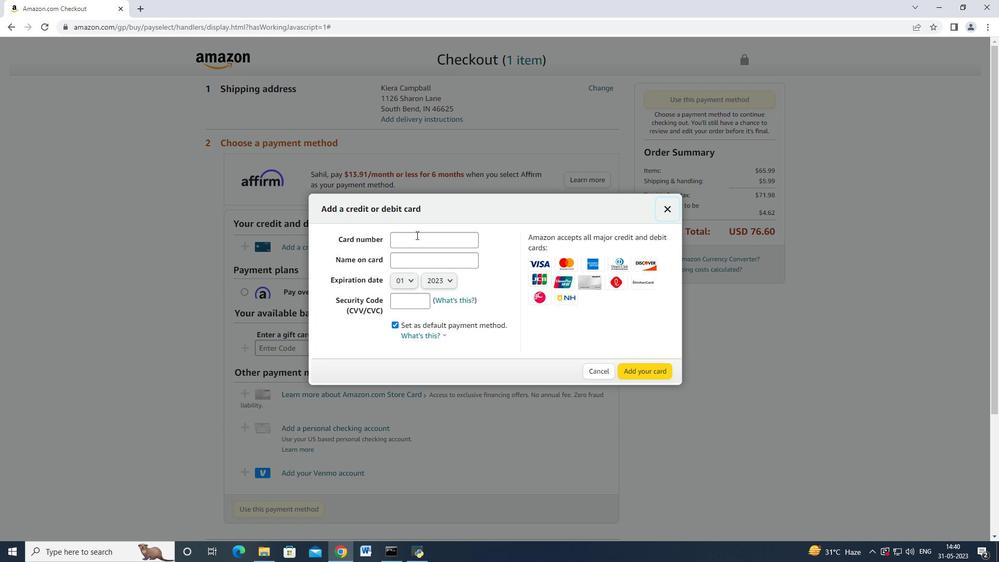 
Action: Mouse pressed left at (416, 236)
Screenshot: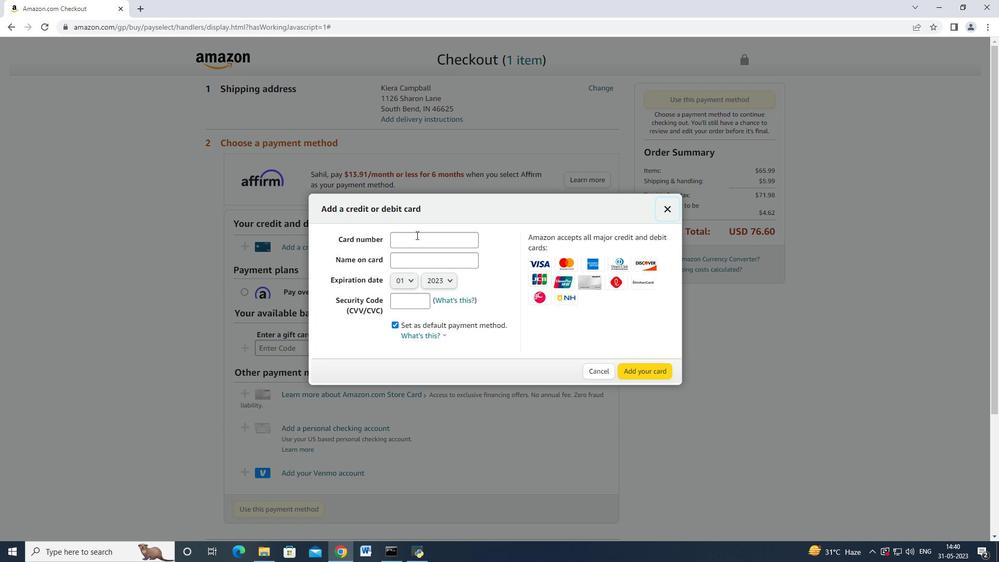 
Action: Key pressed 4893754559587965<Key.tab><Key.shift>mark<Key.space>adasm<Key.backspace><Key.backspace>ms<Key.space>
Screenshot: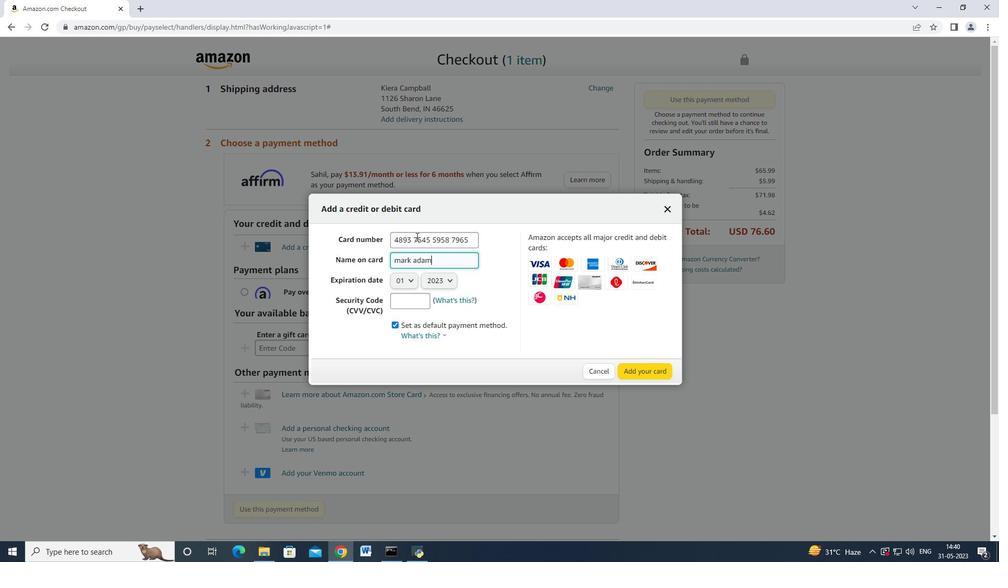 
Action: Mouse moved to (410, 272)
Screenshot: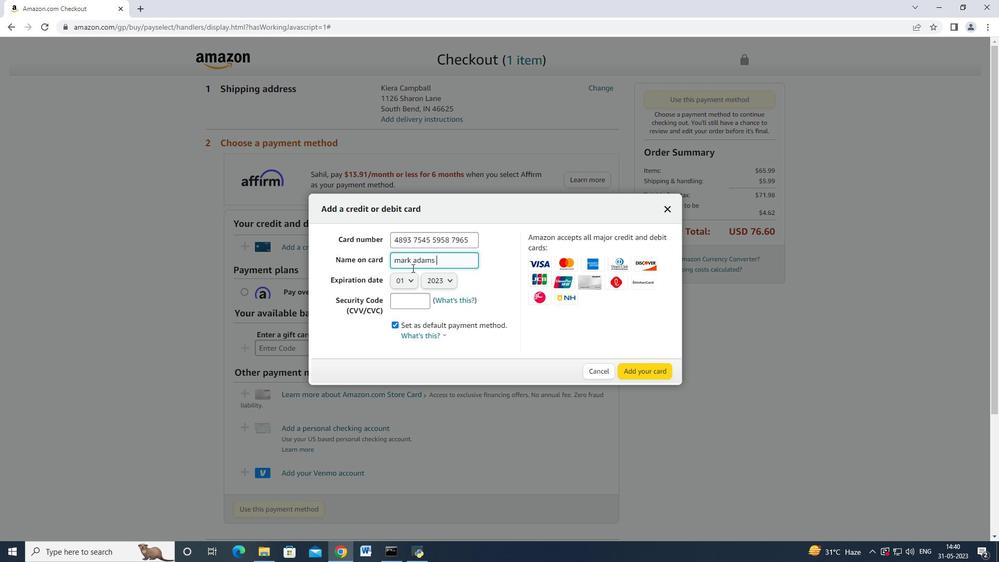 
Action: Mouse pressed left at (410, 272)
Screenshot: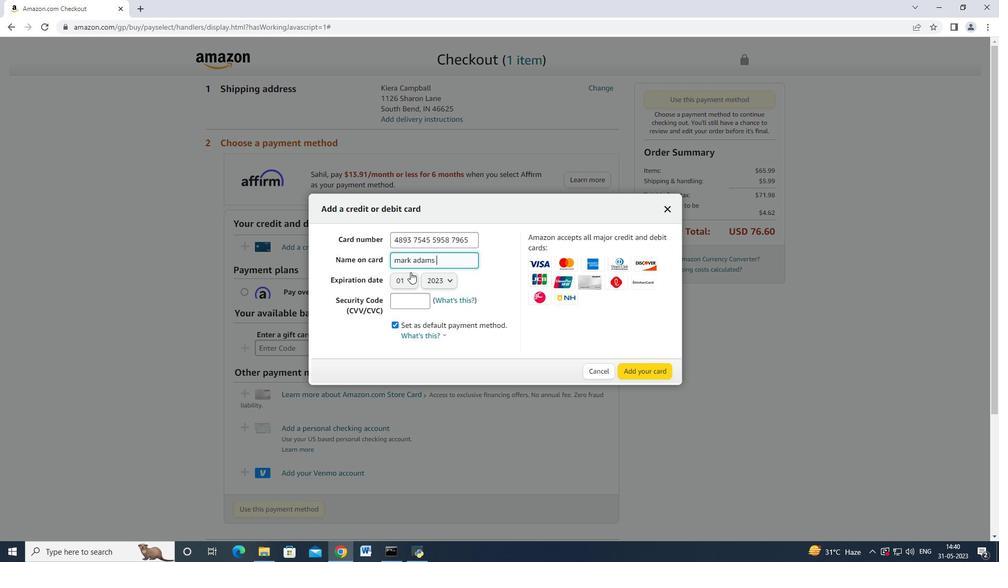 
Action: Mouse moved to (404, 343)
Screenshot: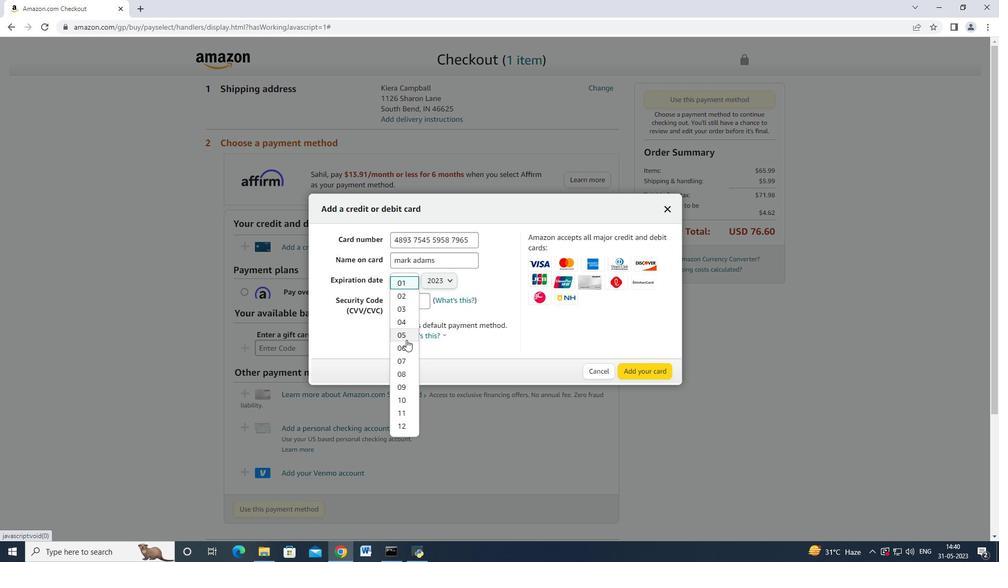 
Action: Mouse pressed left at (404, 343)
Screenshot: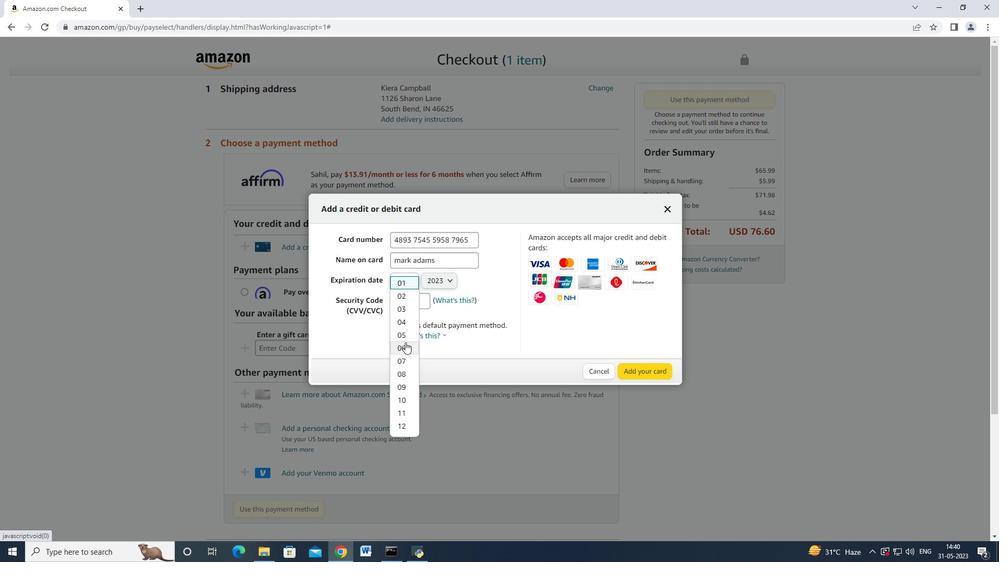 
Action: Mouse moved to (433, 276)
Screenshot: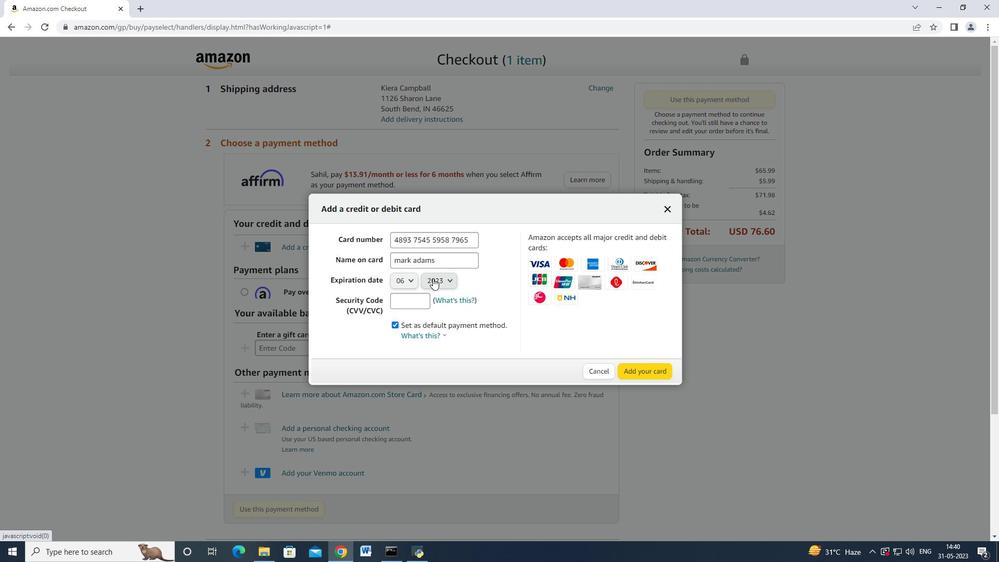 
Action: Mouse pressed left at (433, 276)
Screenshot: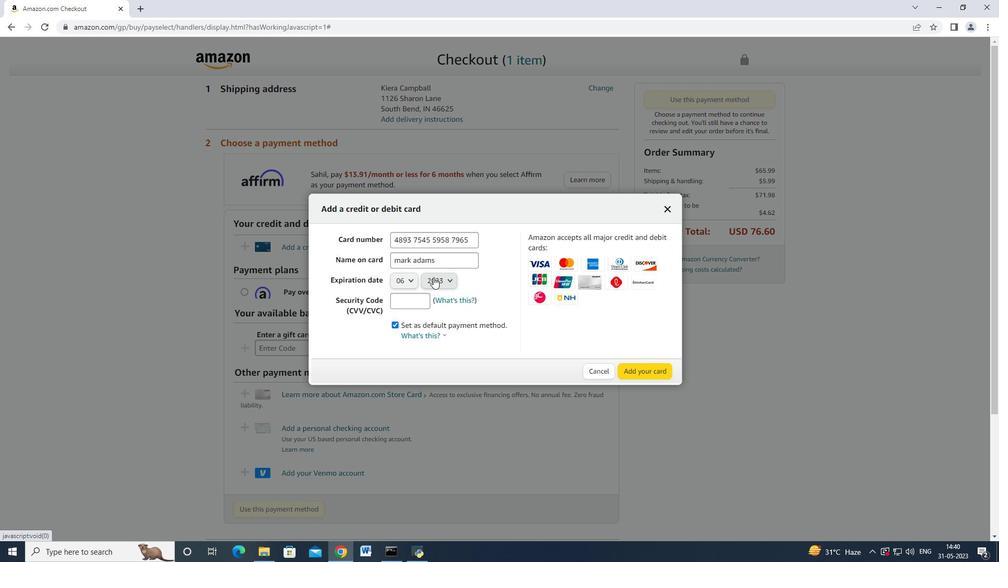 
Action: Mouse moved to (432, 304)
Screenshot: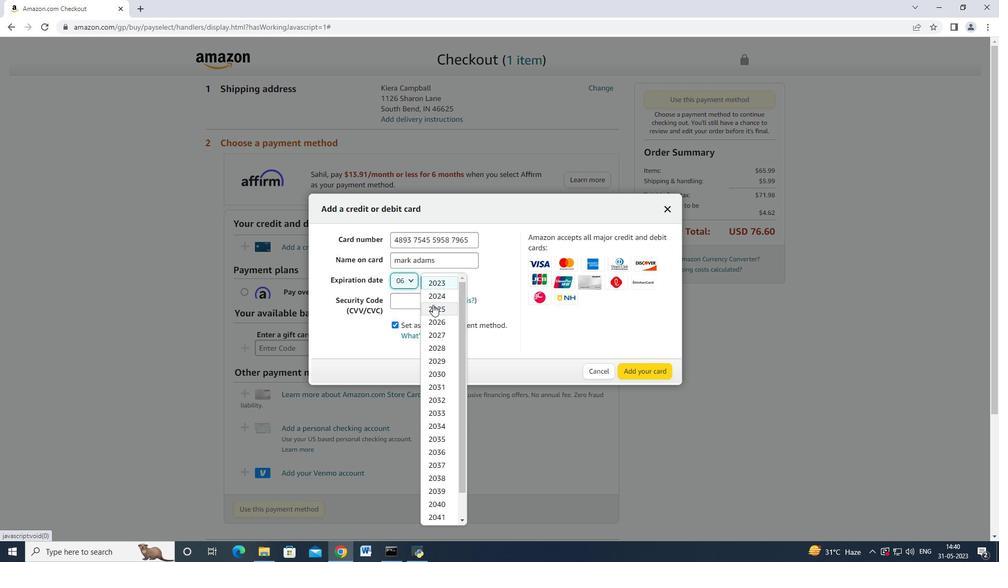 
Action: Mouse pressed left at (432, 304)
Screenshot: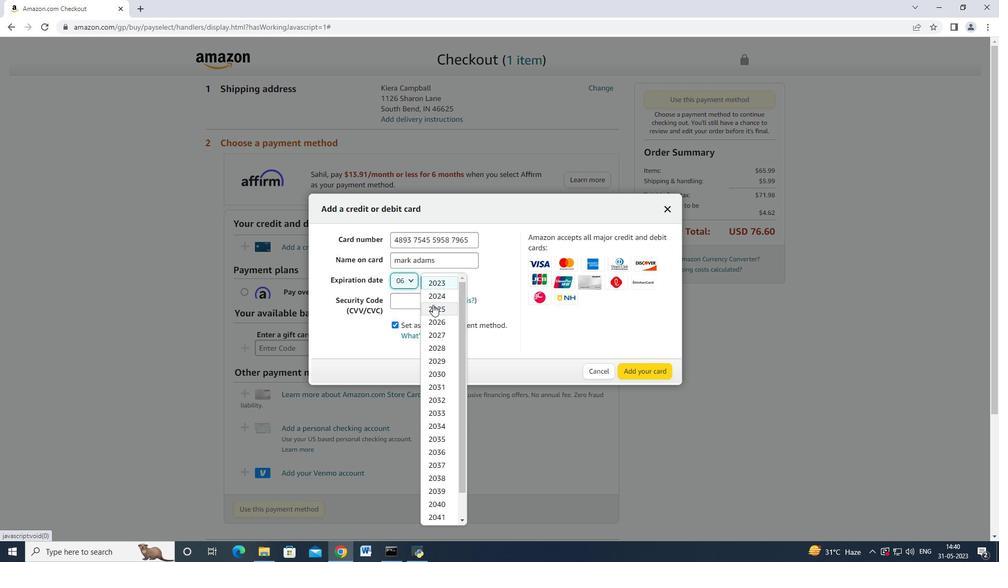 
Action: Mouse moved to (403, 306)
Screenshot: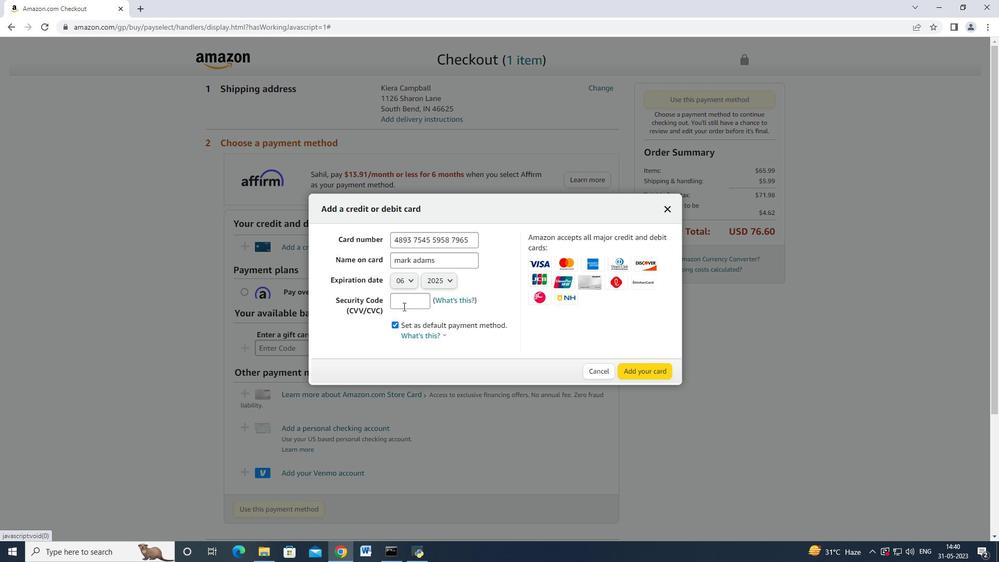 
Action: Mouse pressed left at (403, 306)
Screenshot: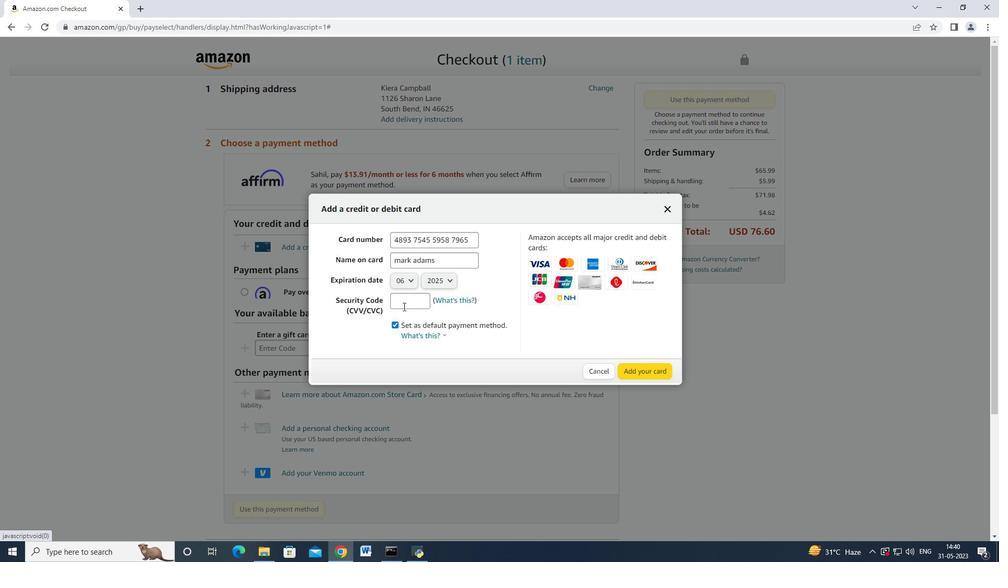 
Action: Mouse moved to (403, 305)
Screenshot: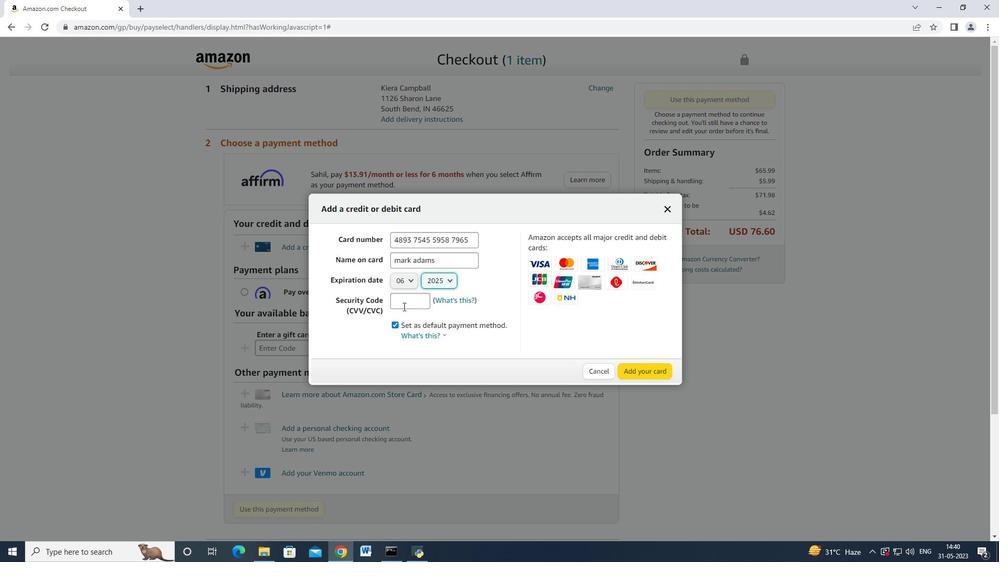 
Action: Mouse pressed left at (403, 305)
Screenshot: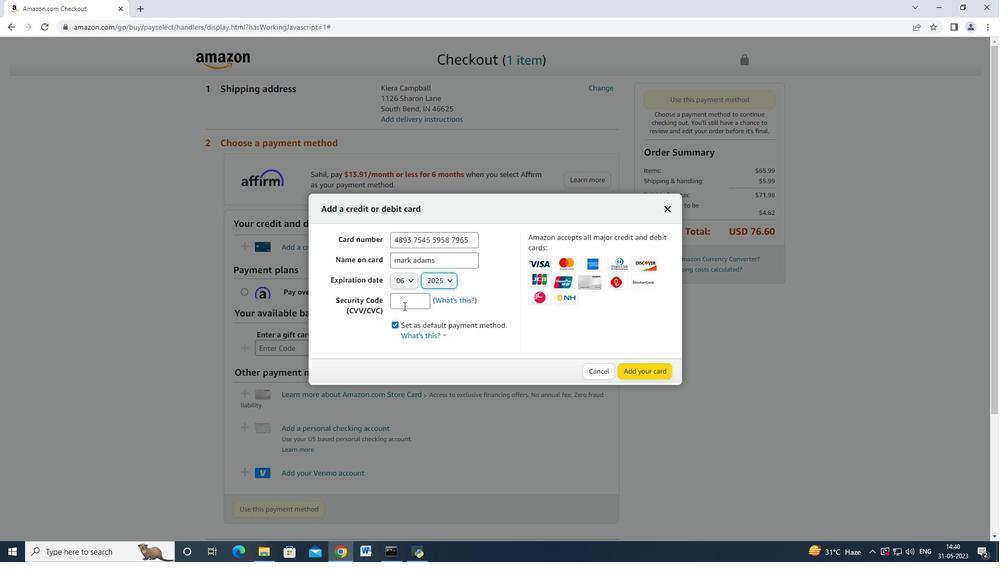 
Action: Mouse moved to (403, 305)
Screenshot: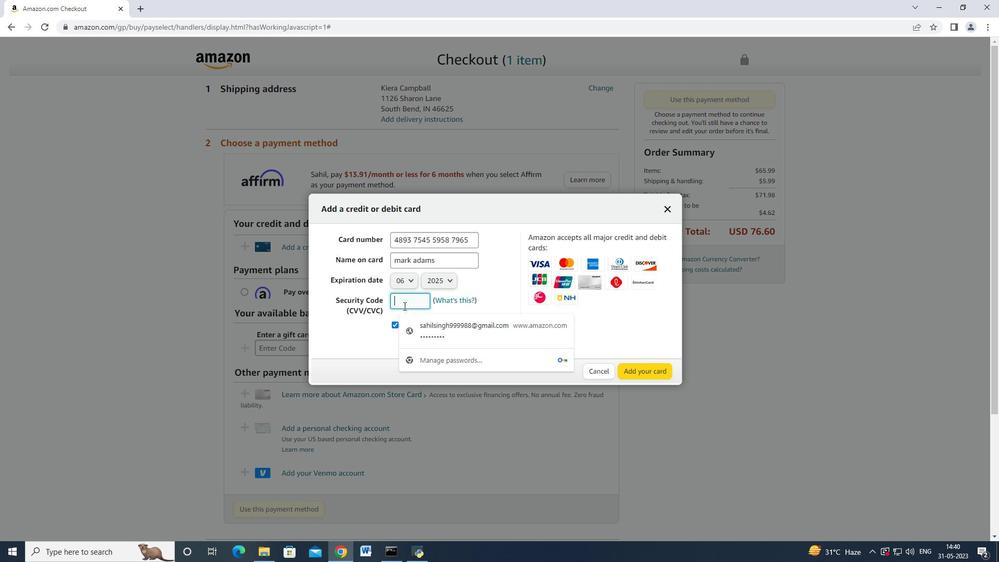
Action: Key pressed 549
Screenshot: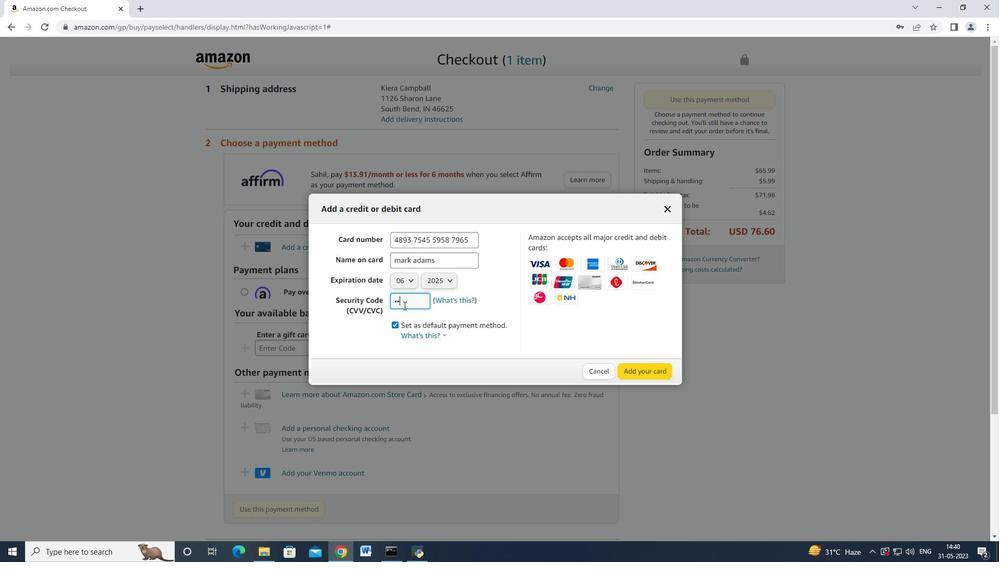 
Action: Mouse moved to (661, 373)
